 Task: Get directions from Antelope Canyon, Arizona, United States to Joshua Tree National Park, California, United States and explore the nearby restaurants with rating 3 and above and open @ 11:00 am Monday and cuisine chinese
Action: Mouse moved to (107, 100)
Screenshot: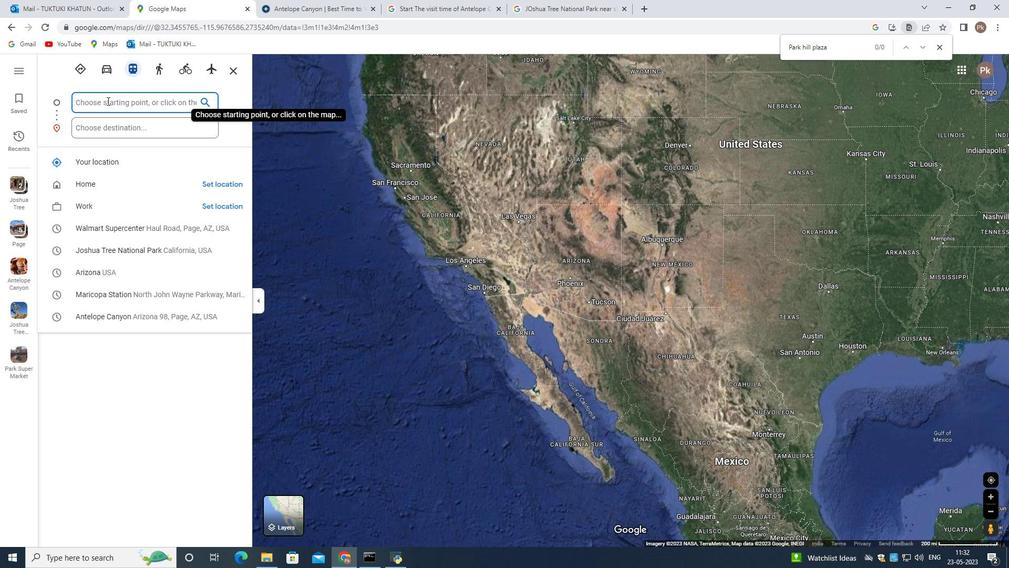 
Action: Mouse pressed left at (107, 100)
Screenshot: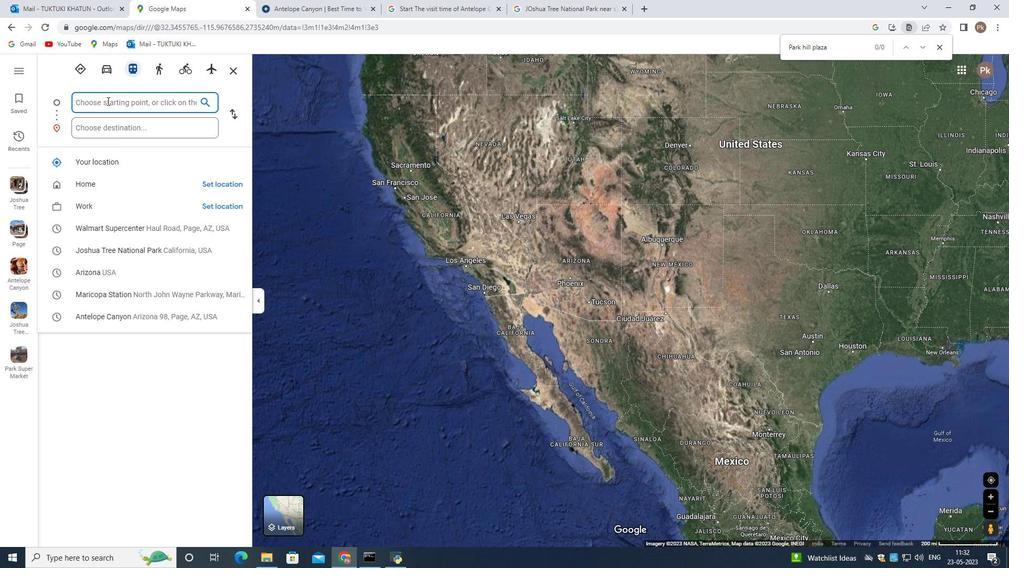 
Action: Key pressed <Key.shift>Ante
Screenshot: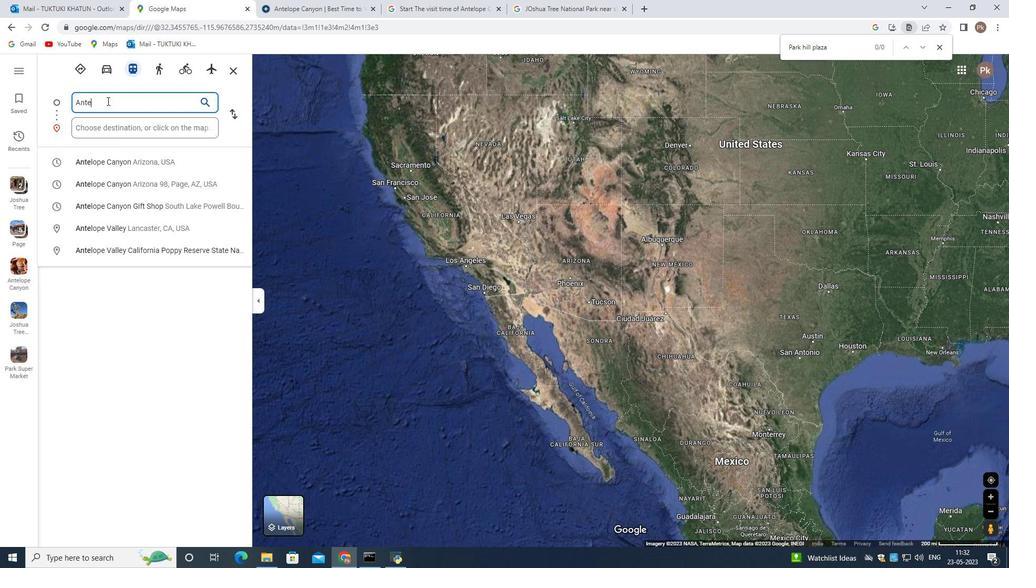 
Action: Mouse moved to (132, 164)
Screenshot: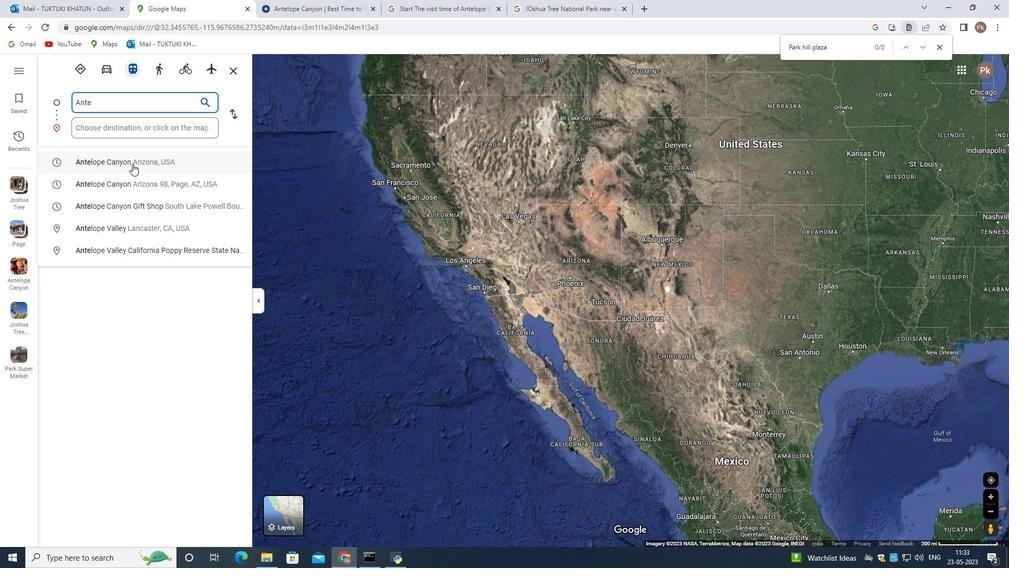 
Action: Mouse pressed left at (132, 164)
Screenshot: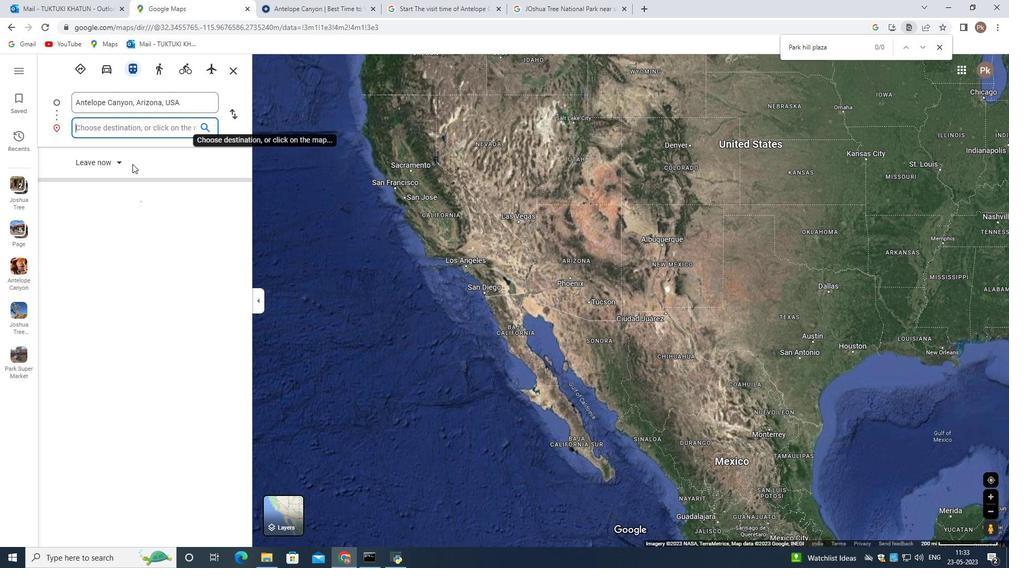 
Action: Mouse moved to (205, 103)
Screenshot: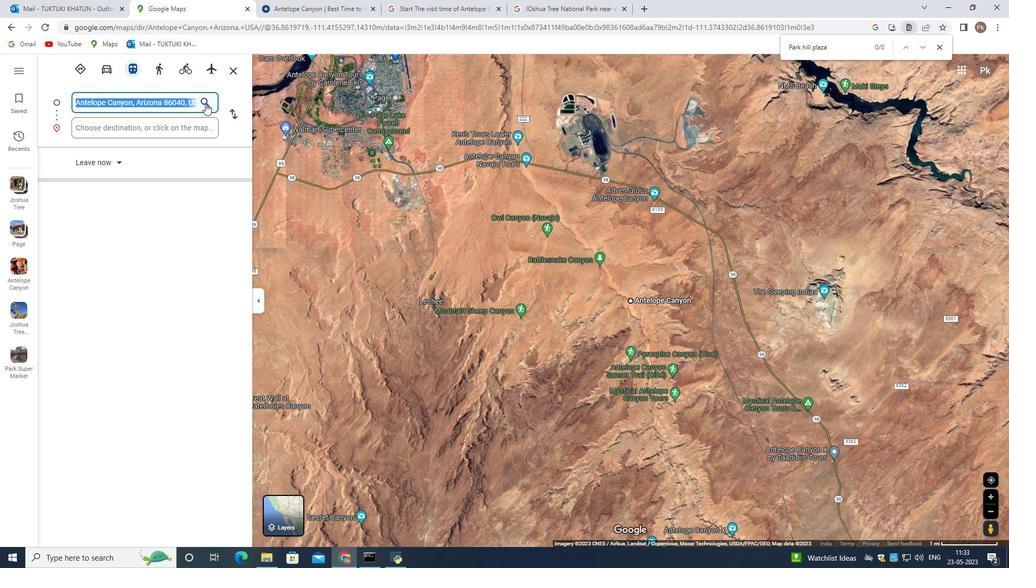 
Action: Mouse pressed left at (205, 103)
Screenshot: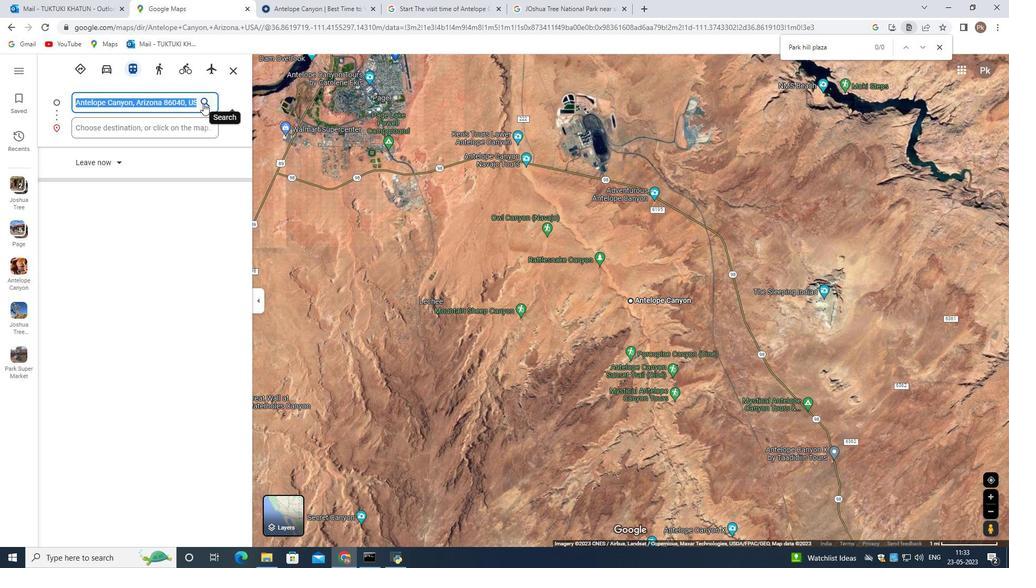 
Action: Mouse moved to (164, 100)
Screenshot: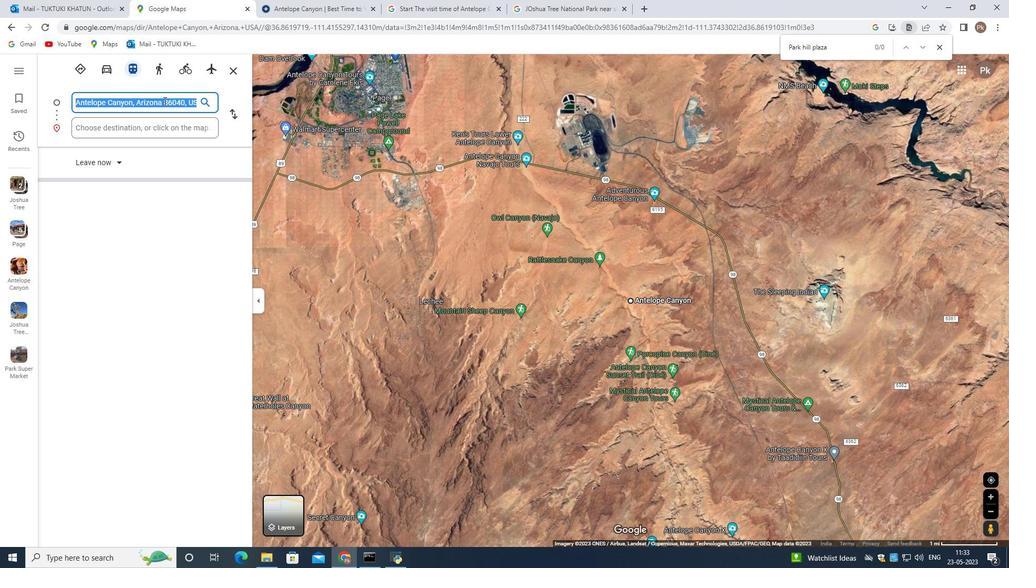 
Action: Mouse pressed left at (164, 100)
Screenshot: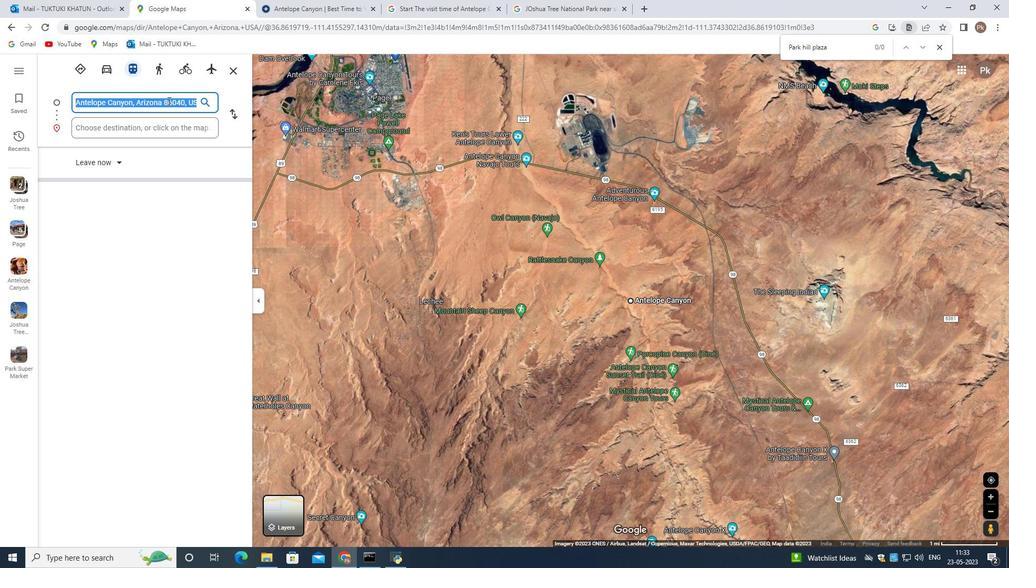 
Action: Mouse moved to (163, 102)
Screenshot: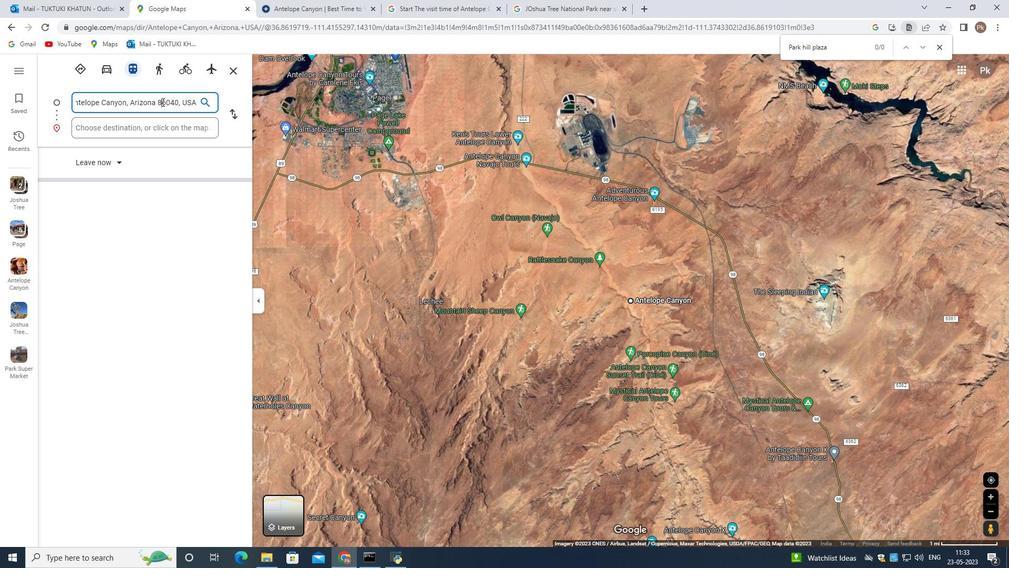 
Action: Mouse pressed left at (163, 102)
Screenshot: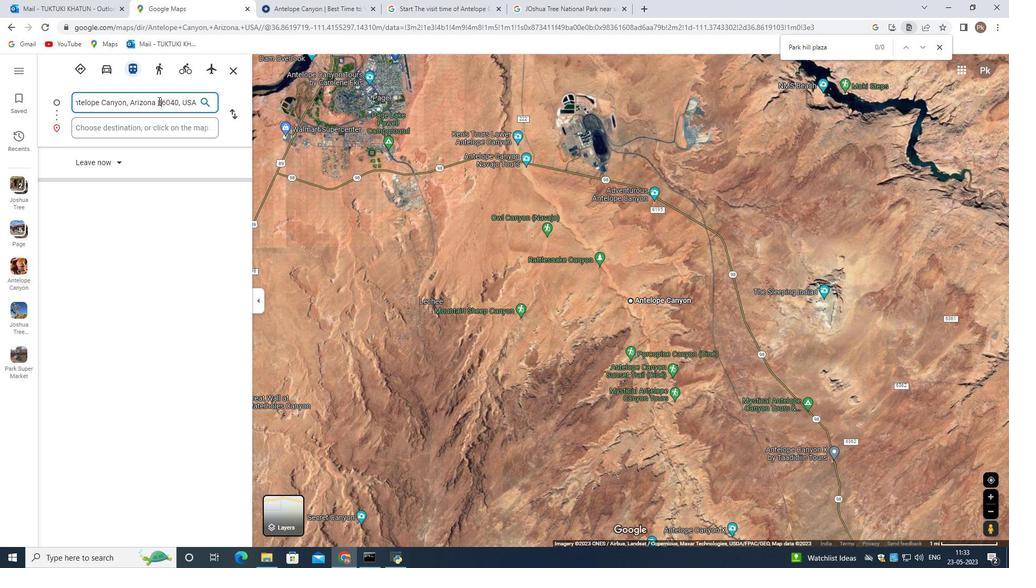 
Action: Mouse moved to (157, 100)
Screenshot: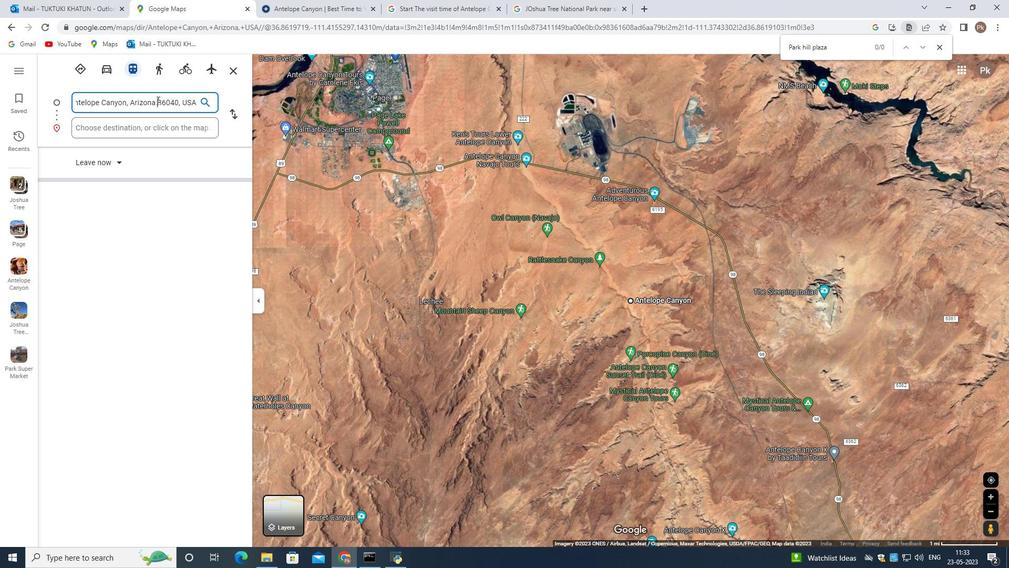 
Action: Mouse pressed left at (157, 100)
Screenshot: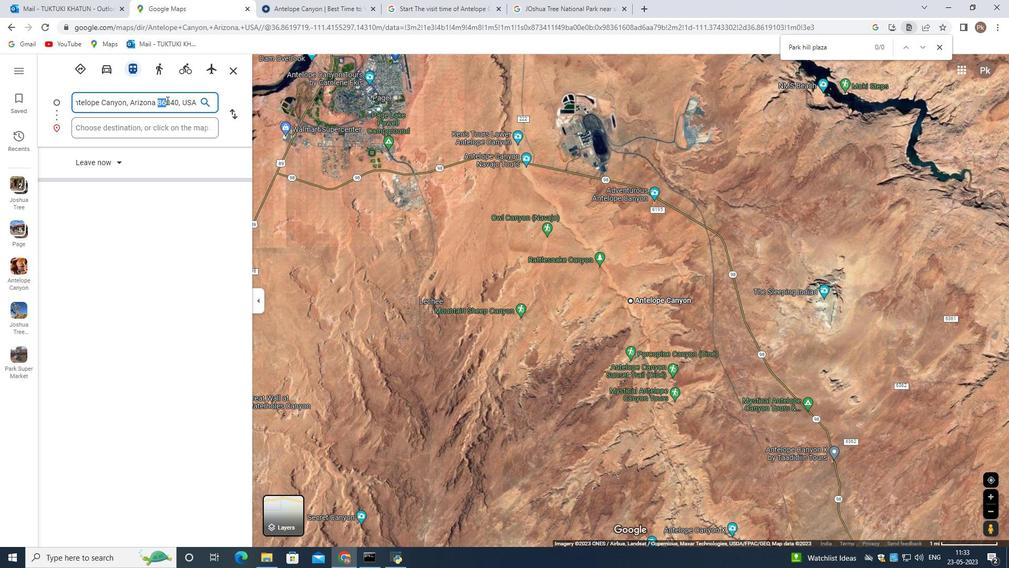 
Action: Mouse moved to (181, 102)
Screenshot: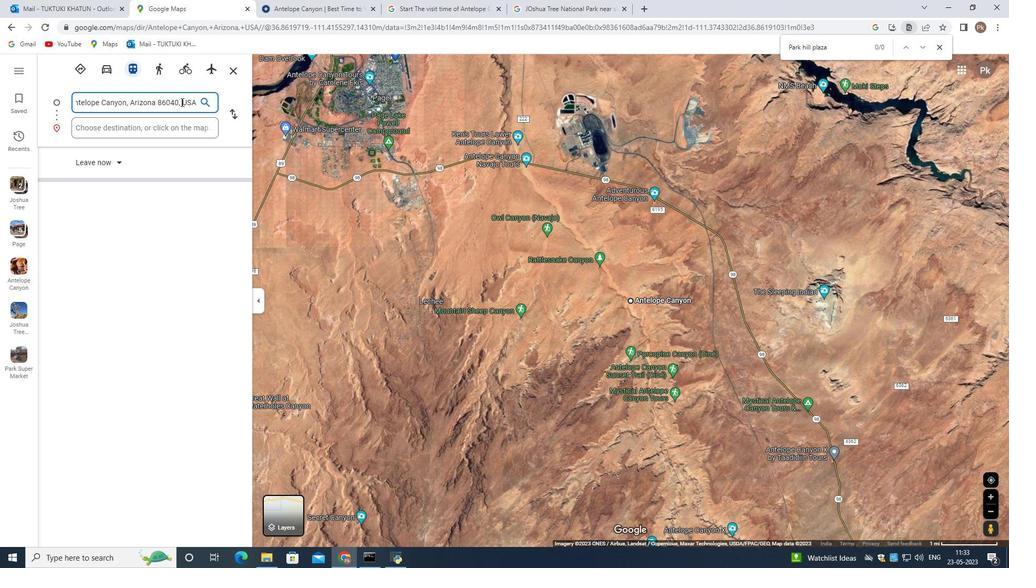 
Action: Mouse pressed left at (181, 102)
Screenshot: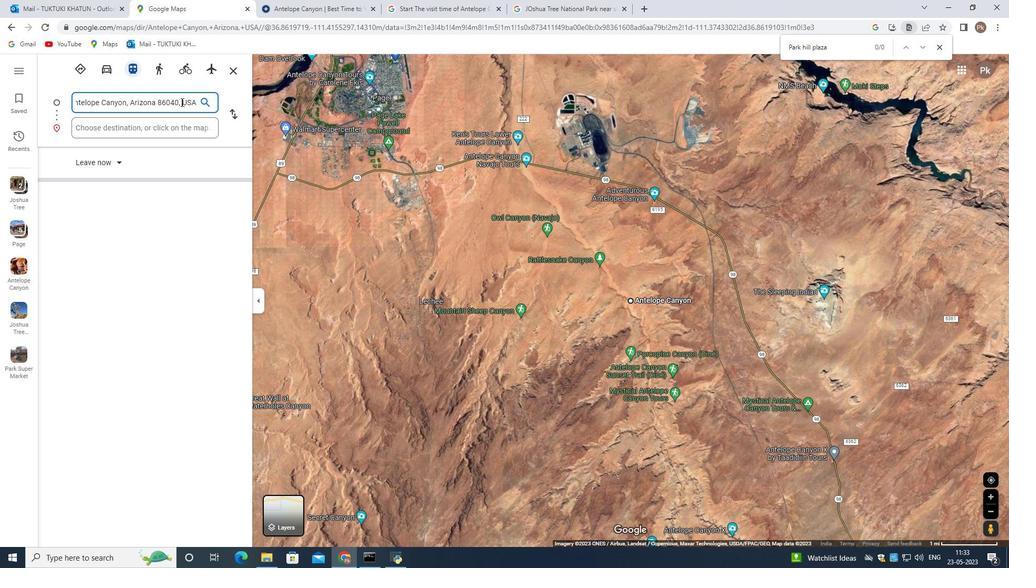 
Action: Mouse moved to (178, 103)
Screenshot: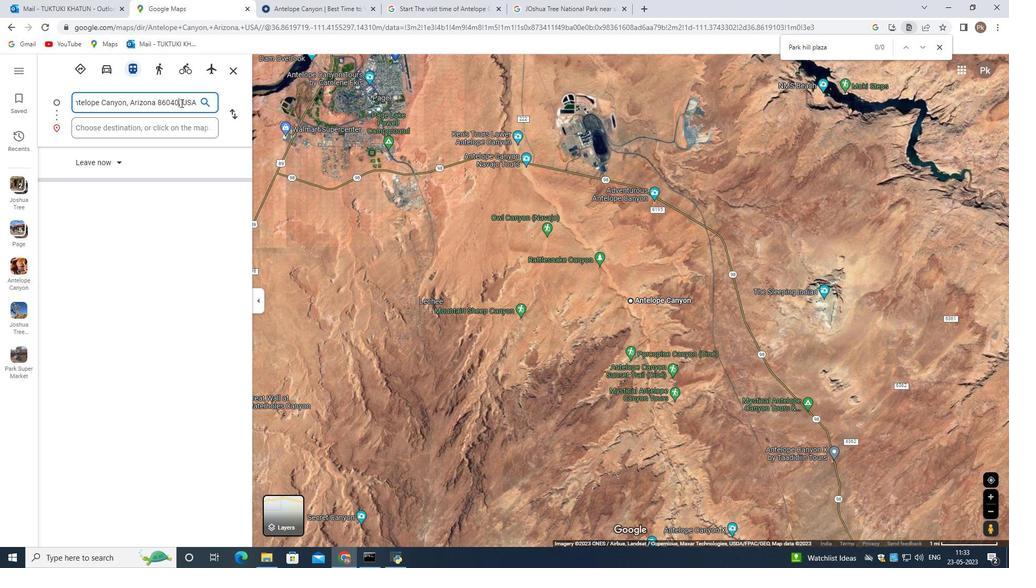 
Action: Mouse pressed left at (178, 103)
Screenshot: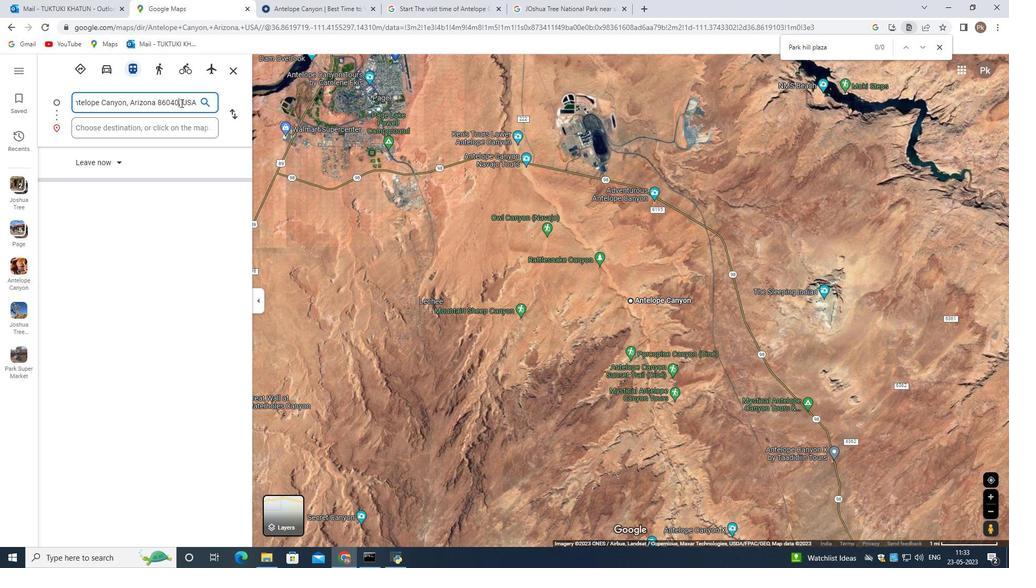 
Action: Mouse moved to (180, 103)
Screenshot: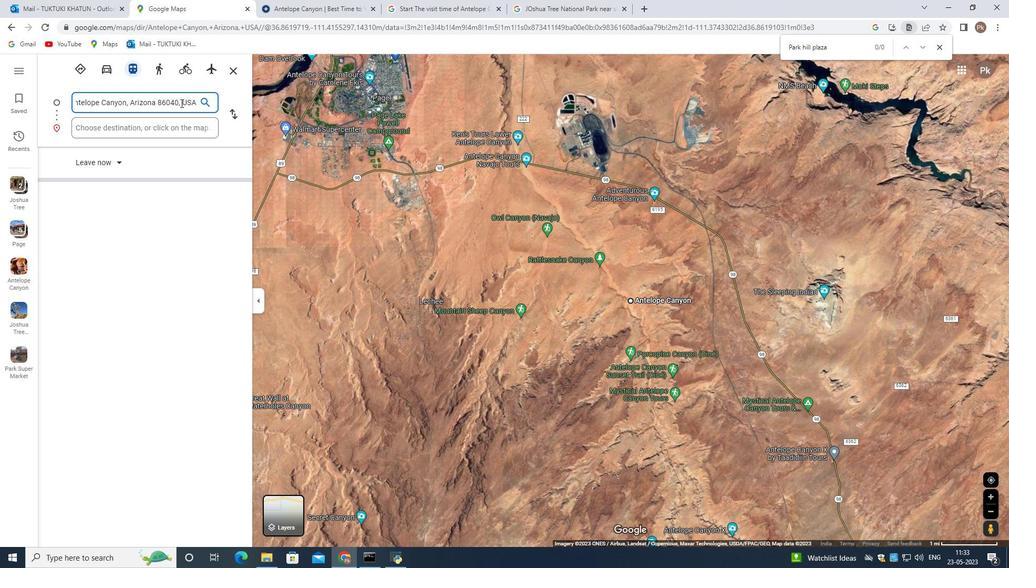 
Action: Mouse pressed left at (180, 103)
Screenshot: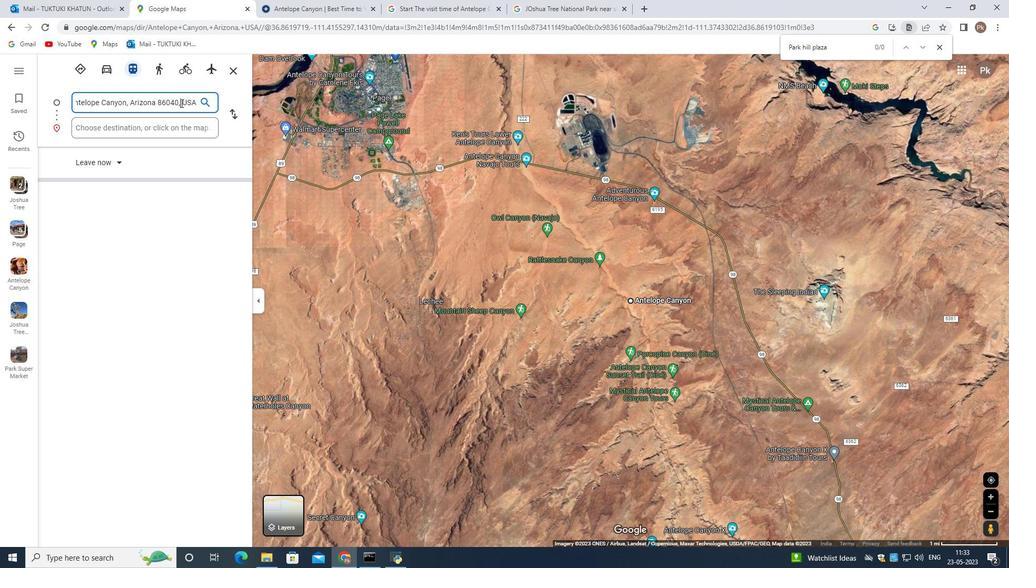 
Action: Key pressed ==<Key.backspace><Key.backspace><Key.backspace><Key.backspace><Key.backspace><Key.backspace><Key.backspace><Key.backspace>,
Screenshot: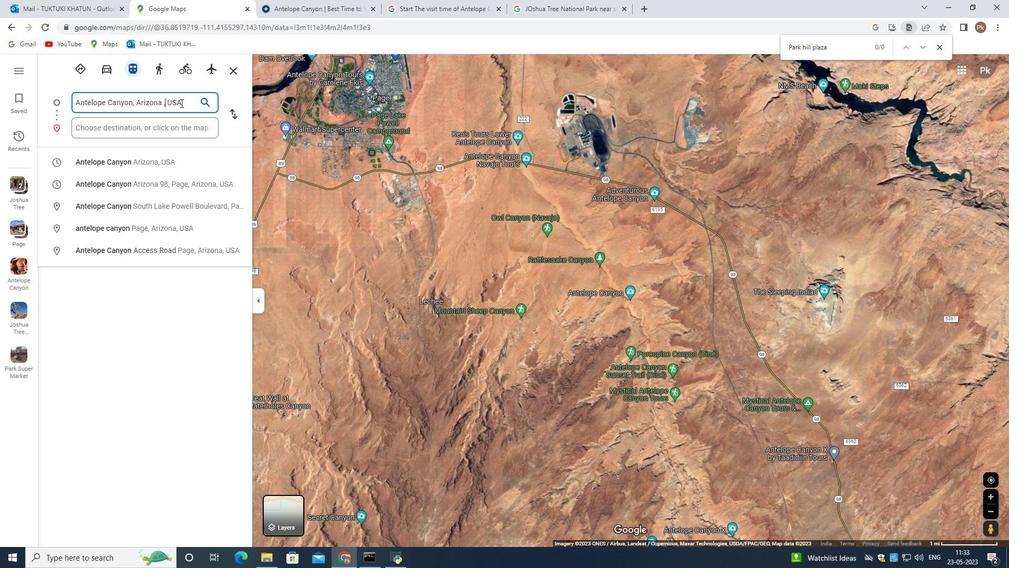 
Action: Mouse moved to (129, 128)
Screenshot: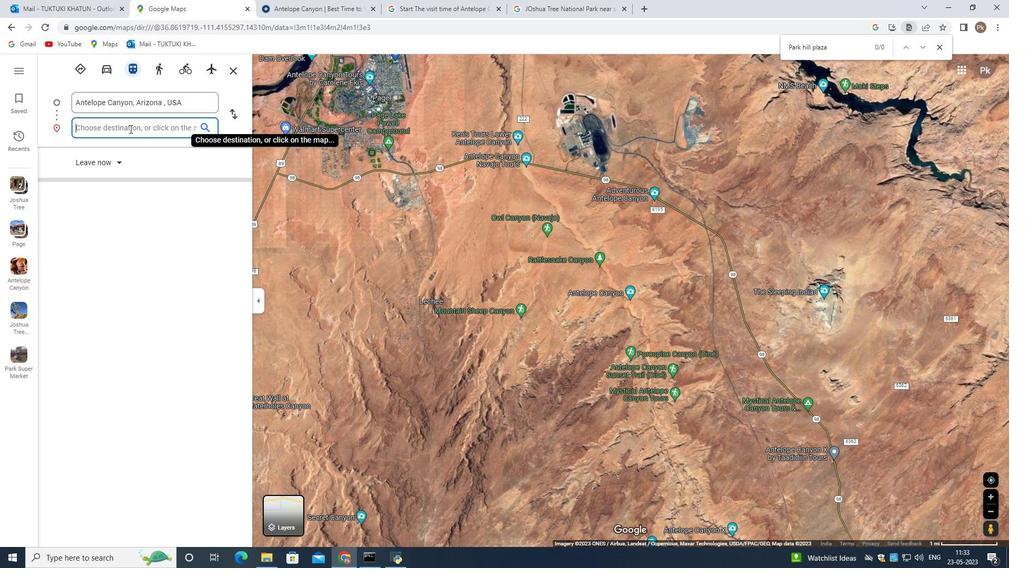 
Action: Mouse pressed left at (129, 128)
Screenshot: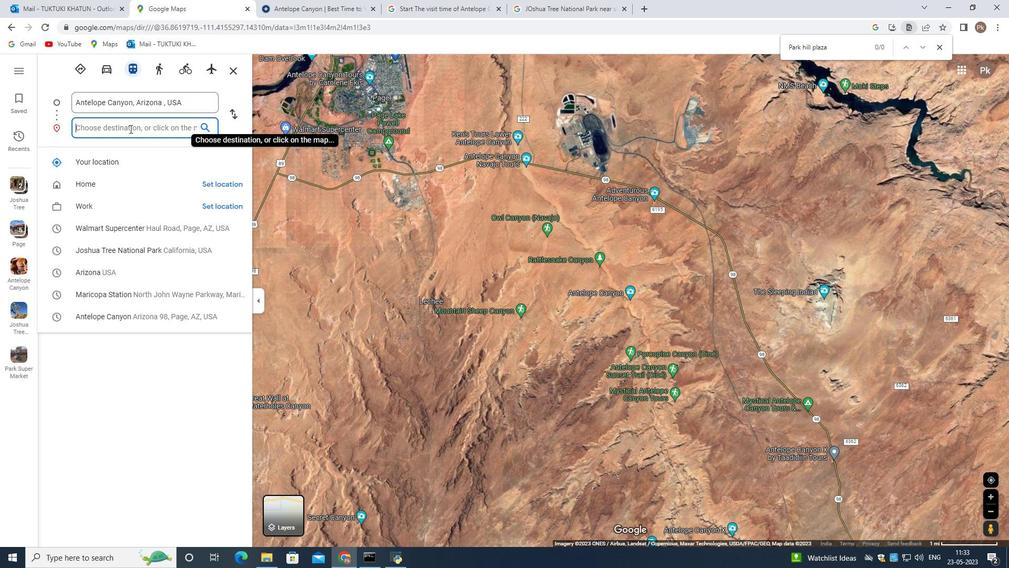 
Action: Mouse moved to (129, 128)
Screenshot: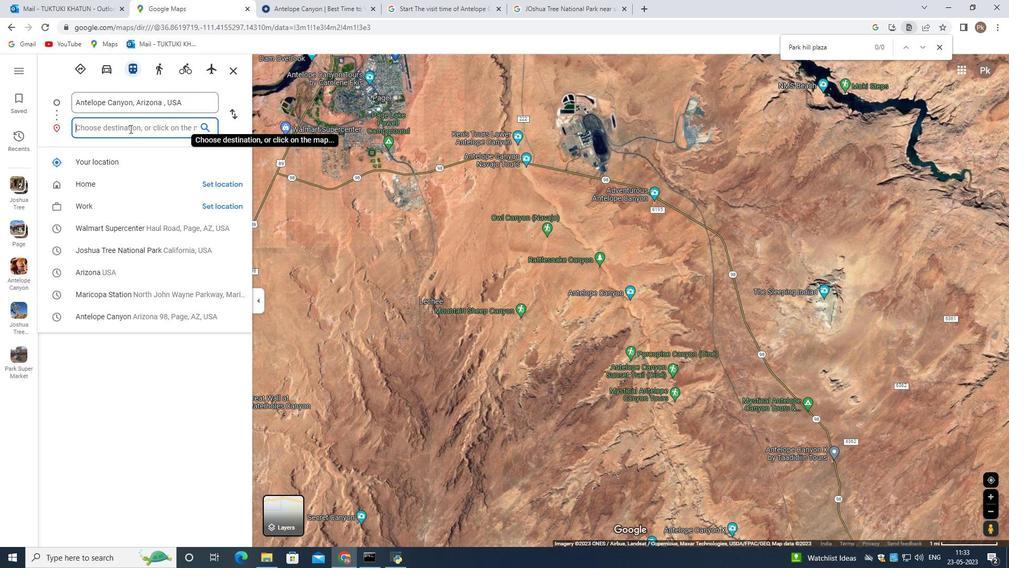 
Action: Key pressed <Key.shift>Joshua<Key.space><Key.shift>tree<Key.space><Key.shift>national
Screenshot: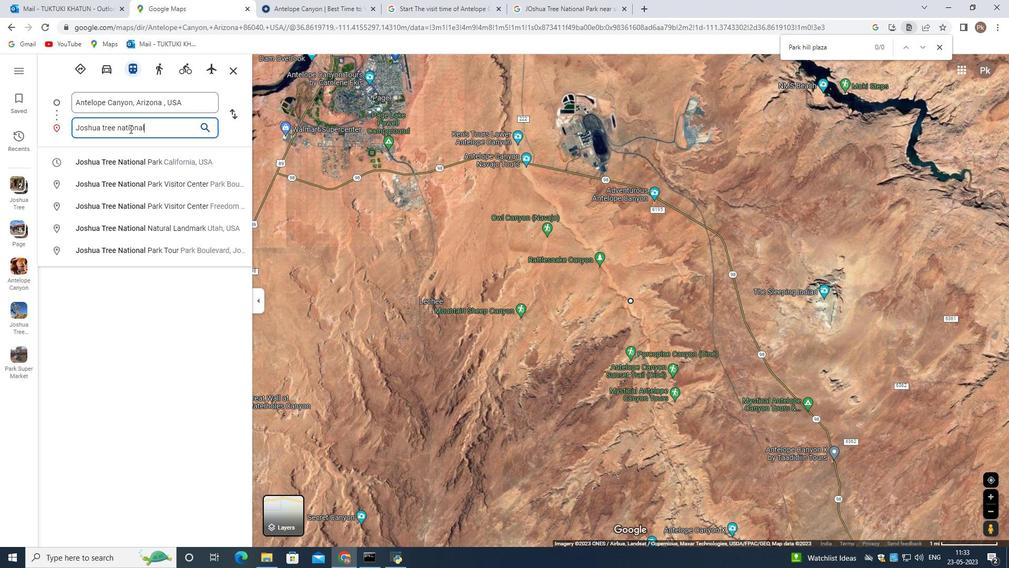 
Action: Mouse moved to (540, 140)
Screenshot: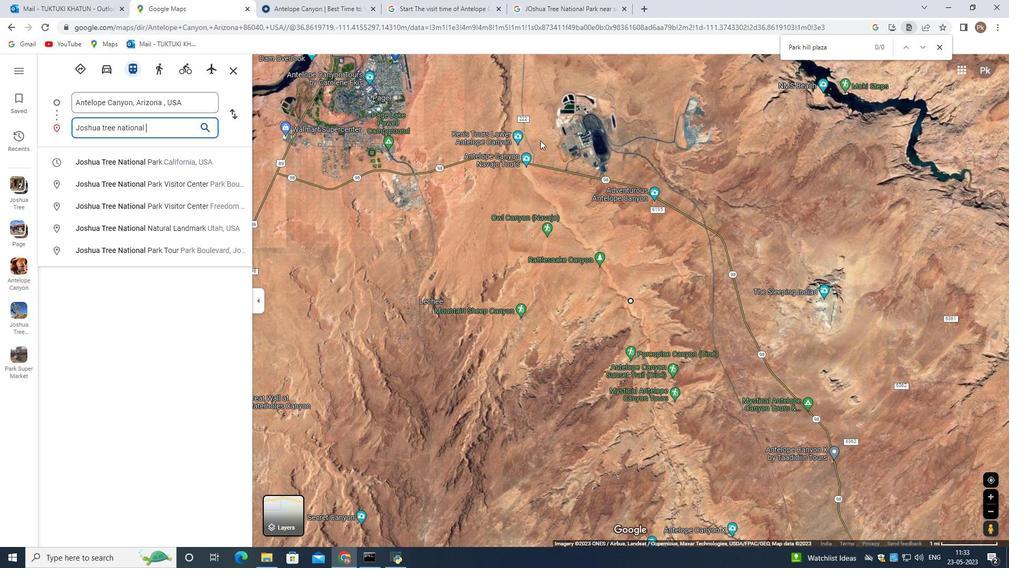
Action: Key pressed <Key.space><Key.space><Key.shift>park
Screenshot: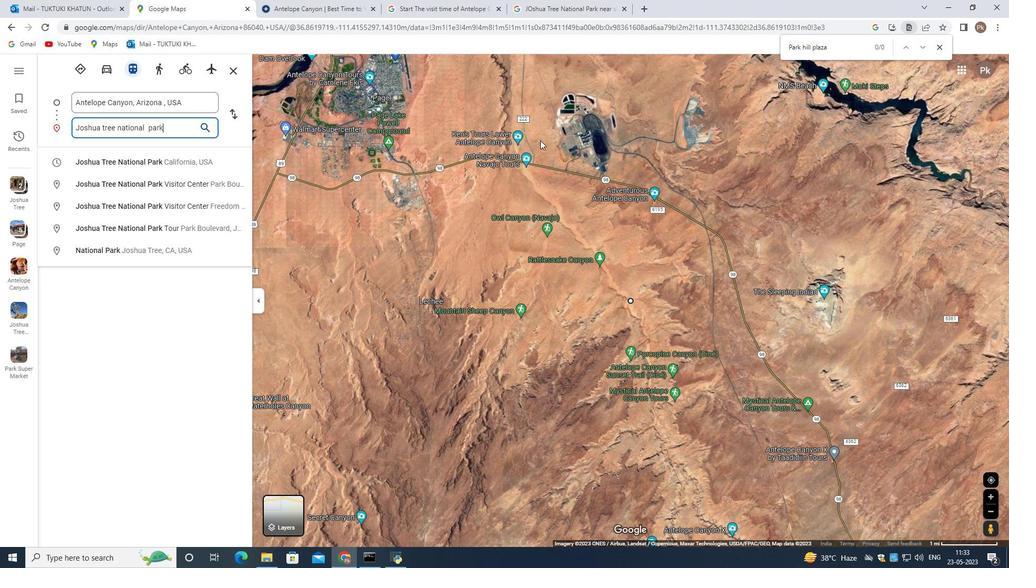 
Action: Mouse moved to (540, 140)
Screenshot: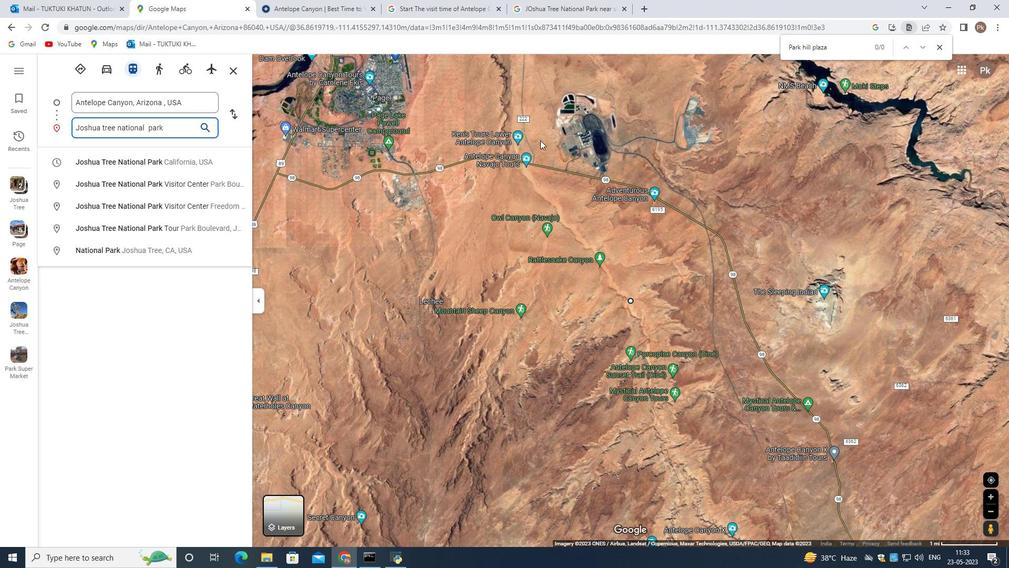 
Action: Key pressed ,<Key.space><Key.shift>California,<Key.space><Key.shift>United<Key.space><Key.shift>States<Key.space>nearby<Key.space>restaurants<Key.space>with<Key.space><Key.space>rating<Key.space>3<Key.space>and<Key.space>above<Key.space>and<Key.space>open<Key.space><Key.shift>@11<Key.space>am<Key.space>monday<Key.space>and<Key.space>cuisine<Key.space>chinese
Screenshot: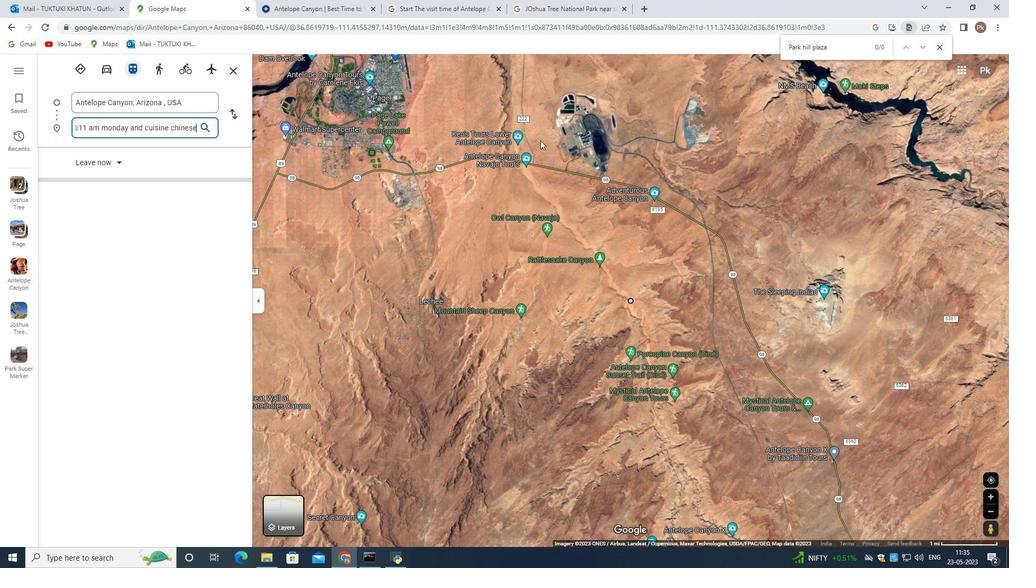 
Action: Mouse moved to (196, 124)
Screenshot: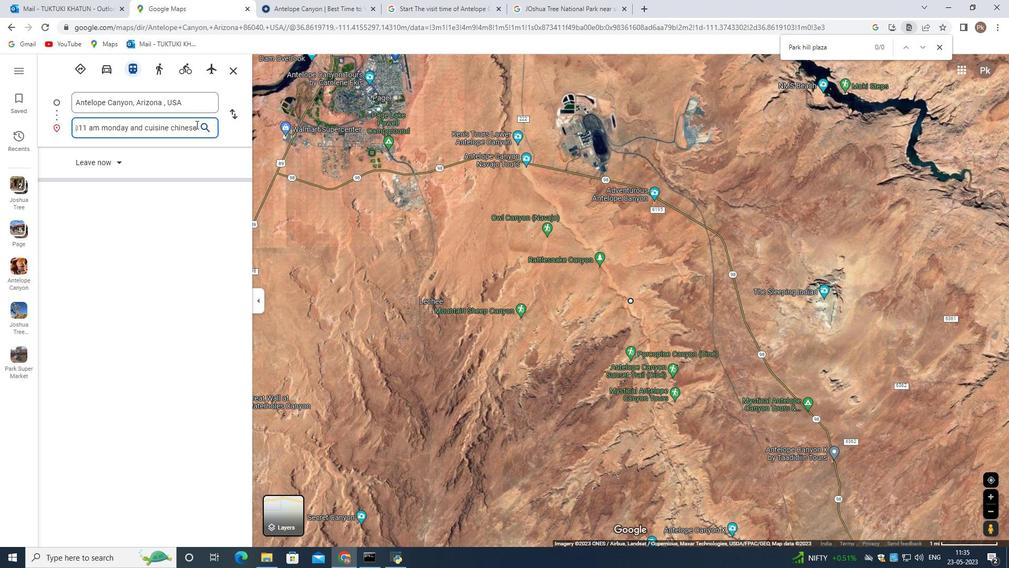 
Action: Mouse pressed left at (196, 124)
Screenshot: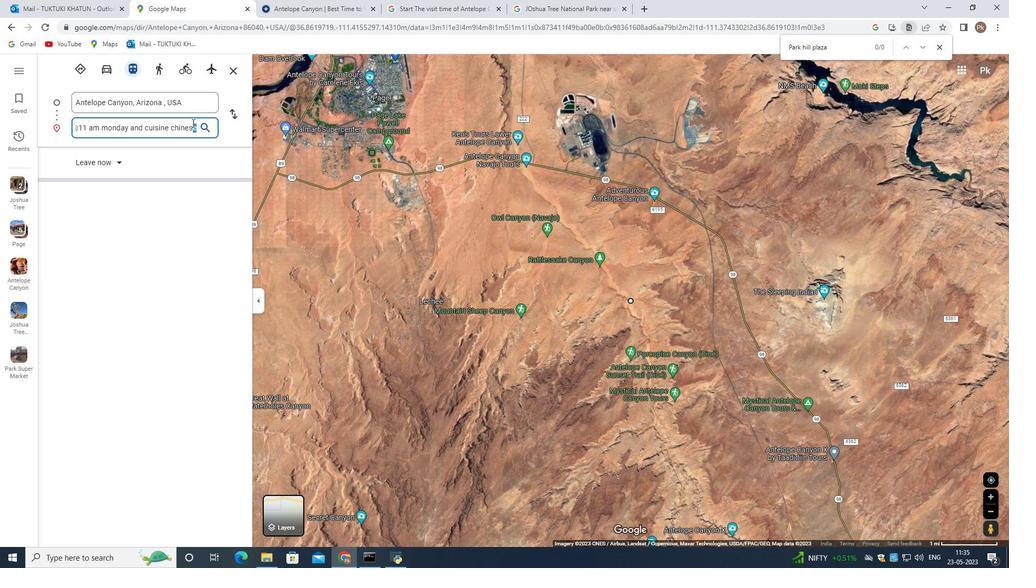 
Action: Mouse moved to (61, 143)
Screenshot: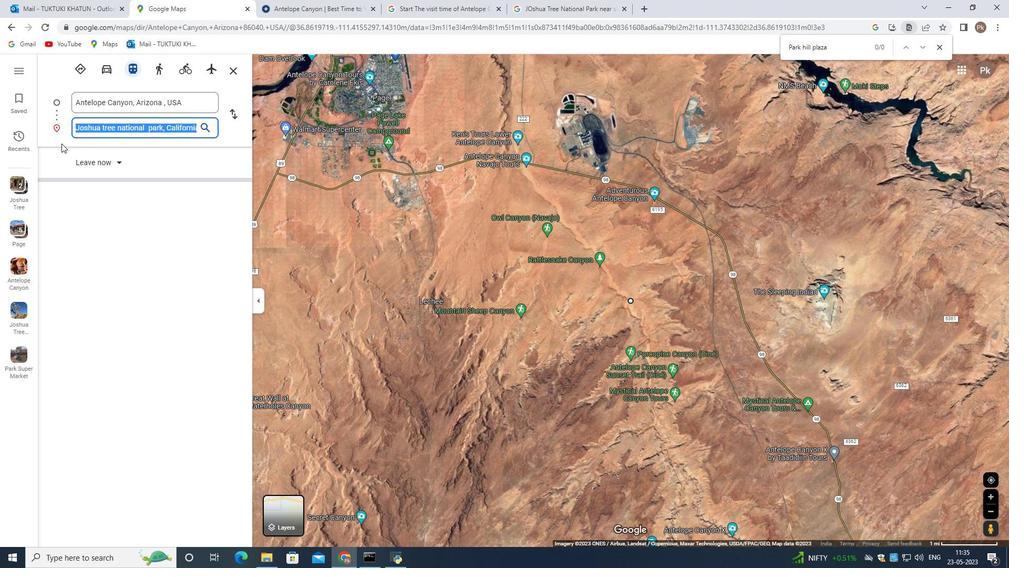 
Action: Key pressed ctrl+C
Screenshot: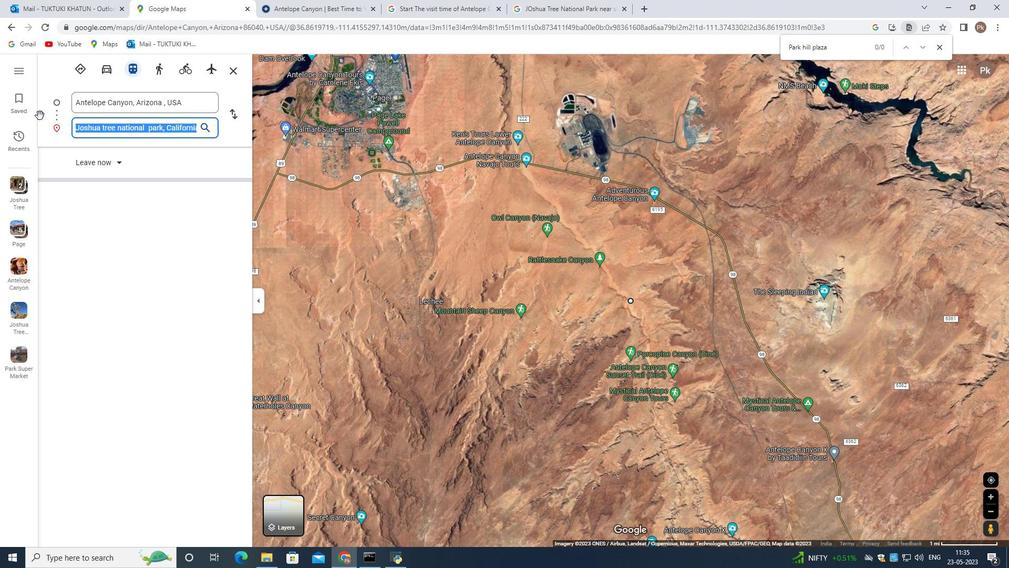
Action: Mouse moved to (198, 104)
Screenshot: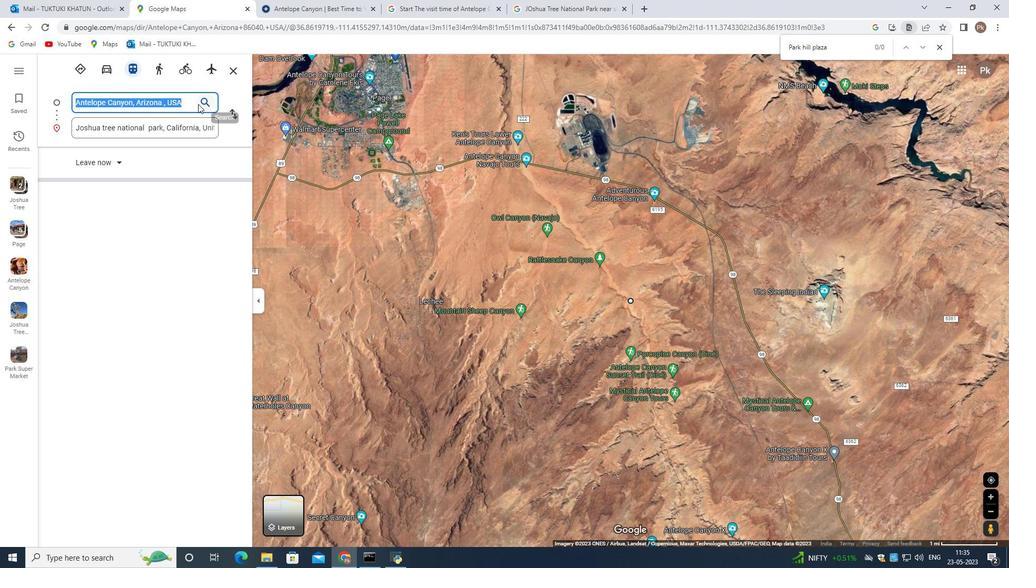 
Action: Mouse pressed left at (198, 104)
Screenshot: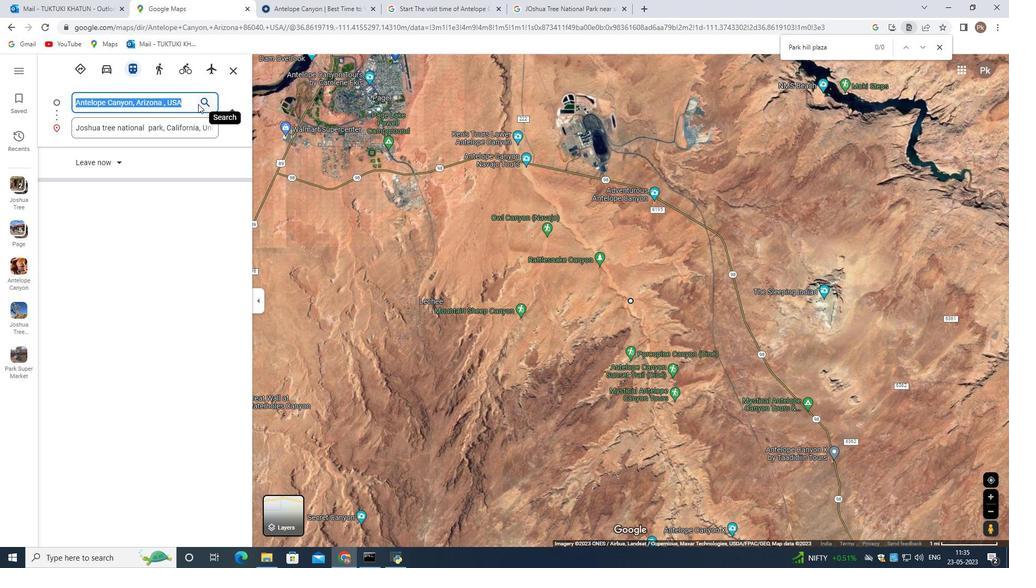 
Action: Mouse moved to (191, 93)
Screenshot: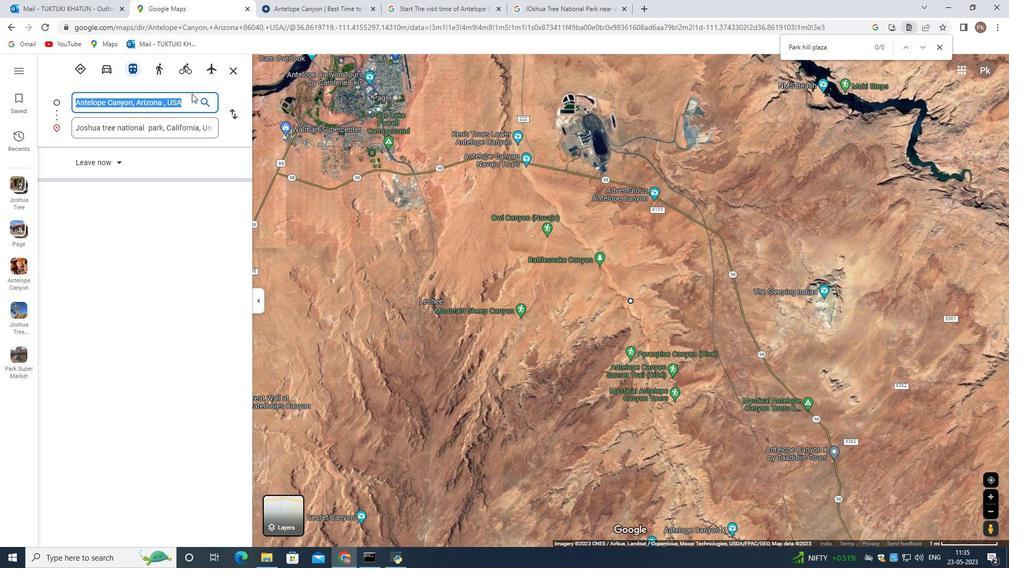 
Action: Mouse pressed left at (191, 93)
Screenshot: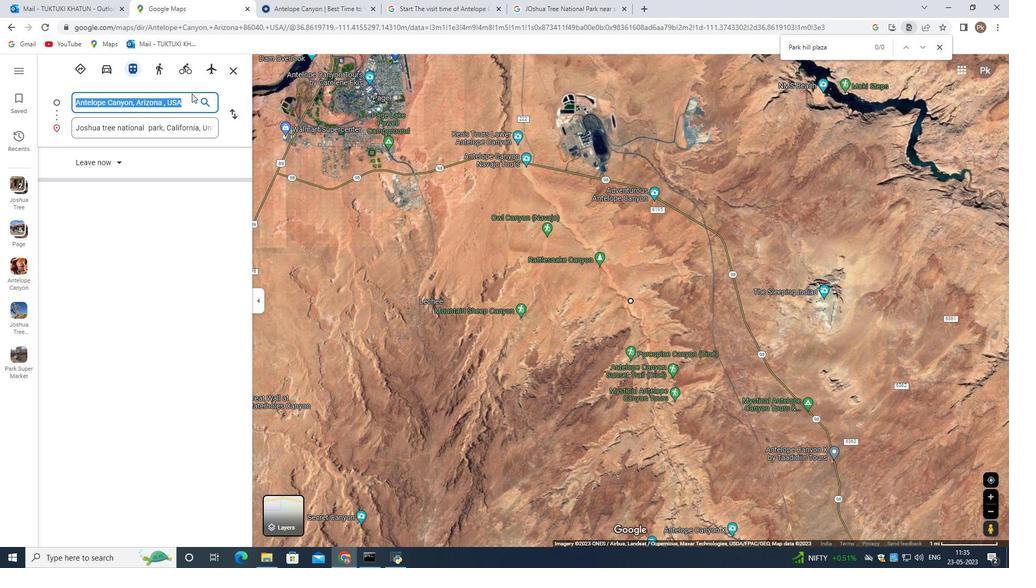 
Action: Mouse moved to (193, 101)
Screenshot: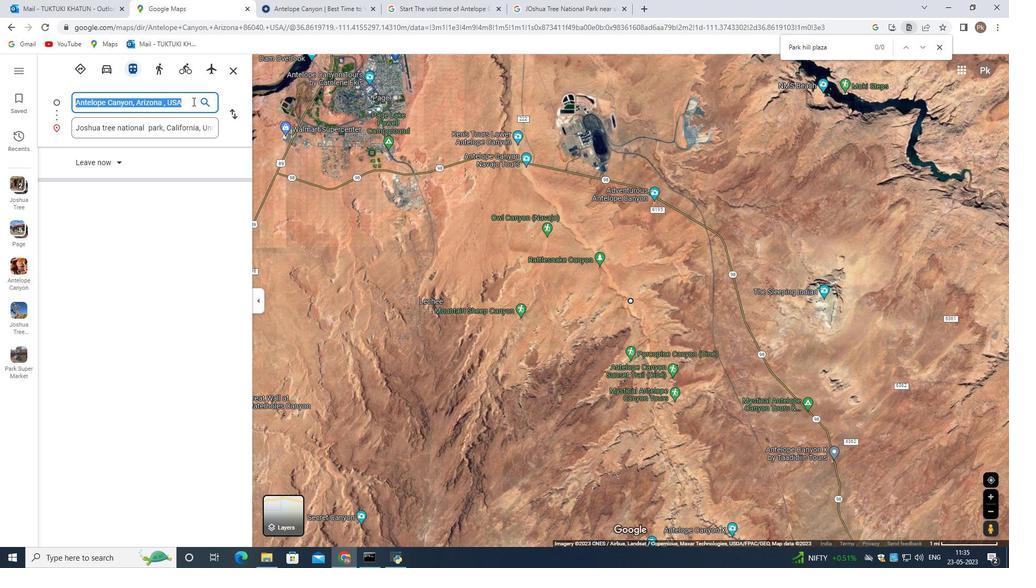 
Action: Mouse pressed left at (193, 101)
Screenshot: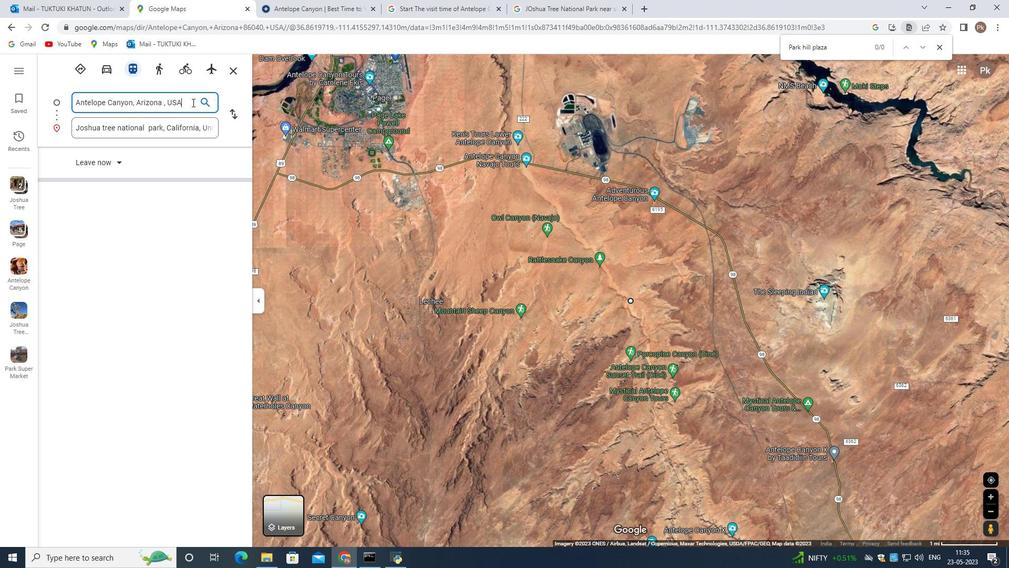 
Action: Mouse moved to (192, 102)
Screenshot: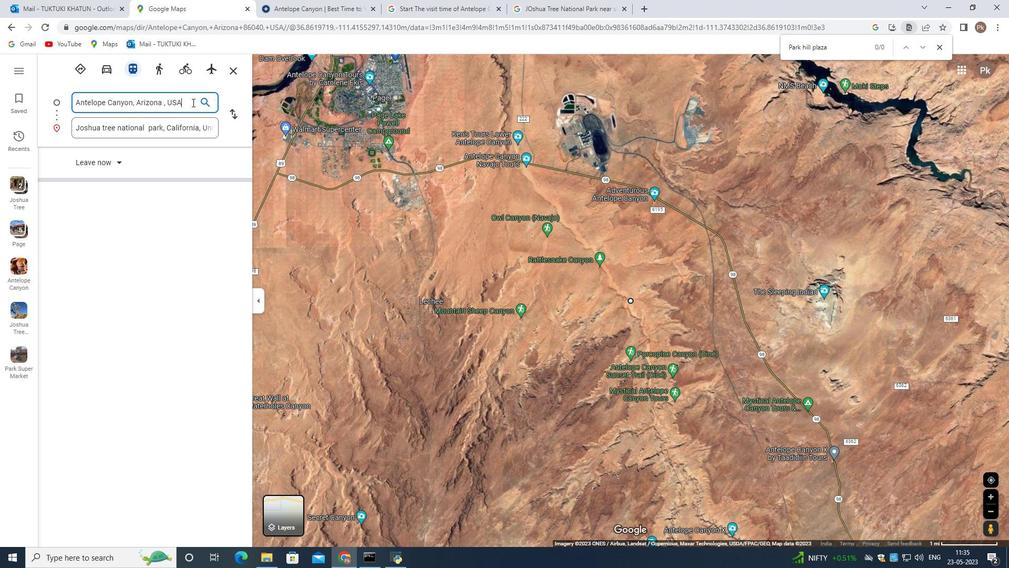 
Action: Key pressed <Key.space>
Screenshot: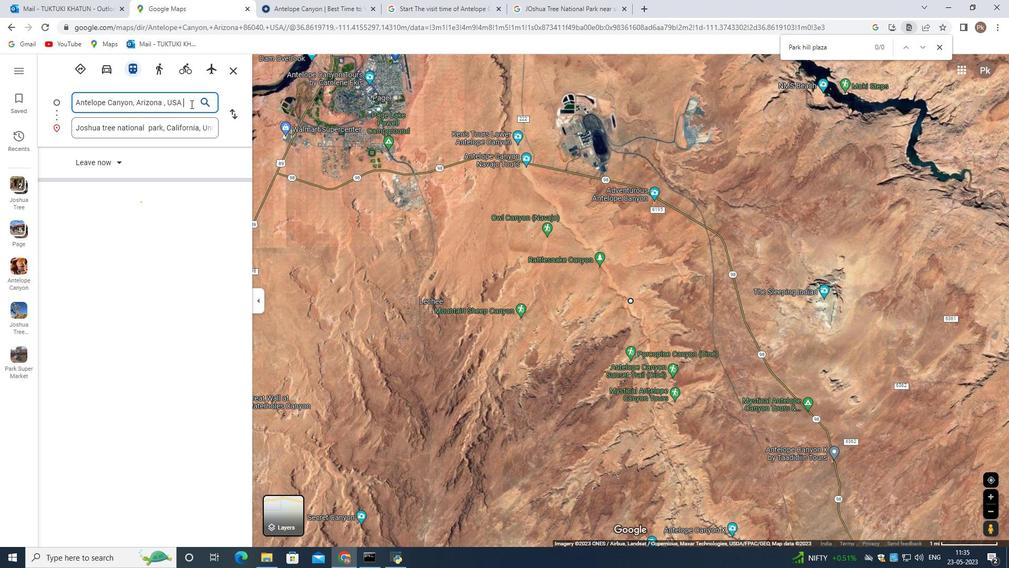
Action: Mouse moved to (189, 104)
Screenshot: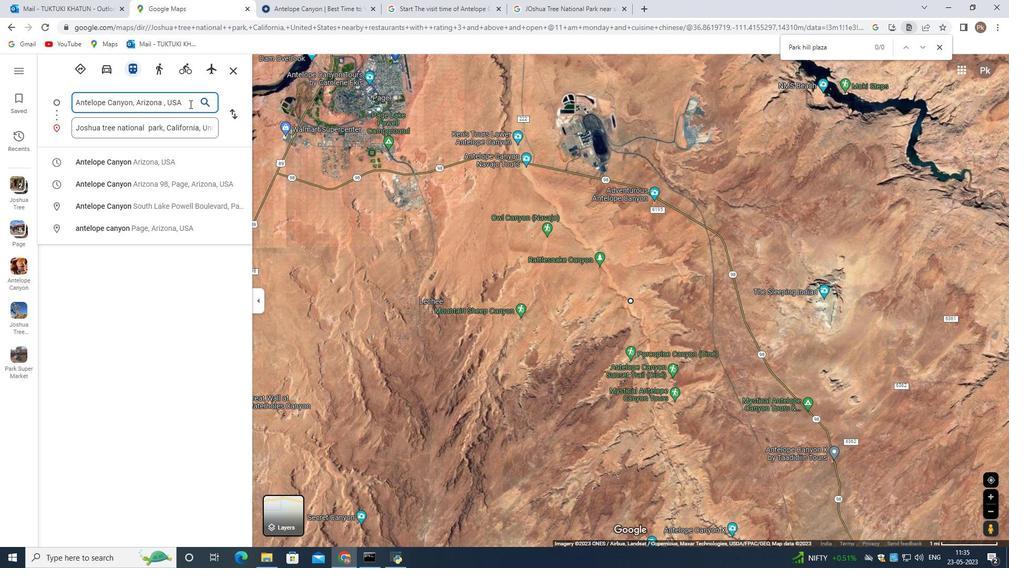 
Action: Key pressed ctrl+V
Screenshot: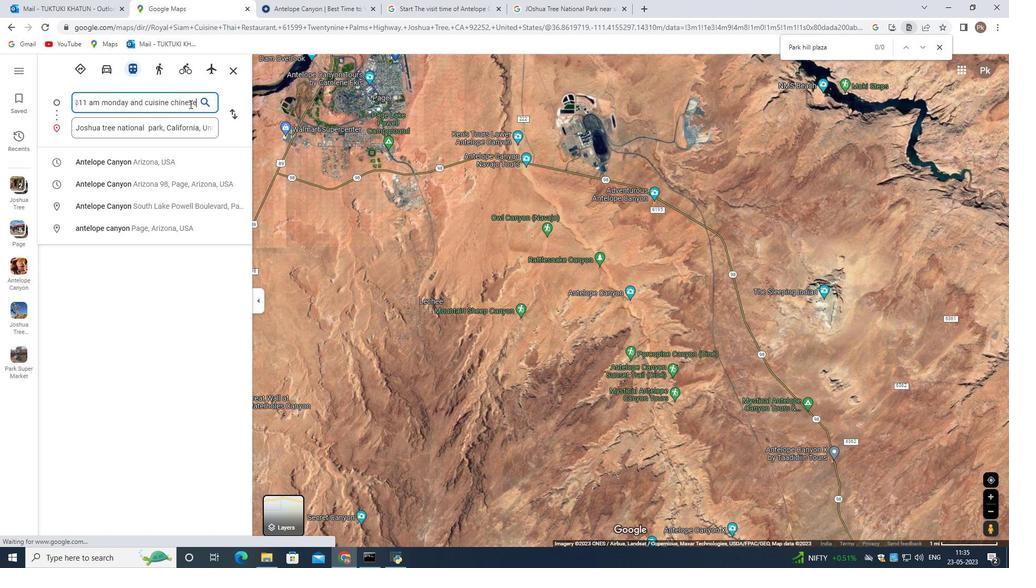 
Action: Mouse moved to (149, 99)
Screenshot: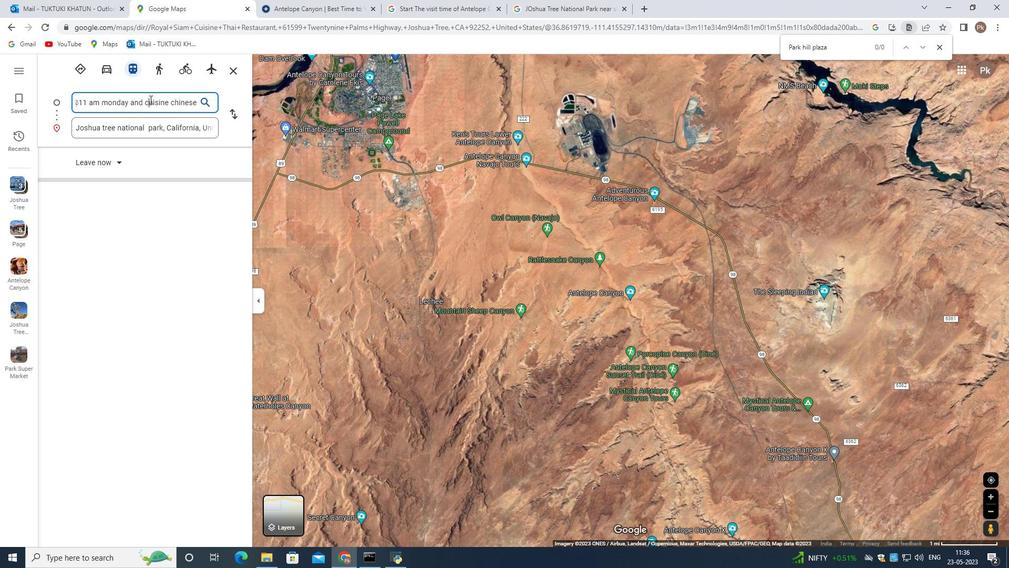 
Action: Mouse pressed left at (149, 99)
Screenshot: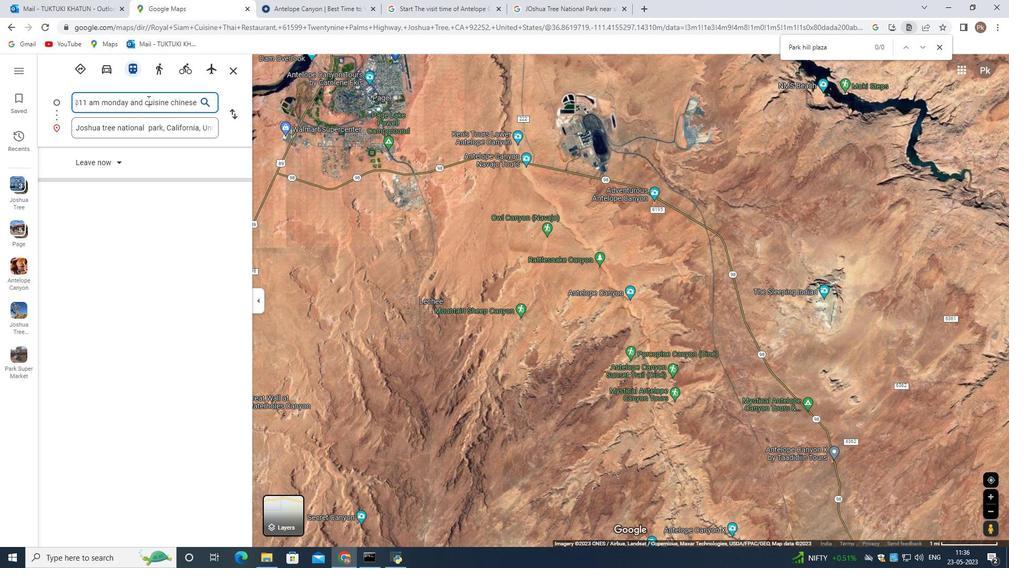 
Action: Mouse moved to (147, 99)
Screenshot: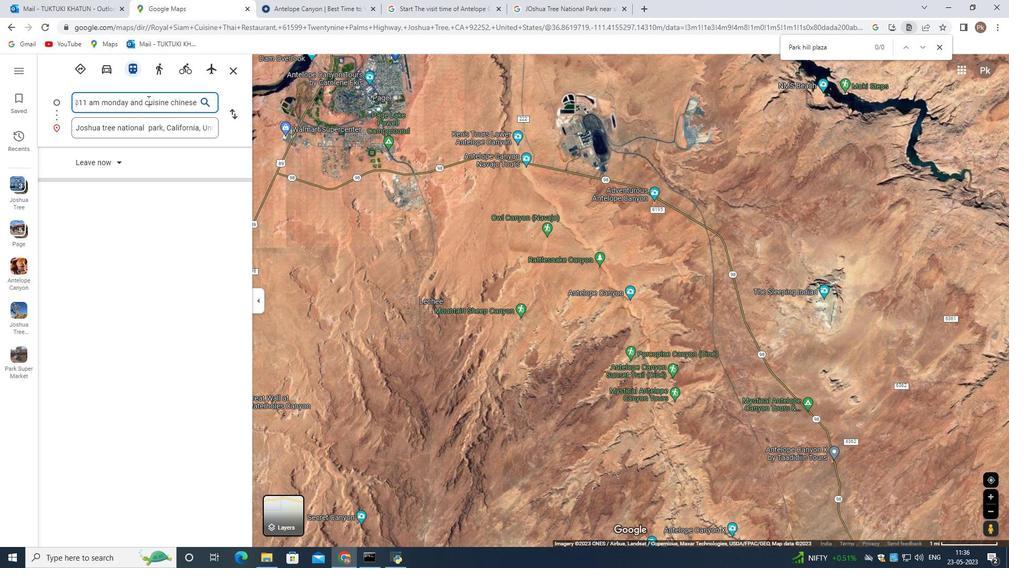 
Action: Key pressed <Key.left><Key.left><Key.left><Key.left><Key.left><Key.left><Key.left><Key.left><Key.left><Key.left><Key.left><Key.left><Key.left><Key.left><Key.left><Key.left><Key.left><Key.left><Key.left><Key.left><Key.left><Key.left><Key.left><Key.left><Key.left><Key.left><Key.left><Key.left><Key.left><Key.left><Key.left><Key.left><Key.left><Key.left><Key.left><Key.left><Key.left><Key.left><Key.left><Key.left><Key.left><Key.left><Key.left><Key.left><Key.left><Key.left><Key.left><Key.left><Key.left><Key.left><Key.left><Key.left><Key.left><Key.left><Key.left><Key.left><Key.left><Key.left><Key.left><Key.left><Key.left><Key.left><Key.left><Key.left><Key.left><Key.left><Key.left><Key.left><Key.left><Key.left><Key.left><Key.left><Key.left><Key.left><Key.left><Key.left><Key.left><Key.left><Key.left><Key.right><Key.right><Key.right><Key.right><Key.right><Key.right><Key.backspace><Key.backspace><Key.backspace><Key.backspace><Key.backspace><Key.backspace><Key.backspace><Key.backspace><Key.backspace><Key.backspace><Key.backspace><Key.backspace><Key.backspace><Key.backspace><Key.backspace><Key.backspace><Key.backspace><Key.backspace><Key.backspace><Key.backspace>ctrl+Z
Screenshot: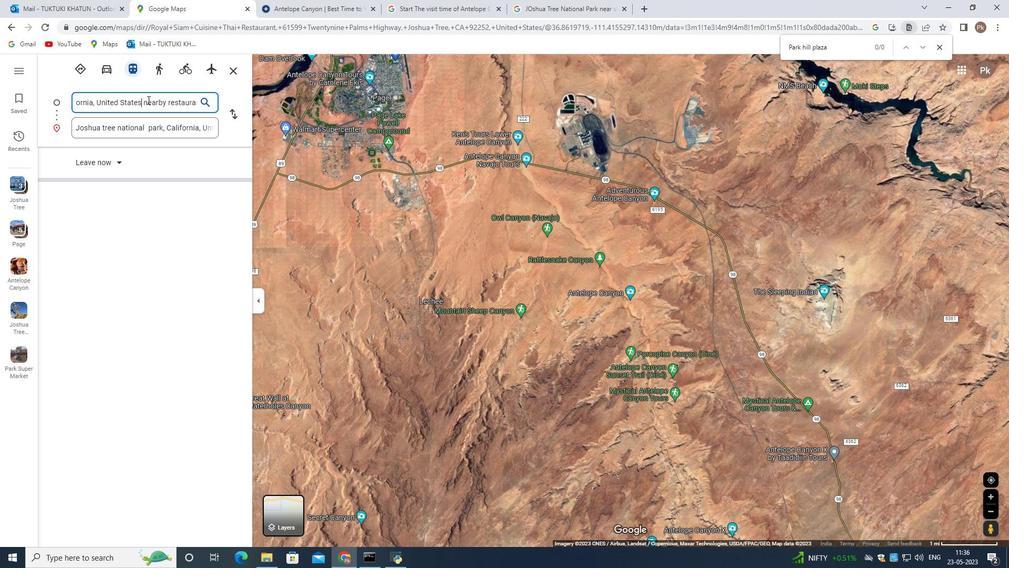 
Action: Mouse moved to (166, 79)
Screenshot: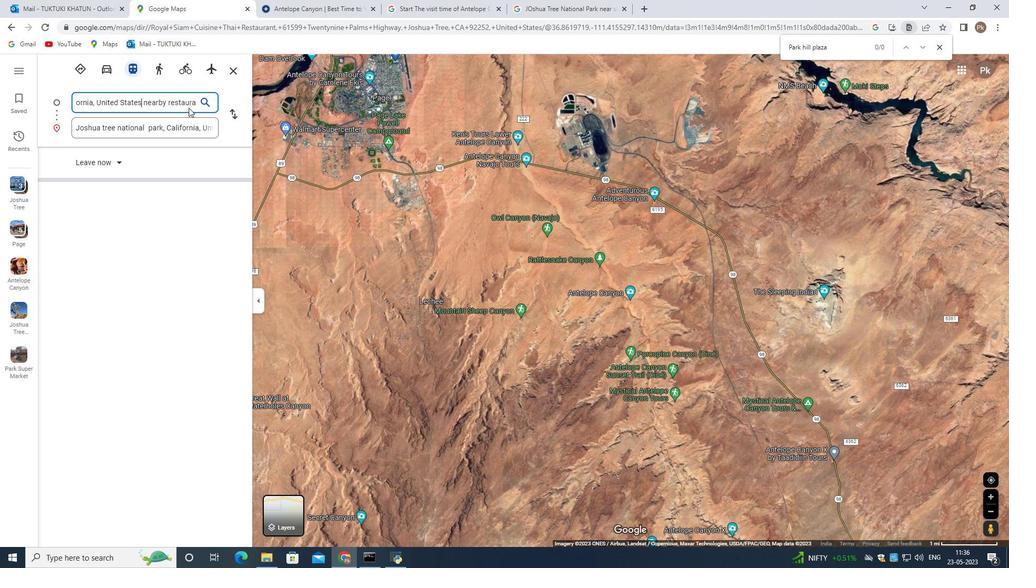 
Action: Mouse scrolled (166, 80) with delta (0, 0)
Screenshot: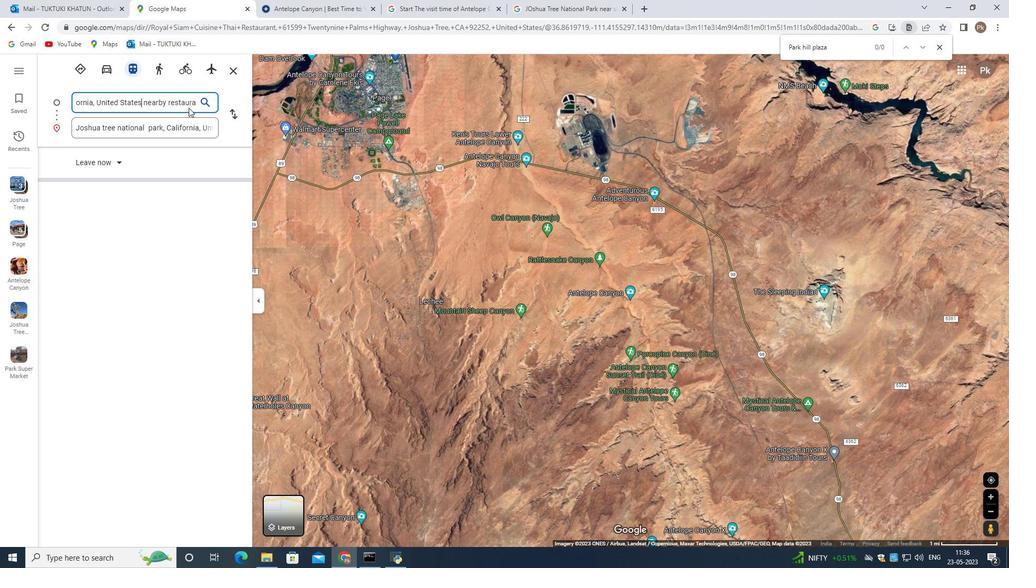 
Action: Mouse moved to (165, 89)
Screenshot: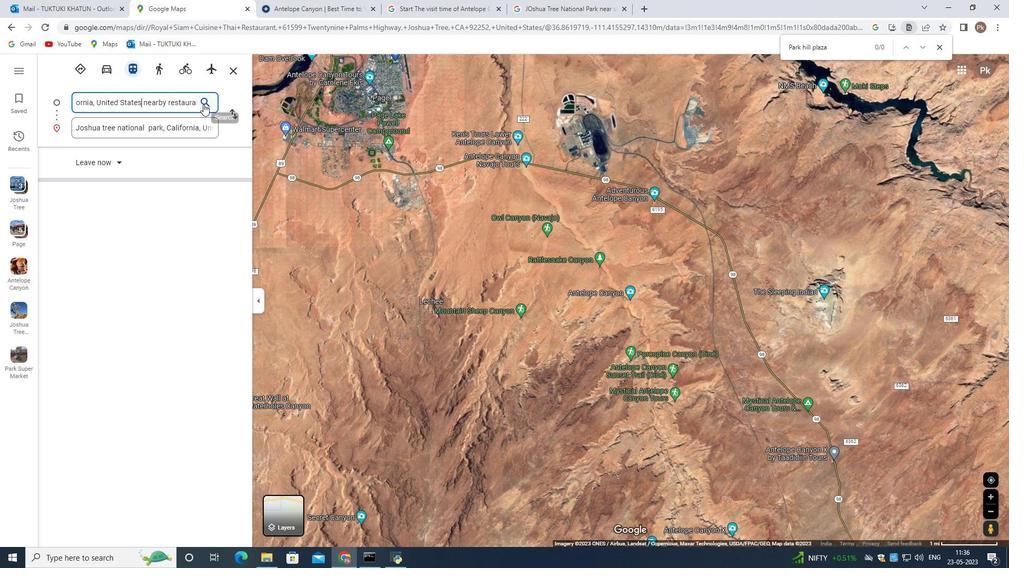 
Action: Mouse scrolled (165, 89) with delta (0, 0)
Screenshot: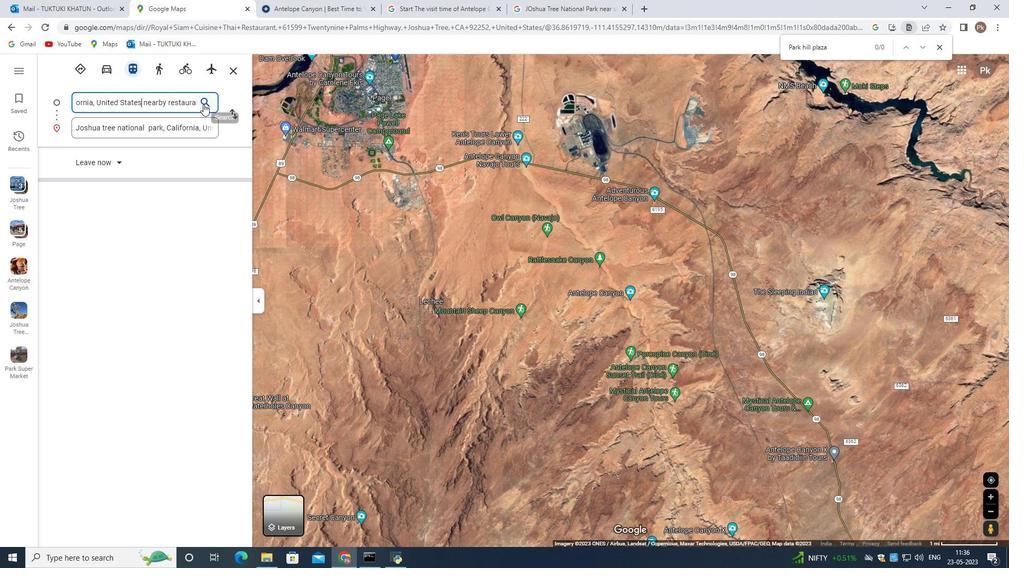 
Action: Mouse moved to (163, 106)
Screenshot: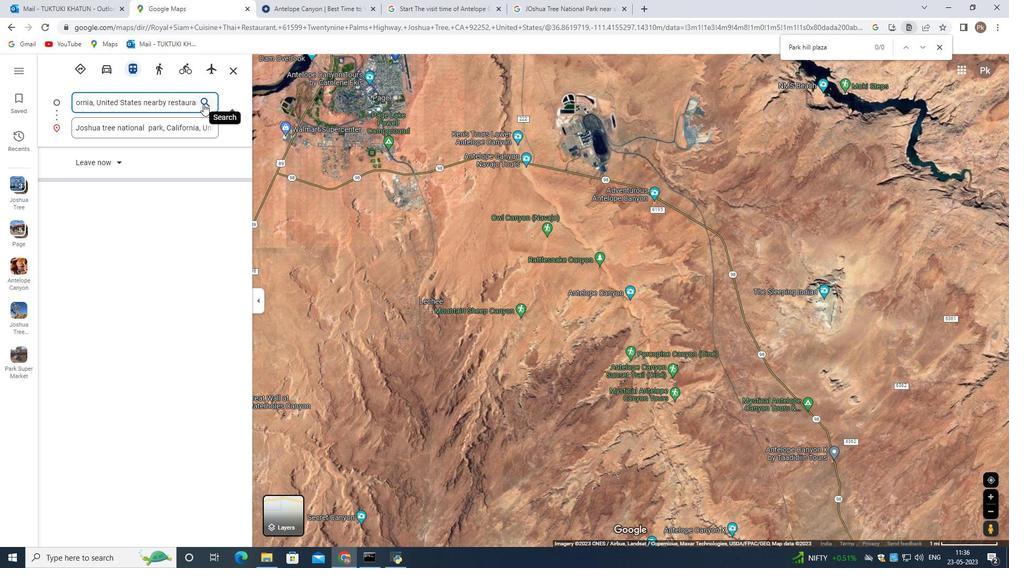 
Action: Mouse scrolled (163, 104) with delta (0, 0)
Screenshot: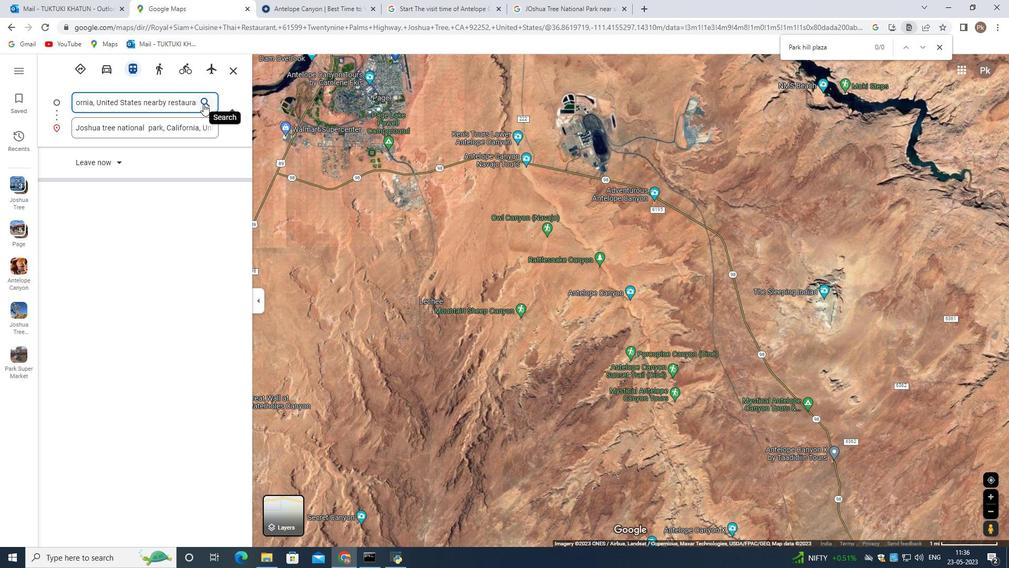 
Action: Mouse moved to (203, 104)
Screenshot: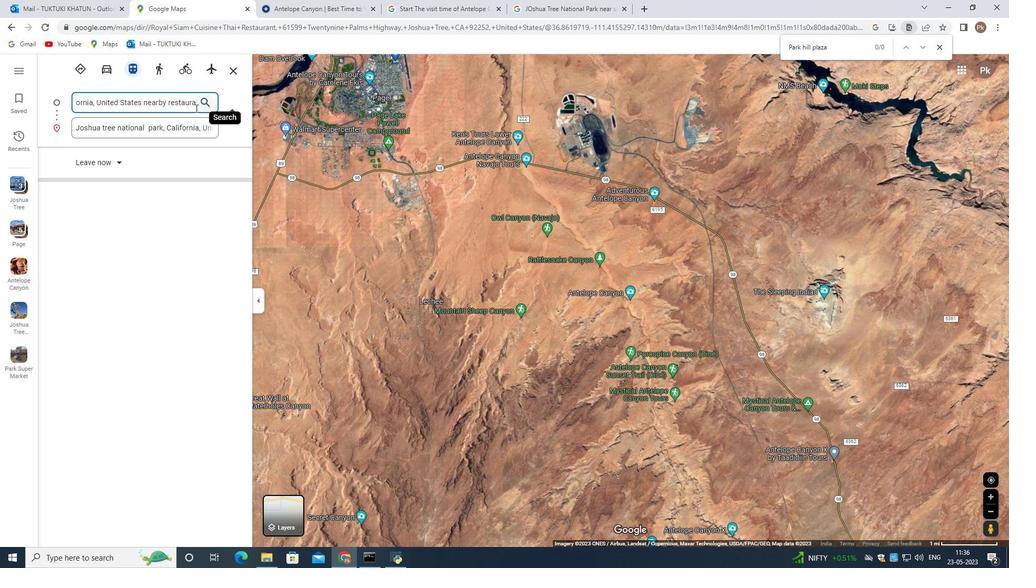
Action: Mouse scrolled (200, 105) with delta (0, 0)
Screenshot: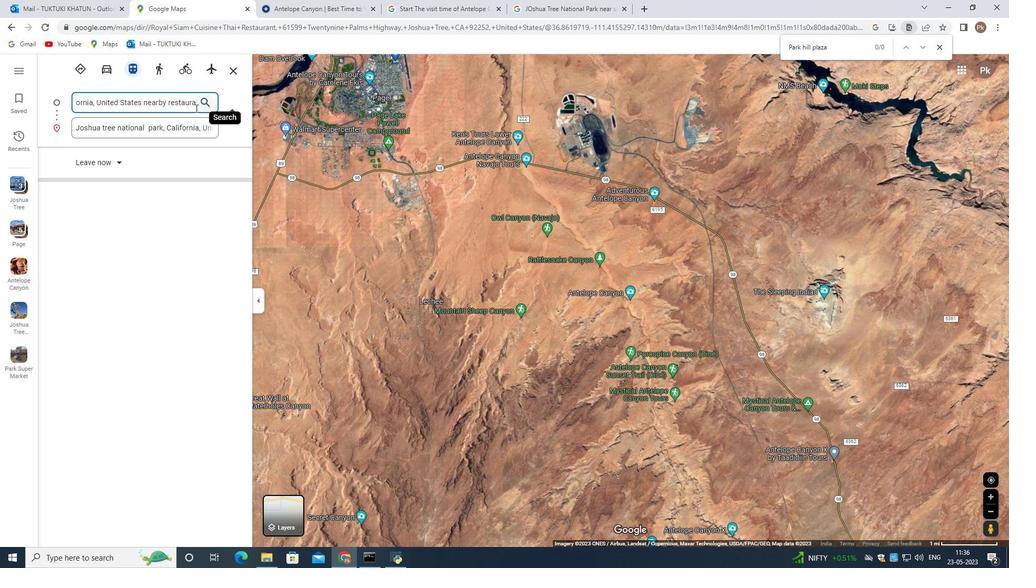
Action: Mouse scrolled (203, 104) with delta (0, 0)
Screenshot: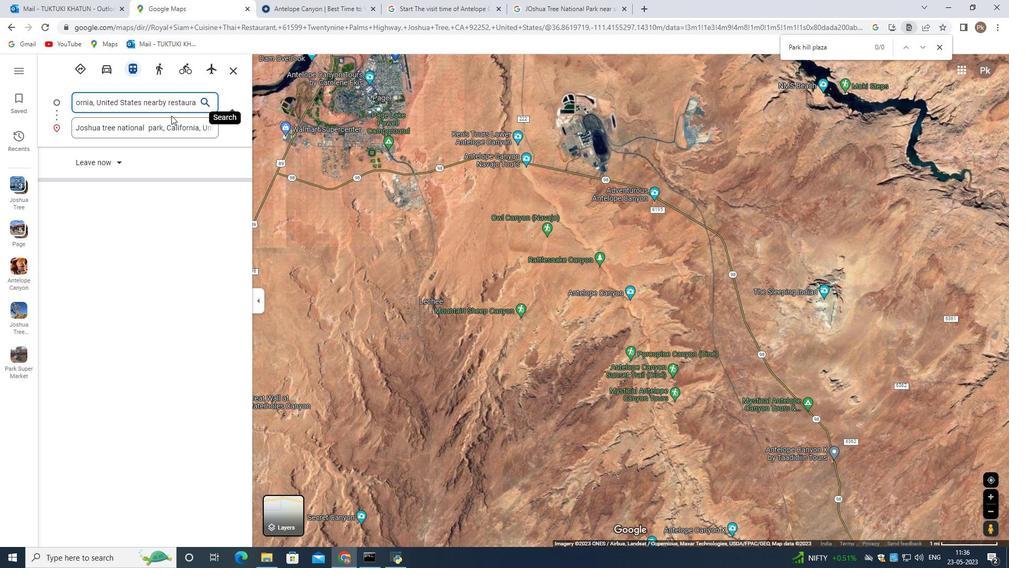 
Action: Mouse scrolled (203, 104) with delta (0, 0)
Screenshot: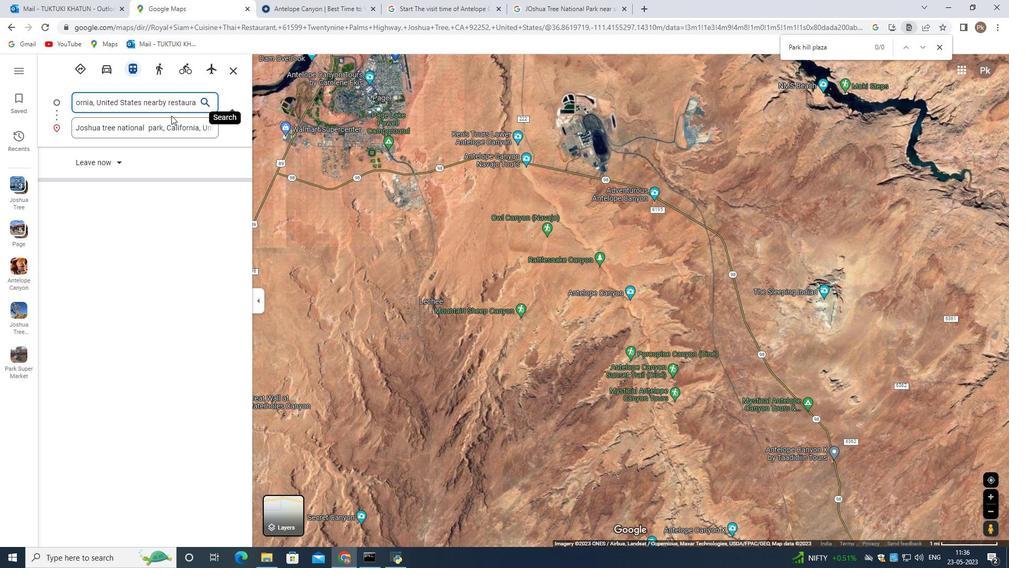 
Action: Mouse moved to (171, 110)
Screenshot: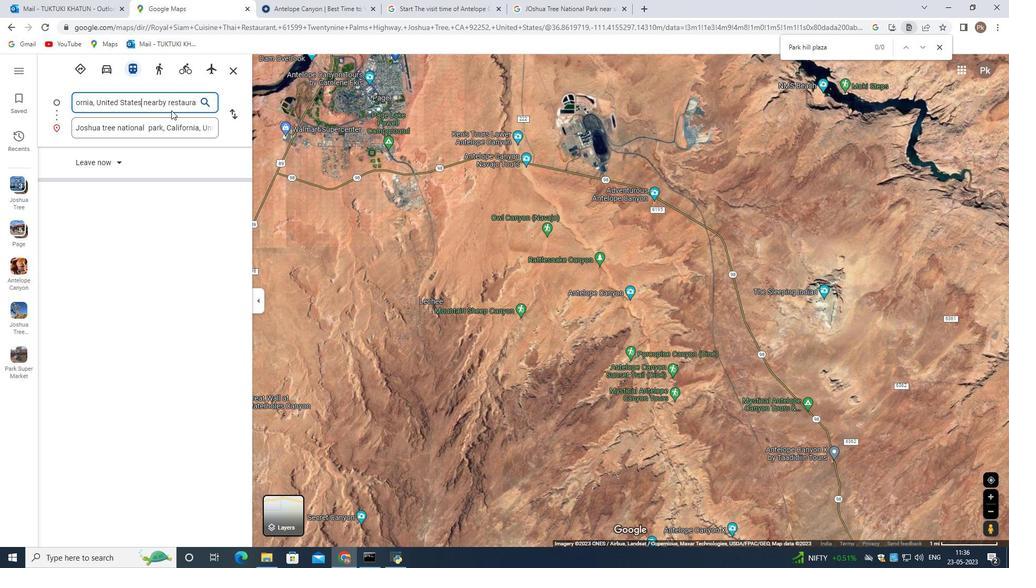 
Action: Mouse scrolled (171, 110) with delta (0, 0)
Screenshot: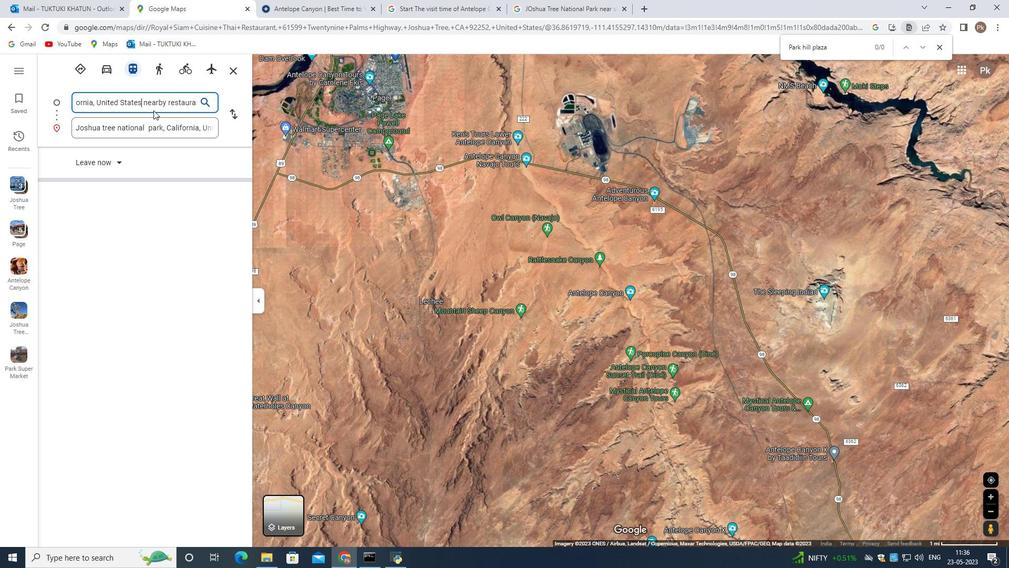 
Action: Mouse scrolled (171, 110) with delta (0, 0)
Screenshot: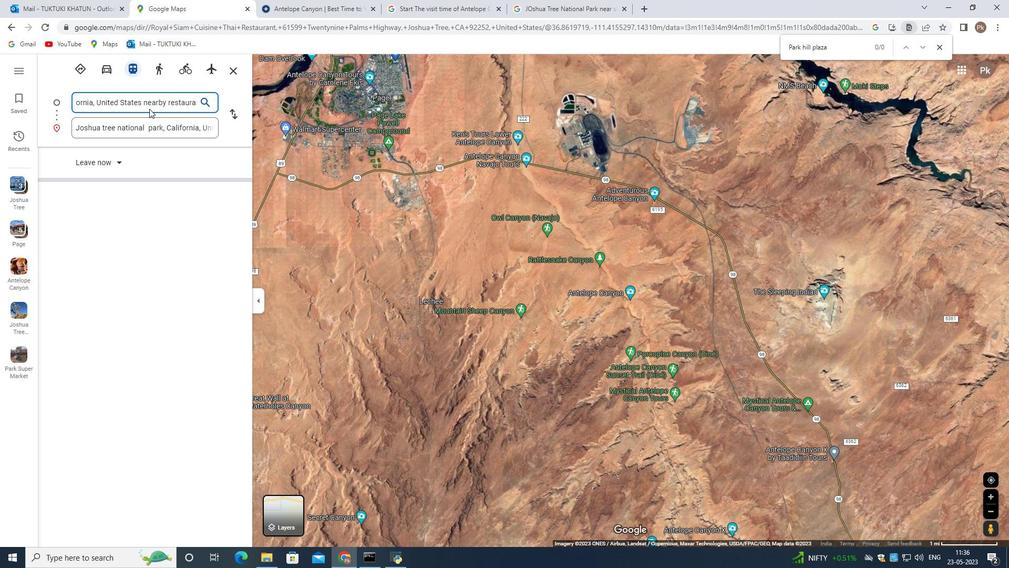 
Action: Mouse scrolled (171, 110) with delta (0, 0)
Screenshot: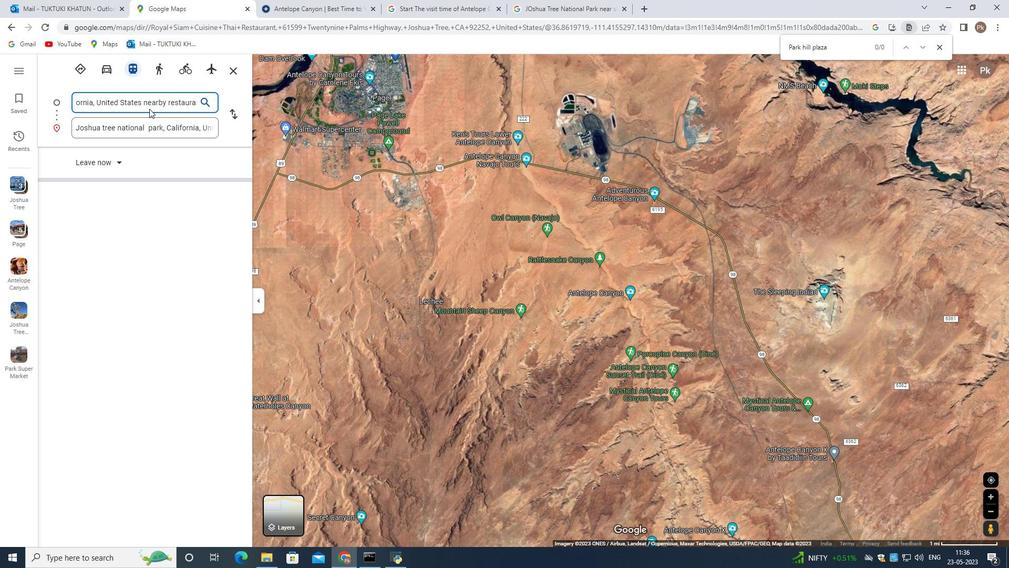 
Action: Mouse scrolled (171, 110) with delta (0, 0)
Screenshot: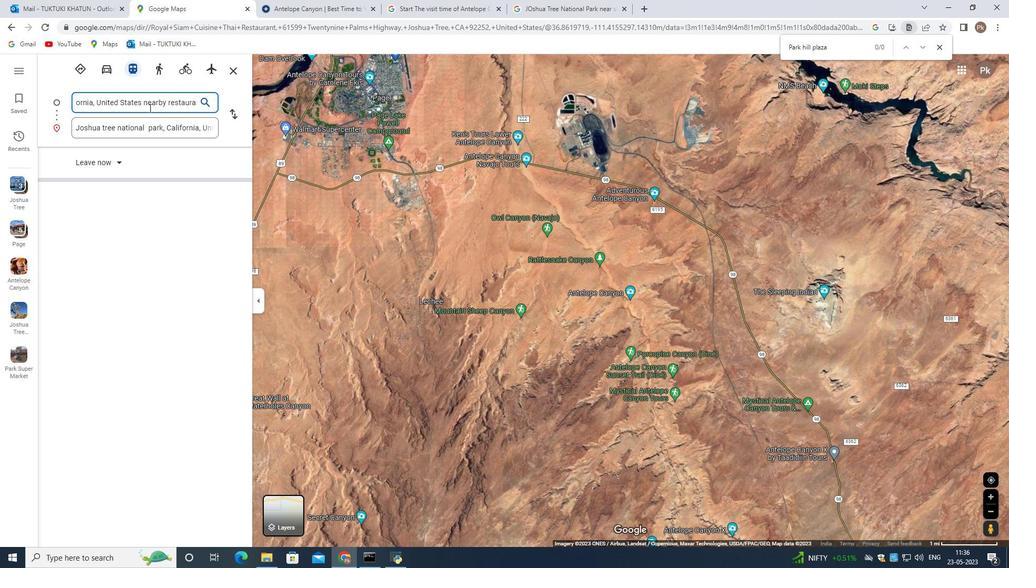 
Action: Mouse moved to (140, 100)
Screenshot: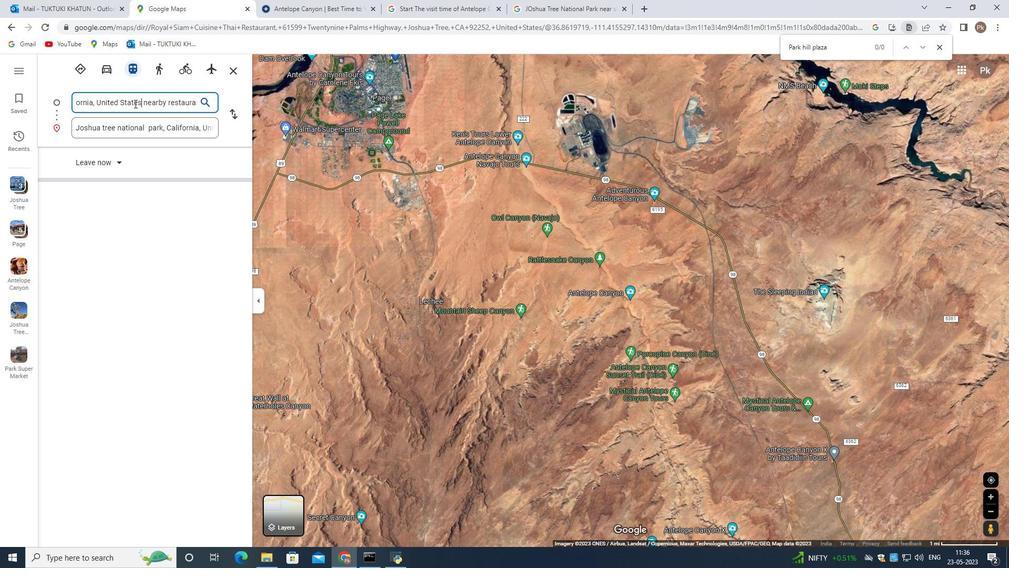 
Action: Mouse scrolled (140, 100) with delta (0, 0)
Screenshot: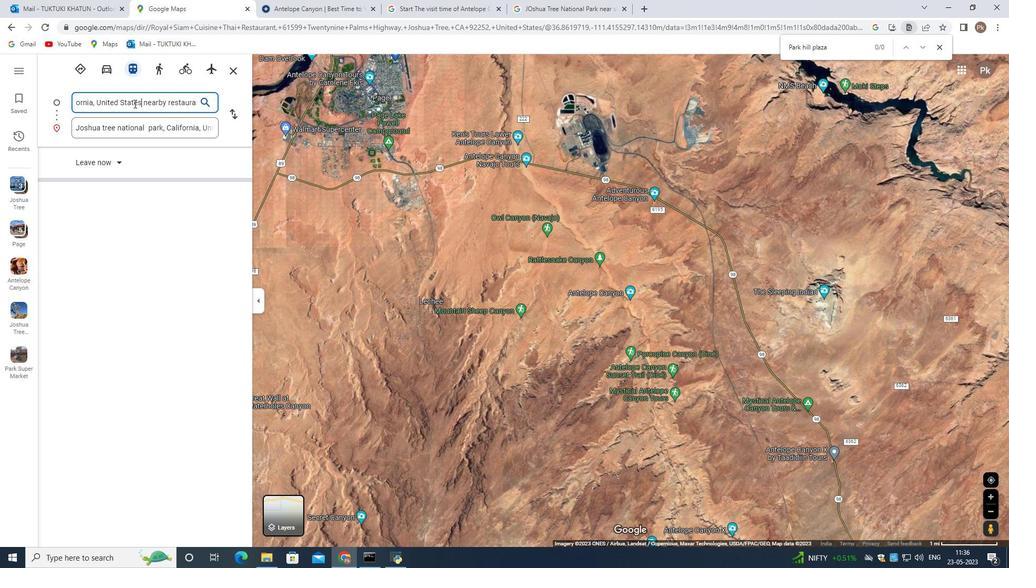 
Action: Mouse moved to (139, 100)
Screenshot: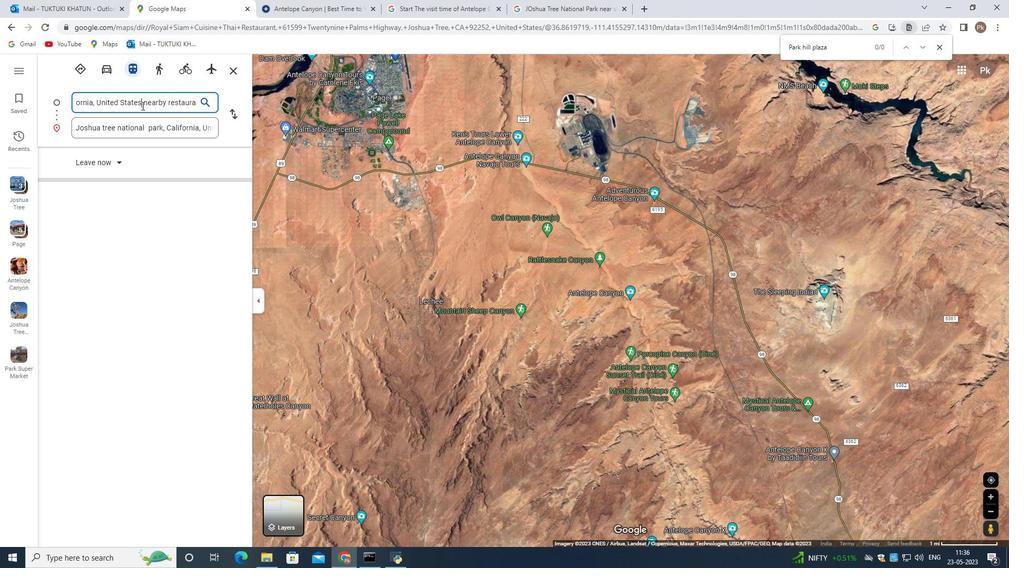 
Action: Mouse scrolled (139, 101) with delta (0, 0)
Screenshot: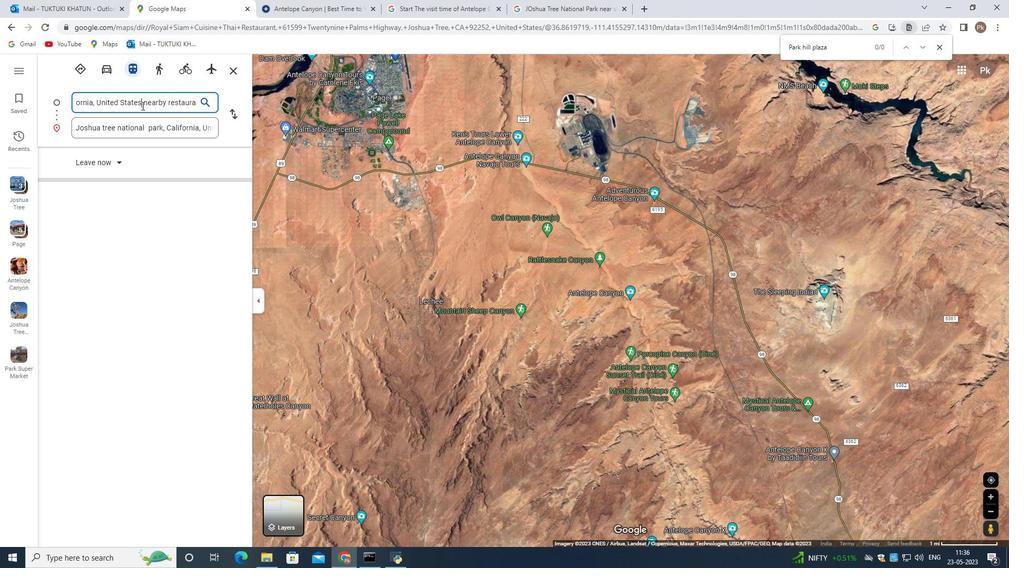 
Action: Mouse moved to (139, 101)
Screenshot: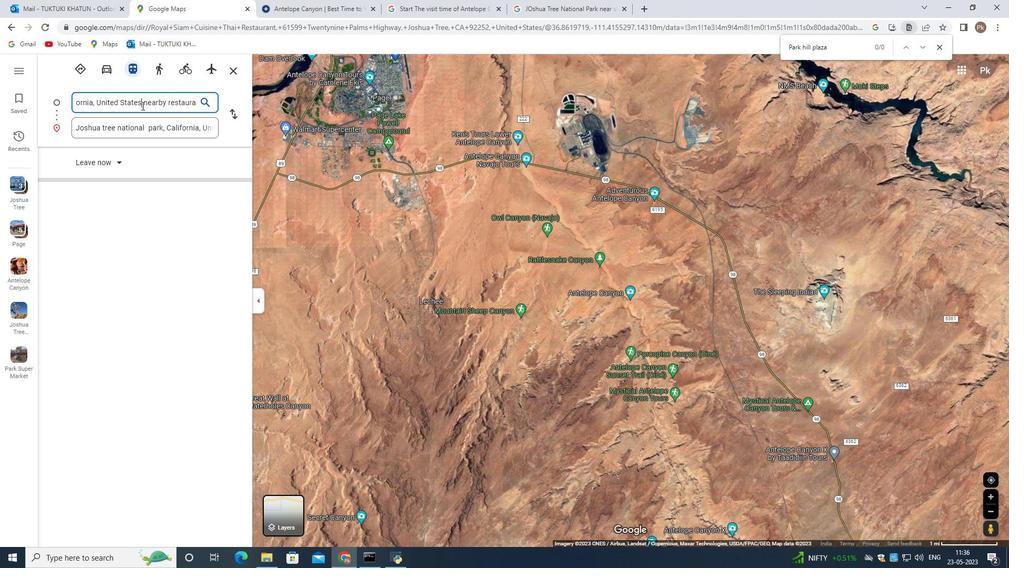 
Action: Mouse scrolled (139, 102) with delta (0, 0)
Screenshot: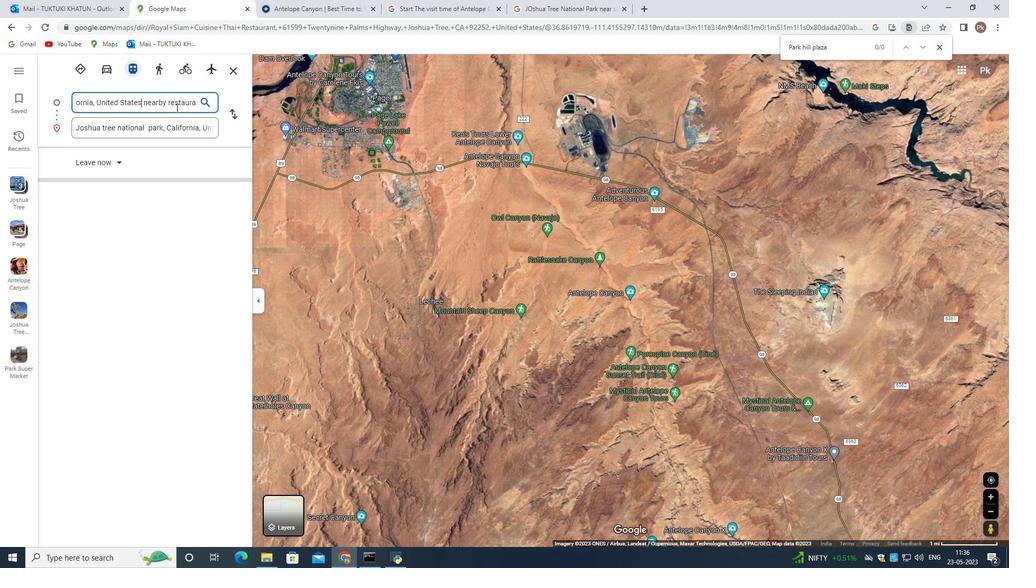 
Action: Mouse moved to (139, 102)
Screenshot: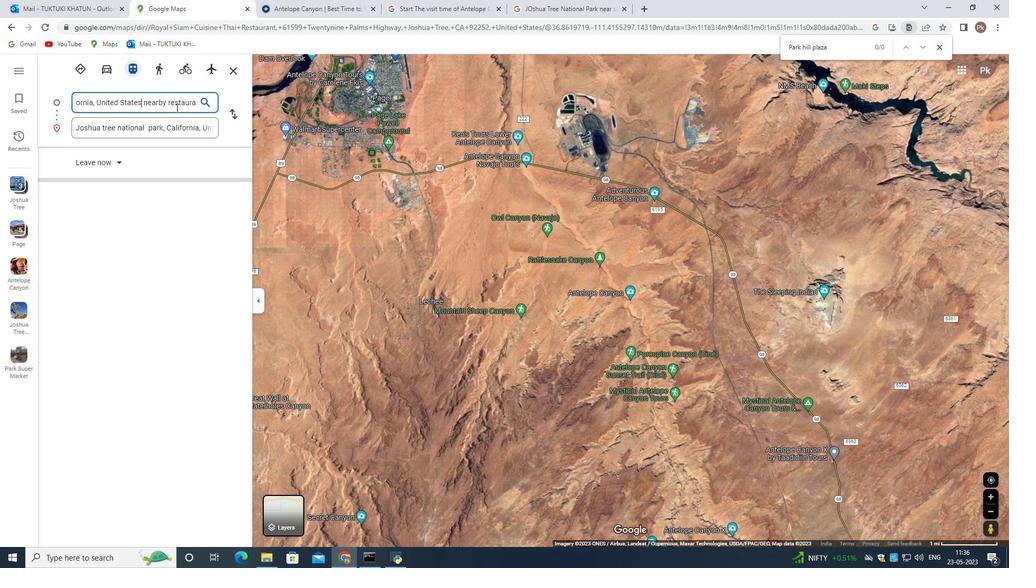 
Action: Mouse scrolled (139, 102) with delta (0, 0)
Screenshot: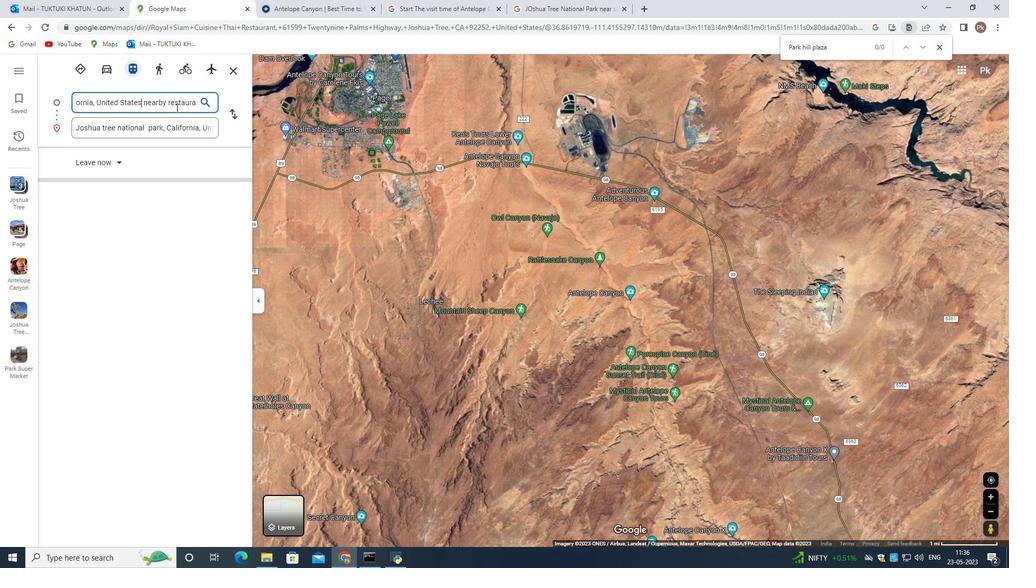 
Action: Mouse moved to (196, 110)
Screenshot: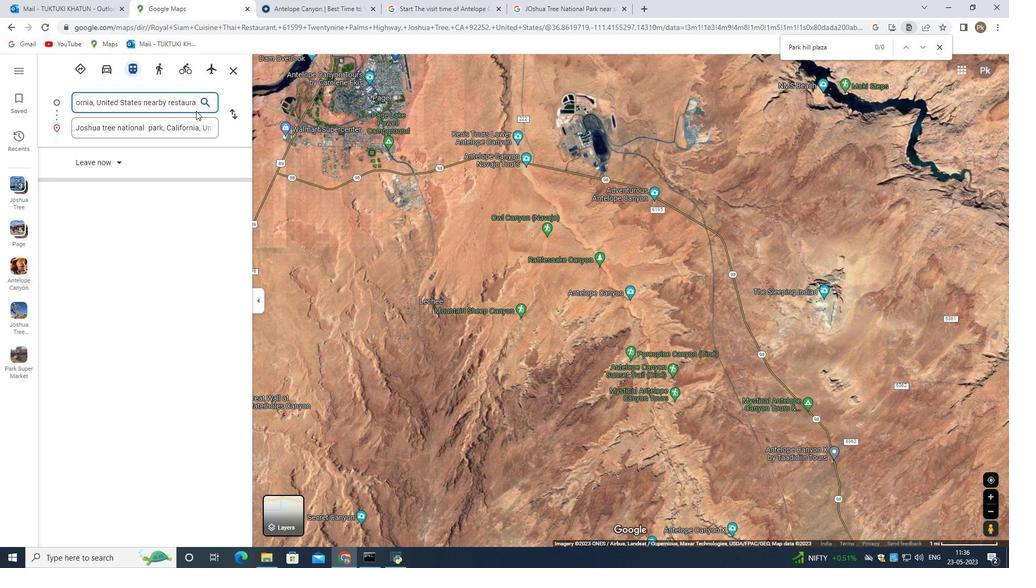 
Action: Key pressed <Key.left><Key.left><Key.left><Key.left><Key.left><Key.left><Key.left><Key.left><Key.left><Key.left><Key.left><Key.left><Key.left><Key.left><Key.left><Key.left><Key.left><Key.left><Key.left><Key.left><Key.left><Key.left><Key.left><Key.left><Key.left><Key.left><Key.left><Key.left><Key.left><Key.left><Key.left><Key.left><Key.left><Key.left><Key.left><Key.left><Key.left><Key.left><Key.left><Key.left><Key.left><Key.left><Key.left><Key.left><Key.left><Key.left><Key.left><Key.left><Key.left><Key.left><Key.left><Key.left><Key.left><Key.left><Key.left><Key.left><Key.left><Key.left><Key.left><Key.left><Key.left><Key.left><Key.left><Key.left><Key.left><Key.left><Key.left><Key.left><Key.left><Key.left><Key.left><Key.left><Key.left><Key.left><Key.left><Key.left><Key.left><Key.left><Key.left><Key.left><Key.left><Key.left><Key.left><Key.left><Key.left><Key.left><Key.left><Key.left><Key.left><Key.left><Key.left><Key.left><Key.left><Key.left><Key.left><Key.left><Key.left><Key.left><Key.left><Key.left><Key.left><Key.left><Key.left><Key.left><Key.left><Key.left><Key.left><Key.left><Key.left><Key.left><Key.left><Key.left><Key.left><Key.left><Key.left><Key.left><Key.left><Key.left><Key.left><Key.left><Key.left><Key.left><Key.left>
Screenshot: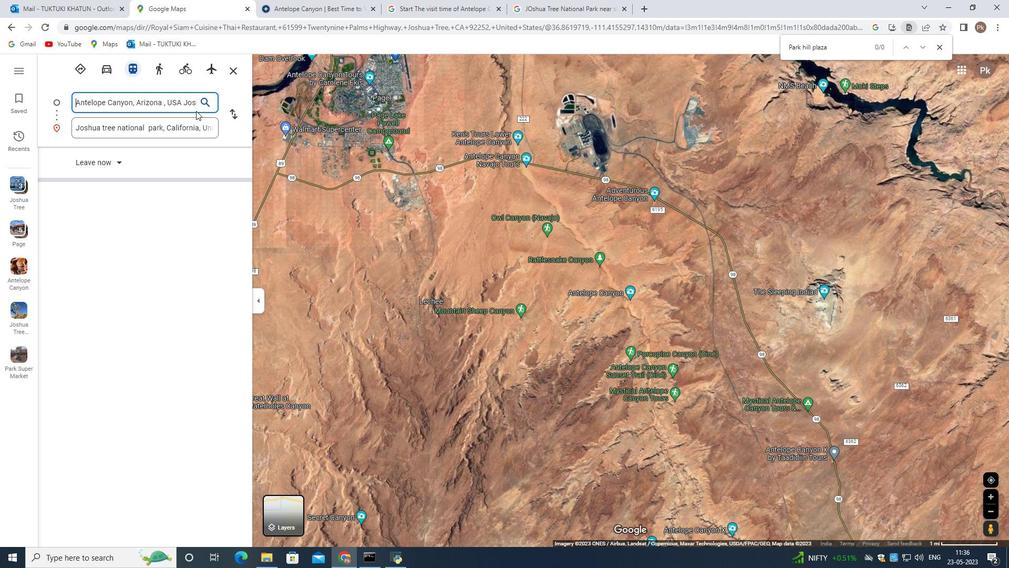 
Action: Mouse moved to (185, 102)
Screenshot: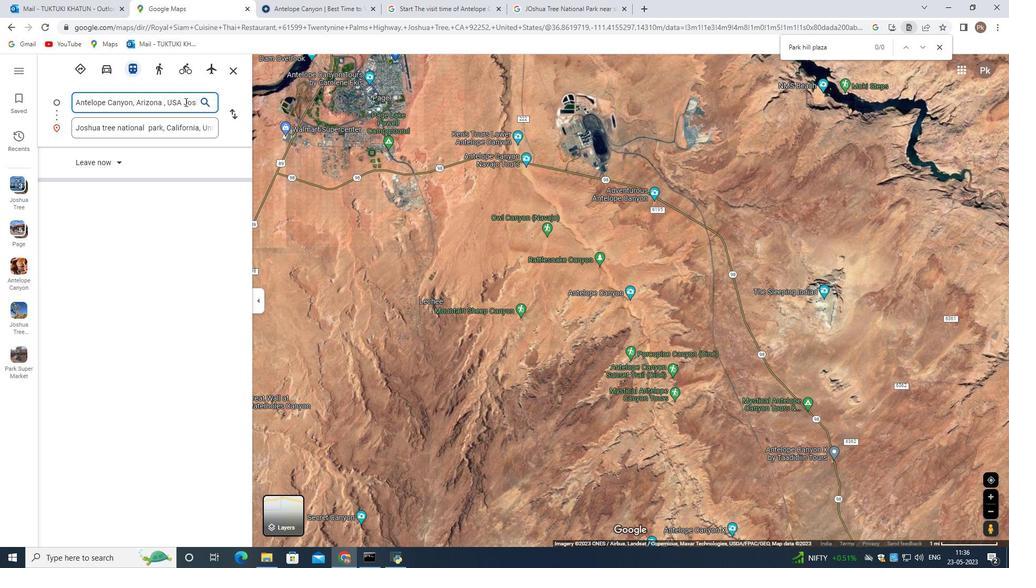 
Action: Mouse pressed left at (185, 102)
Screenshot: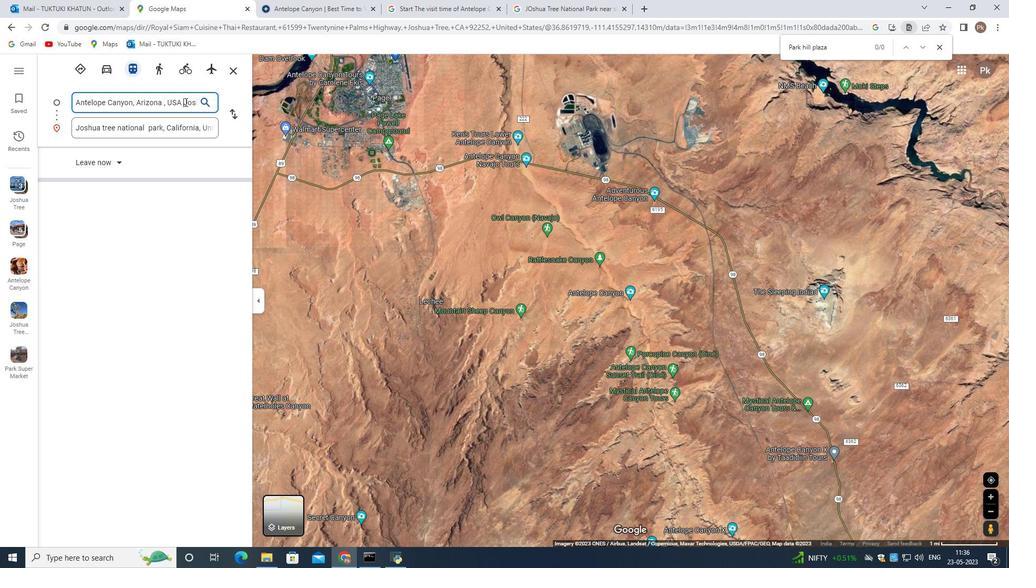 
Action: Mouse moved to (186, 103)
Screenshot: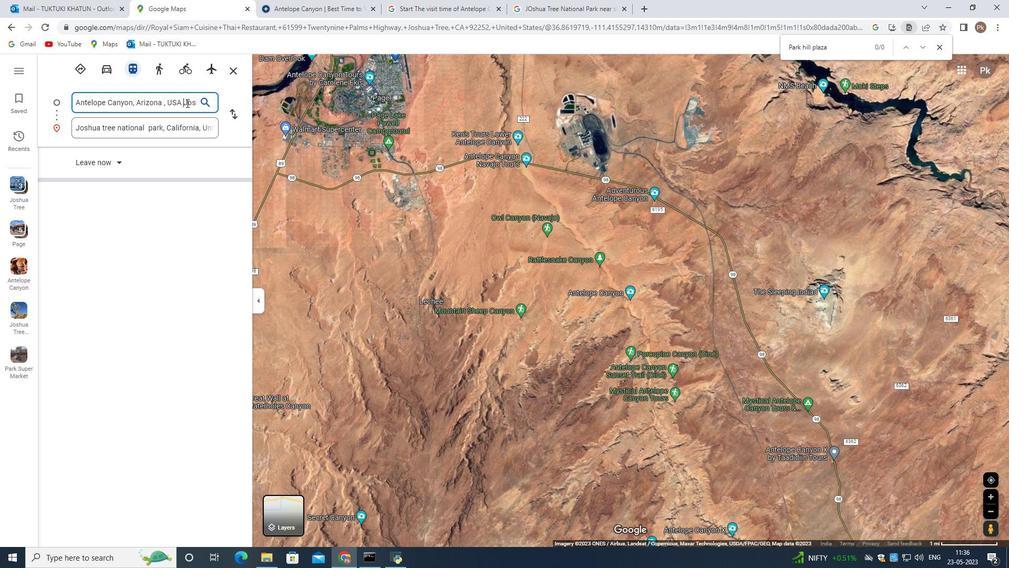 
Action: Key pressed <Key.right><Key.right><Key.right><Key.right><Key.right><Key.right><Key.right><Key.right><Key.right><Key.right><Key.right><Key.right><Key.right><Key.right><Key.right><Key.right><Key.right><Key.right><Key.right><Key.right><Key.right><Key.right><Key.right><Key.right><Key.right><Key.right><Key.right><Key.backspace><Key.backspace><Key.backspace><Key.backspace><Key.backspace><Key.backspace><Key.backspace><Key.backspace><Key.backspace><Key.backspace><Key.backspace><Key.backspace><Key.backspace><Key.backspace><Key.backspace><Key.backspace><Key.backspace><Key.backspace><Key.backspace><Key.backspace><Key.backspace><Key.backspace><Key.backspace><Key.backspace><Key.backspace><Key.backspace><Key.backspace><Key.backspace>
Screenshot: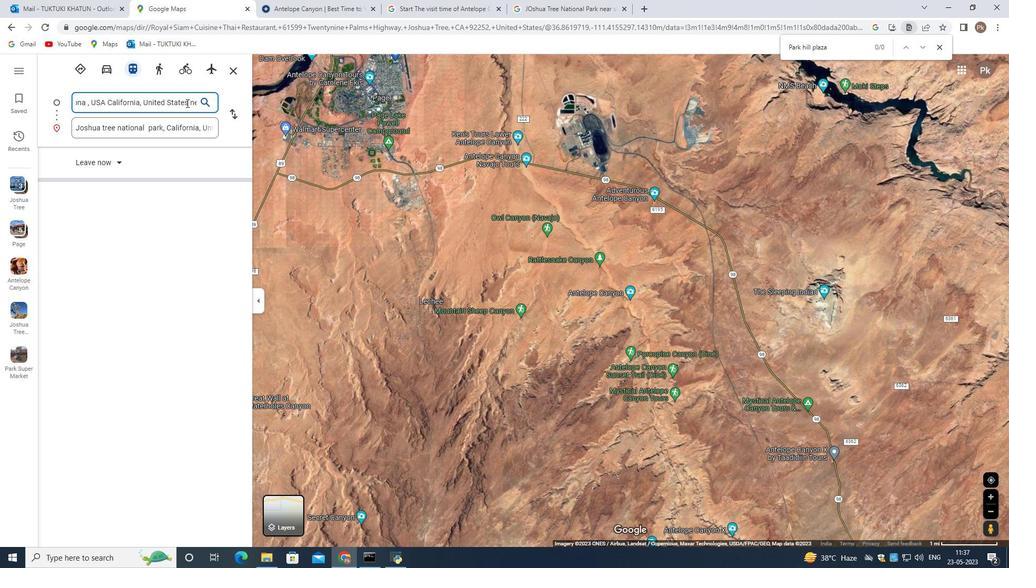 
Action: Mouse scrolled (186, 103) with delta (0, 0)
Screenshot: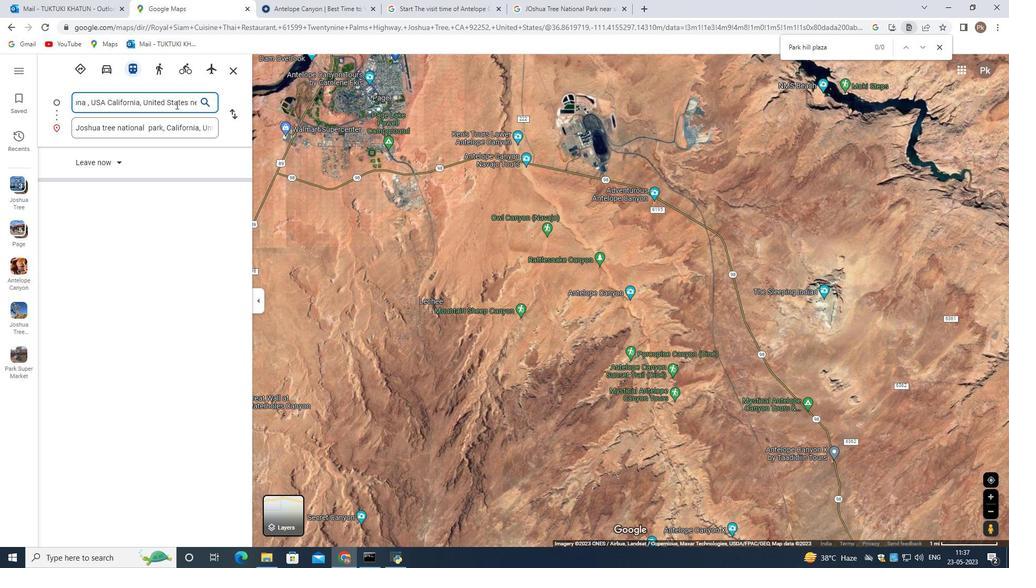 
Action: Mouse scrolled (186, 103) with delta (0, 0)
Screenshot: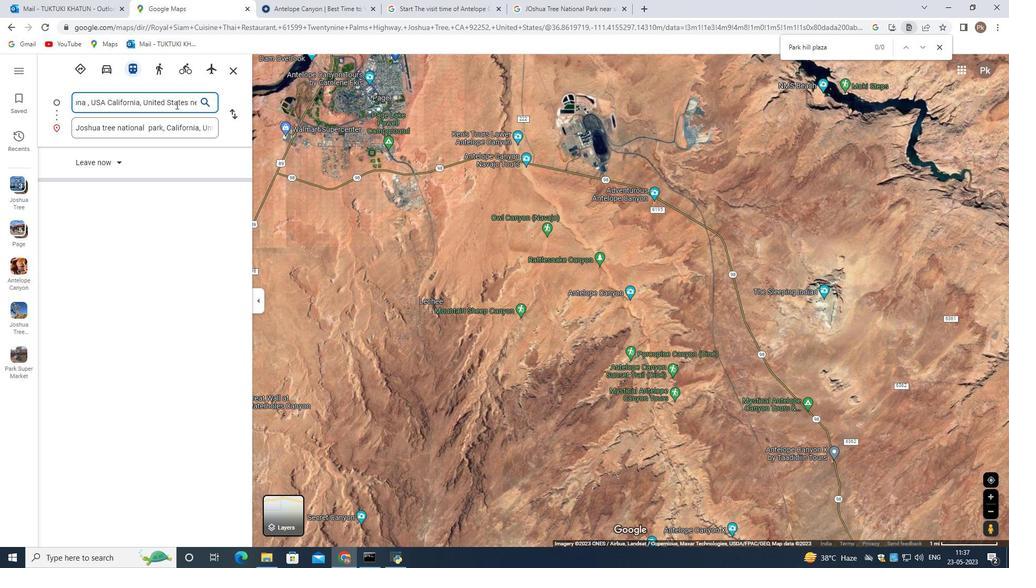 
Action: Mouse moved to (187, 100)
Screenshot: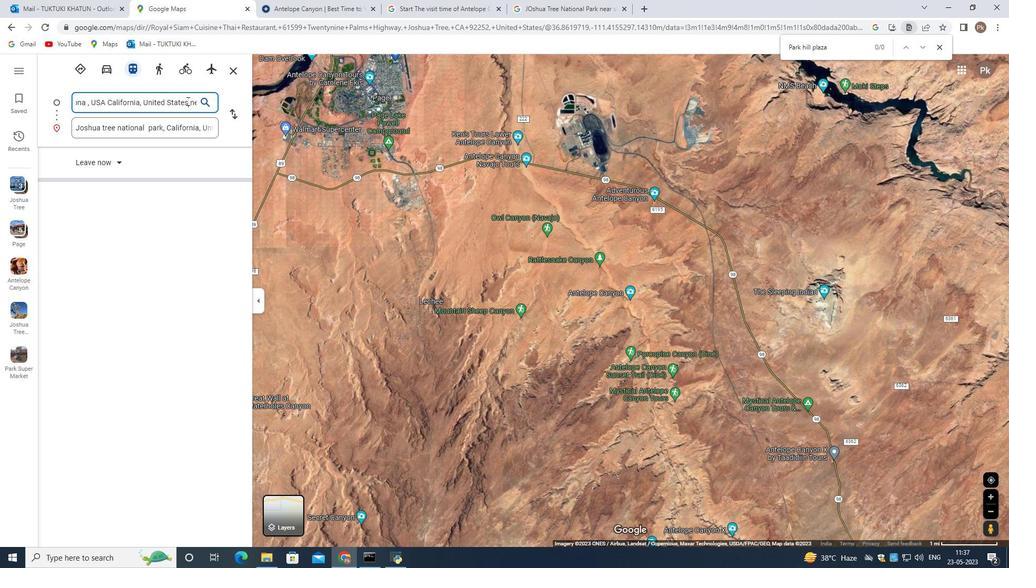 
Action: Mouse pressed left at (187, 100)
Screenshot: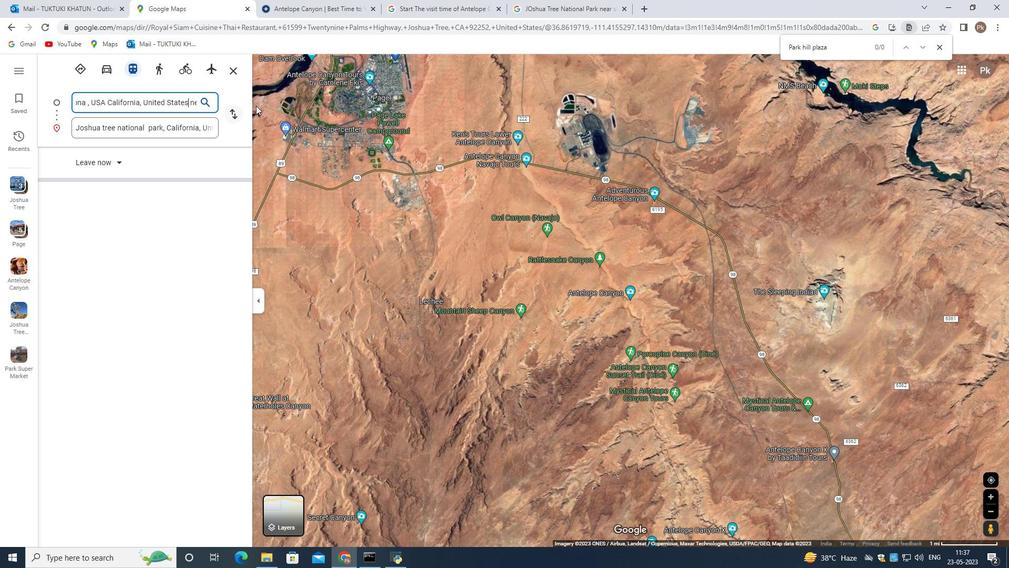 
Action: Mouse moved to (256, 107)
Screenshot: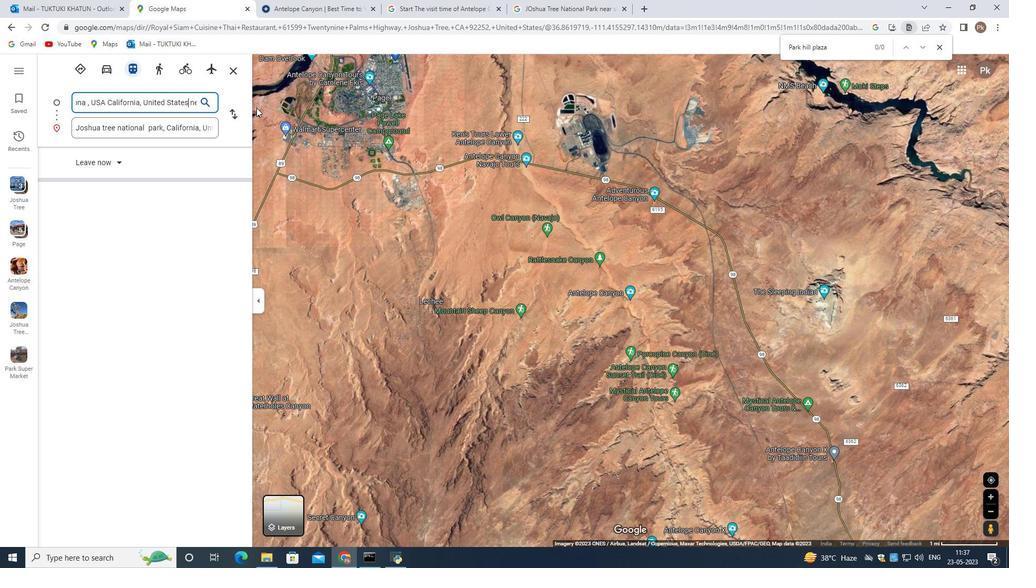 
Action: Key pressed <Key.backspace><Key.backspace><Key.backspace><Key.backspace><Key.backspace><Key.backspace><Key.backspace><Key.backspace><Key.backspace><Key.backspace><Key.backspace><Key.backspace><Key.backspace><Key.backspace><Key.backspace><Key.backspace><Key.backspace><Key.backspace><Key.backspace><Key.backspace>
Screenshot: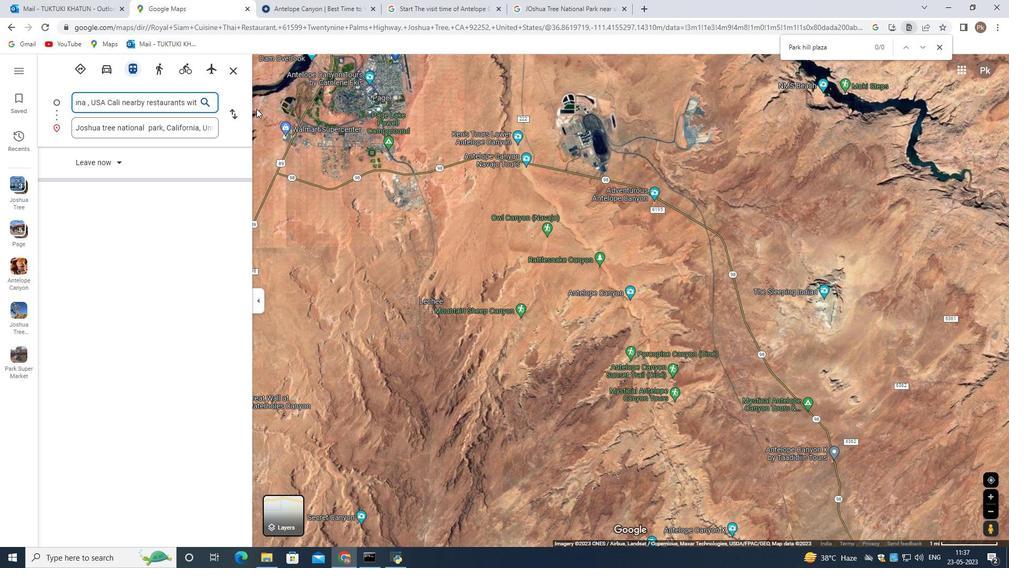
Action: Mouse moved to (256, 108)
Screenshot: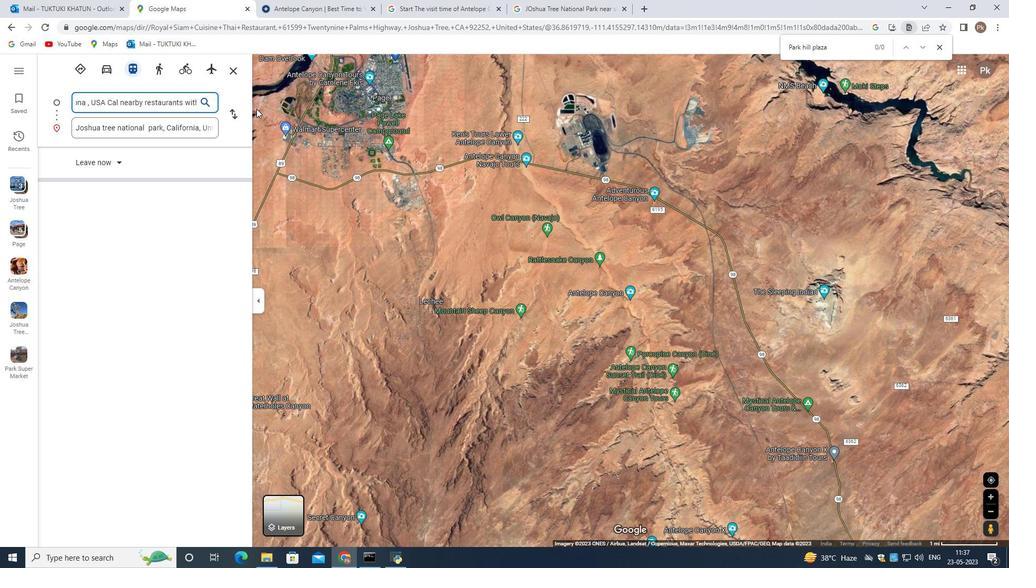 
Action: Key pressed <Key.backspace><Key.backspace><Key.backspace>
Screenshot: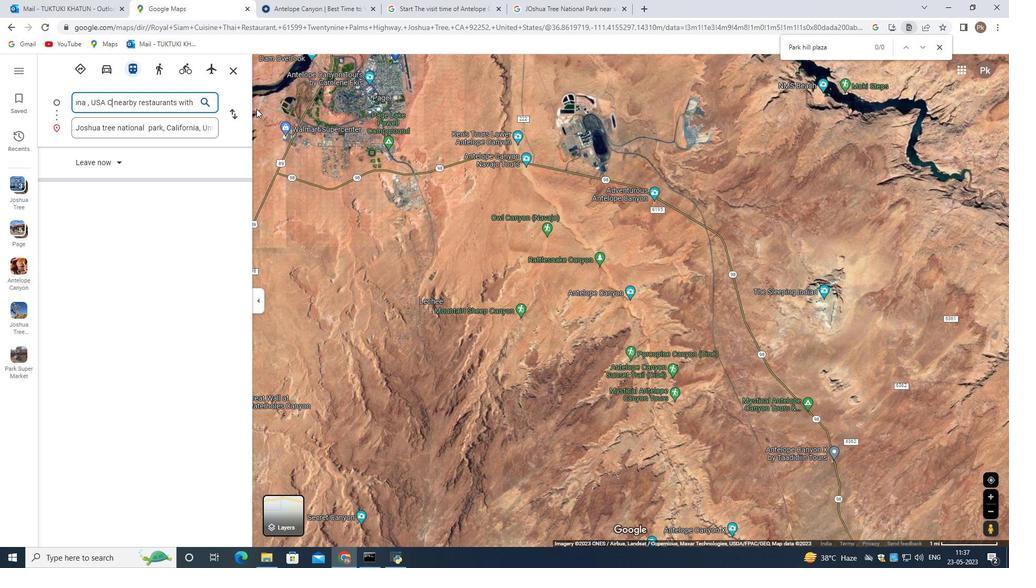 
Action: Mouse moved to (256, 108)
Screenshot: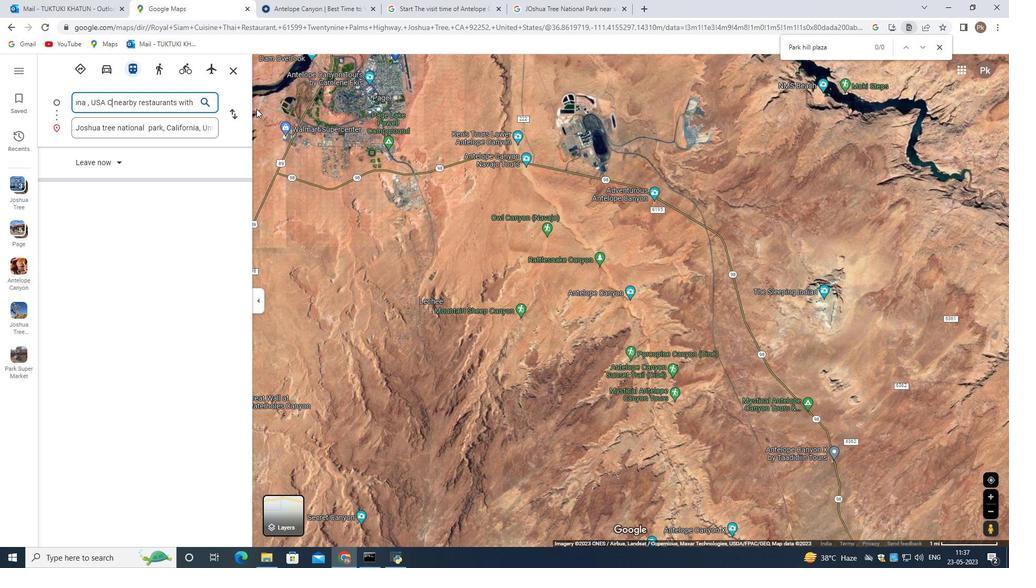 
Action: Key pressed <Key.backspace><Key.backspace><Key.enter>
Screenshot: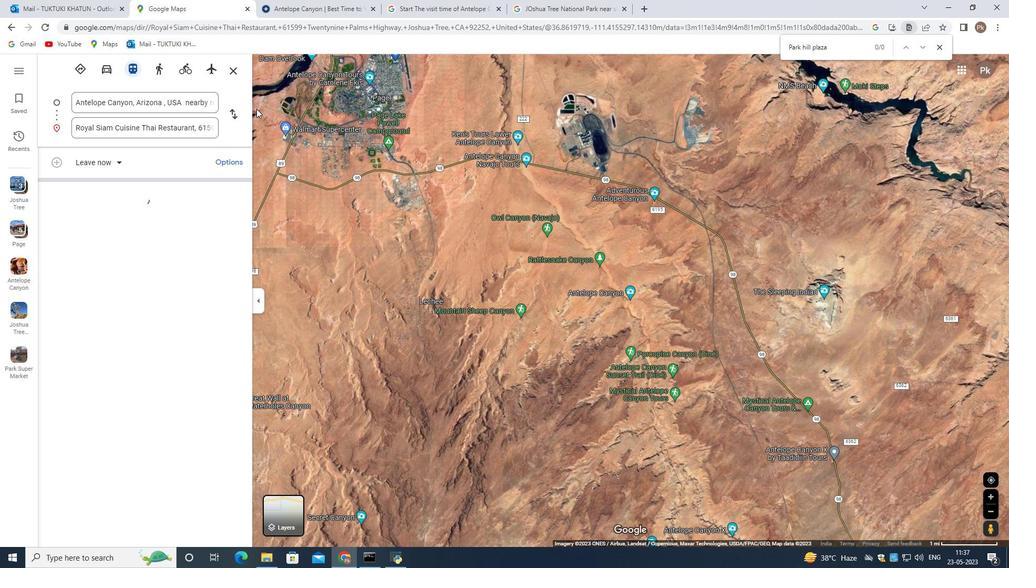 
Action: Mouse moved to (416, 461)
Screenshot: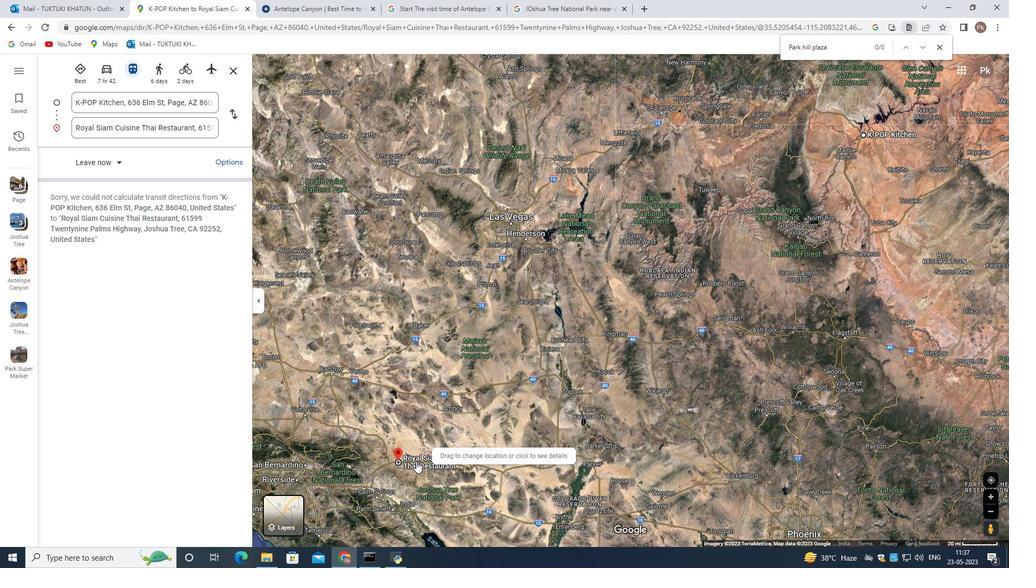 
Action: Mouse pressed left at (416, 461)
Screenshot: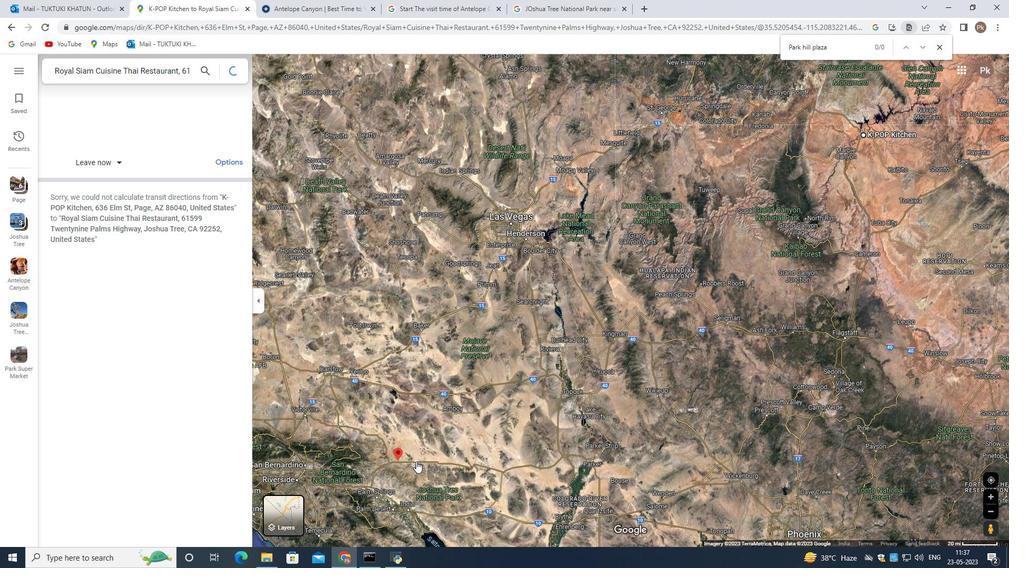
Action: Mouse moved to (416, 460)
Screenshot: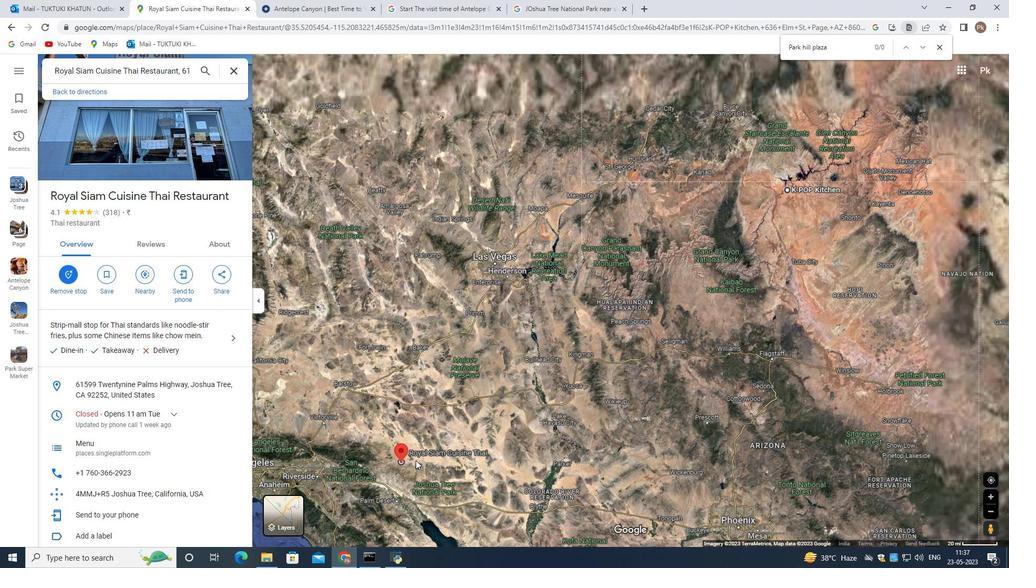 
Action: Mouse scrolled (416, 459) with delta (0, 0)
Screenshot: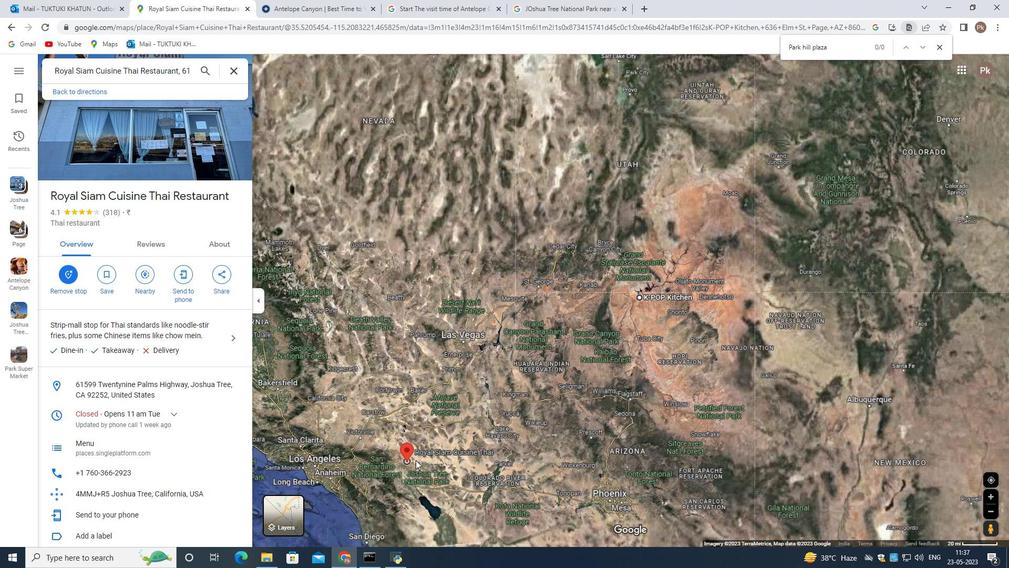 
Action: Mouse scrolled (416, 459) with delta (0, 0)
Screenshot: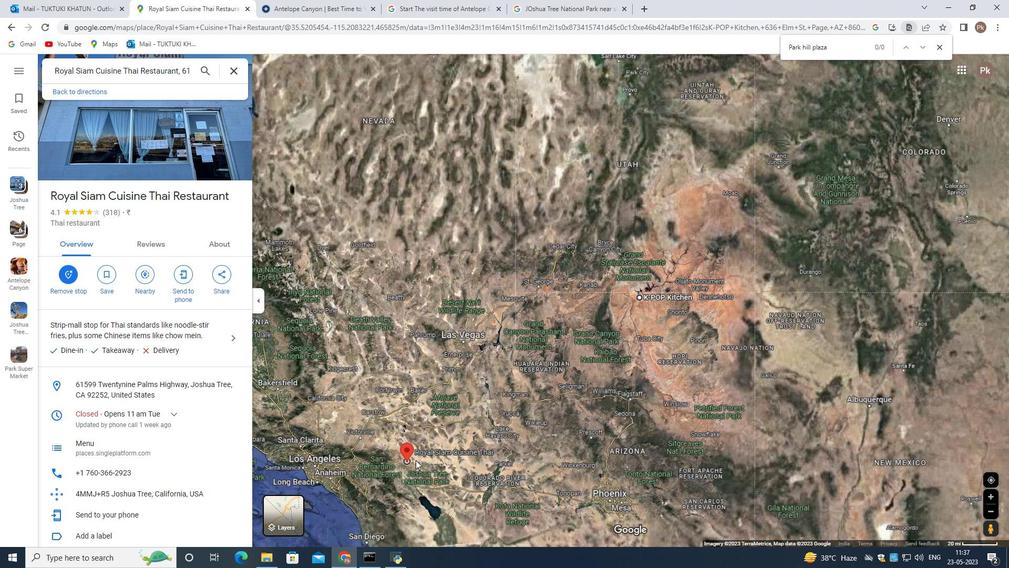 
Action: Mouse scrolled (416, 459) with delta (0, 0)
Screenshot: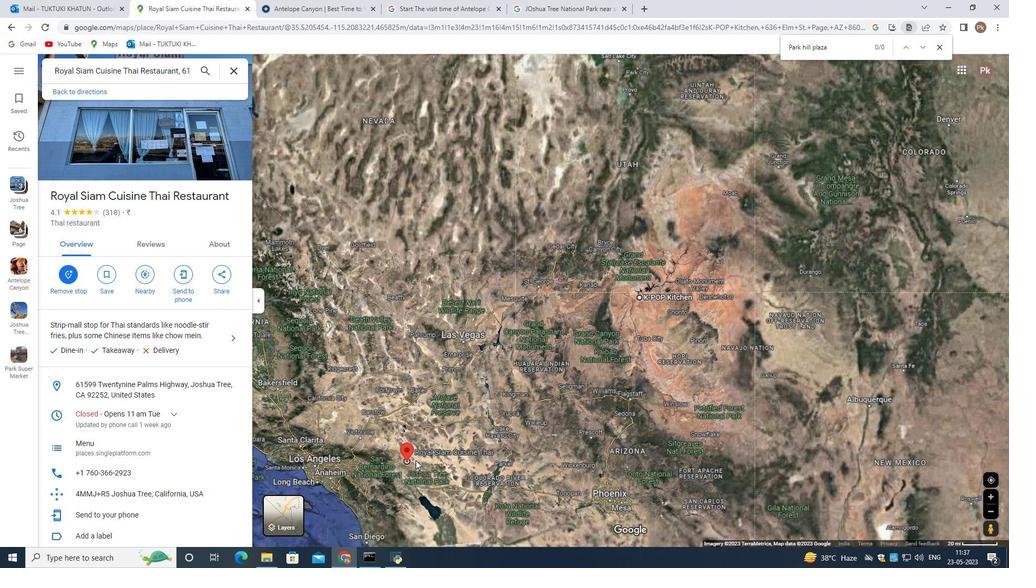 
Action: Mouse scrolled (416, 459) with delta (0, 0)
Screenshot: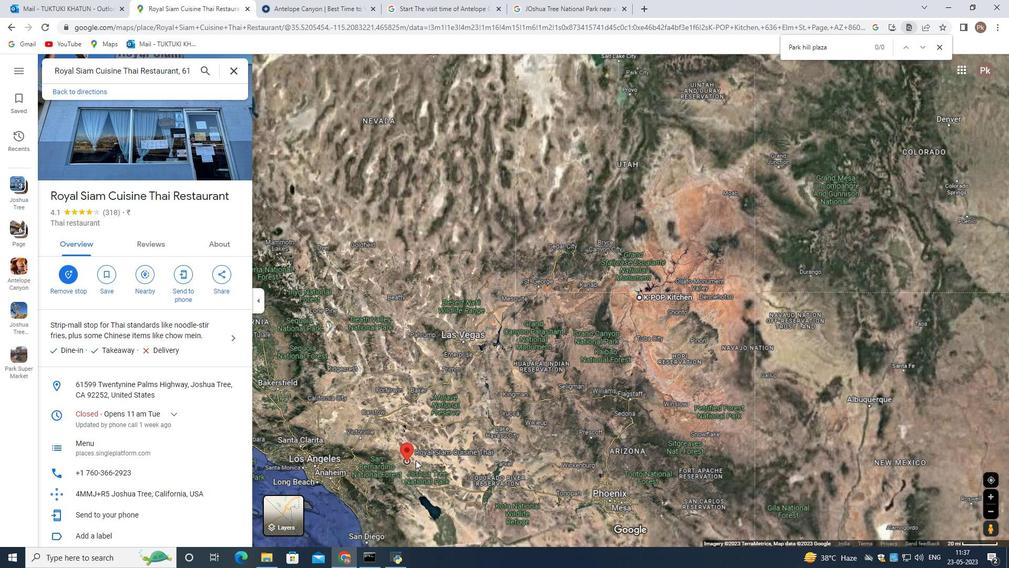 
Action: Mouse scrolled (416, 460) with delta (0, 0)
Screenshot: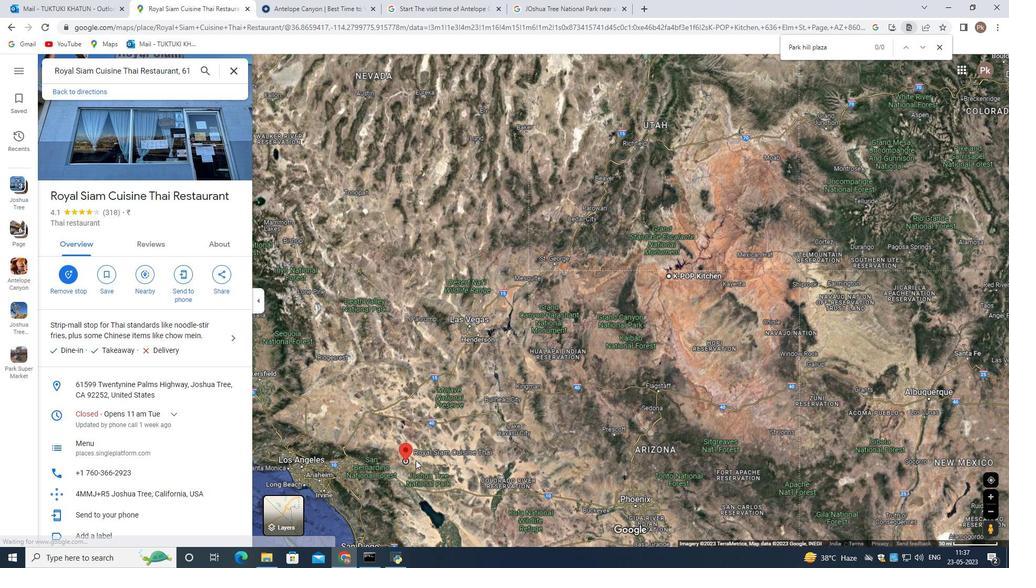 
Action: Mouse scrolled (416, 460) with delta (0, 0)
Screenshot: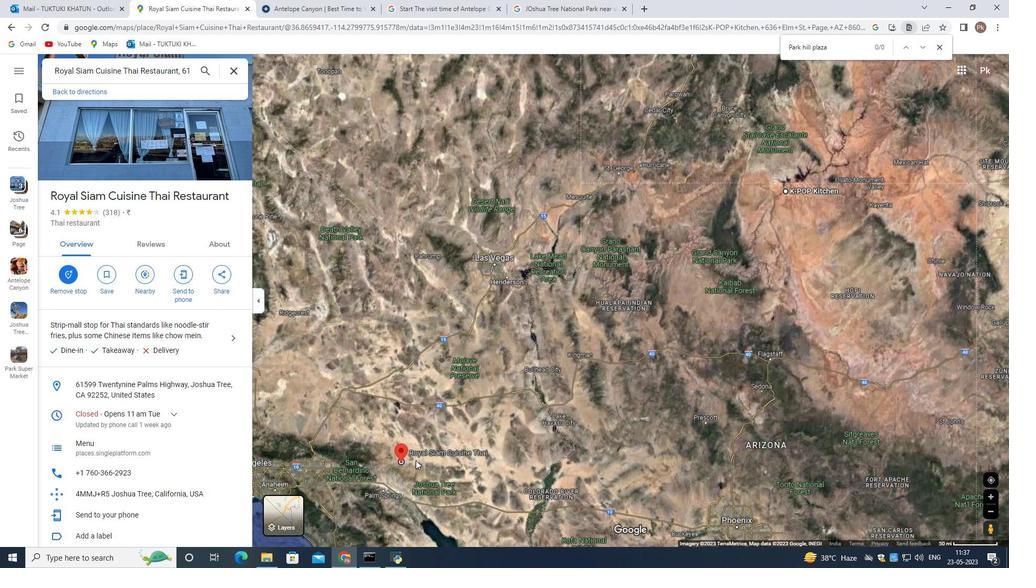 
Action: Mouse scrolled (416, 460) with delta (0, 0)
Screenshot: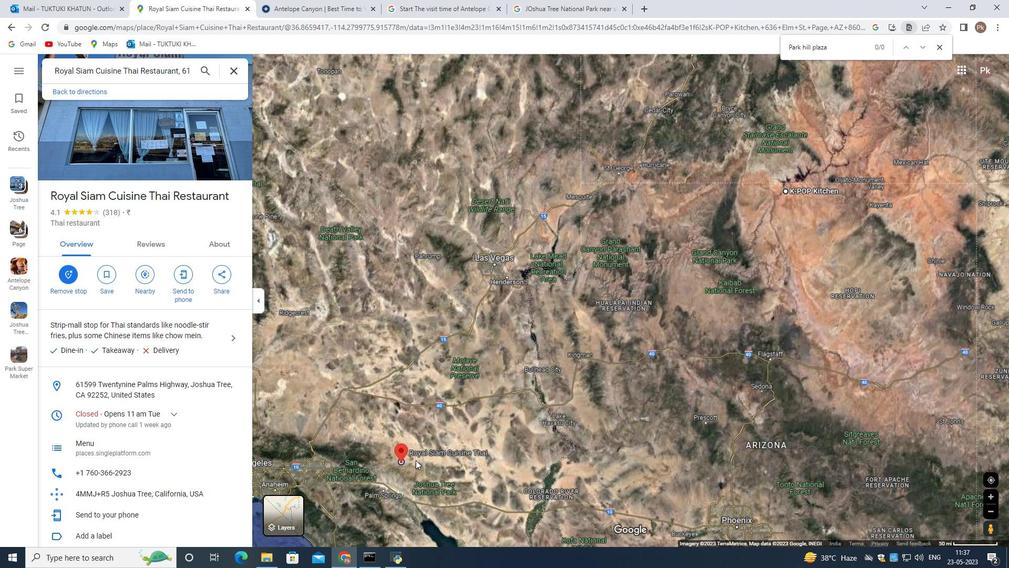 
Action: Mouse scrolled (416, 460) with delta (0, 0)
Screenshot: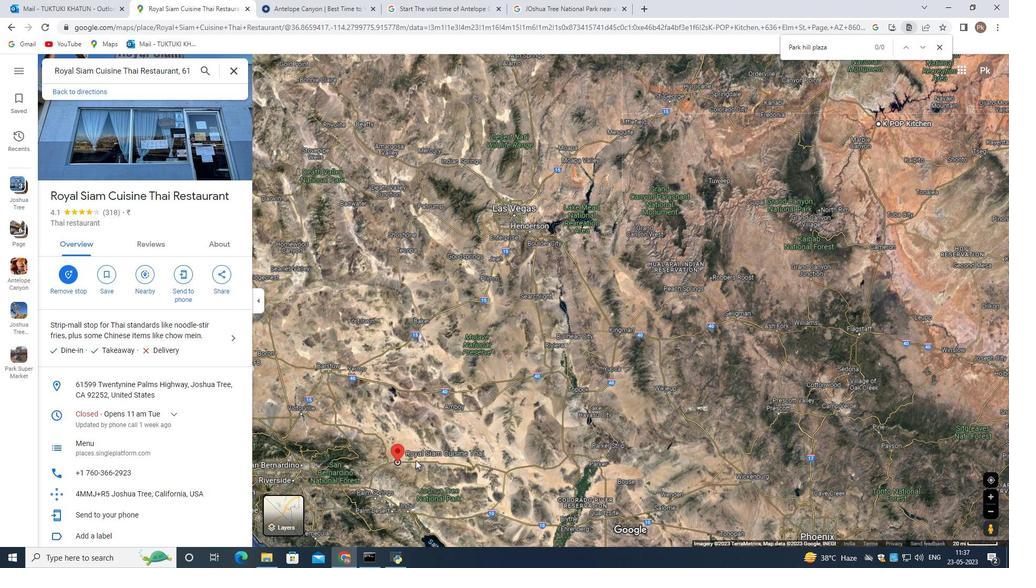
Action: Mouse scrolled (416, 460) with delta (0, 0)
Screenshot: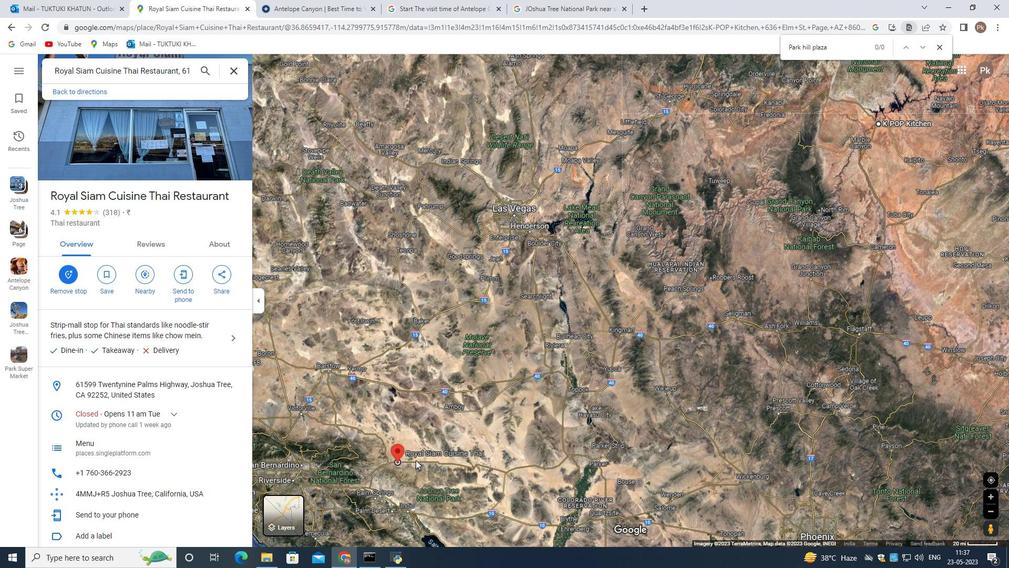 
Action: Mouse scrolled (416, 460) with delta (0, 0)
Screenshot: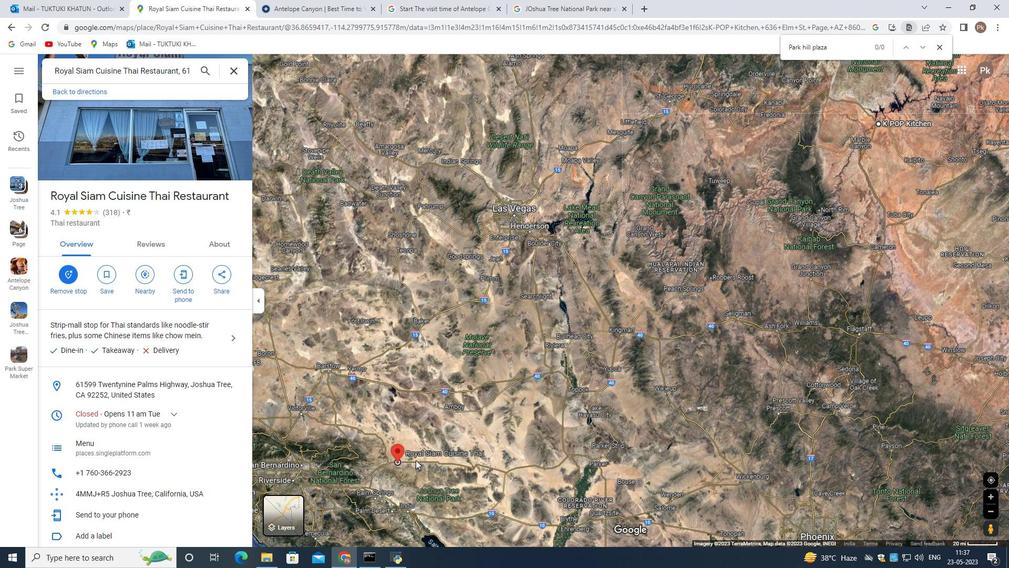 
Action: Mouse scrolled (416, 460) with delta (0, 0)
Screenshot: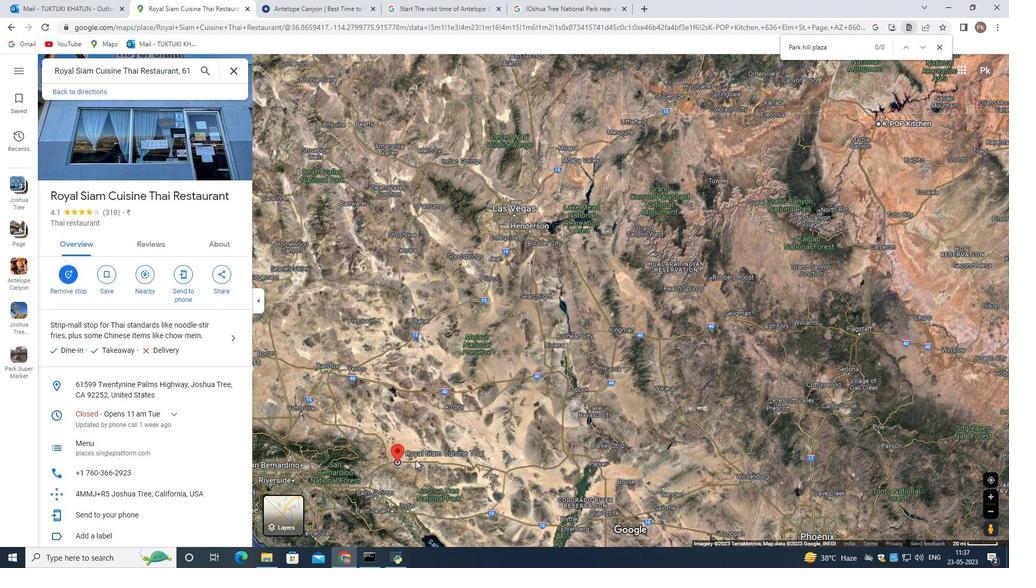 
Action: Mouse scrolled (416, 460) with delta (0, 0)
Screenshot: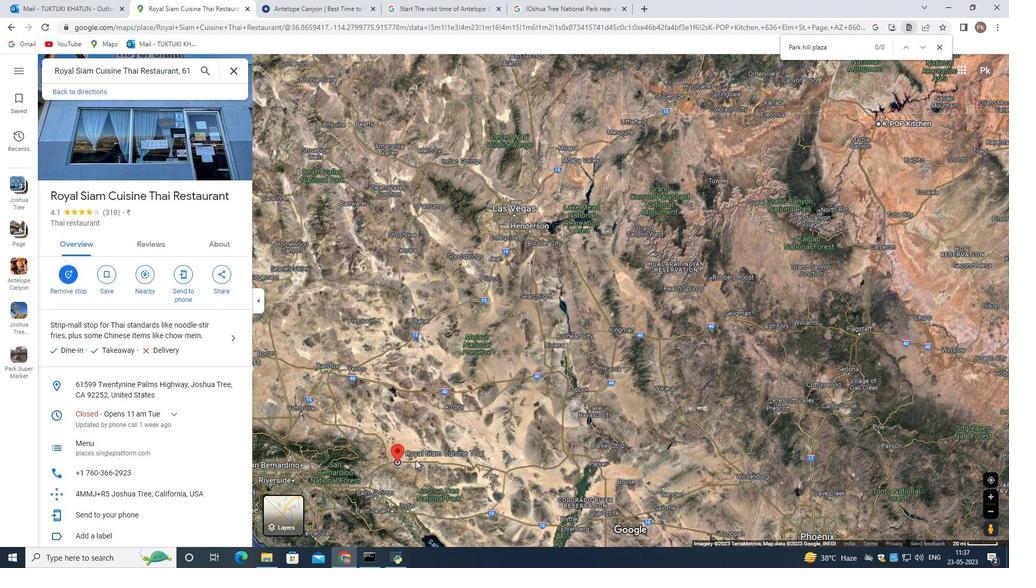 
Action: Mouse scrolled (416, 460) with delta (0, 0)
Screenshot: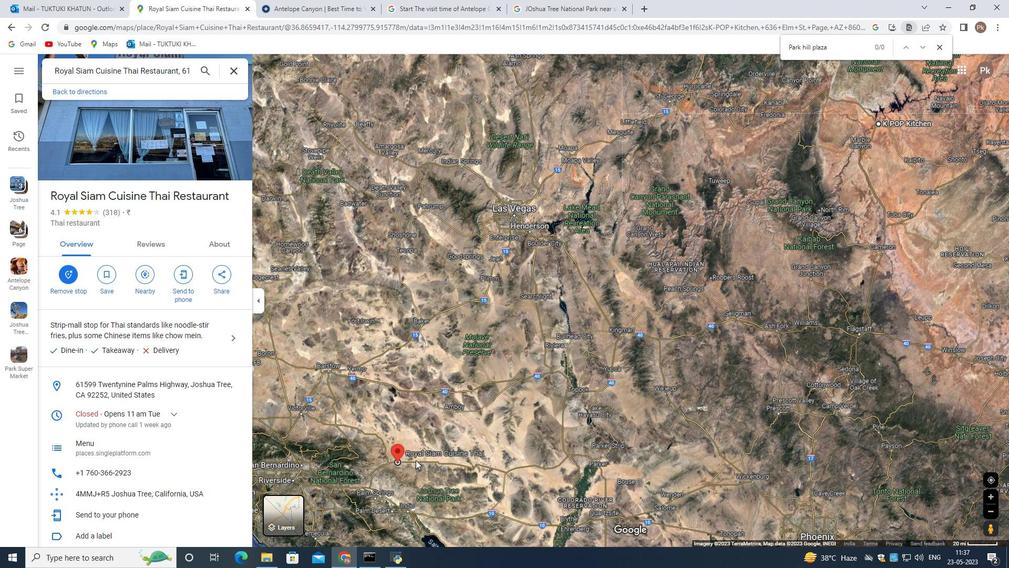 
Action: Mouse moved to (154, 153)
Screenshot: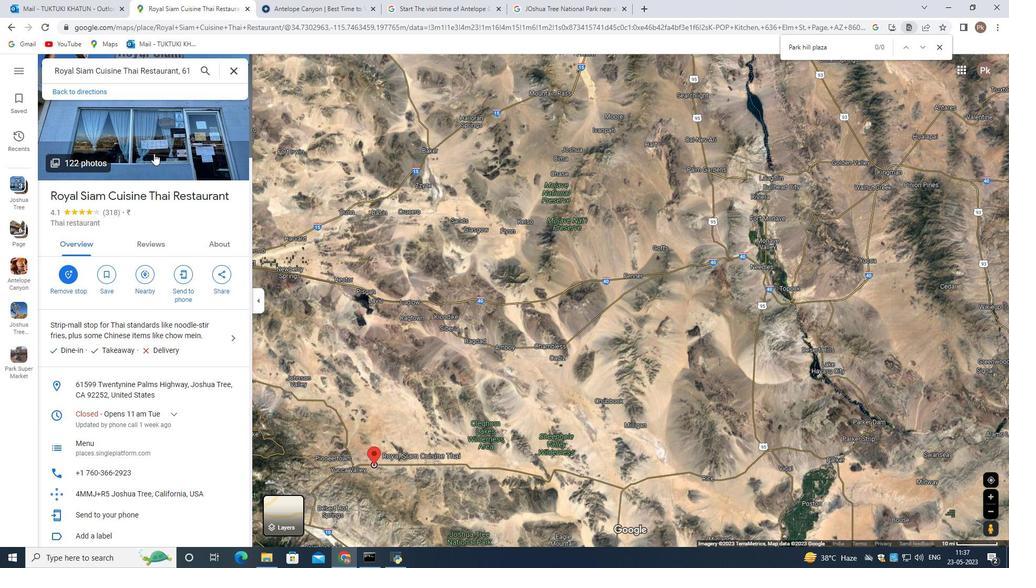 
Action: Mouse scrolled (154, 154) with delta (0, 0)
Screenshot: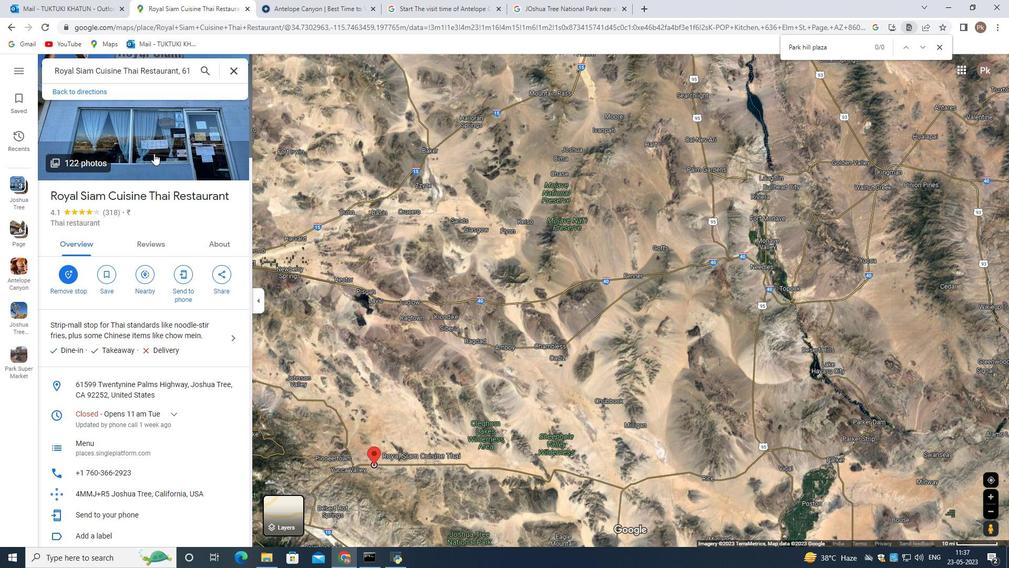 
Action: Mouse scrolled (154, 154) with delta (0, 0)
Screenshot: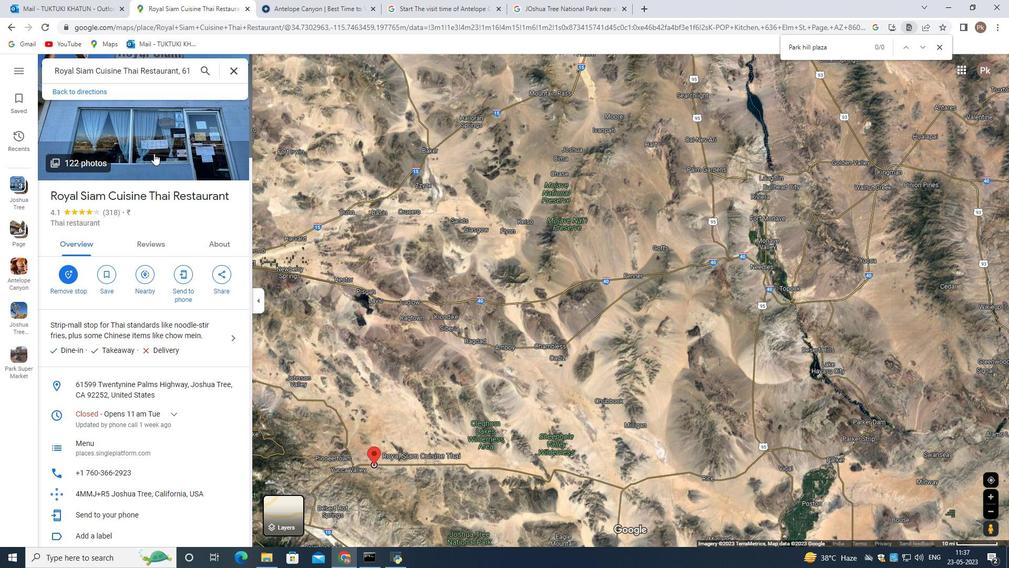 
Action: Mouse scrolled (154, 154) with delta (0, 0)
Screenshot: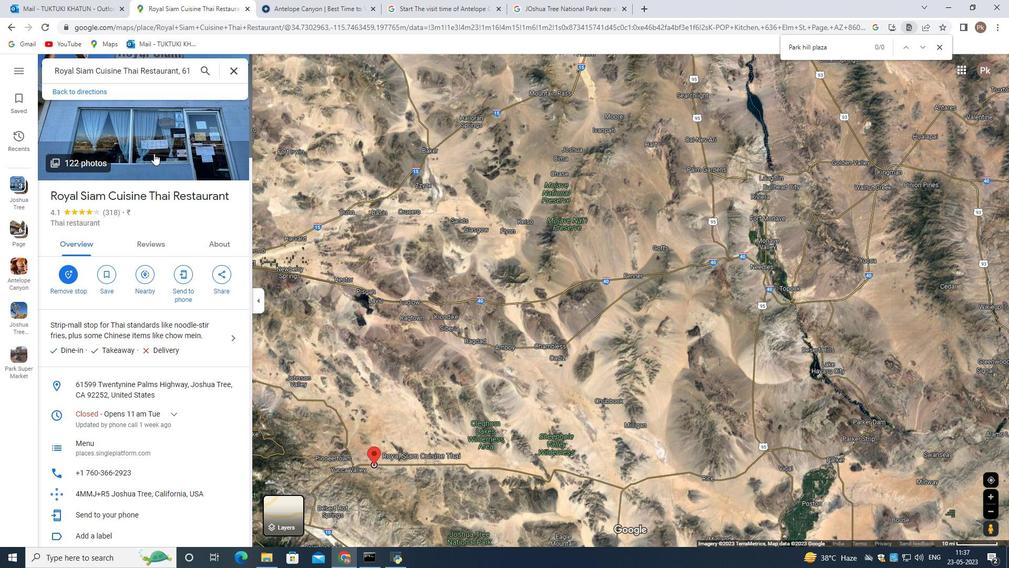 
Action: Mouse scrolled (154, 154) with delta (0, 0)
Screenshot: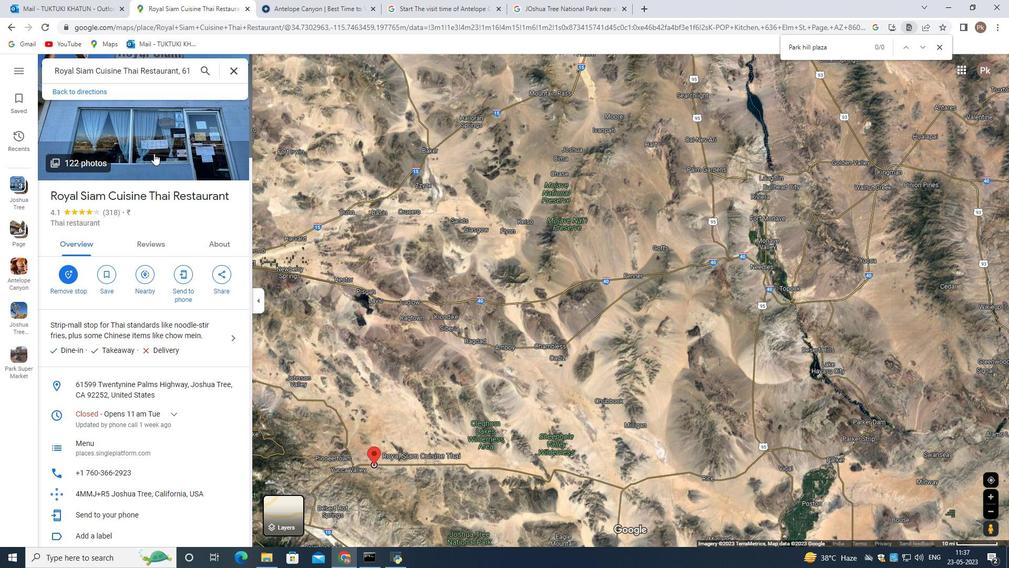 
Action: Mouse moved to (163, 138)
Screenshot: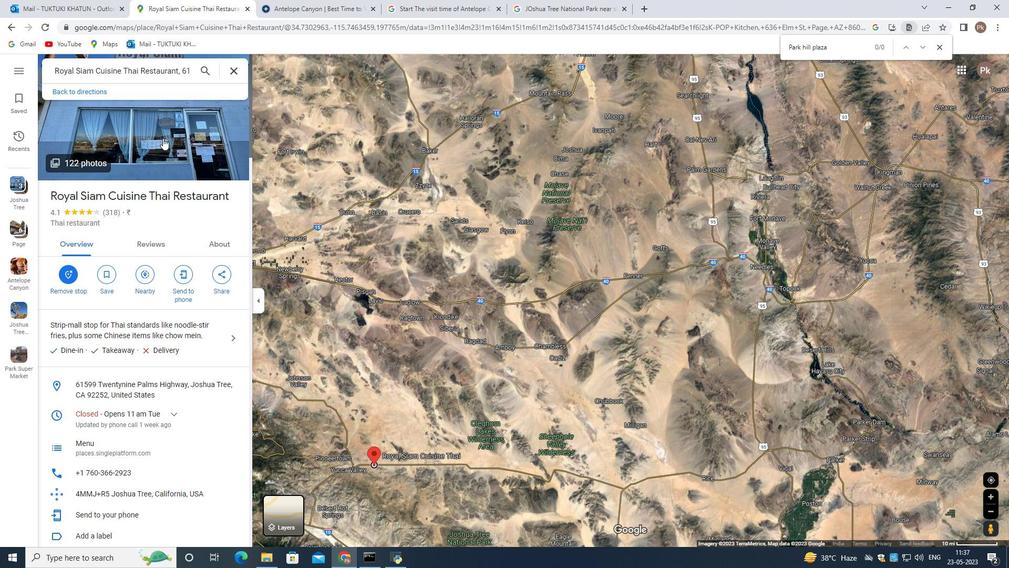 
Action: Mouse scrolled (163, 138) with delta (0, 0)
Screenshot: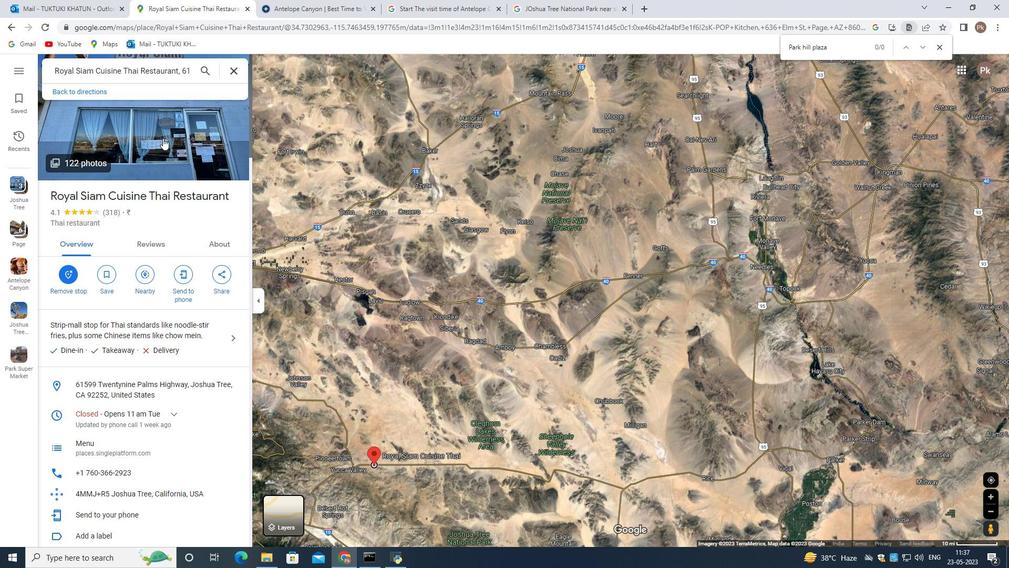 
Action: Mouse scrolled (163, 138) with delta (0, 0)
Screenshot: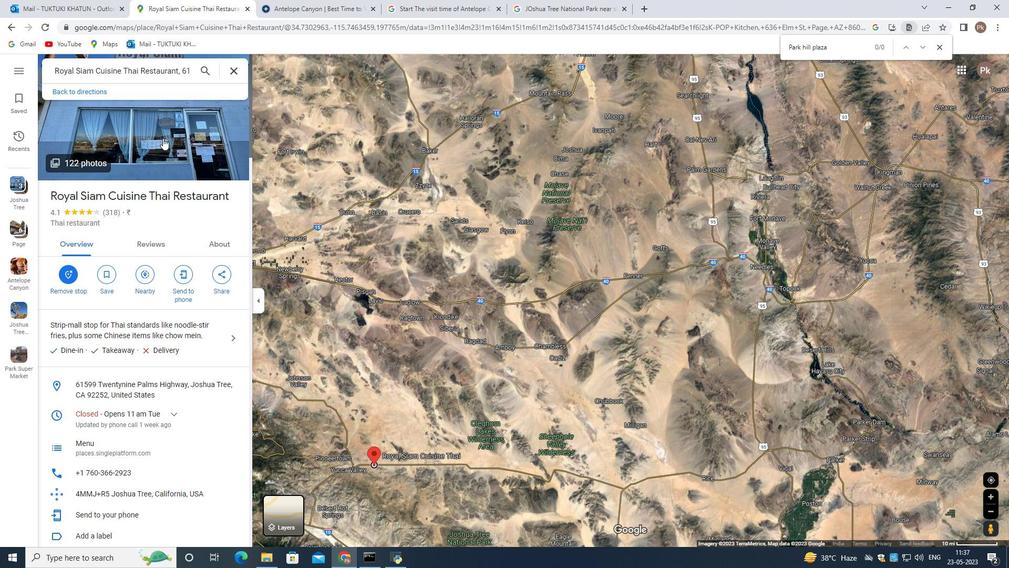 
Action: Mouse scrolled (163, 138) with delta (0, 0)
Screenshot: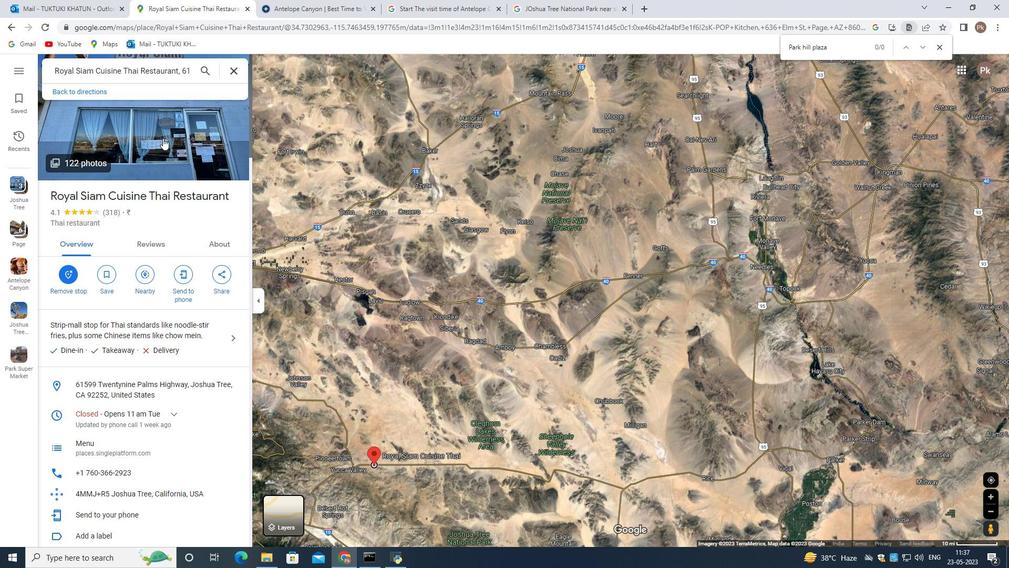 
Action: Mouse scrolled (163, 138) with delta (0, 0)
Screenshot: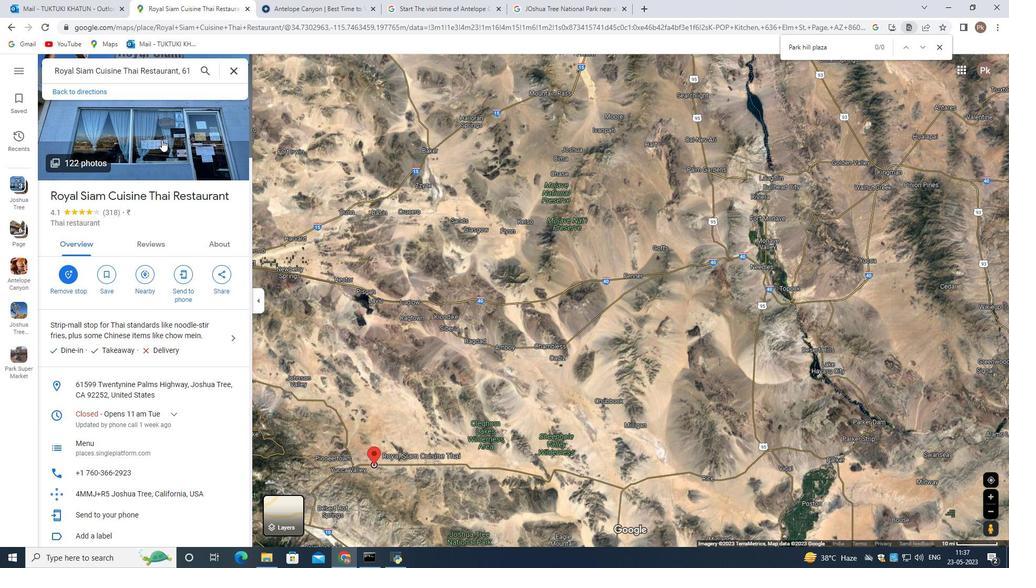 
Action: Mouse scrolled (163, 138) with delta (0, 0)
Screenshot: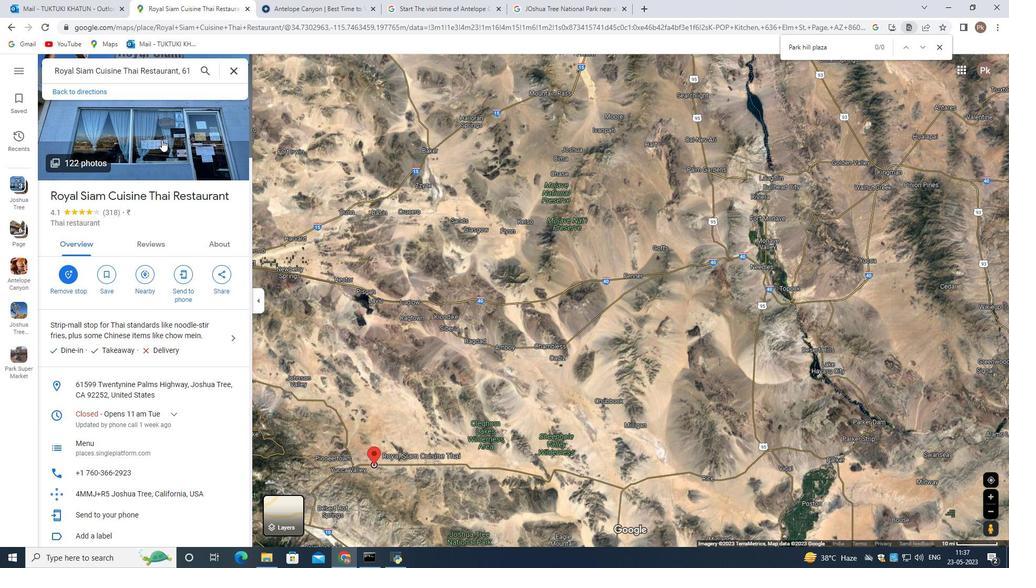 
Action: Mouse moved to (402, 457)
Screenshot: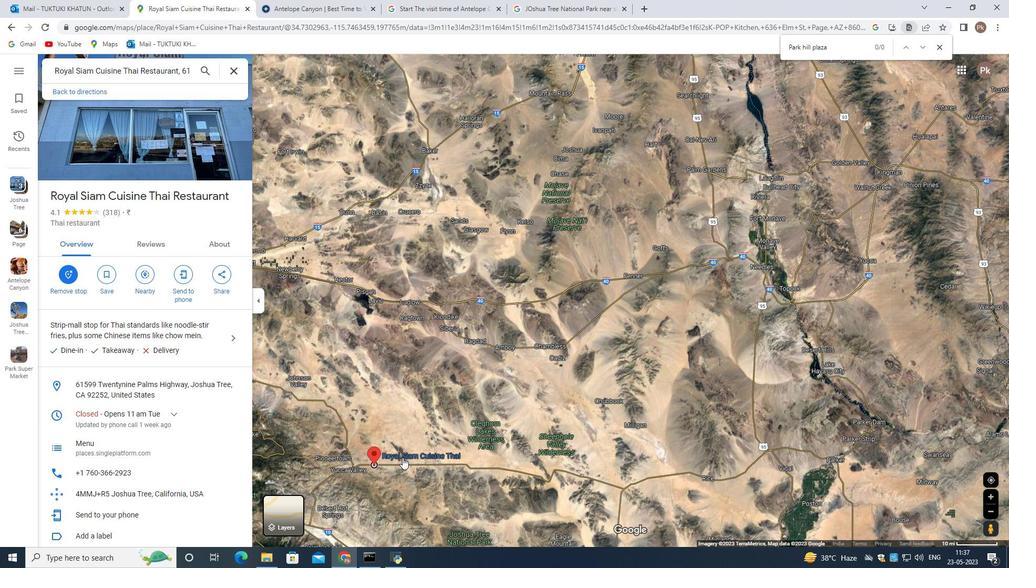 
Action: Mouse pressed left at (402, 457)
Screenshot: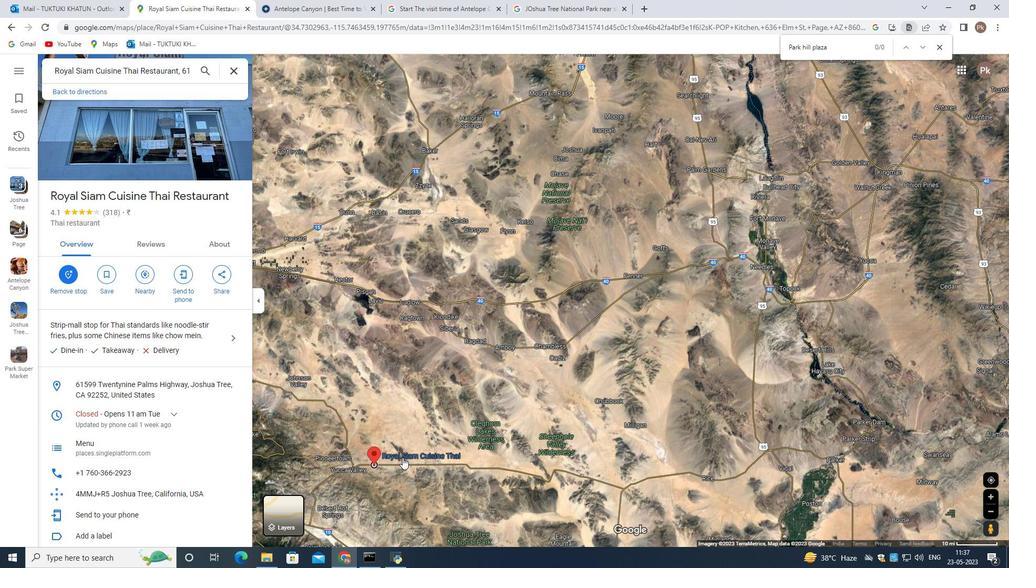 
Action: Mouse moved to (403, 458)
Screenshot: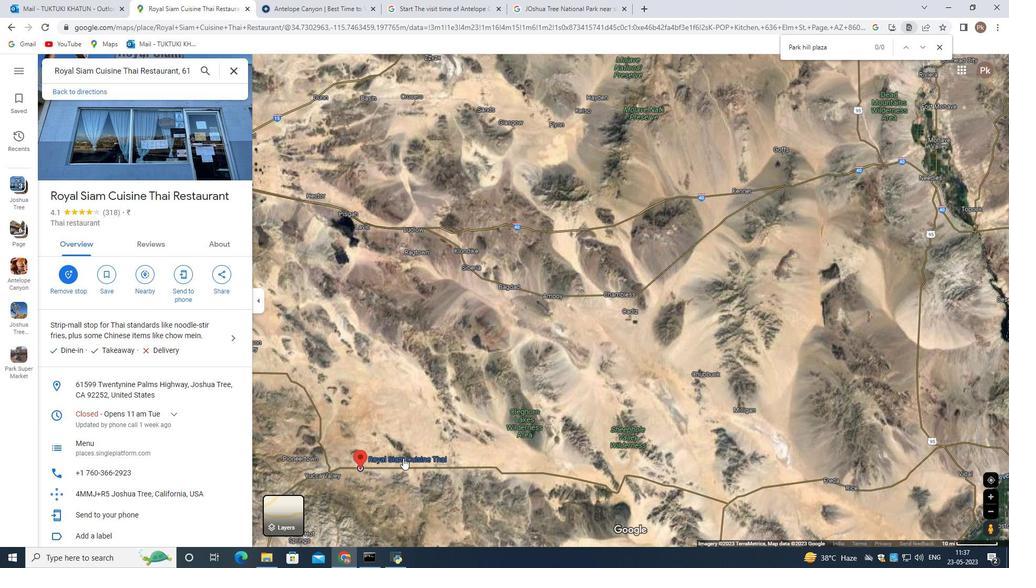 
Action: Mouse scrolled (403, 458) with delta (0, 0)
Screenshot: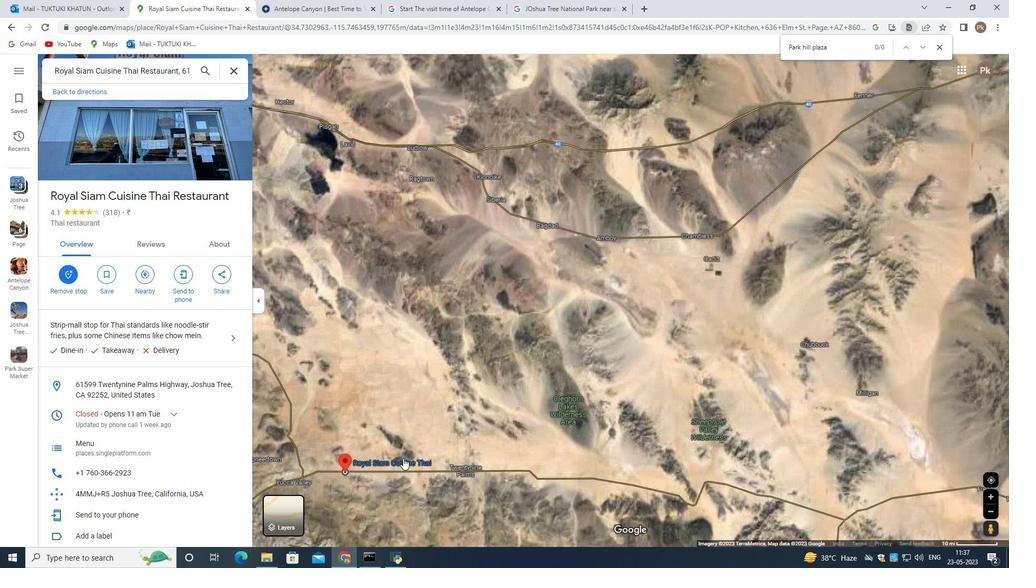 
Action: Mouse scrolled (403, 458) with delta (0, 0)
Screenshot: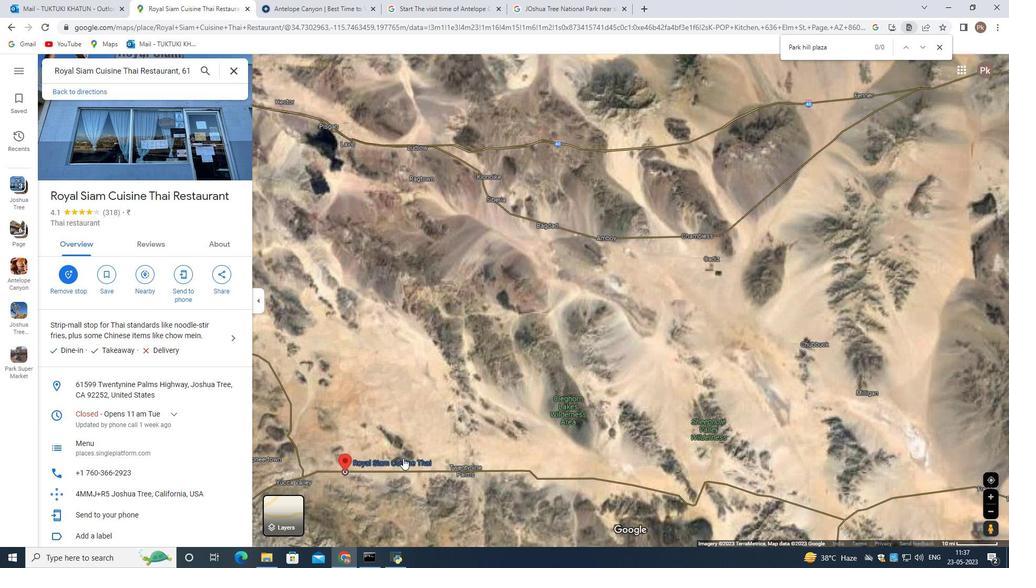 
Action: Mouse scrolled (403, 458) with delta (0, 0)
Screenshot: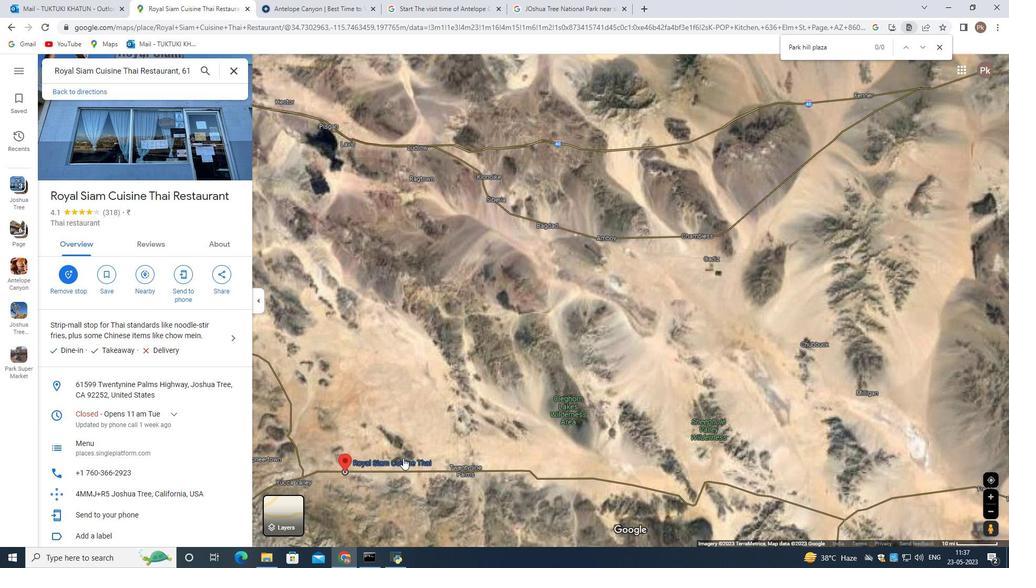 
Action: Mouse scrolled (403, 458) with delta (0, 0)
Screenshot: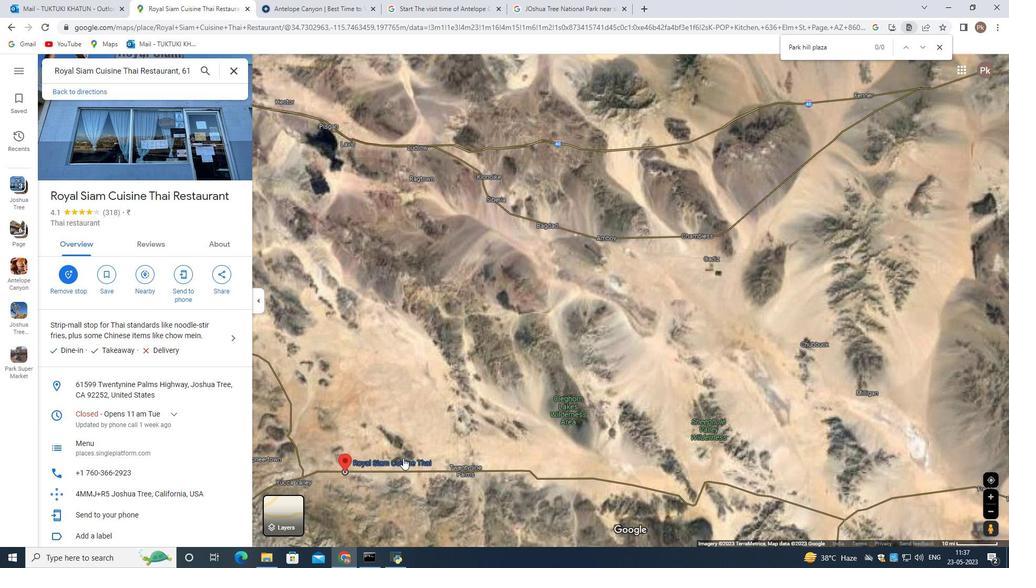 
Action: Mouse moved to (368, 361)
Screenshot: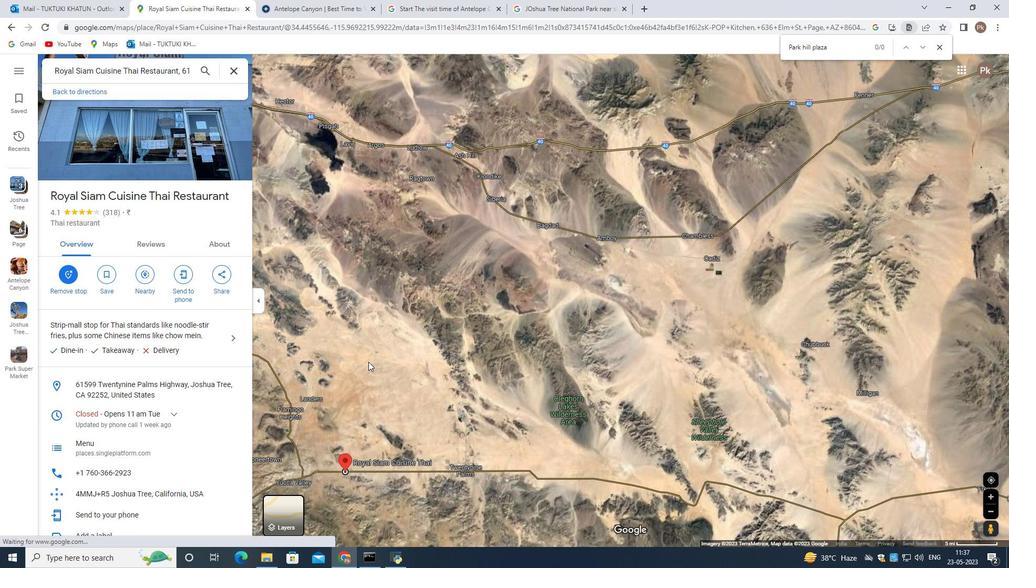 
Action: Mouse pressed left at (368, 361)
Screenshot: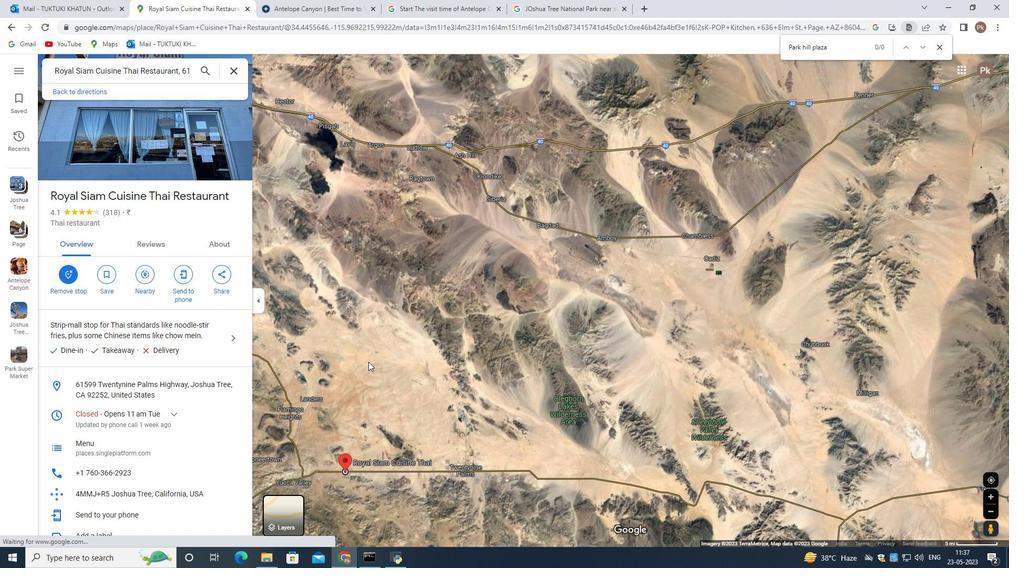 
Action: Mouse moved to (449, 376)
Screenshot: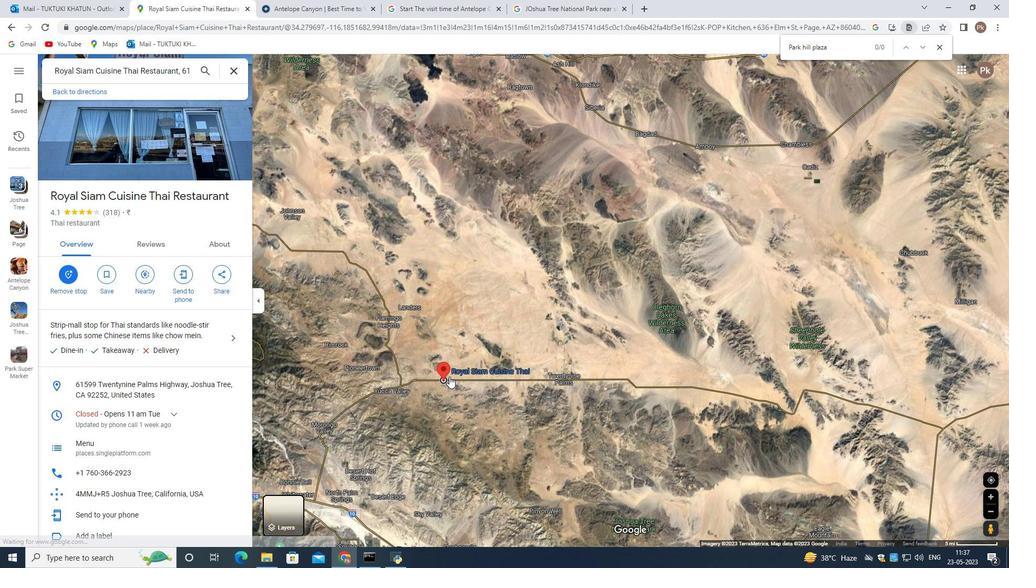 
Action: Mouse scrolled (449, 377) with delta (0, 0)
Screenshot: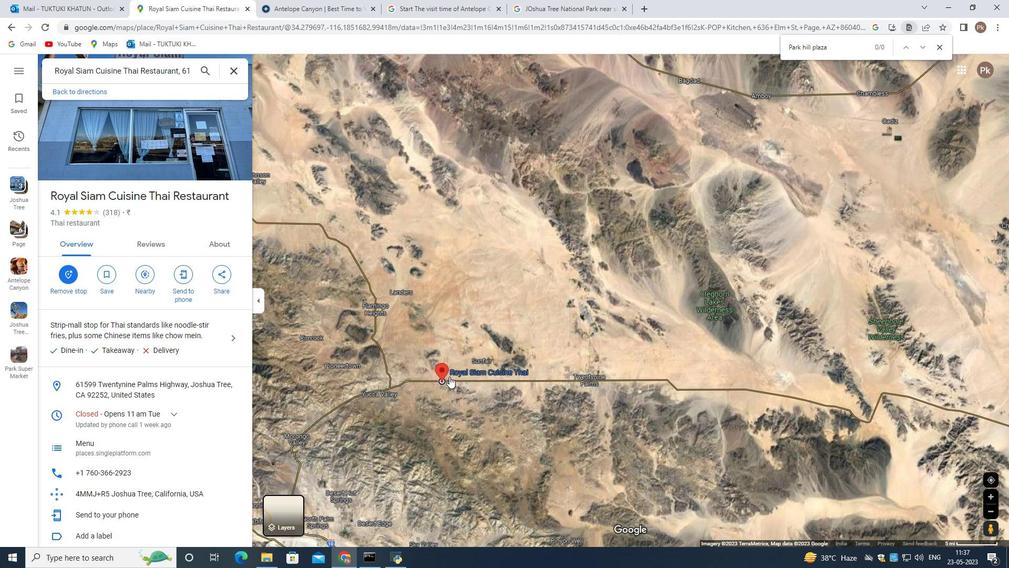 
Action: Mouse scrolled (449, 377) with delta (0, 0)
Screenshot: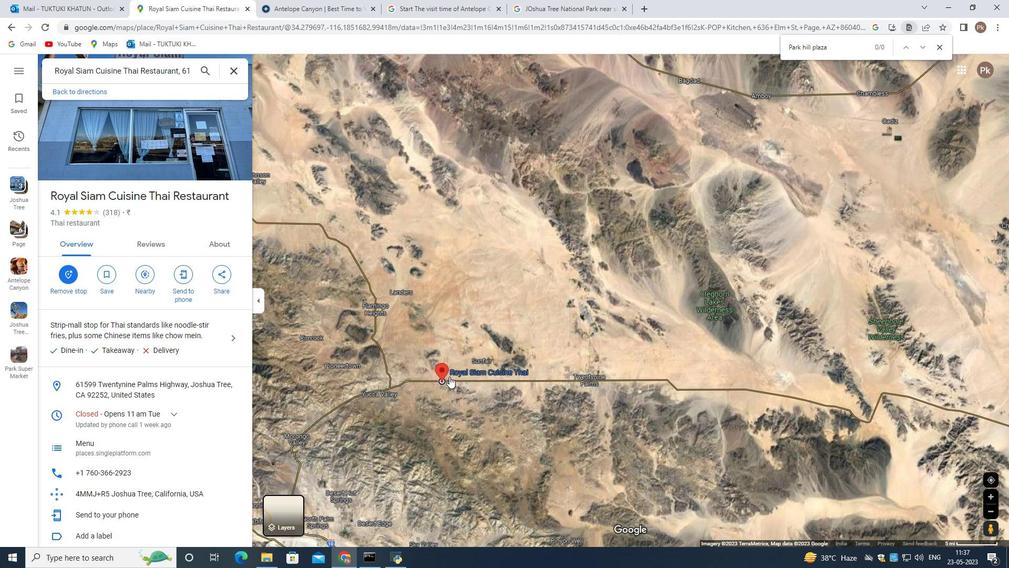 
Action: Mouse scrolled (449, 377) with delta (0, 0)
Screenshot: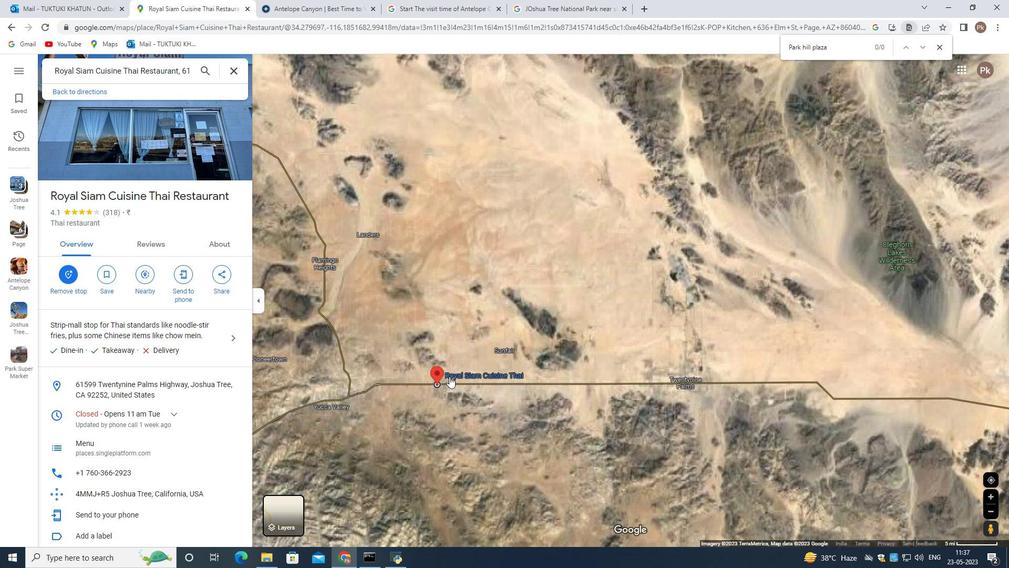 
Action: Mouse scrolled (449, 377) with delta (0, 0)
Screenshot: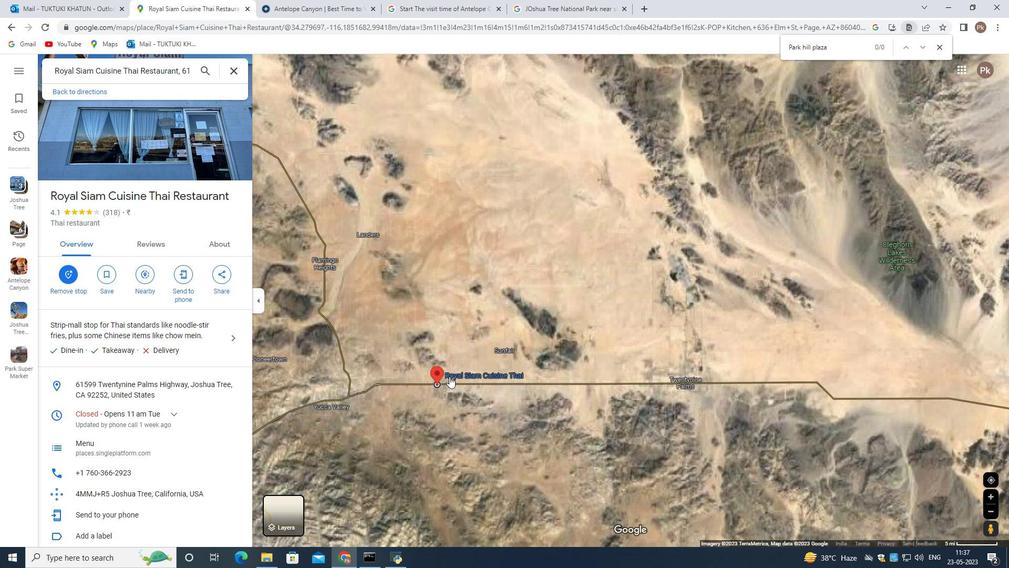 
Action: Mouse scrolled (449, 377) with delta (0, 0)
Screenshot: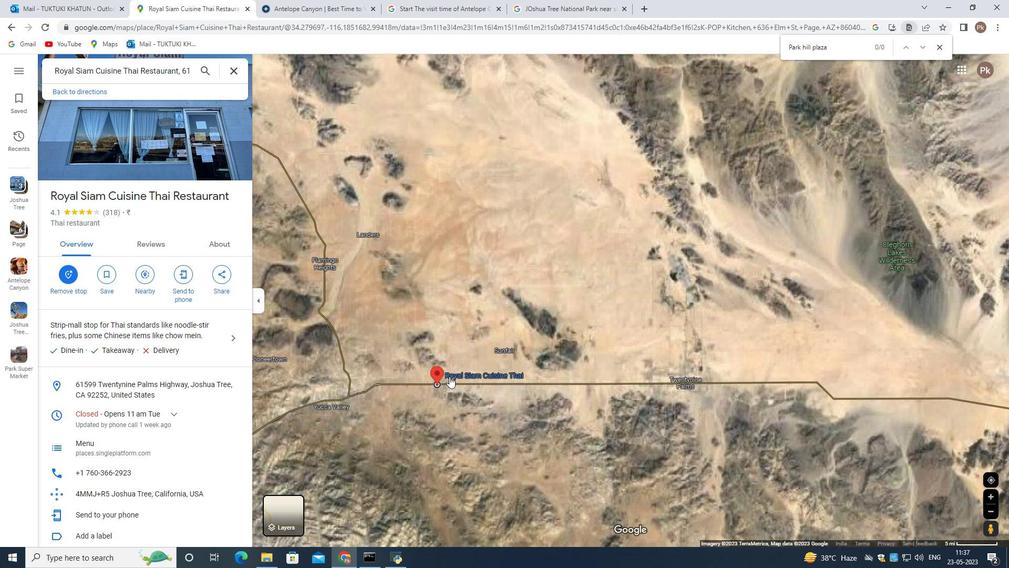 
Action: Mouse scrolled (449, 377) with delta (0, 0)
Screenshot: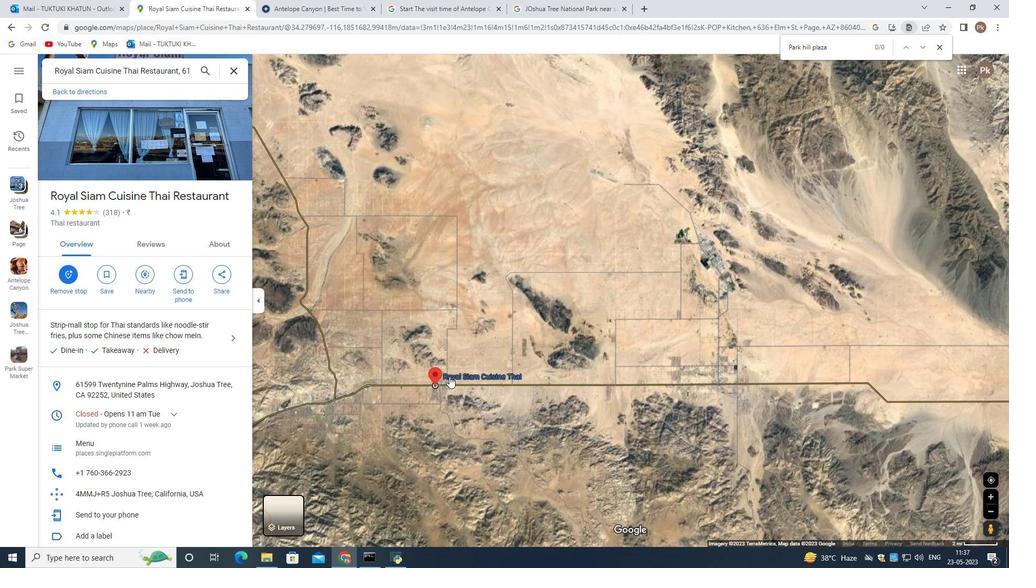 
Action: Mouse scrolled (449, 377) with delta (0, 0)
Screenshot: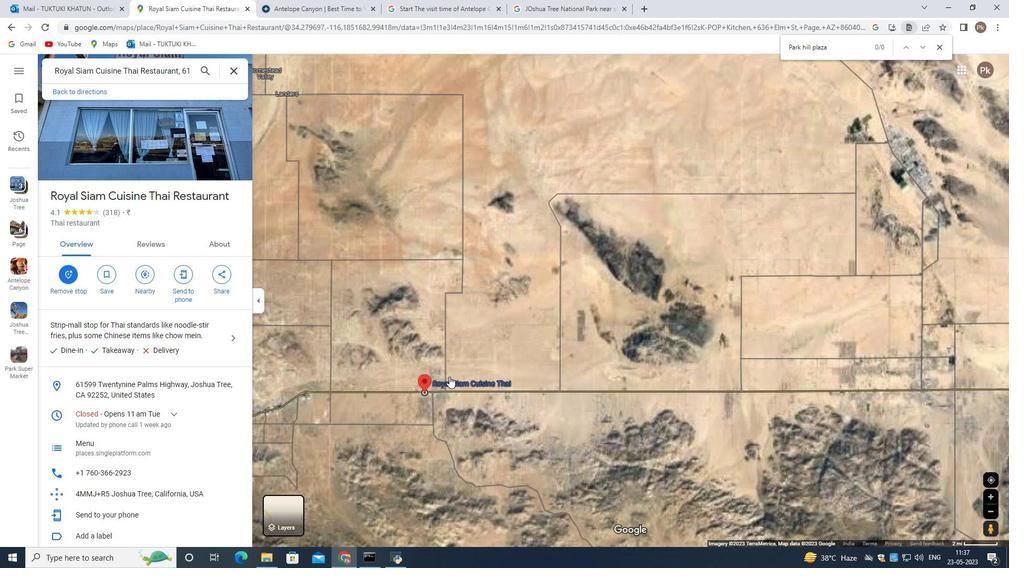 
Action: Mouse scrolled (449, 377) with delta (0, 0)
Screenshot: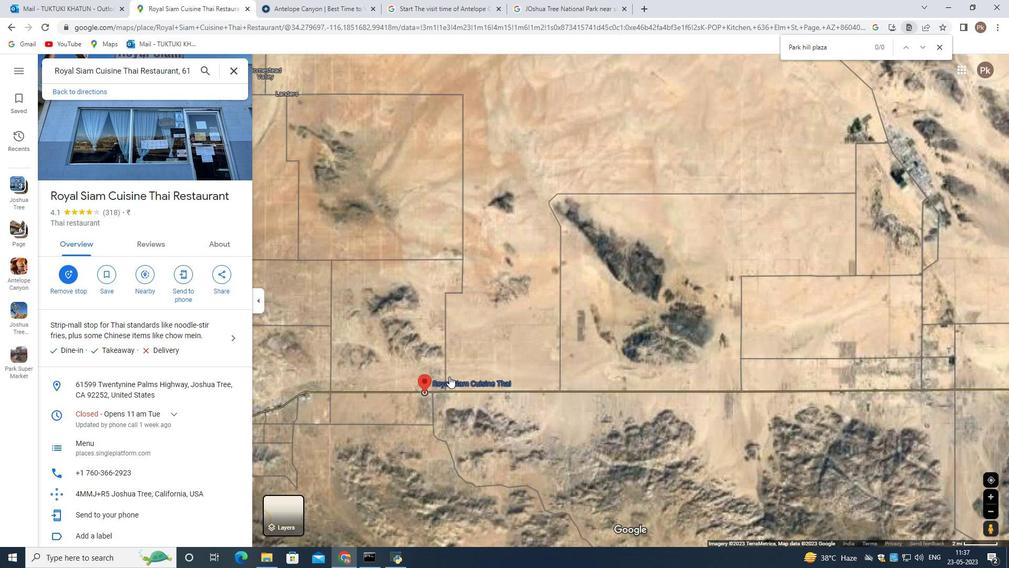 
Action: Mouse scrolled (449, 377) with delta (0, 0)
Screenshot: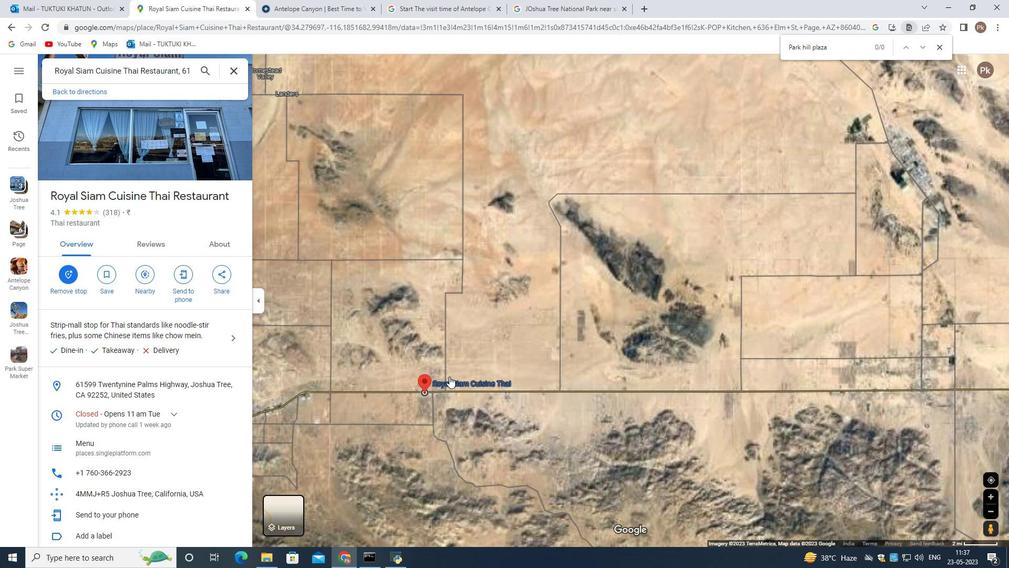 
Action: Mouse moved to (449, 377)
Screenshot: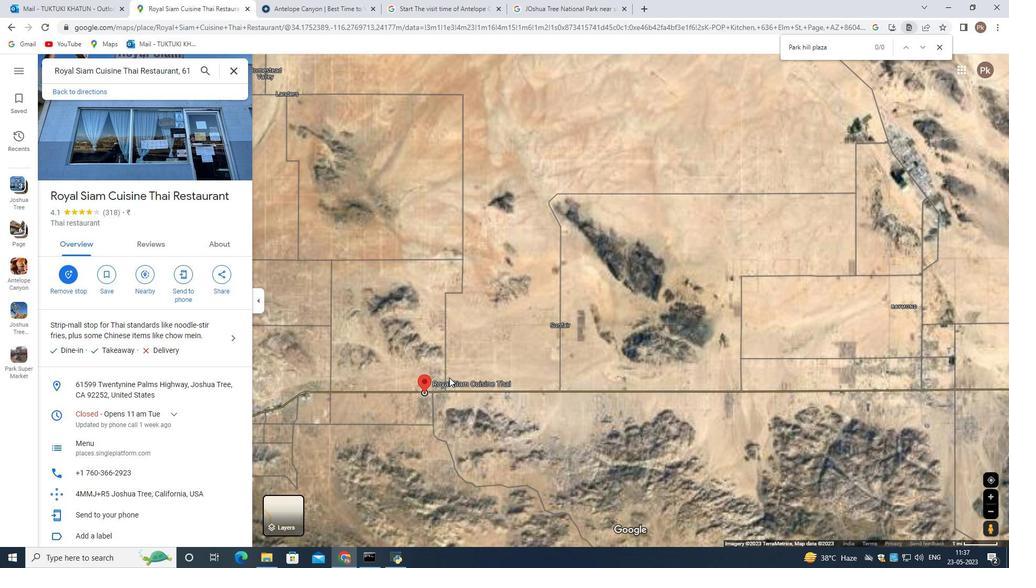 
Action: Mouse scrolled (449, 378) with delta (0, 0)
Screenshot: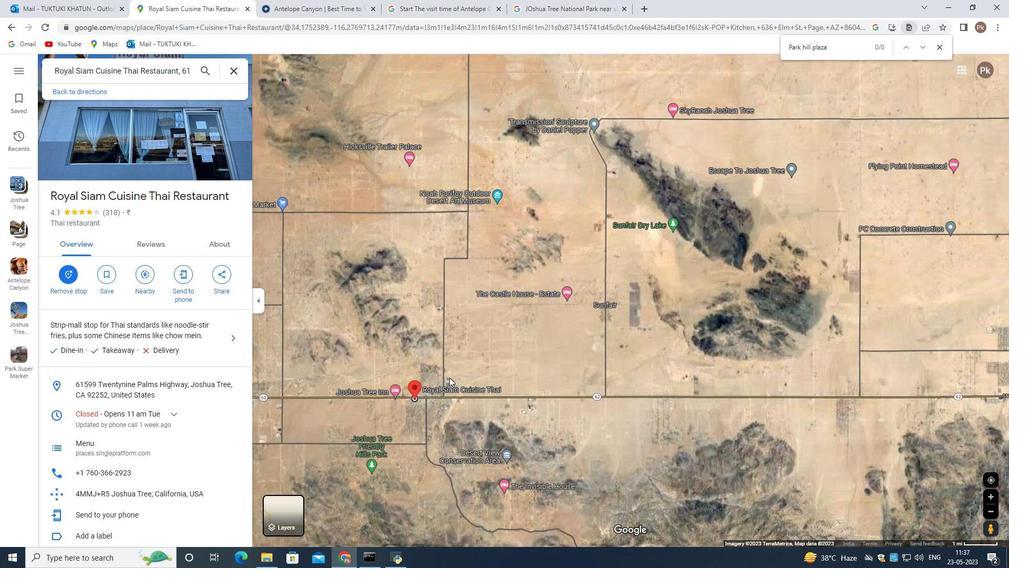 
Action: Mouse scrolled (449, 378) with delta (0, 0)
Screenshot: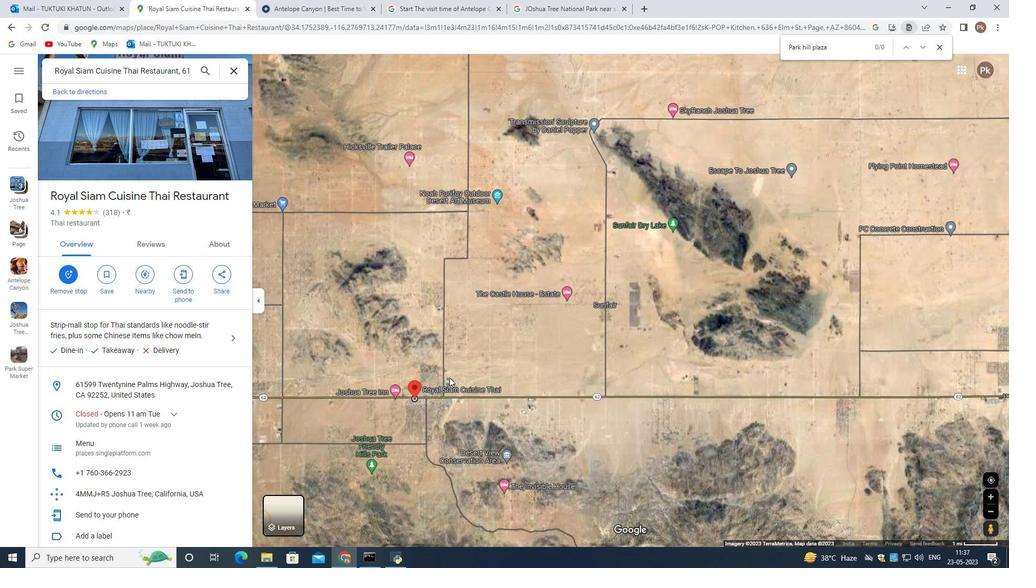 
Action: Mouse scrolled (449, 378) with delta (0, 0)
Screenshot: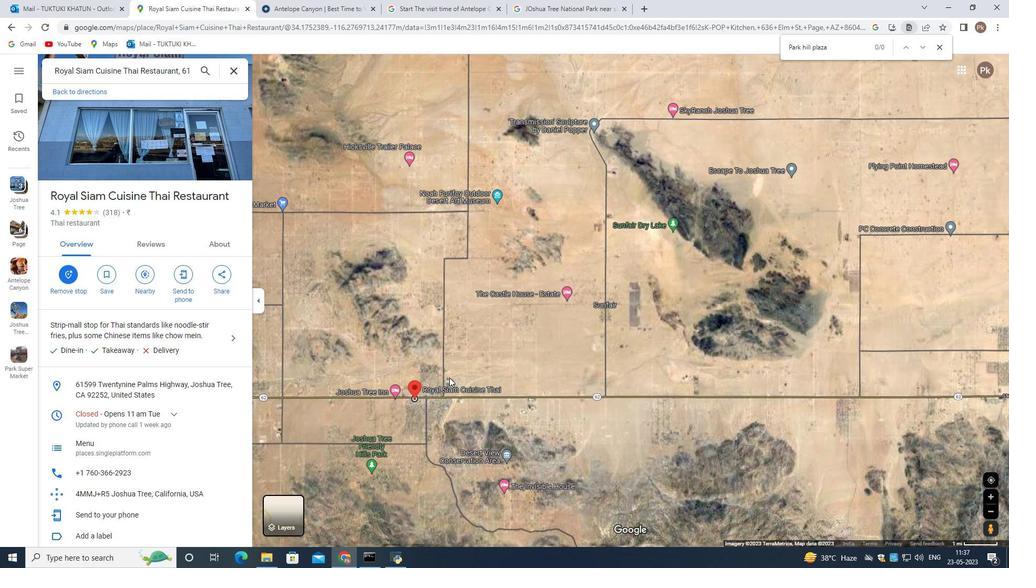 
Action: Mouse scrolled (449, 378) with delta (0, 0)
Screenshot: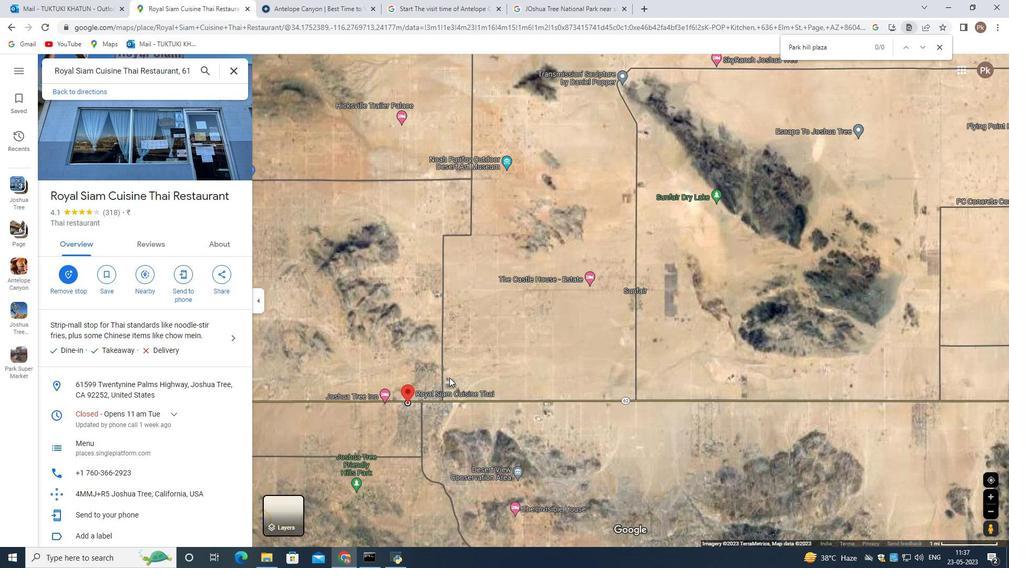 
Action: Mouse scrolled (449, 378) with delta (0, 0)
Screenshot: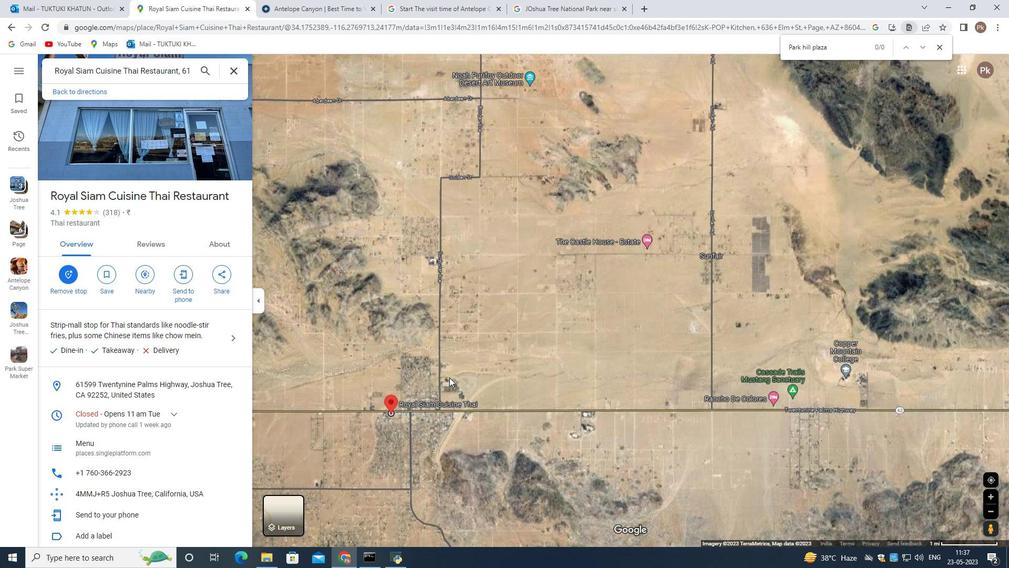 
Action: Mouse moved to (448, 376)
Screenshot: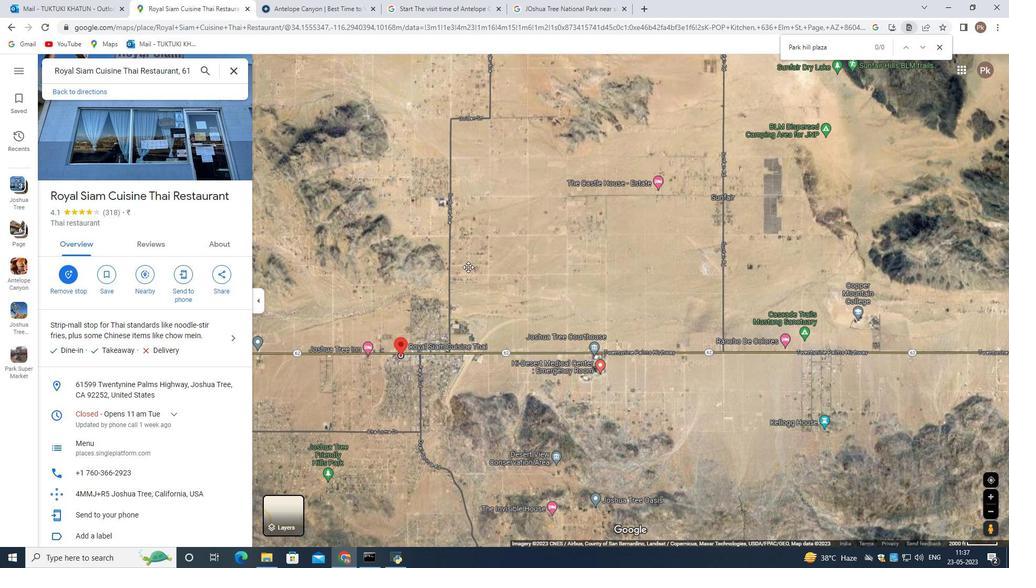 
Action: Mouse pressed left at (448, 376)
Screenshot: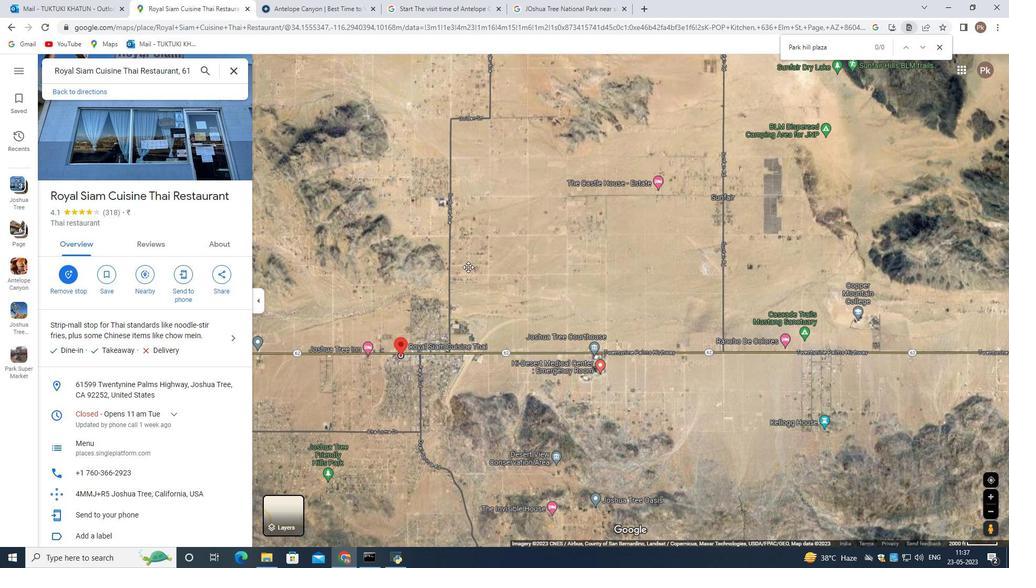 
Action: Mouse moved to (455, 230)
Screenshot: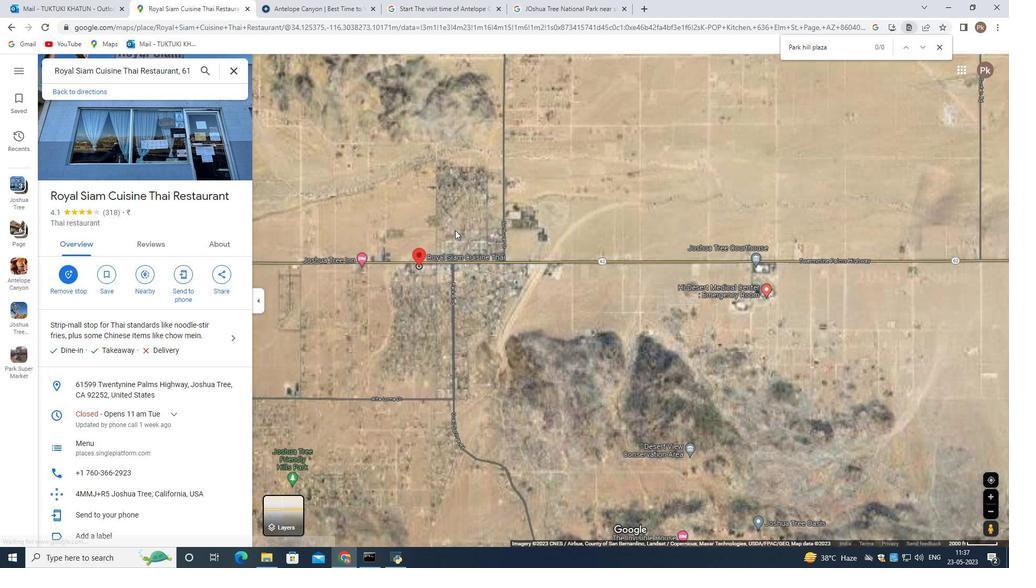 
Action: Mouse scrolled (455, 230) with delta (0, 0)
Screenshot: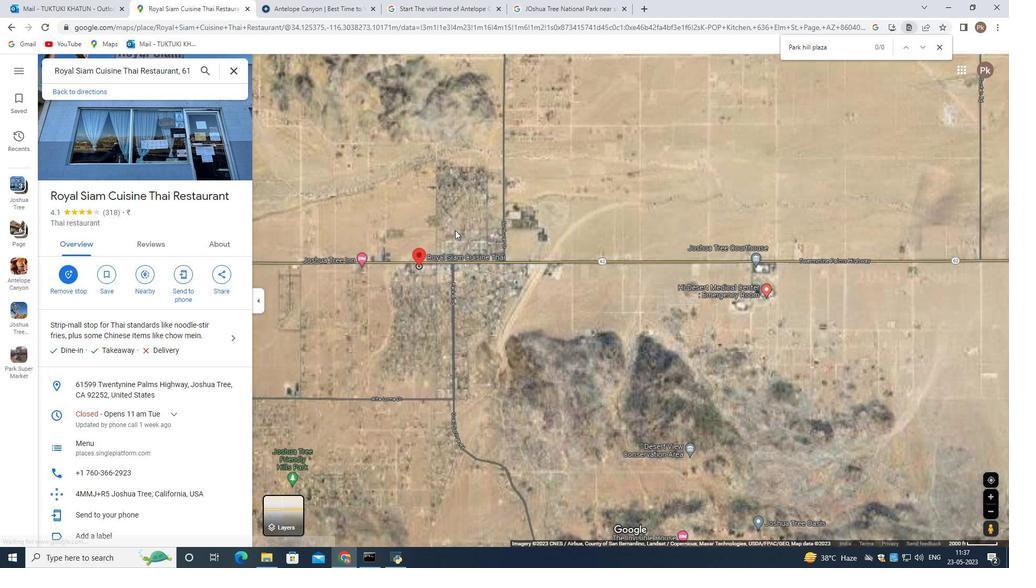 
Action: Mouse scrolled (455, 230) with delta (0, 0)
Screenshot: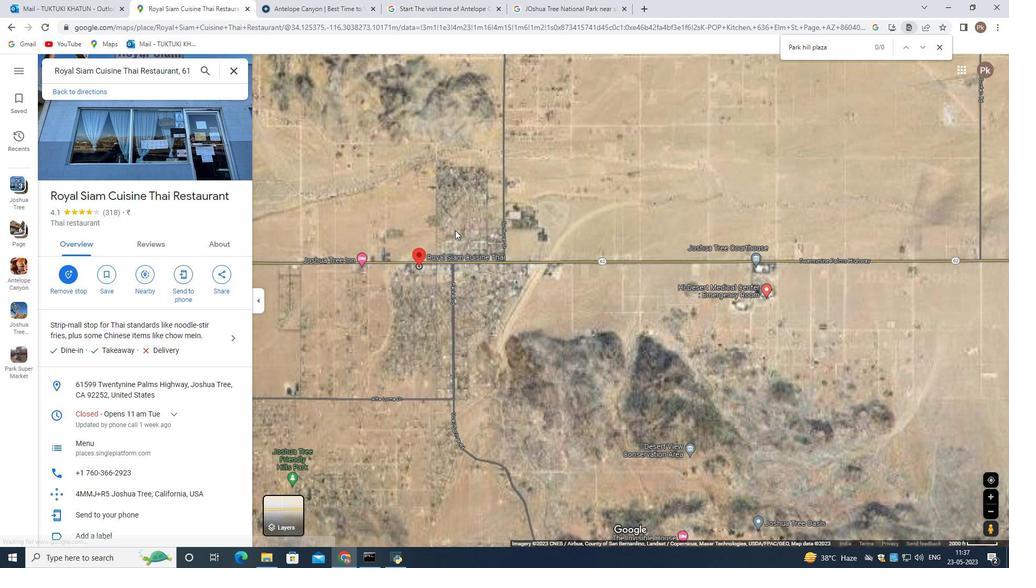 
Action: Mouse scrolled (455, 230) with delta (0, 0)
Screenshot: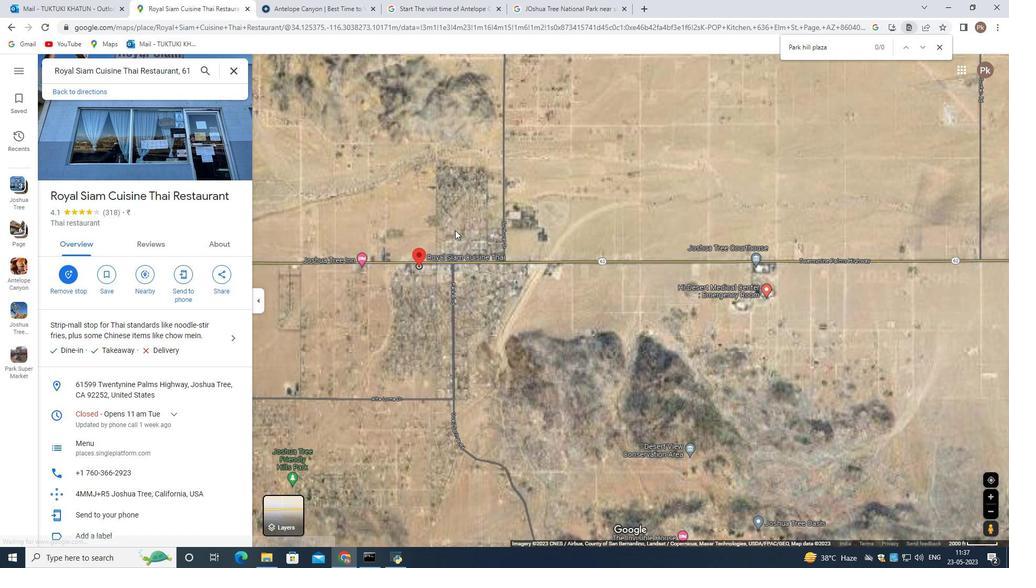 
Action: Mouse scrolled (455, 230) with delta (0, 0)
Screenshot: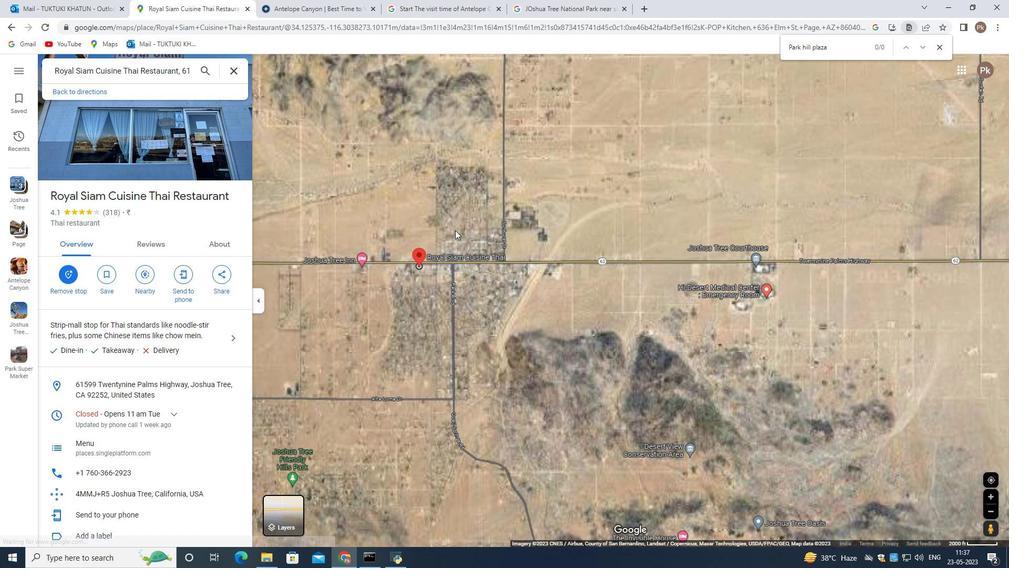 
Action: Mouse moved to (440, 285)
Screenshot: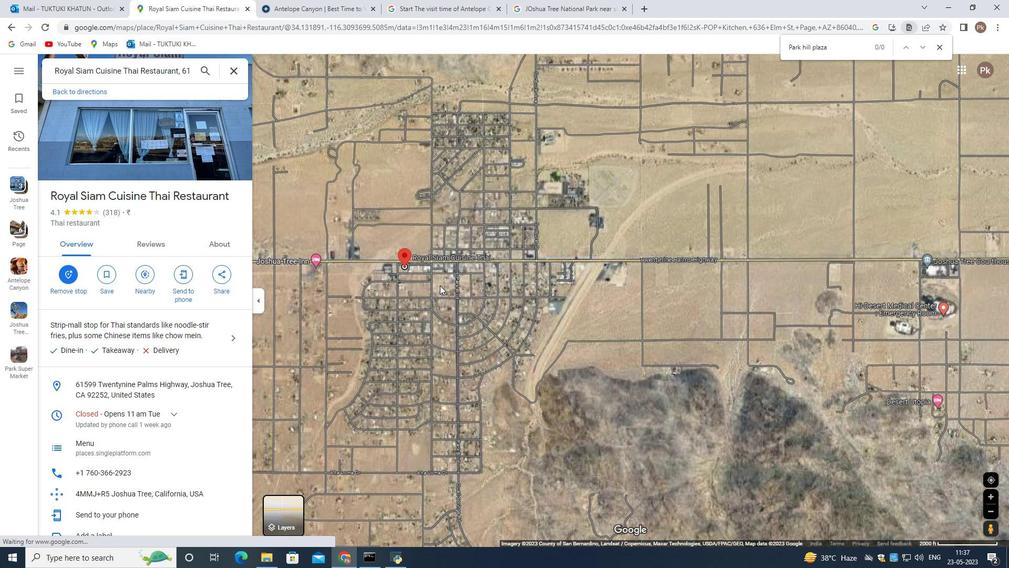 
Action: Mouse scrolled (440, 286) with delta (0, 0)
Screenshot: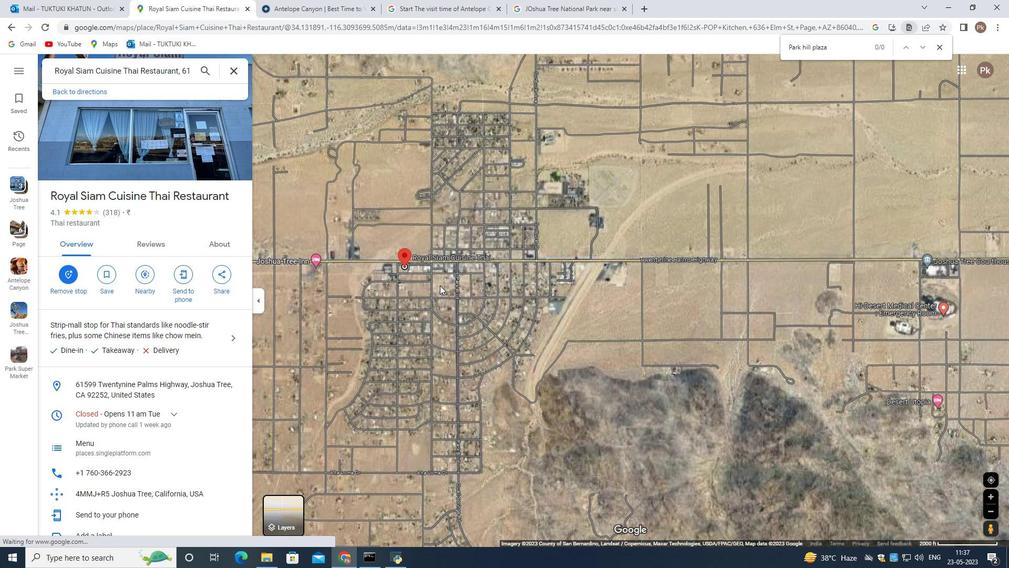 
Action: Mouse scrolled (440, 286) with delta (0, 0)
Screenshot: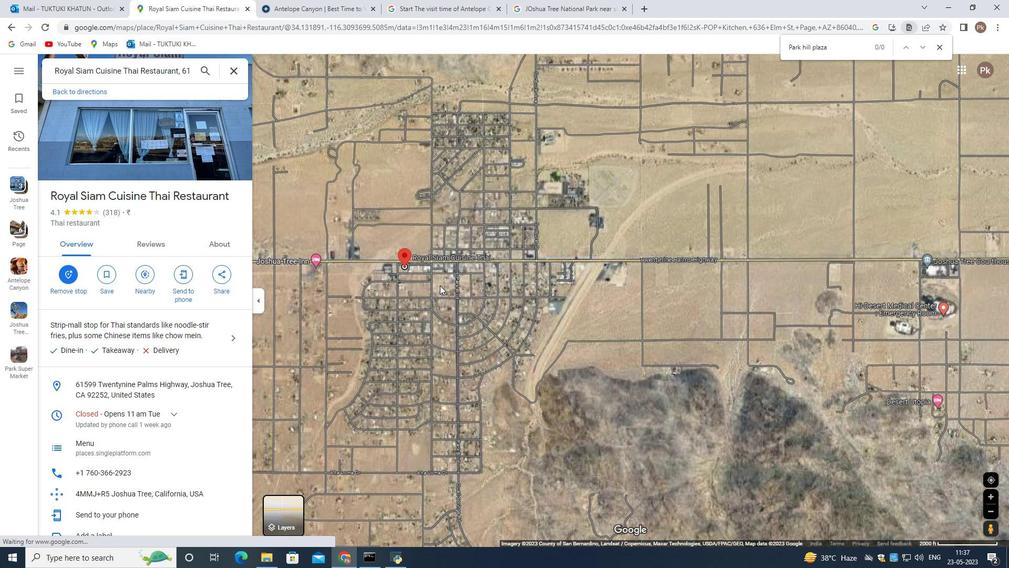 
Action: Mouse scrolled (440, 286) with delta (0, 0)
Screenshot: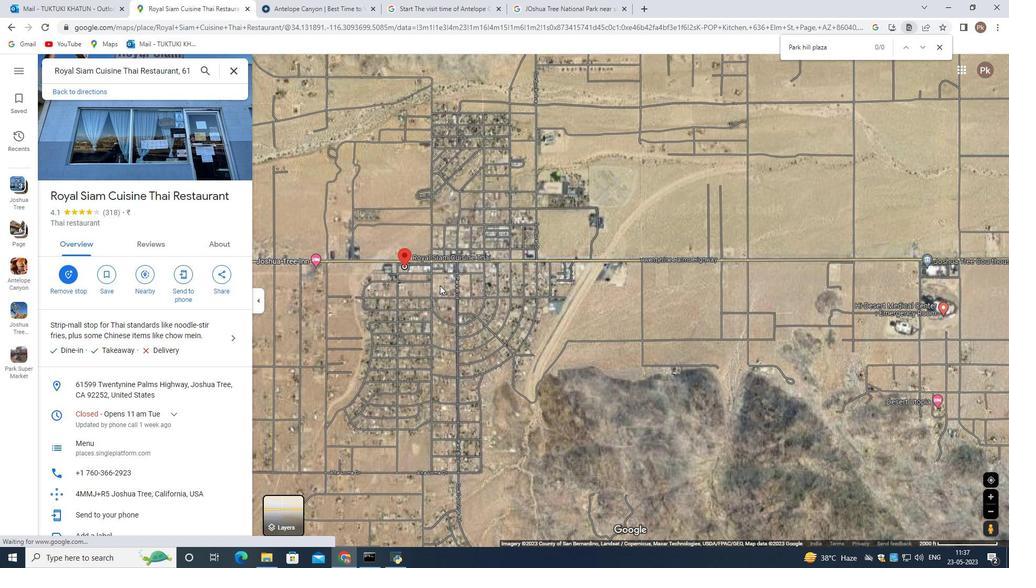 
Action: Mouse scrolled (440, 286) with delta (0, 0)
Screenshot: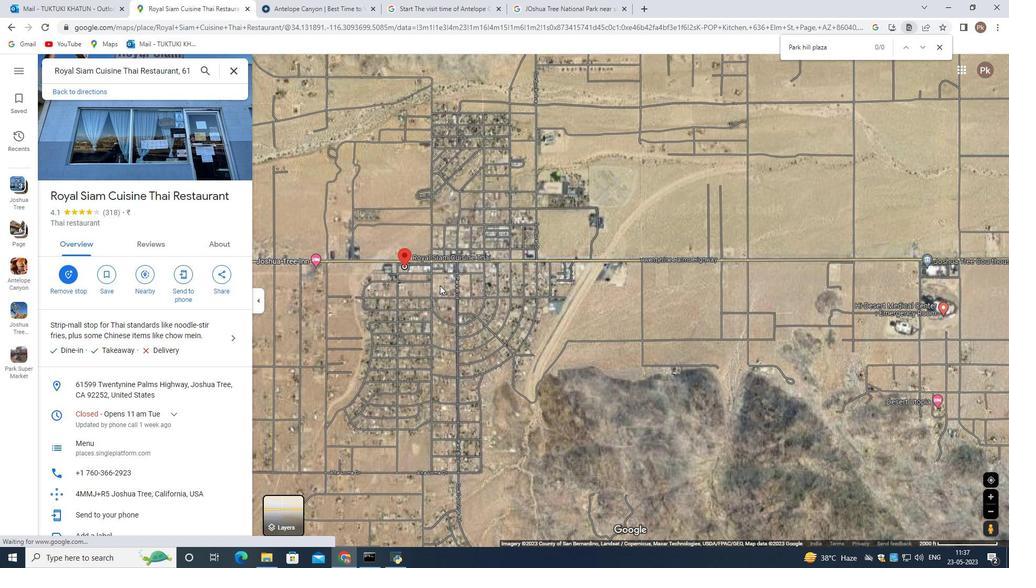 
Action: Mouse scrolled (440, 286) with delta (0, 0)
Screenshot: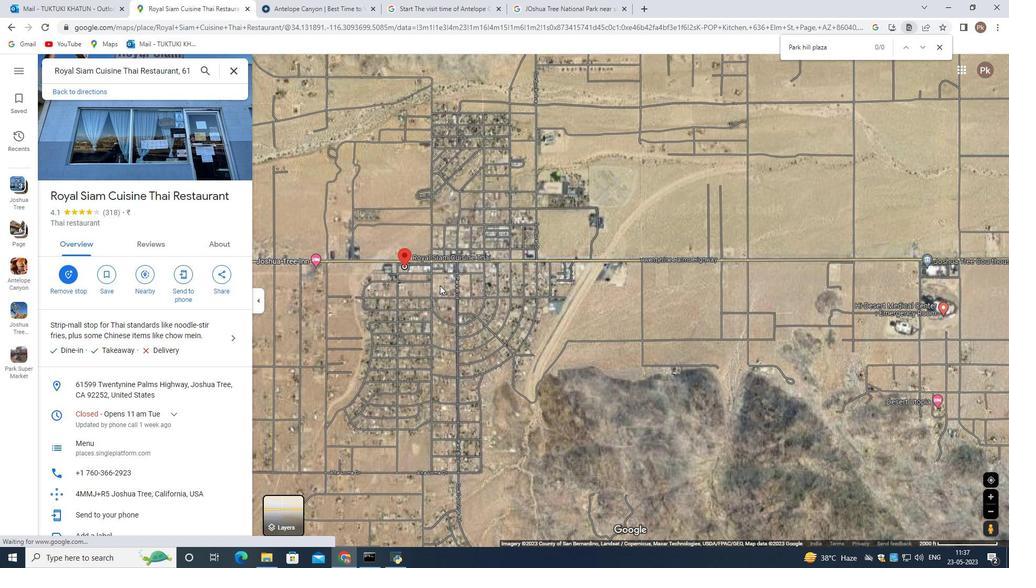 
Action: Mouse scrolled (440, 286) with delta (0, 0)
Screenshot: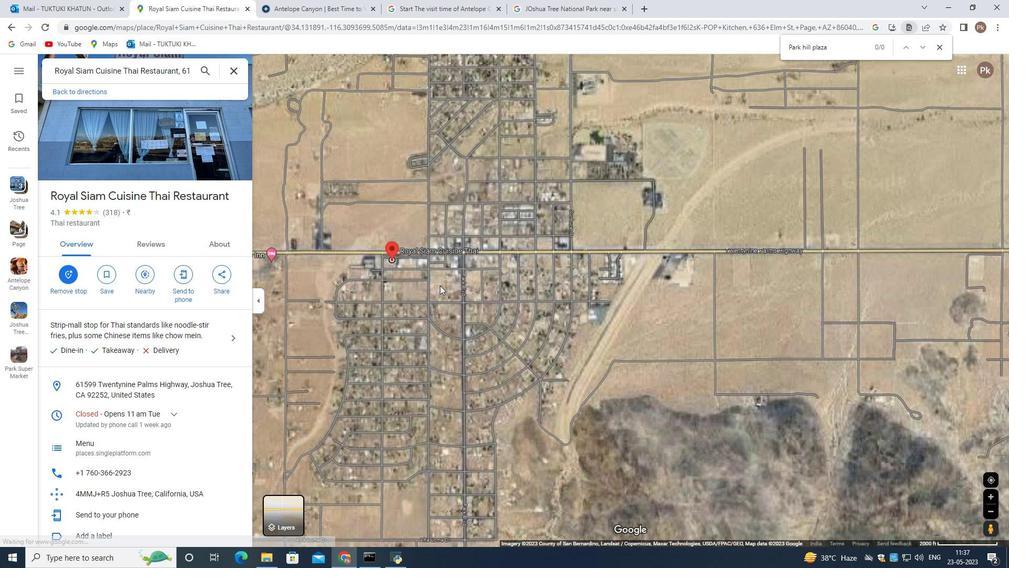 
Action: Mouse moved to (428, 264)
Screenshot: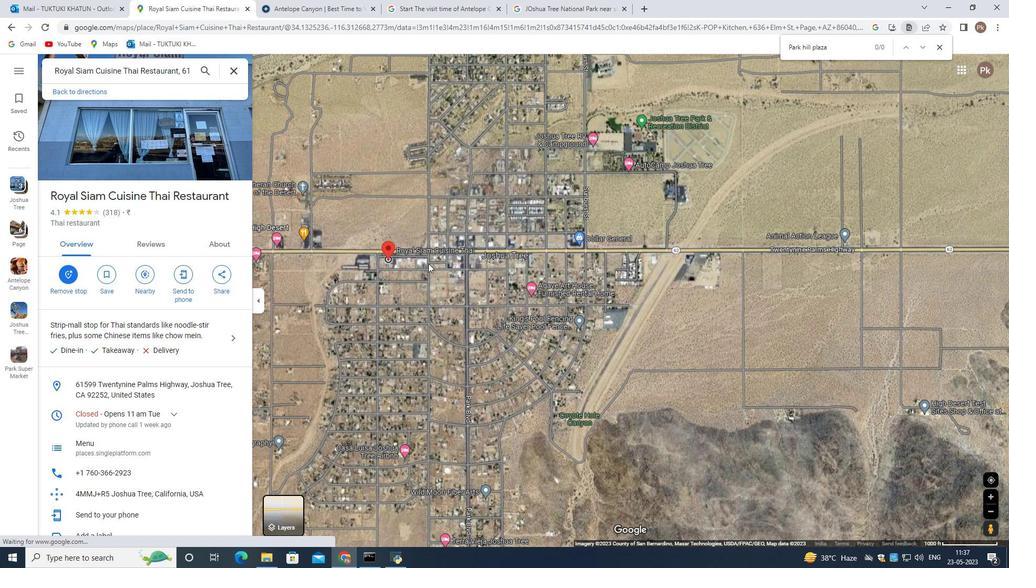 
Action: Mouse scrolled (428, 264) with delta (0, 0)
Screenshot: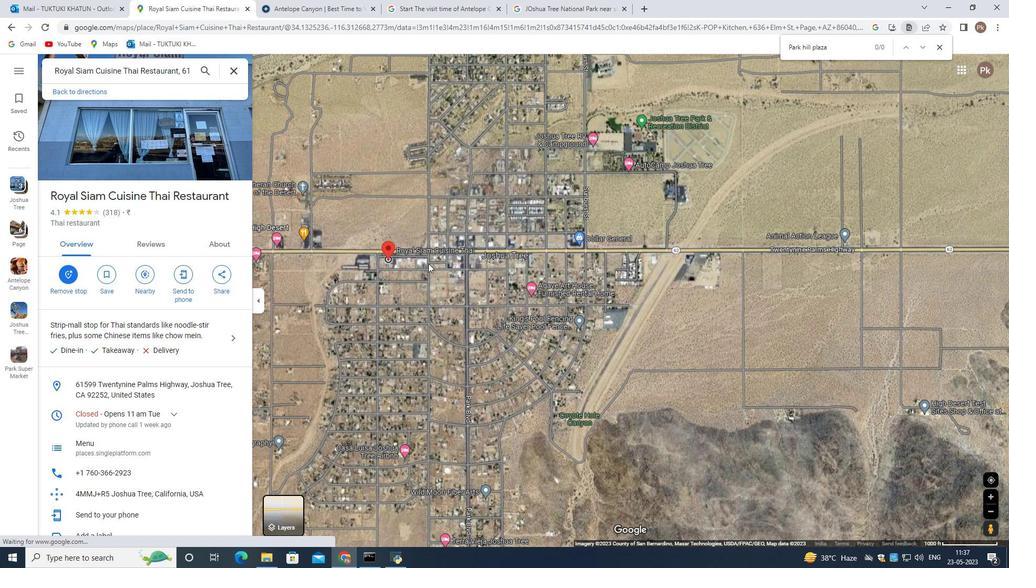 
Action: Mouse scrolled (428, 264) with delta (0, 0)
Screenshot: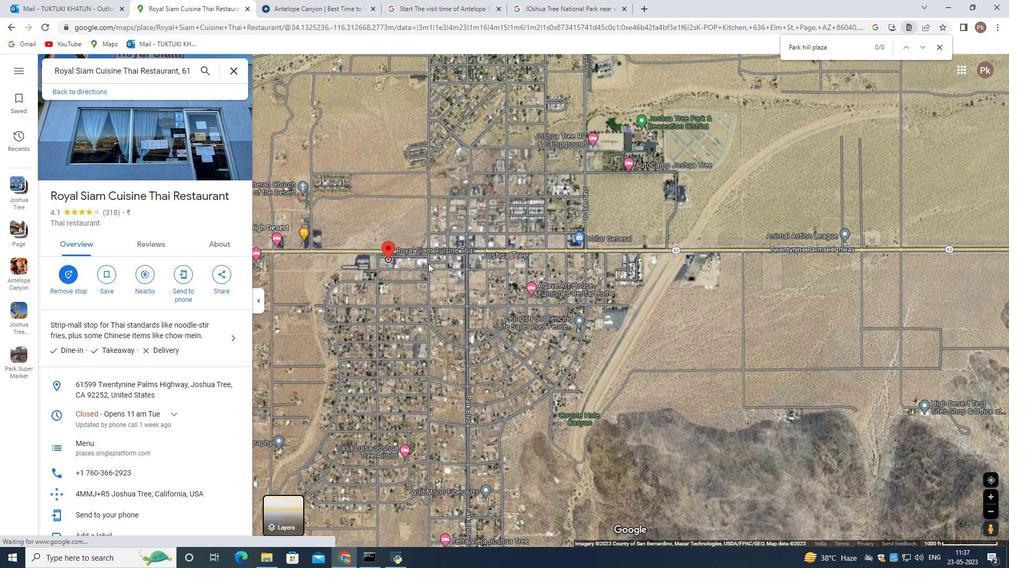 
Action: Mouse moved to (428, 263)
Screenshot: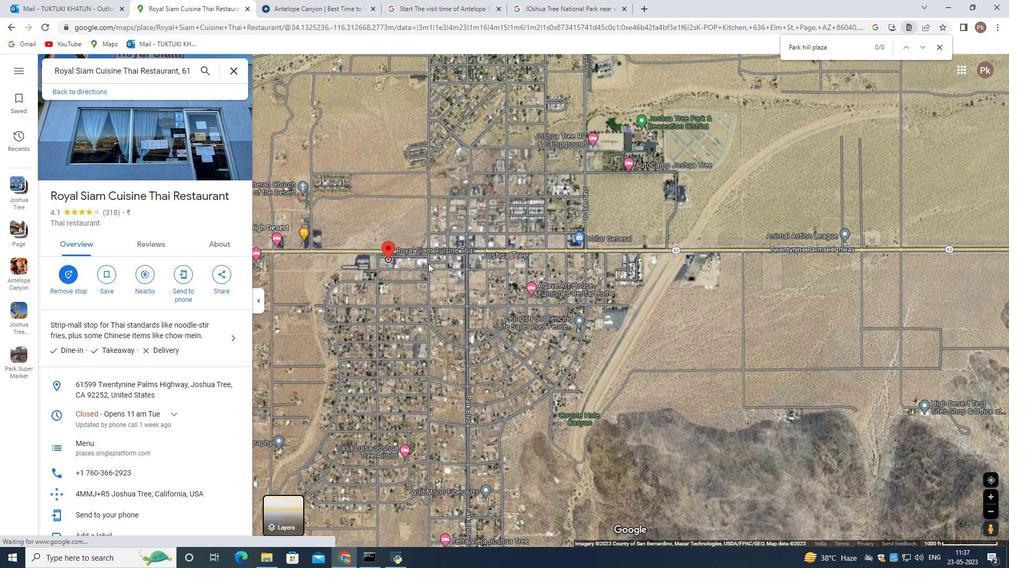 
Action: Mouse scrolled (428, 264) with delta (0, 0)
Screenshot: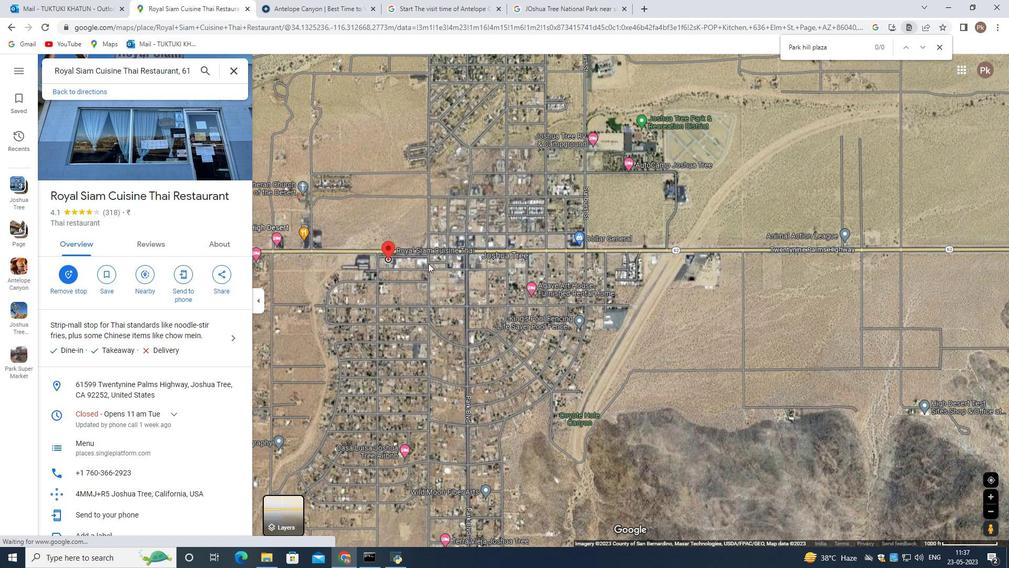 
Action: Mouse scrolled (428, 264) with delta (0, 0)
Screenshot: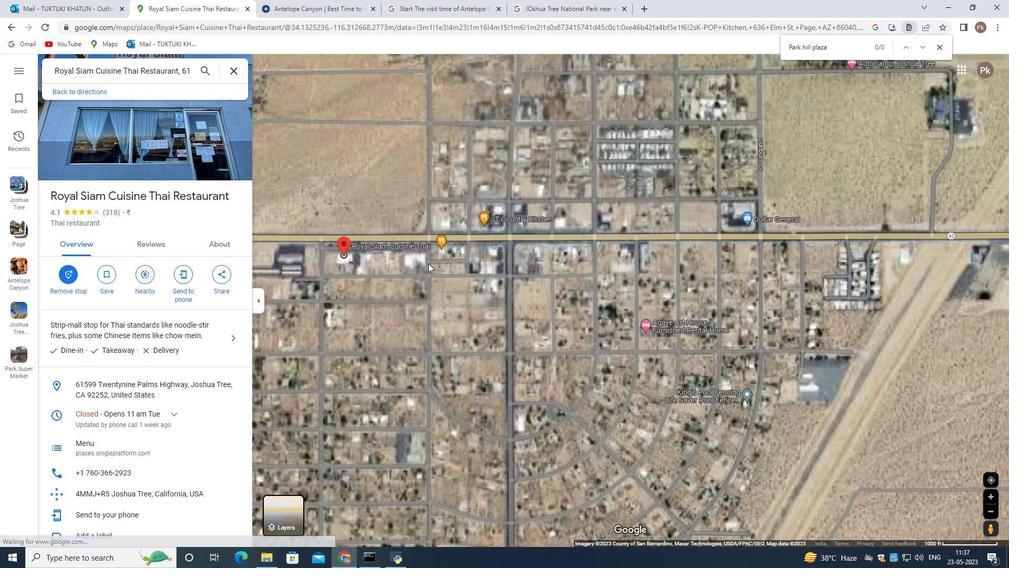 
Action: Mouse scrolled (428, 264) with delta (0, 0)
Screenshot: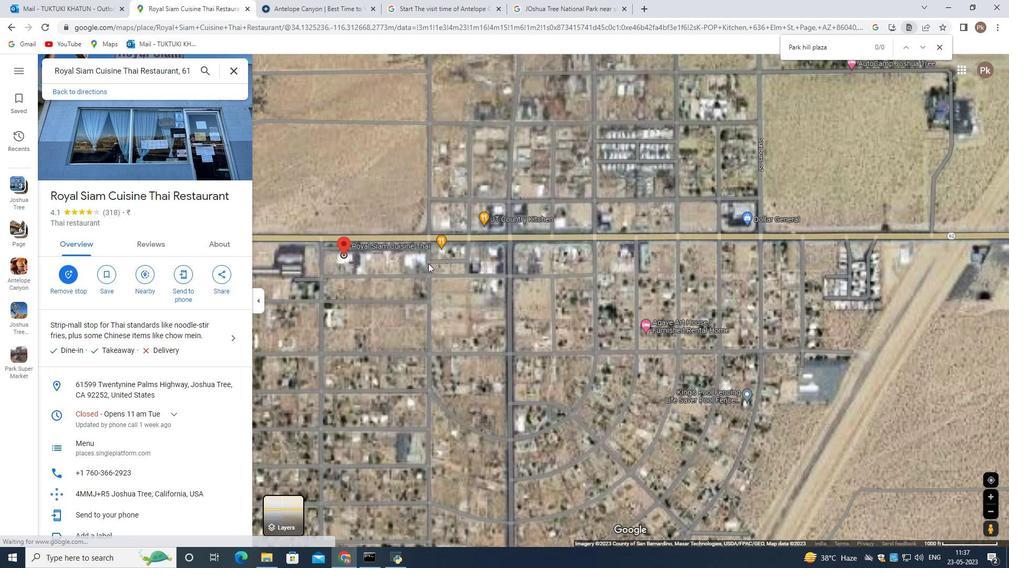 
Action: Mouse scrolled (428, 264) with delta (0, 0)
Screenshot: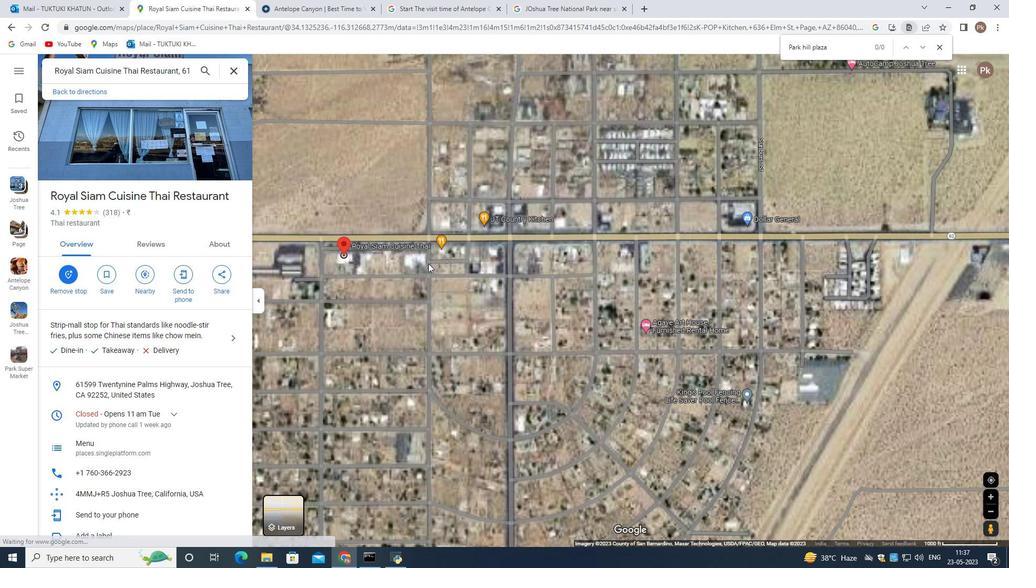 
Action: Mouse scrolled (428, 264) with delta (0, 0)
Screenshot: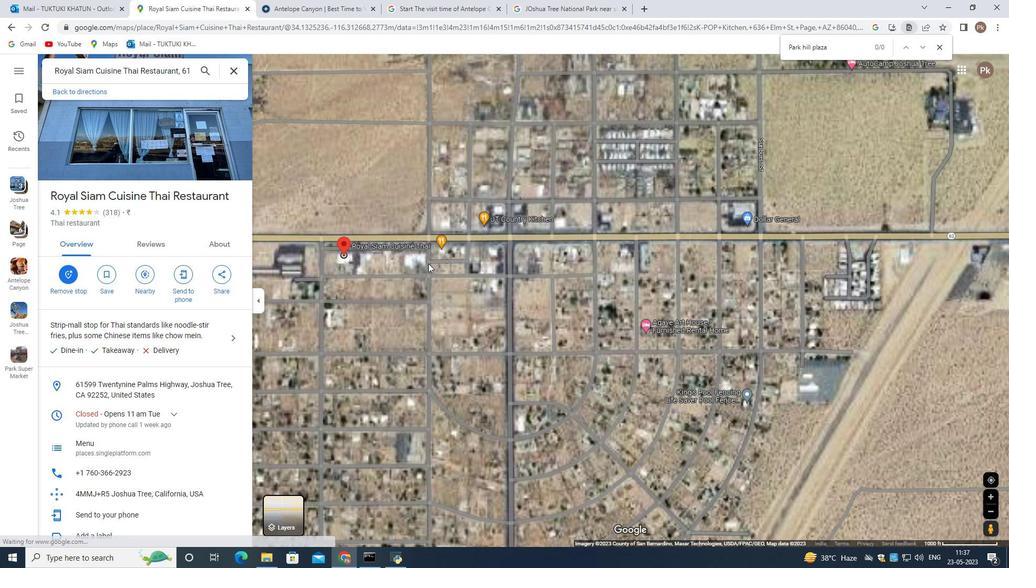 
Action: Mouse scrolled (428, 264) with delta (0, 0)
Screenshot: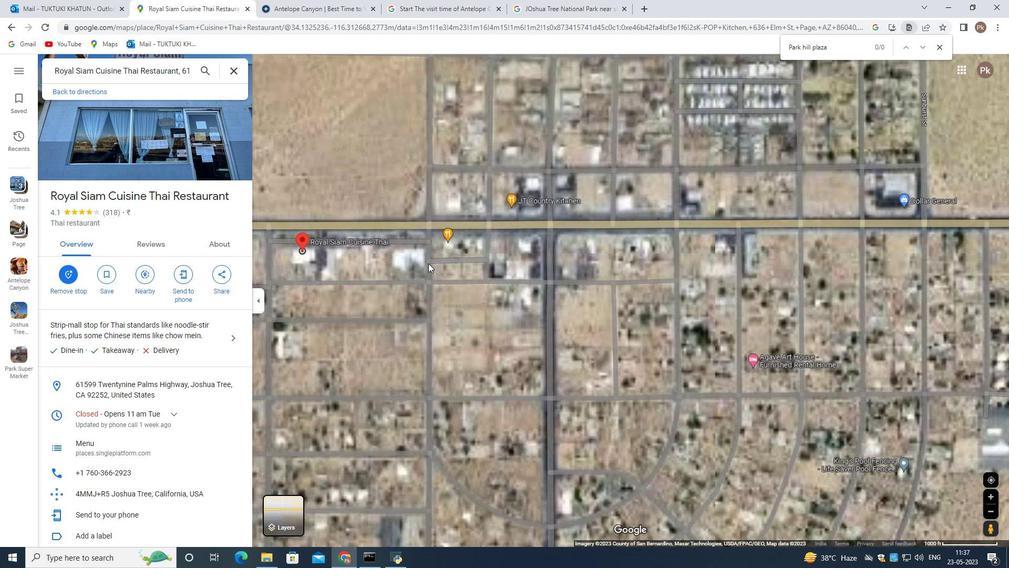 
Action: Mouse moved to (361, 162)
Screenshot: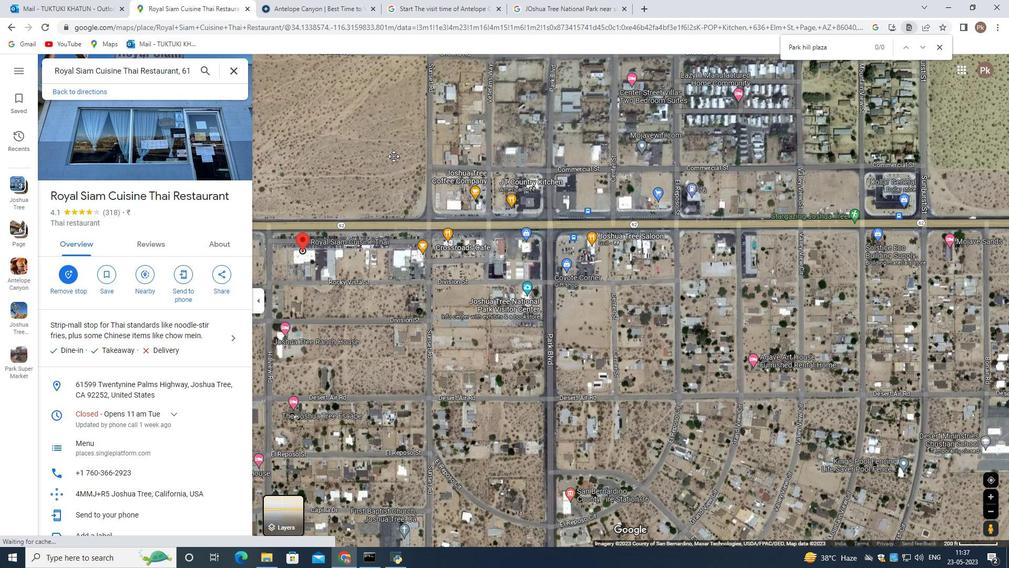
Action: Mouse pressed left at (361, 162)
Screenshot: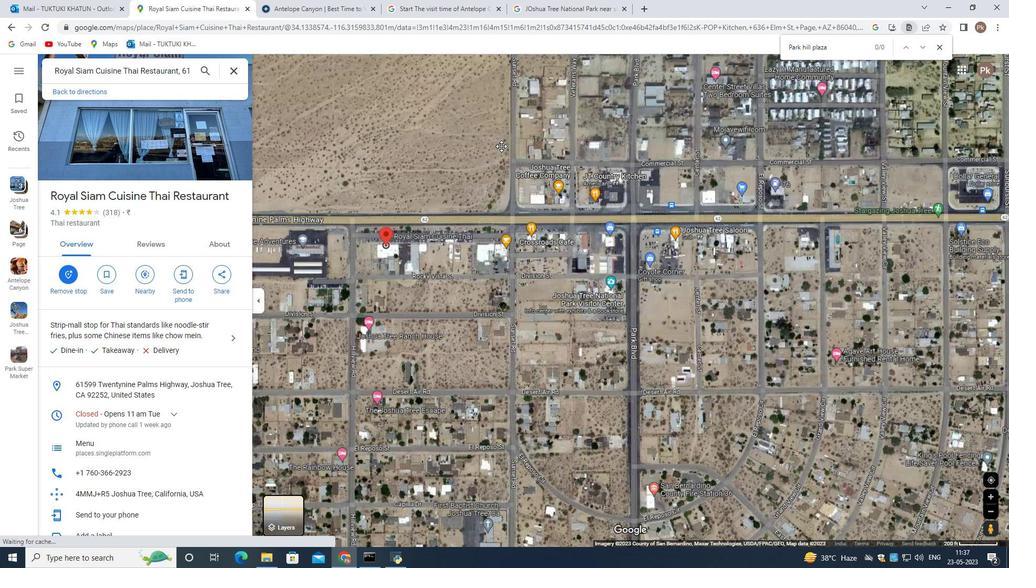 
Action: Mouse moved to (468, 247)
Screenshot: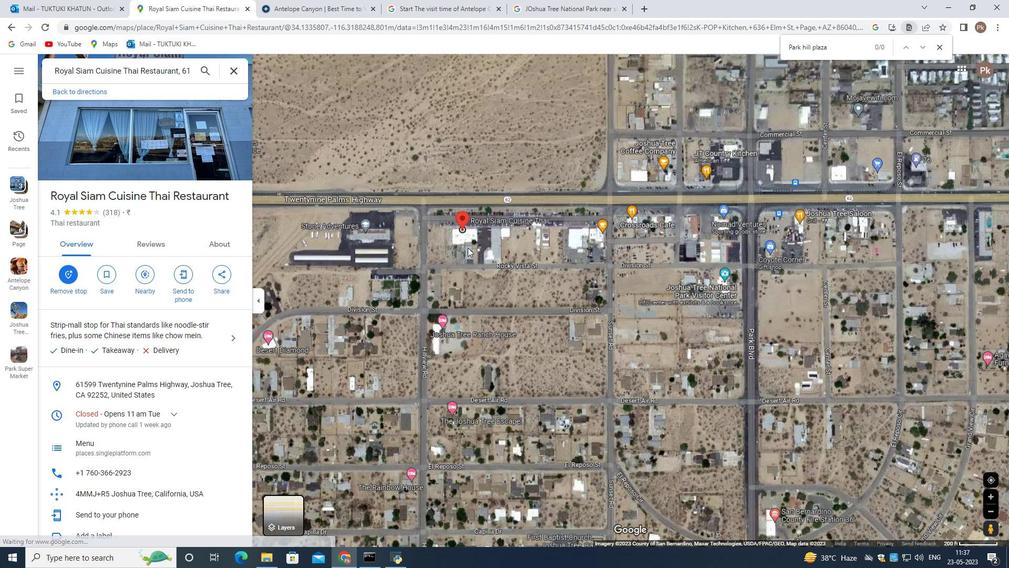 
Action: Mouse scrolled (468, 248) with delta (0, 0)
Screenshot: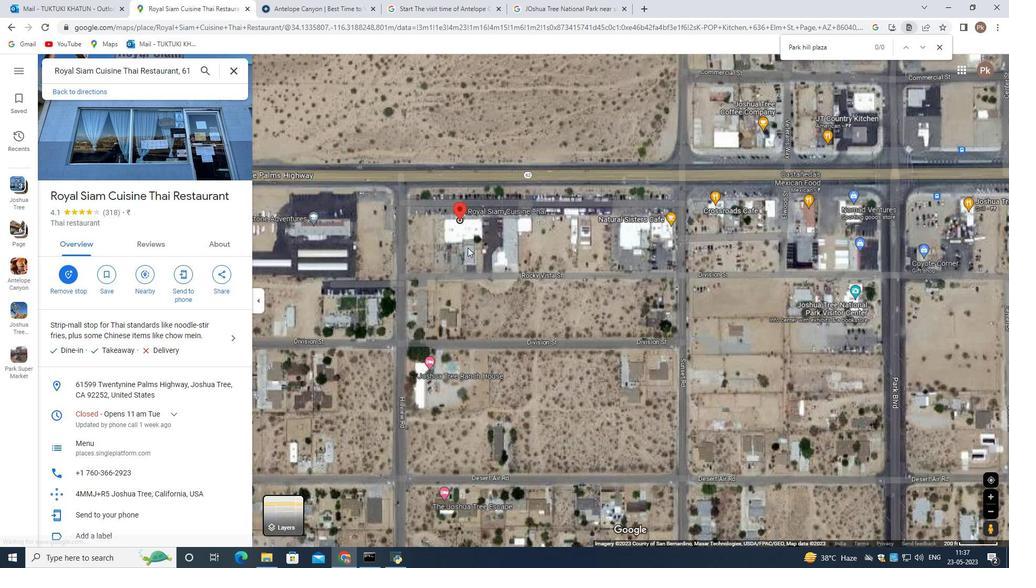 
Action: Mouse scrolled (468, 248) with delta (0, 0)
Screenshot: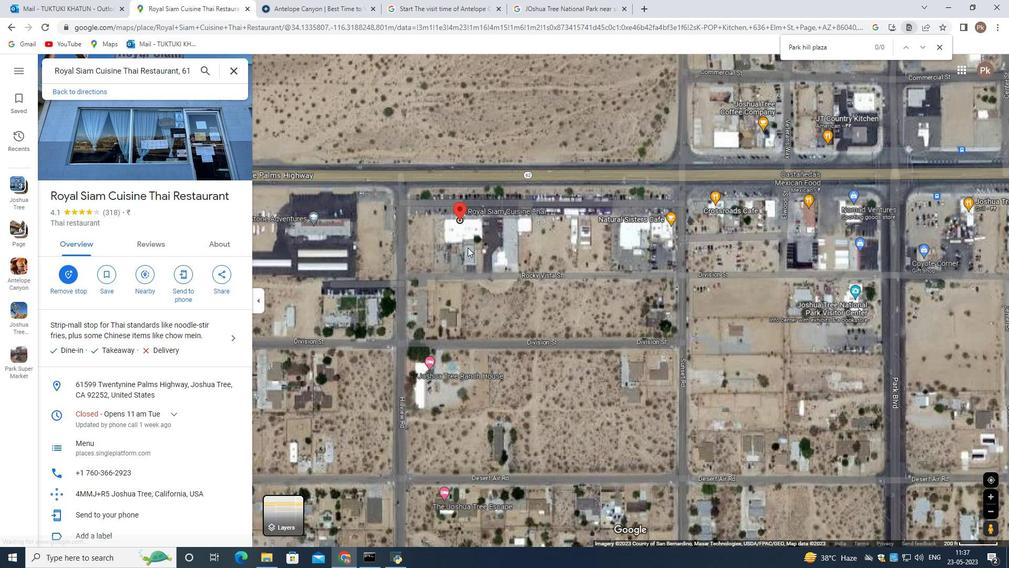 
Action: Mouse scrolled (468, 248) with delta (0, 0)
Screenshot: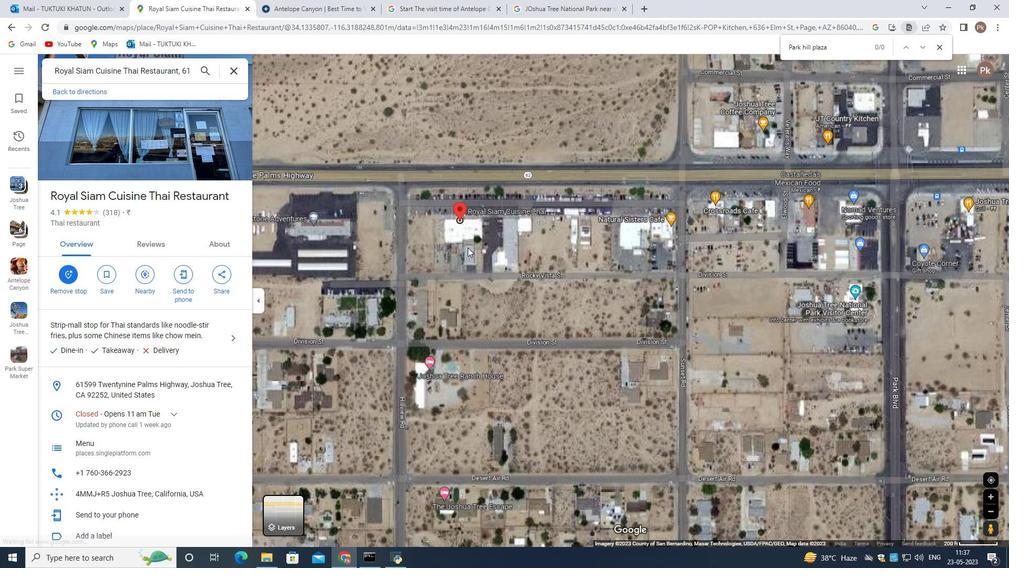 
Action: Mouse scrolled (468, 248) with delta (0, 0)
Screenshot: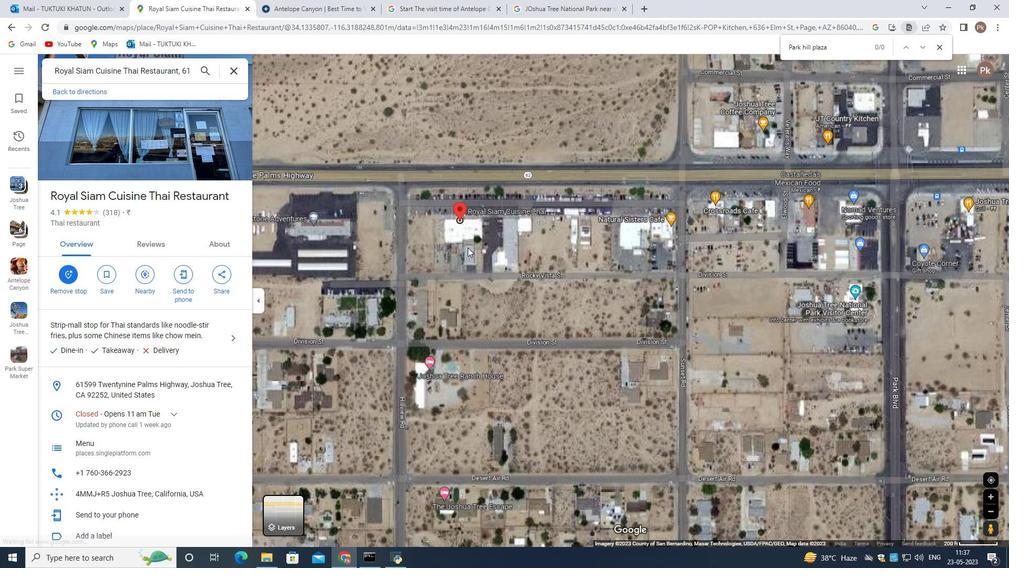 
Action: Mouse scrolled (468, 248) with delta (0, 0)
Screenshot: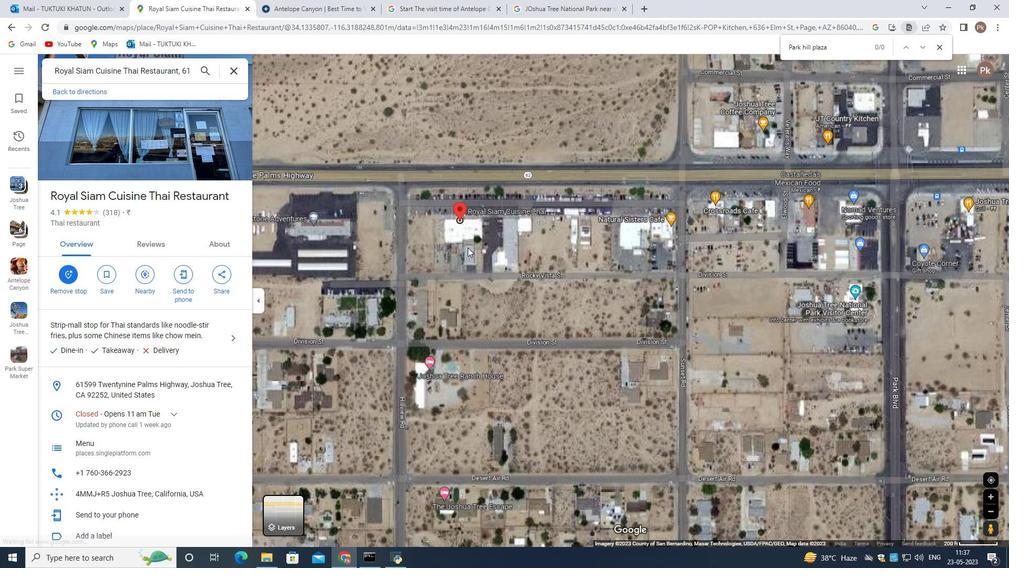 
Action: Mouse scrolled (468, 248) with delta (0, 0)
Screenshot: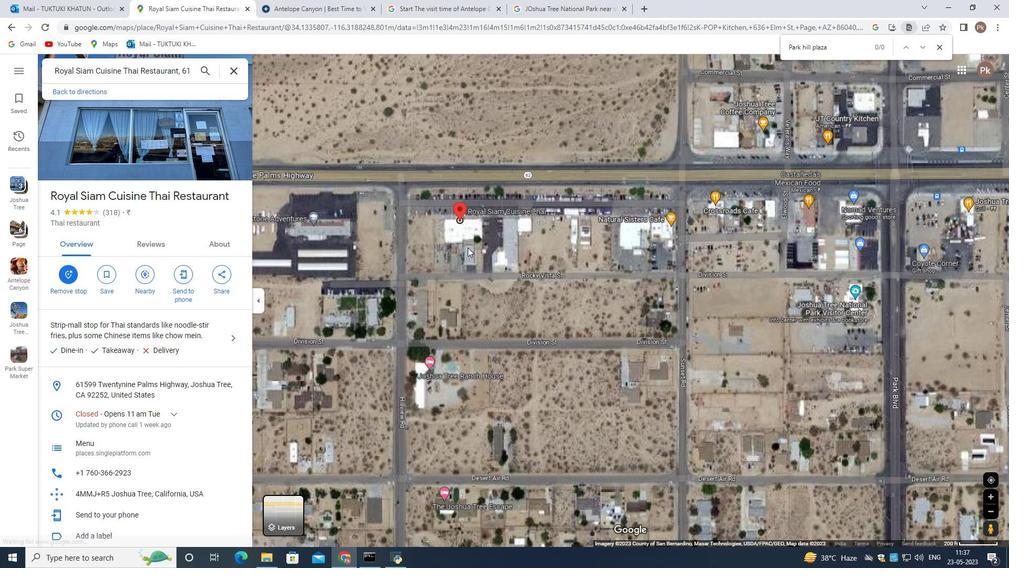 
Action: Mouse scrolled (468, 248) with delta (0, 0)
Screenshot: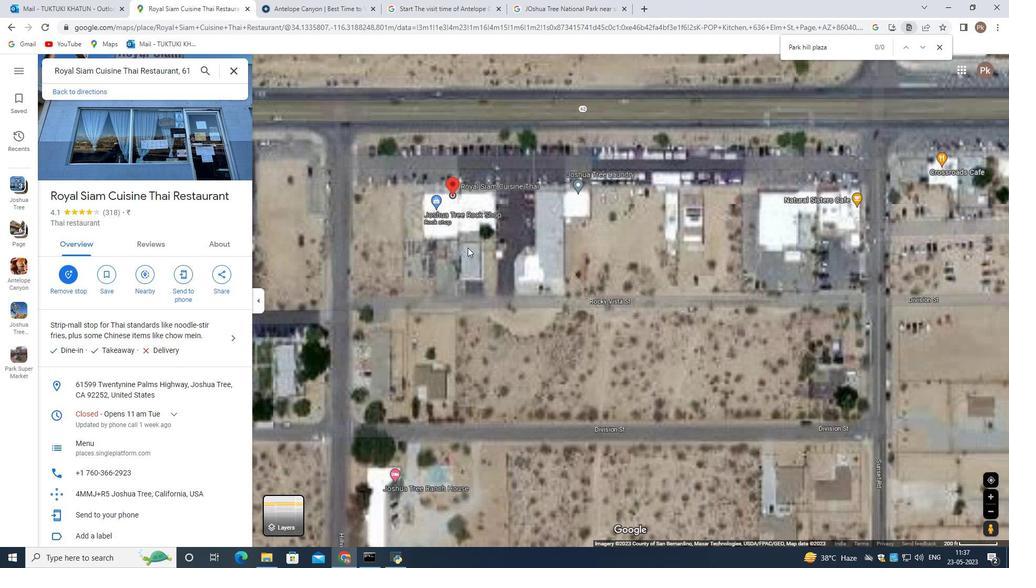 
Action: Mouse moved to (468, 228)
Screenshot: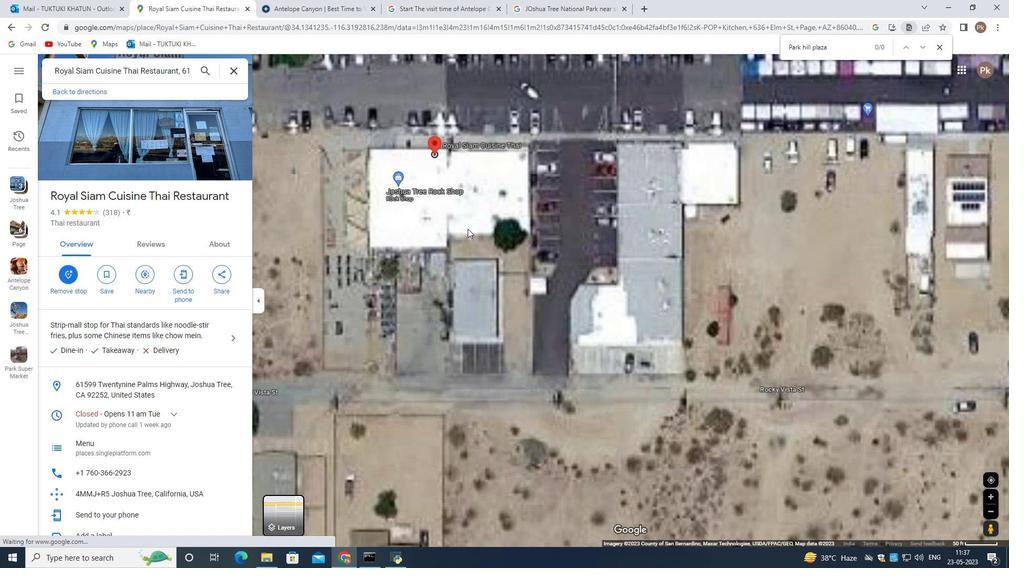 
Action: Mouse scrolled (468, 232) with delta (0, 0)
Screenshot: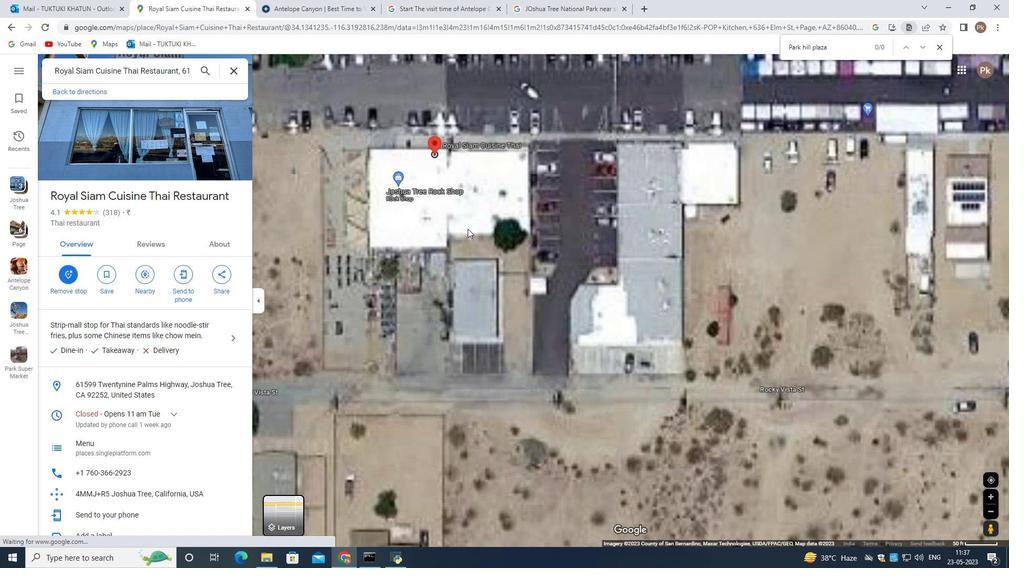 
Action: Mouse scrolled (468, 229) with delta (0, 0)
Screenshot: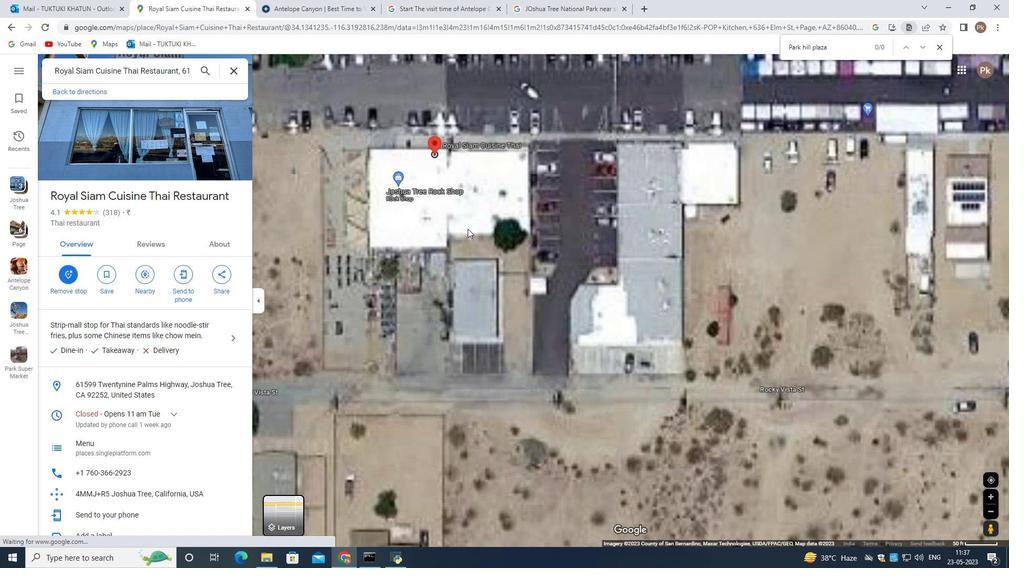 
Action: Mouse scrolled (468, 229) with delta (0, 0)
Screenshot: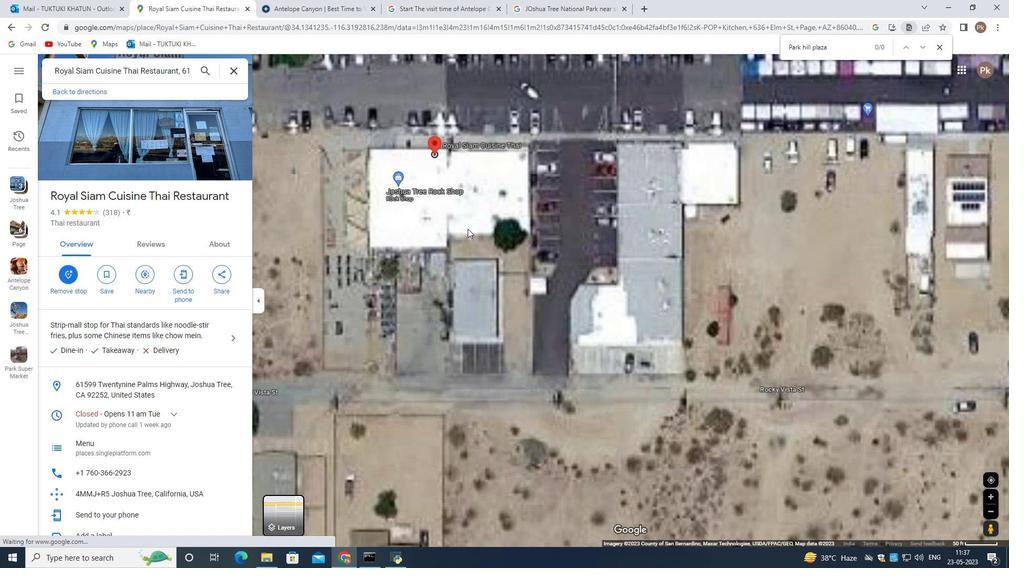 
Action: Mouse scrolled (468, 229) with delta (0, 0)
Screenshot: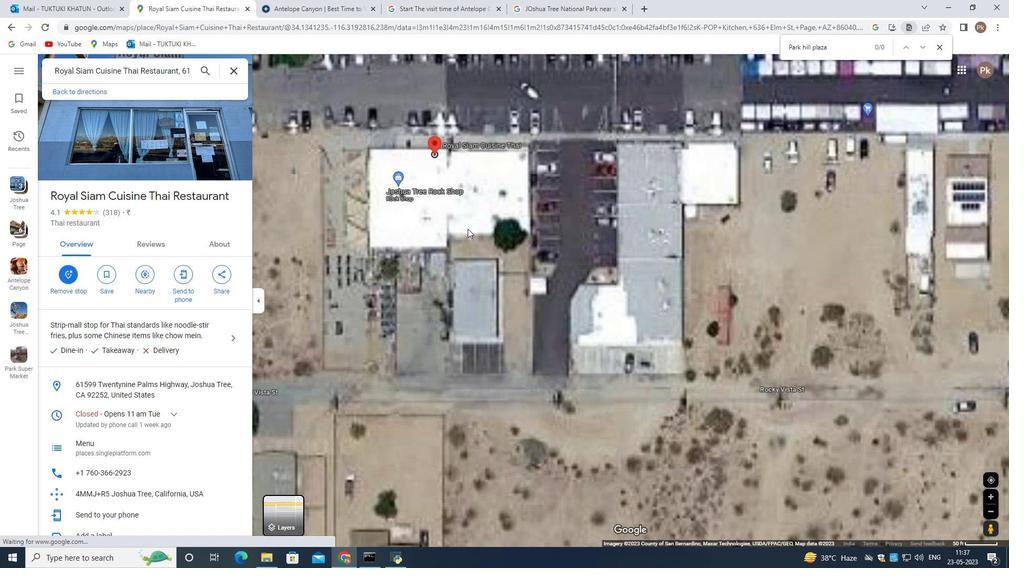 
Action: Mouse scrolled (468, 229) with delta (0, 0)
Screenshot: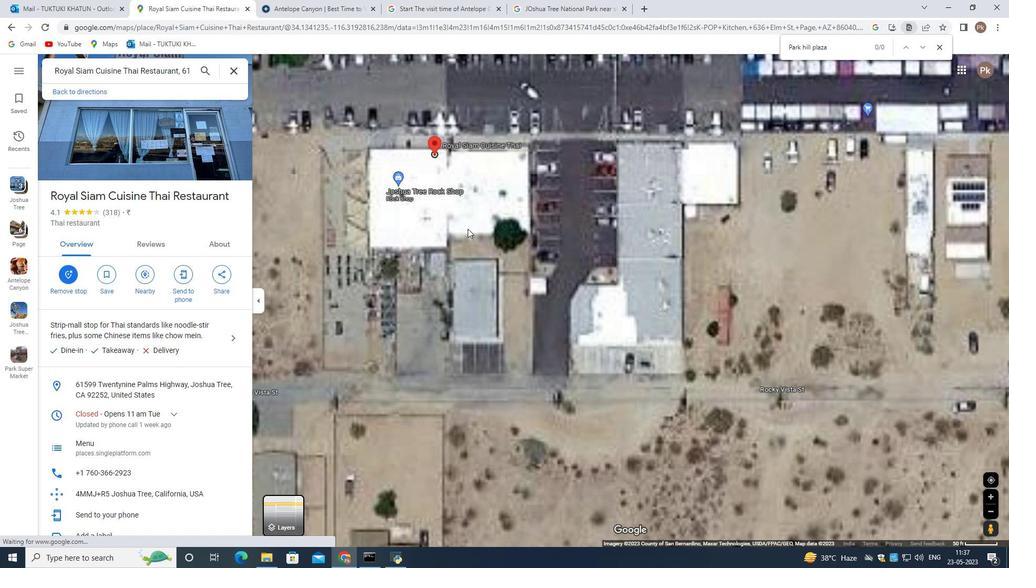 
Action: Mouse scrolled (468, 229) with delta (0, 0)
Screenshot: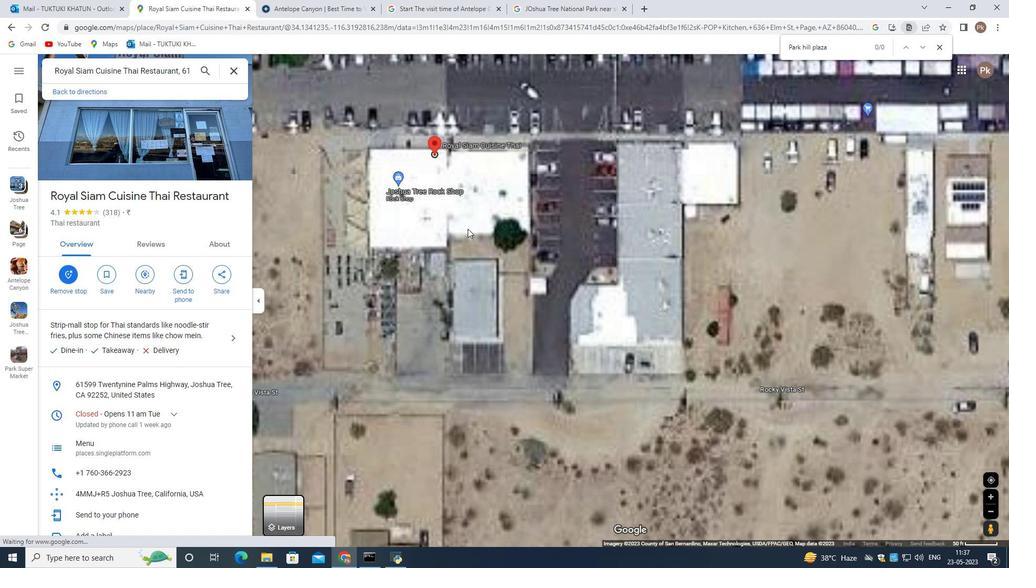 
Action: Mouse moved to (457, 168)
Screenshot: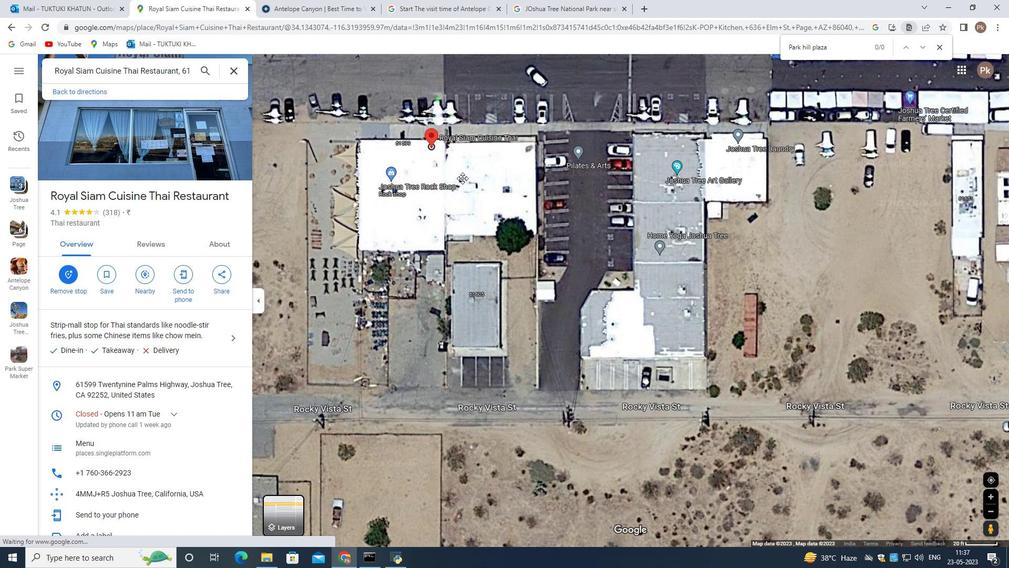 
Action: Mouse pressed left at (457, 168)
Screenshot: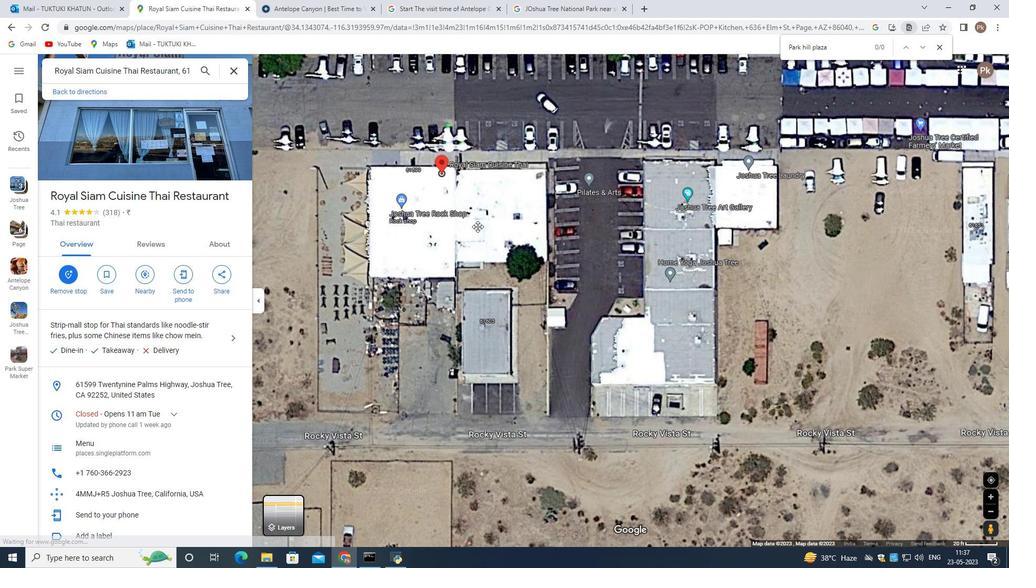 
Action: Mouse moved to (483, 239)
Screenshot: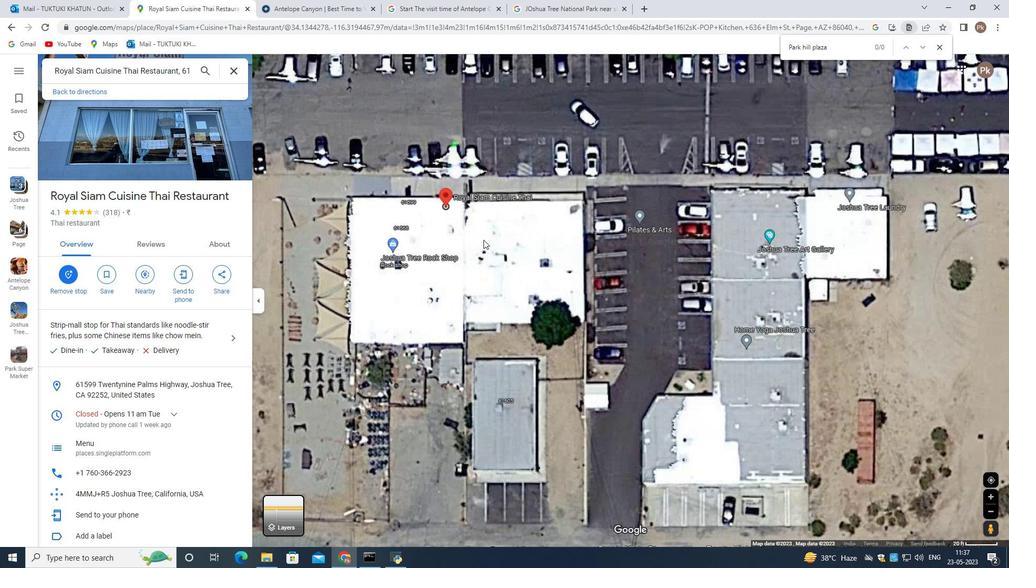 
Action: Mouse scrolled (483, 240) with delta (0, 0)
Screenshot: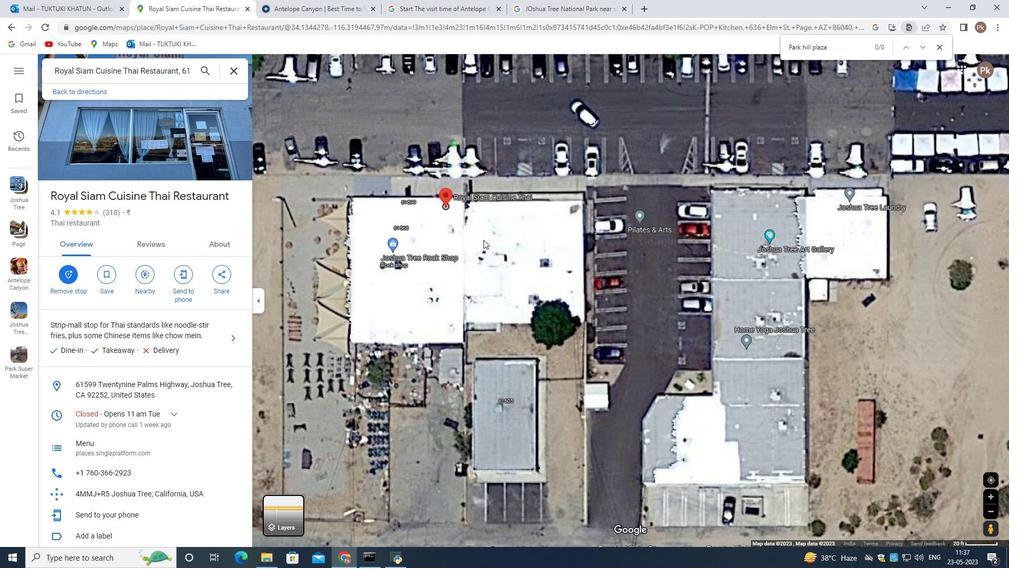 
Action: Mouse scrolled (483, 240) with delta (0, 0)
Screenshot: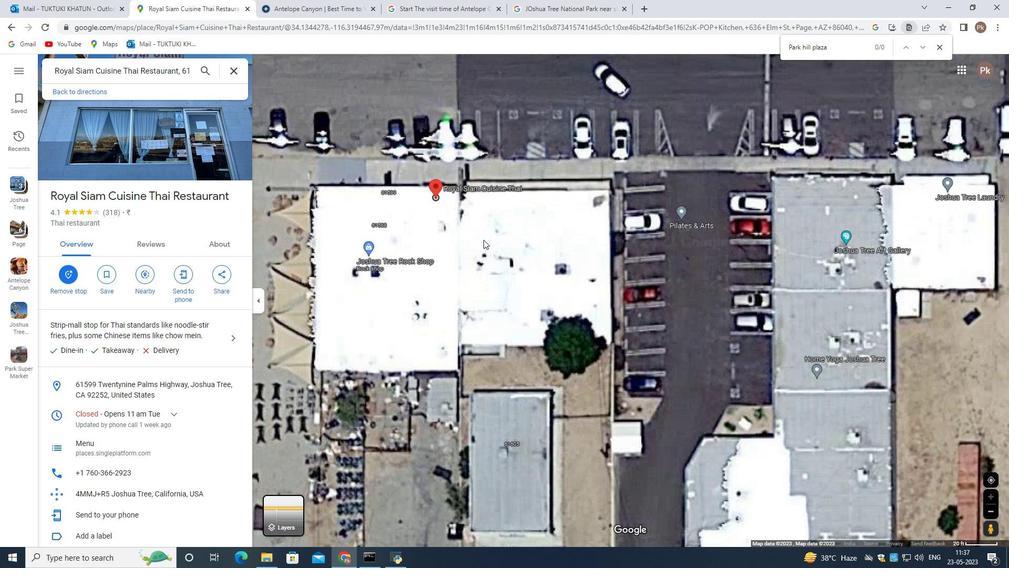 
Action: Mouse scrolled (483, 240) with delta (0, 0)
Screenshot: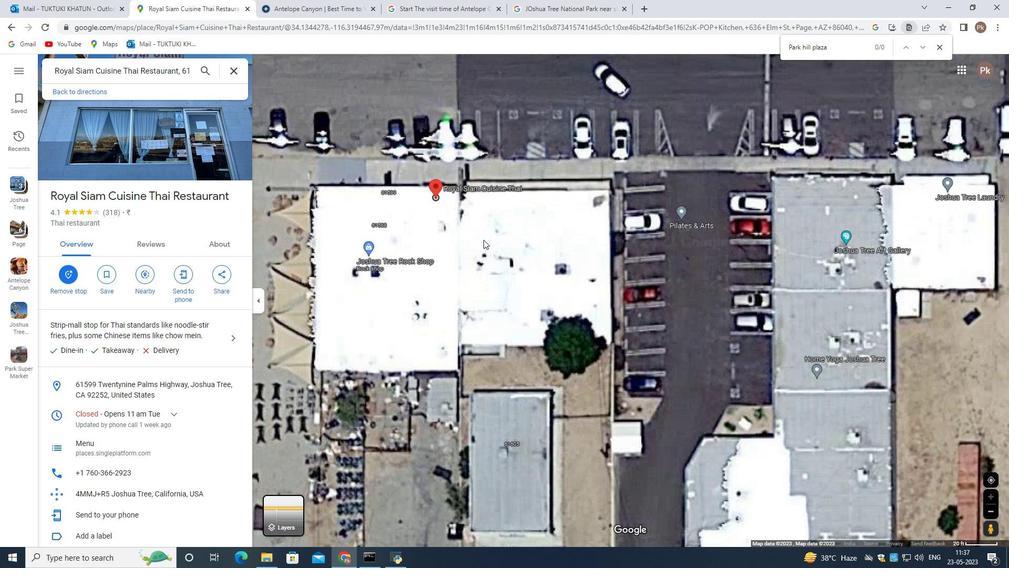 
Action: Mouse scrolled (483, 240) with delta (0, 0)
Screenshot: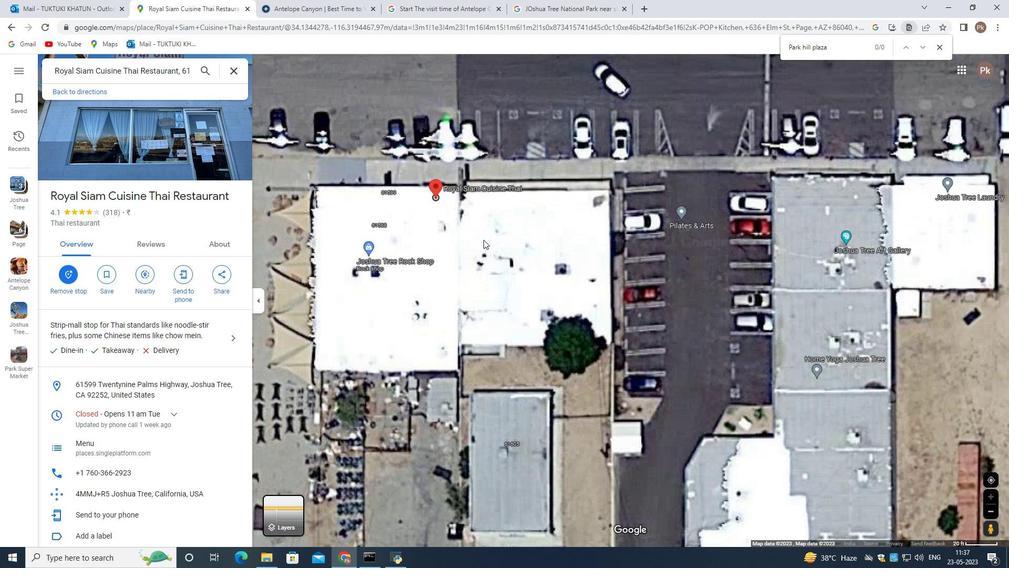 
Action: Mouse scrolled (483, 240) with delta (0, 0)
Screenshot: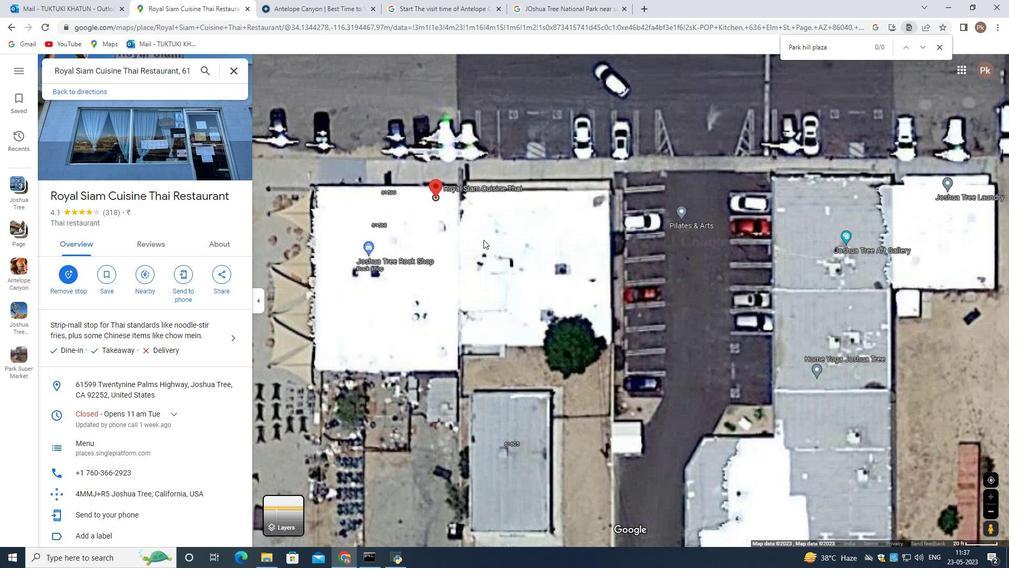 
Action: Mouse scrolled (483, 240) with delta (0, 0)
Screenshot: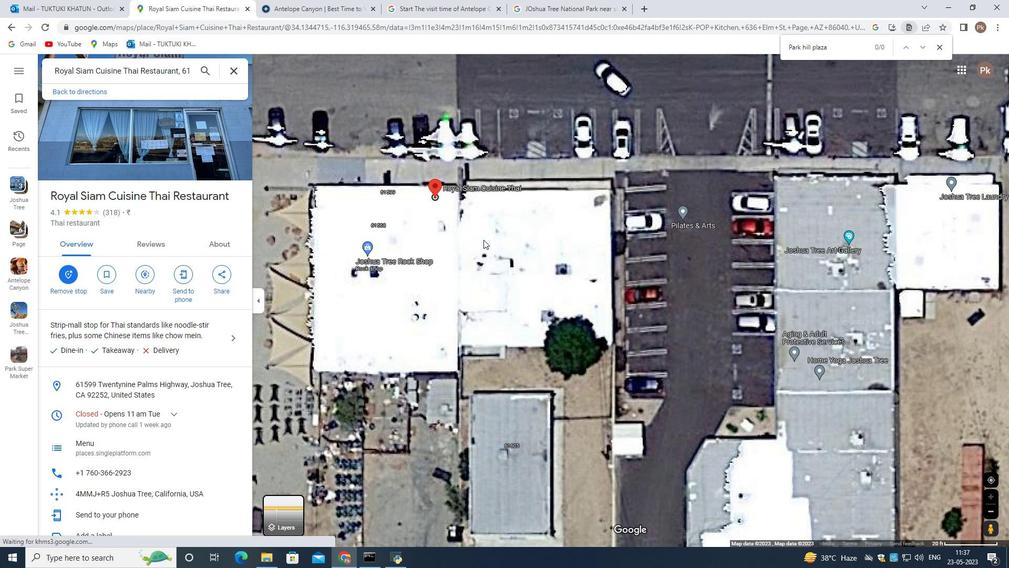 
Action: Mouse scrolled (483, 240) with delta (0, 0)
Screenshot: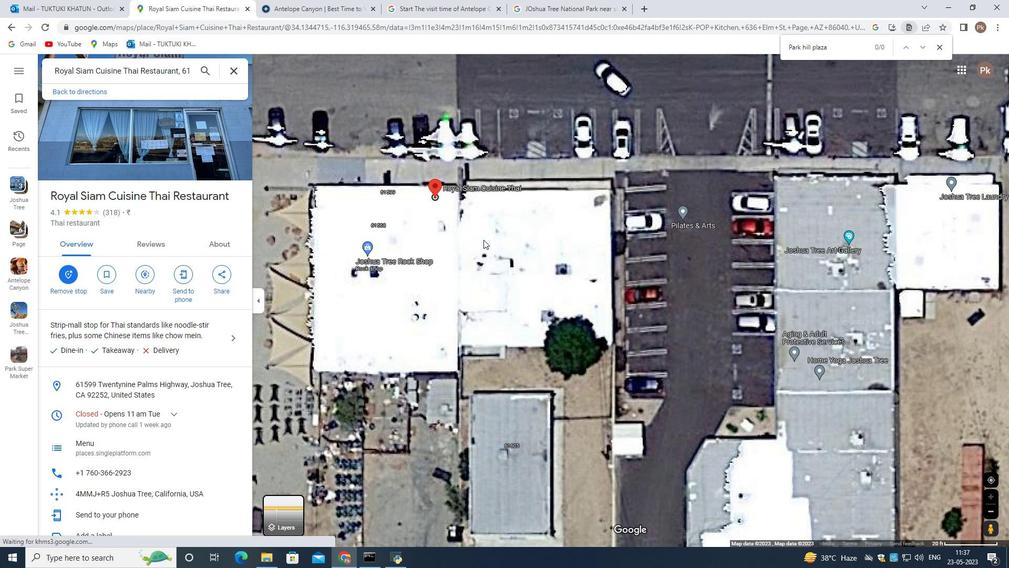 
Action: Mouse scrolled (483, 240) with delta (0, 0)
Screenshot: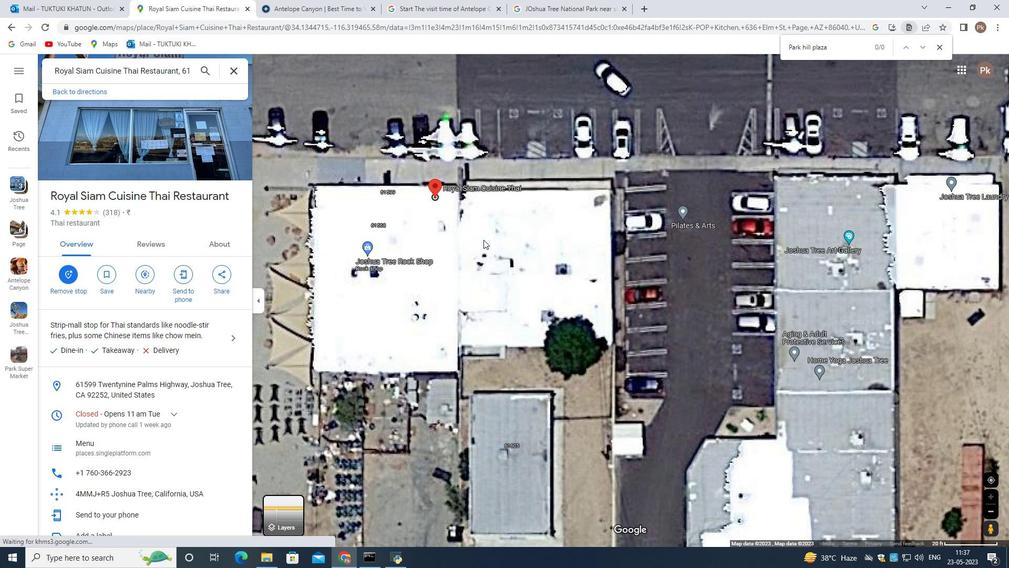 
Action: Mouse scrolled (483, 240) with delta (0, 0)
Screenshot: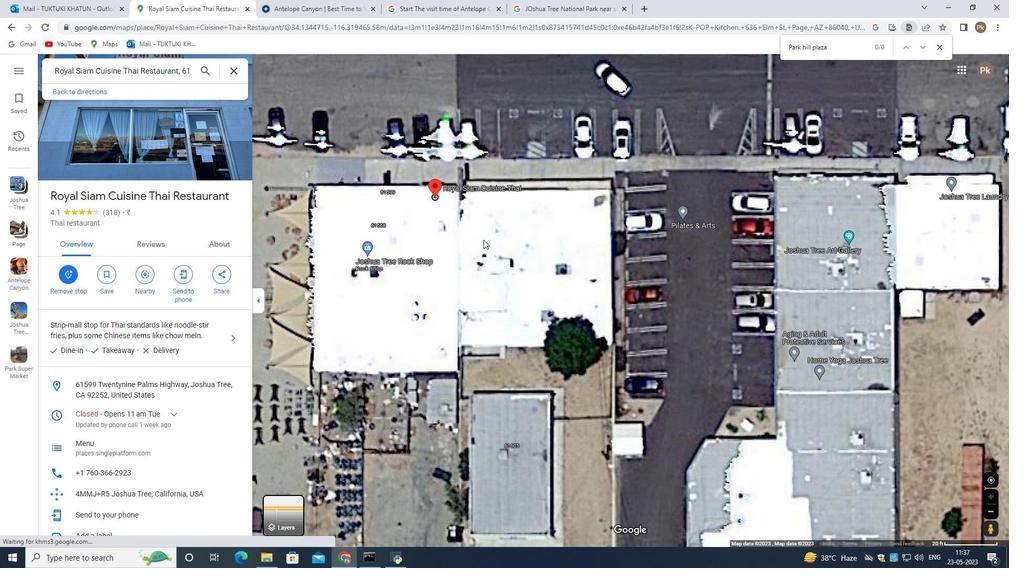 
Action: Mouse scrolled (483, 240) with delta (0, 0)
Screenshot: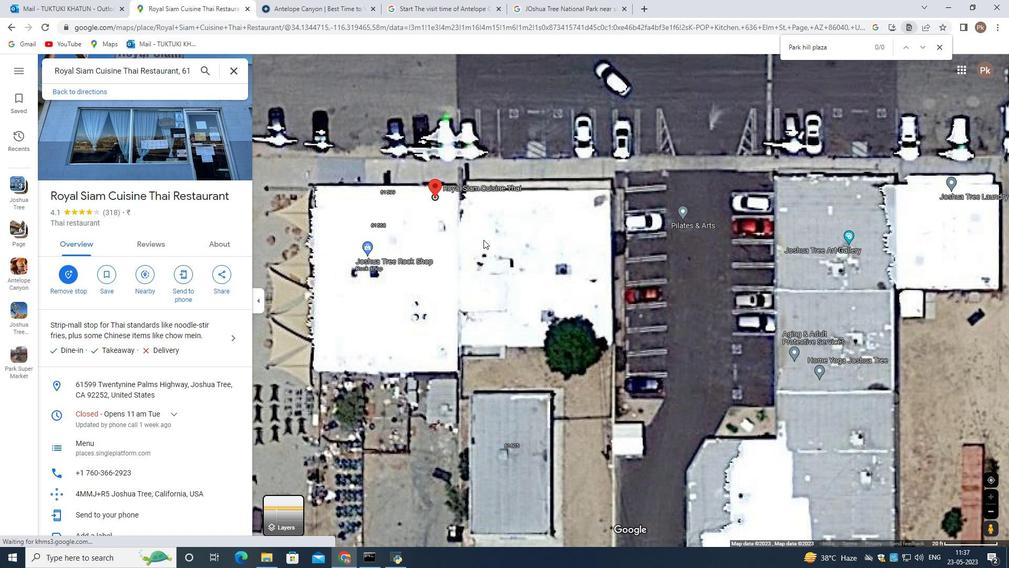 
Action: Mouse scrolled (483, 240) with delta (0, 0)
Screenshot: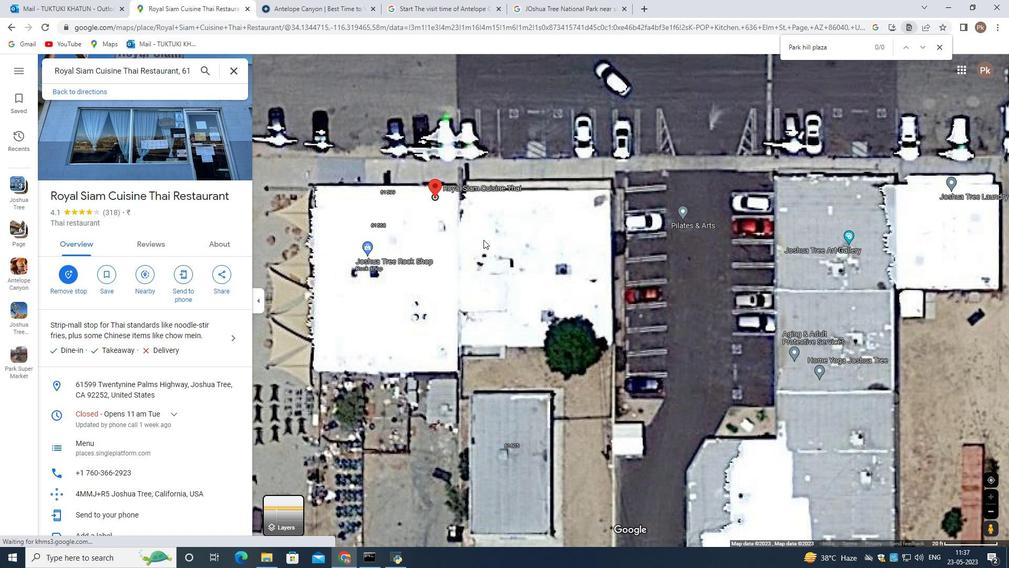 
Action: Mouse moved to (498, 231)
Screenshot: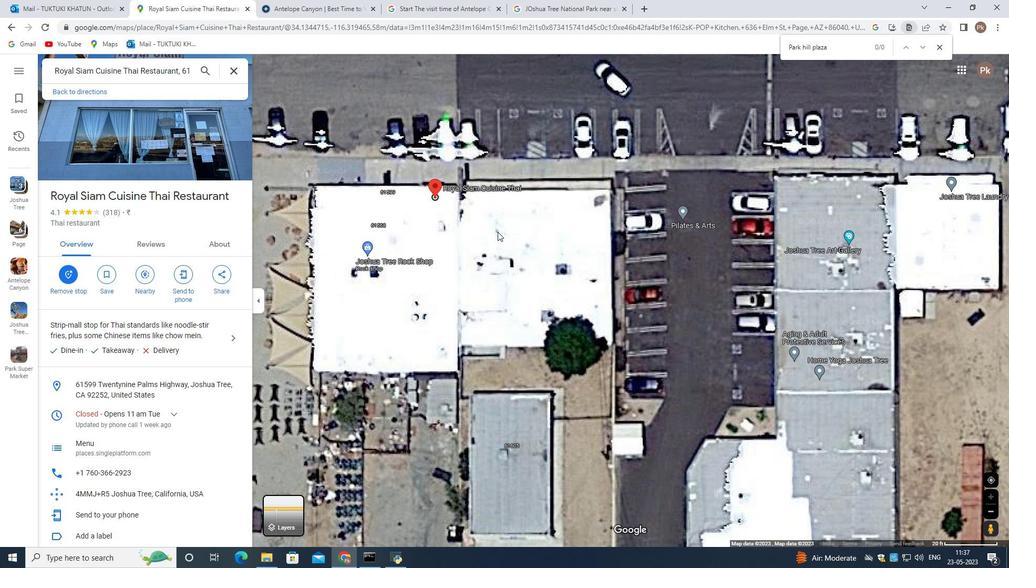 
Action: Mouse scrolled (498, 231) with delta (0, 0)
Screenshot: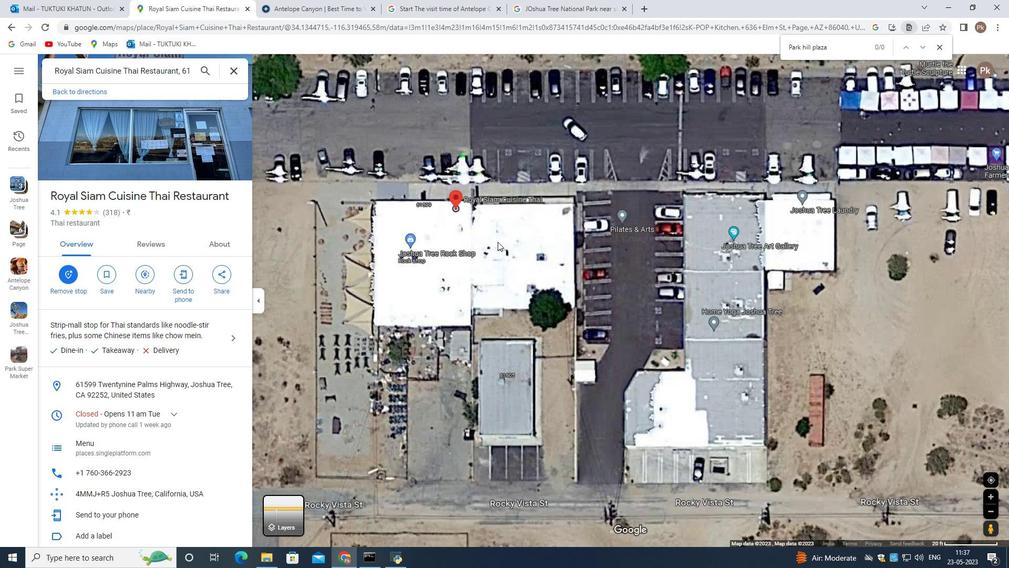 
Action: Mouse moved to (498, 231)
Screenshot: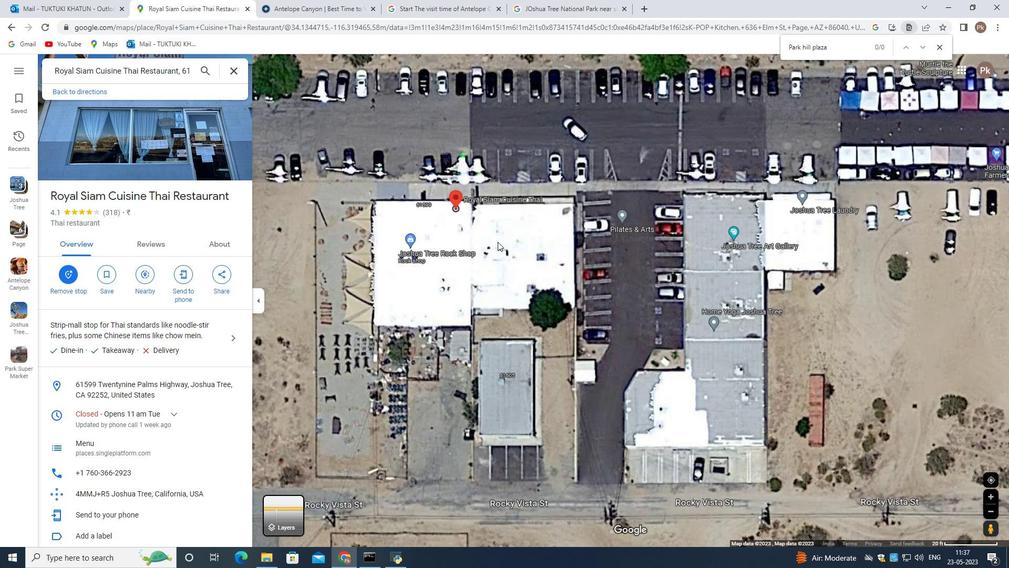 
Action: Mouse scrolled (498, 231) with delta (0, 0)
Screenshot: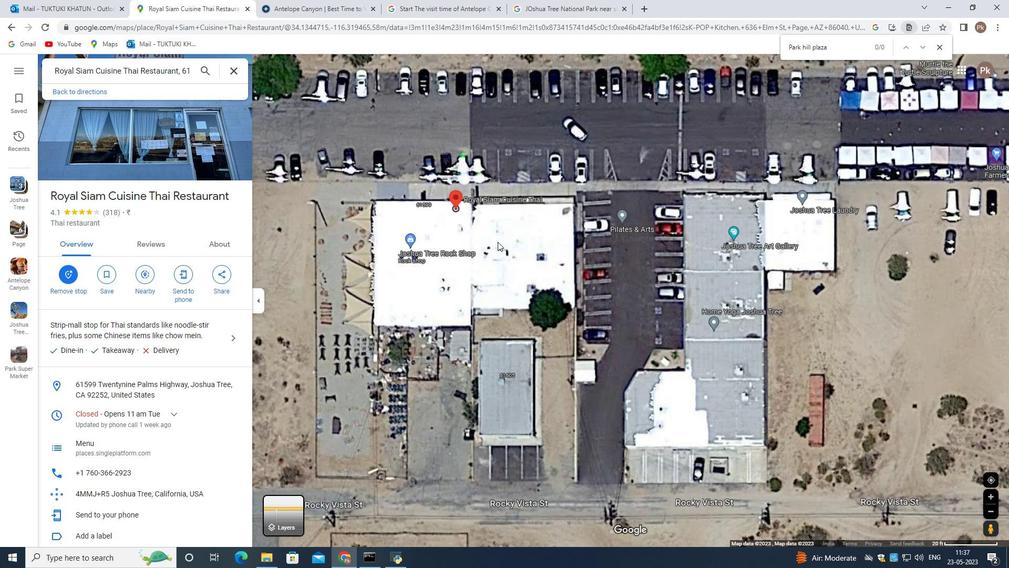 
Action: Mouse moved to (498, 238)
Screenshot: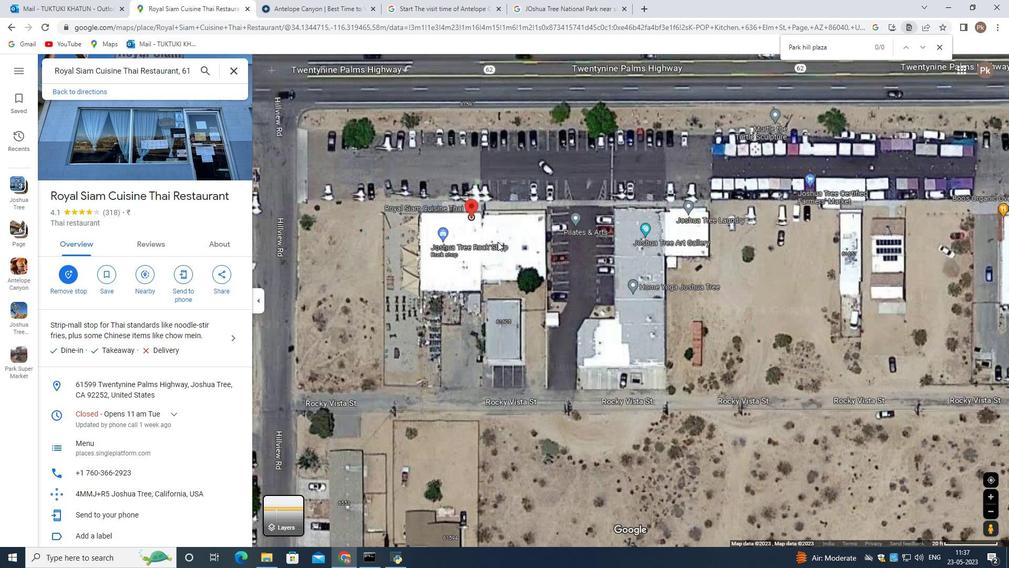 
Action: Mouse scrolled (498, 231) with delta (0, 0)
Screenshot: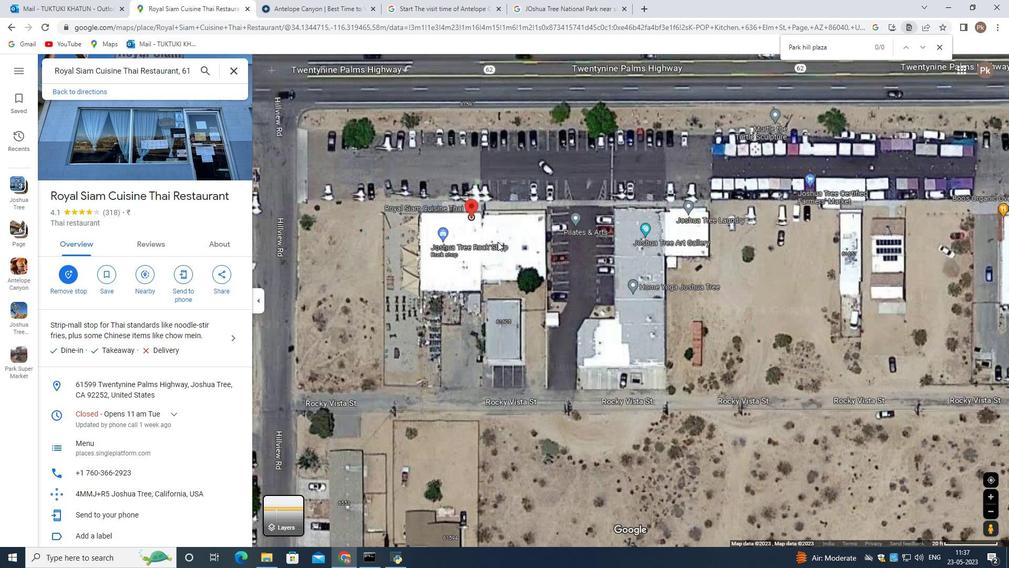 
Action: Mouse moved to (498, 239)
Screenshot: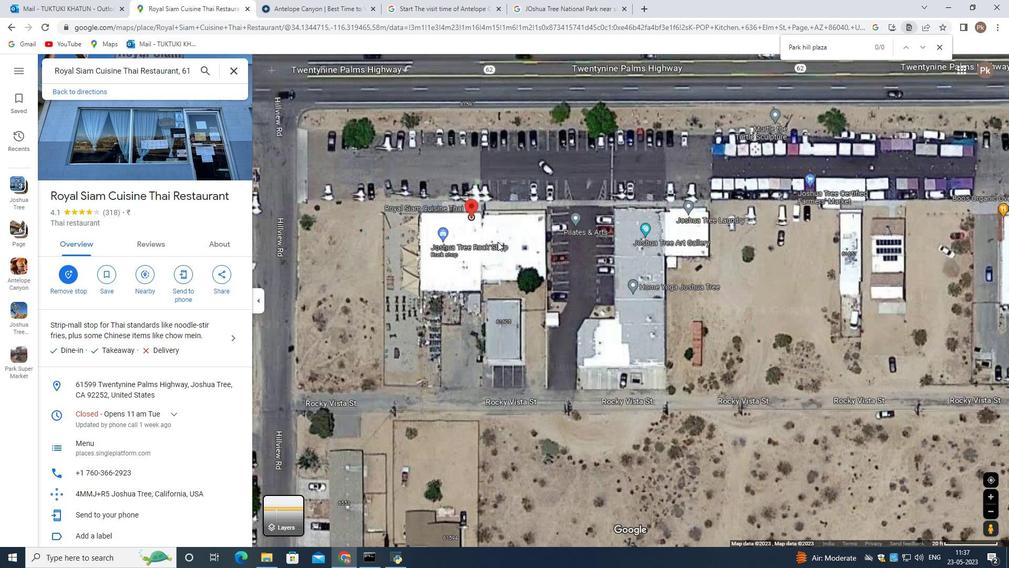 
Action: Mouse scrolled (498, 231) with delta (0, 0)
Screenshot: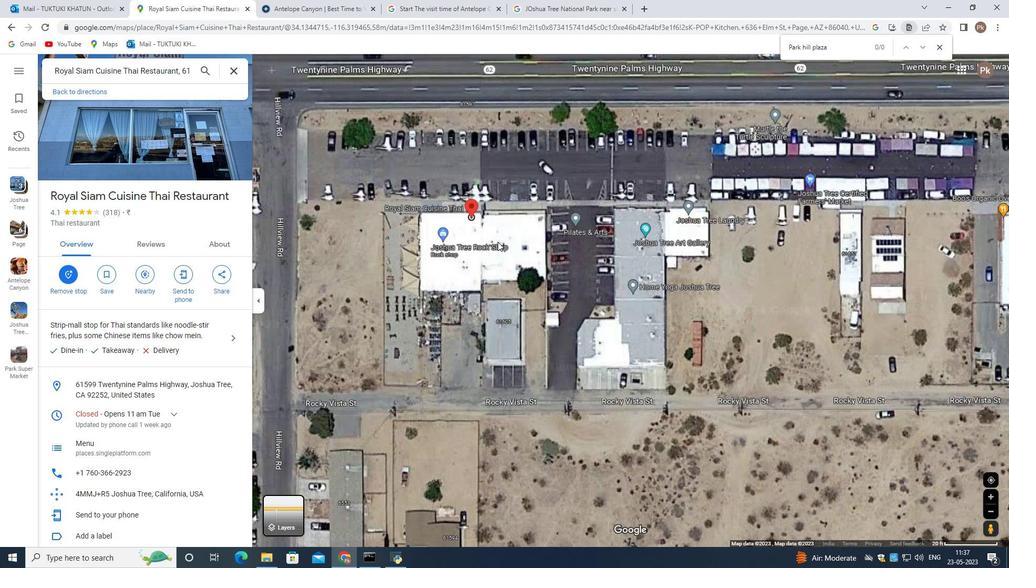 
Action: Mouse moved to (498, 240)
Screenshot: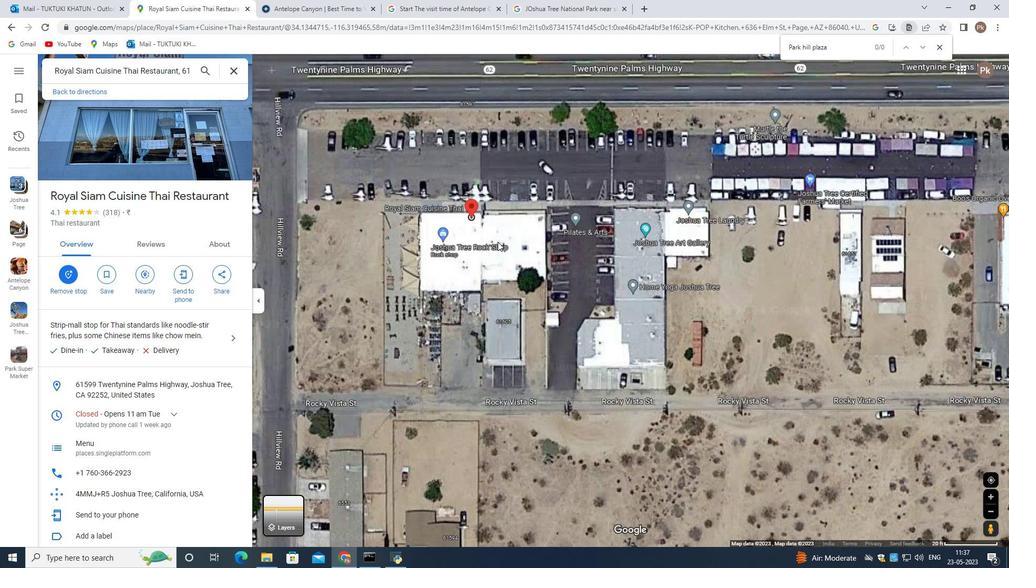 
Action: Mouse scrolled (498, 231) with delta (0, 0)
Screenshot: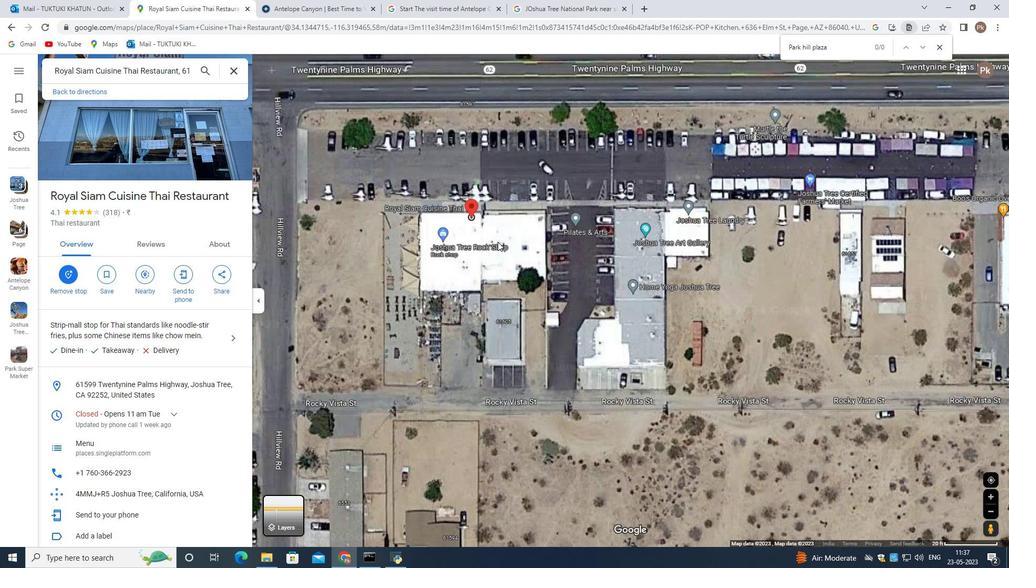 
Action: Mouse moved to (498, 241)
Screenshot: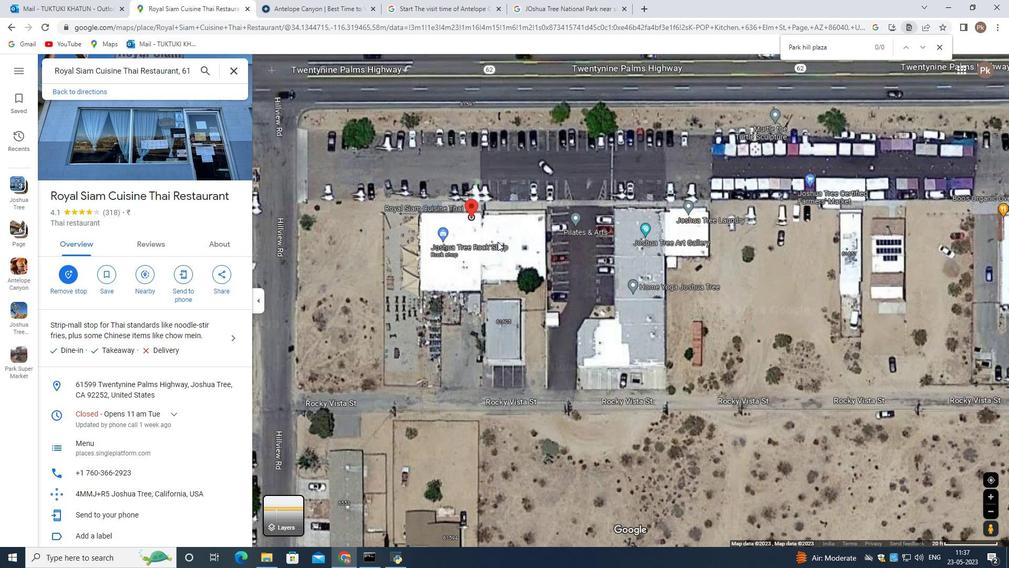 
Action: Mouse scrolled (498, 241) with delta (0, 0)
Screenshot: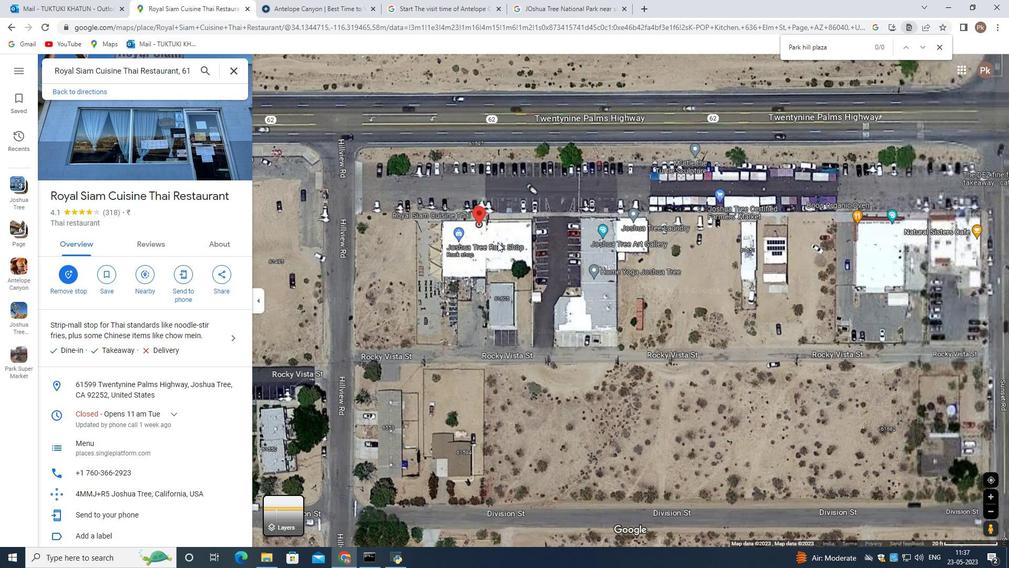 
Action: Mouse scrolled (498, 241) with delta (0, 0)
Screenshot: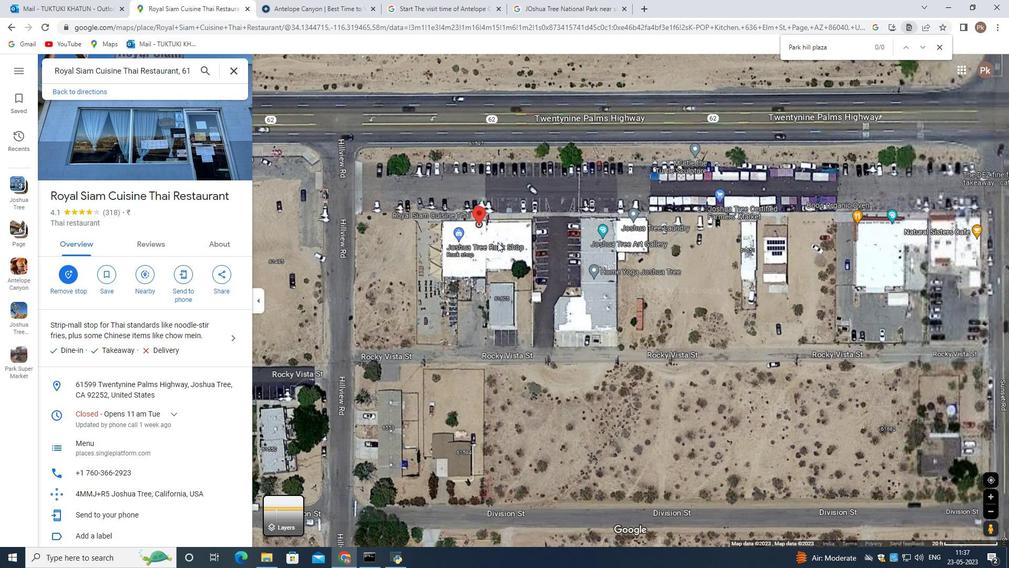 
Action: Mouse scrolled (498, 241) with delta (0, 0)
Screenshot: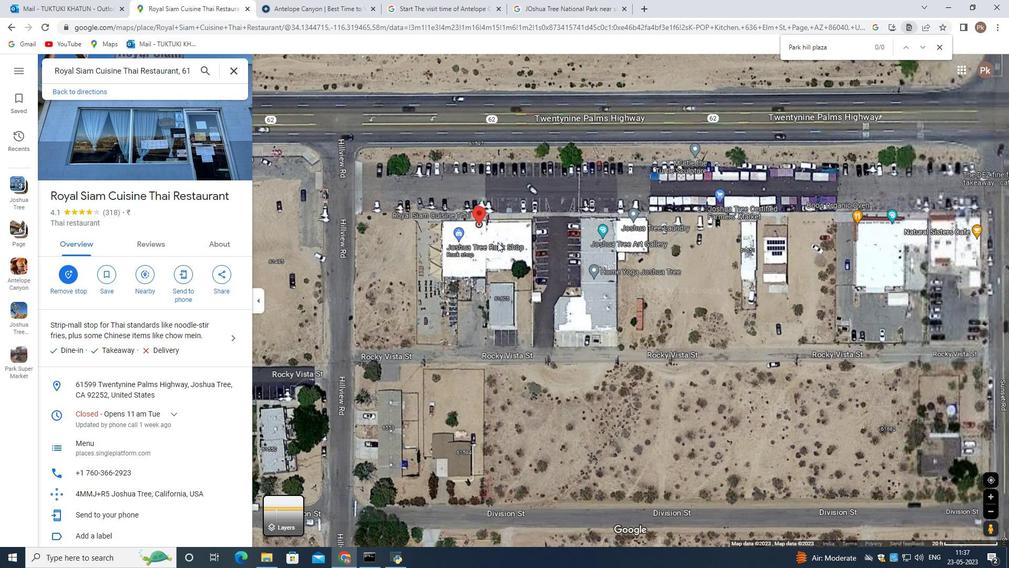
Action: Mouse scrolled (498, 241) with delta (0, 0)
Screenshot: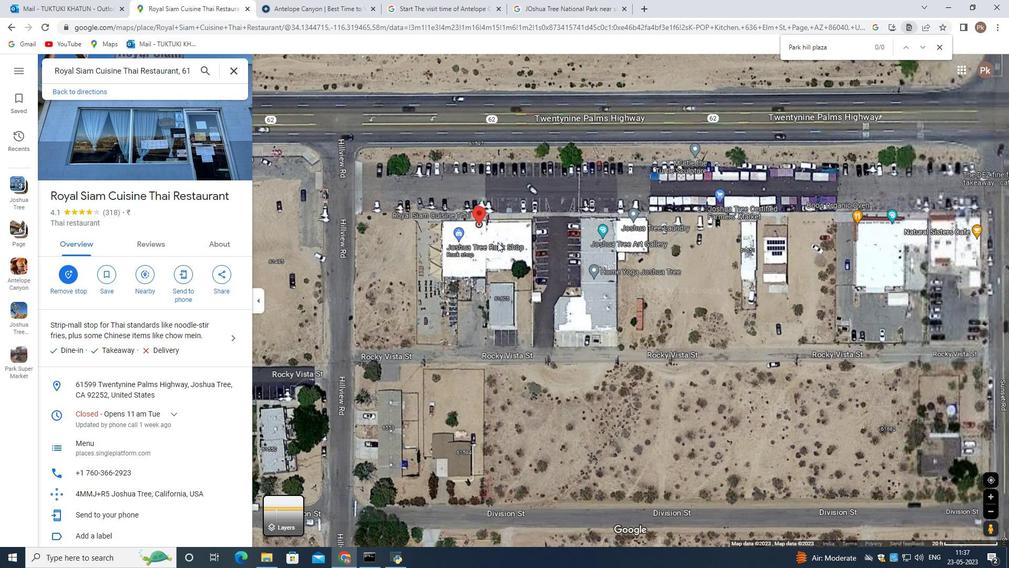 
Action: Mouse scrolled (498, 241) with delta (0, 0)
Screenshot: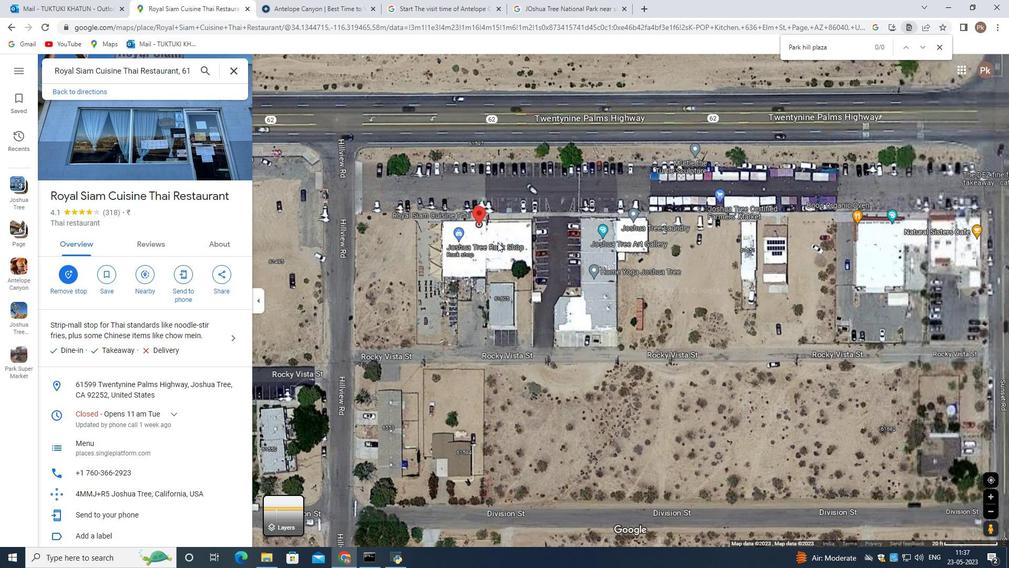 
Action: Mouse scrolled (498, 241) with delta (0, 0)
Screenshot: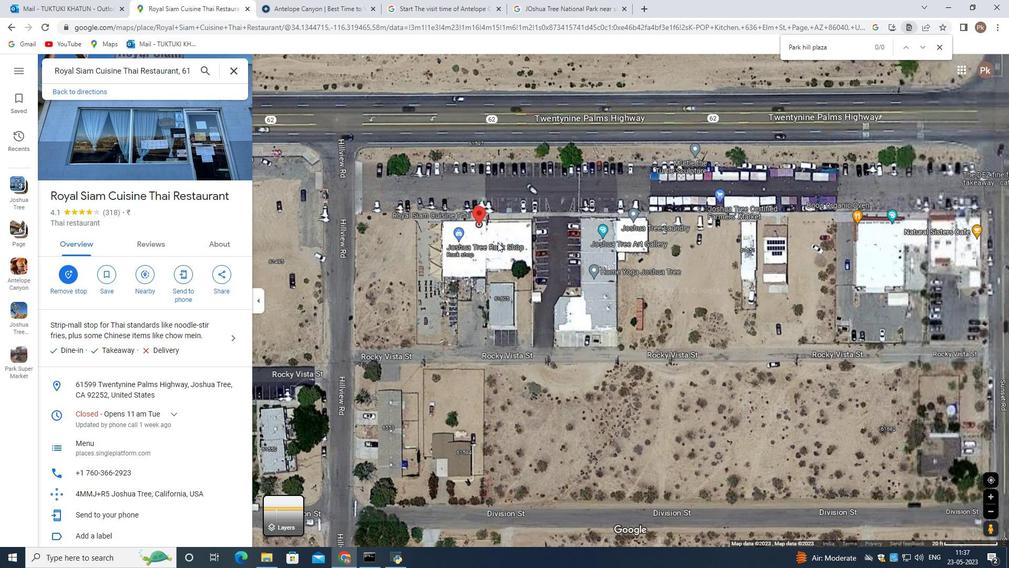 
Action: Mouse moved to (498, 242)
Screenshot: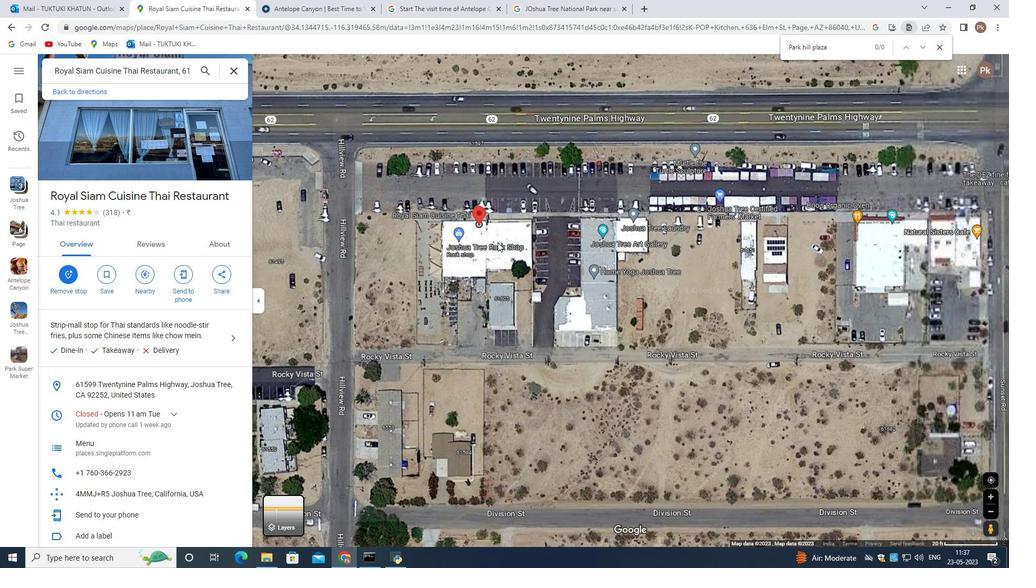 
Action: Mouse scrolled (498, 241) with delta (0, 0)
Screenshot: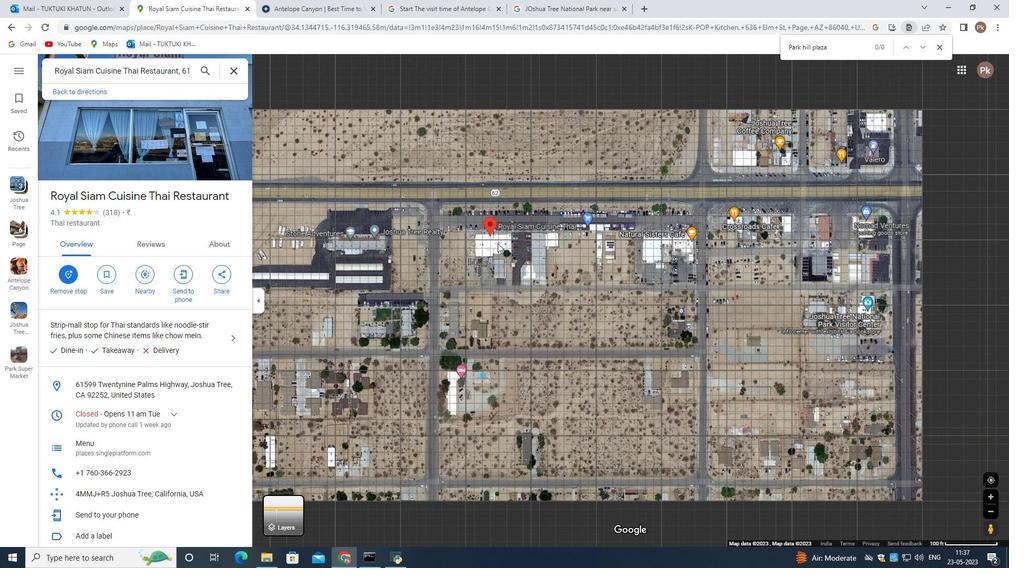 
Action: Mouse moved to (498, 243)
Screenshot: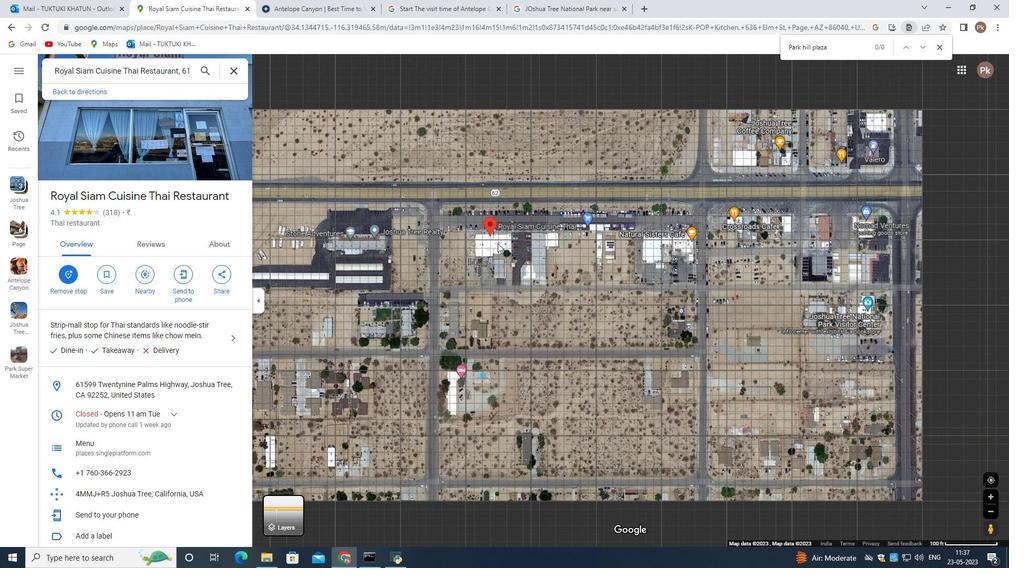 
Action: Mouse scrolled (498, 243) with delta (0, 0)
Screenshot: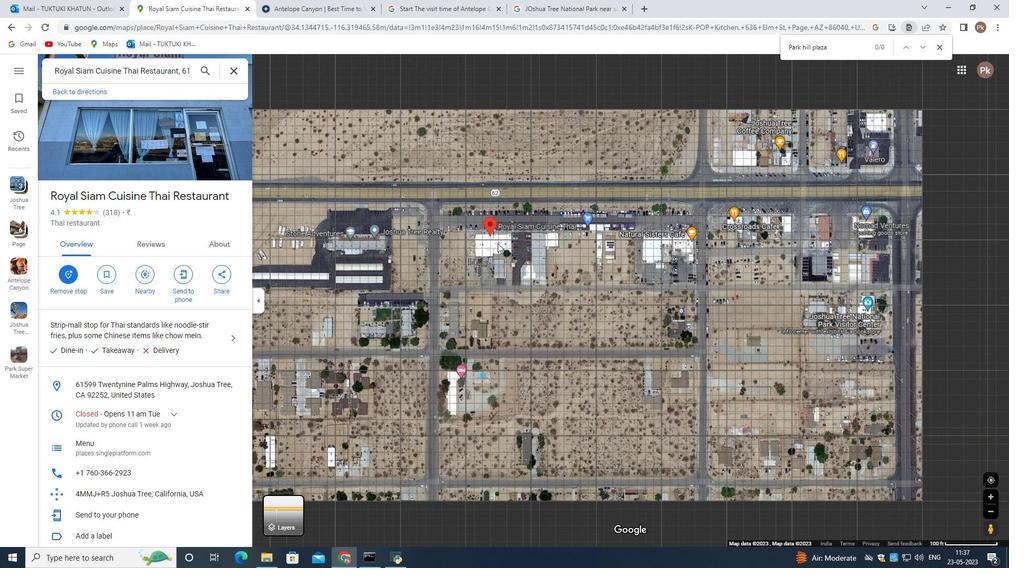 
Action: Mouse scrolled (498, 243) with delta (0, 0)
Screenshot: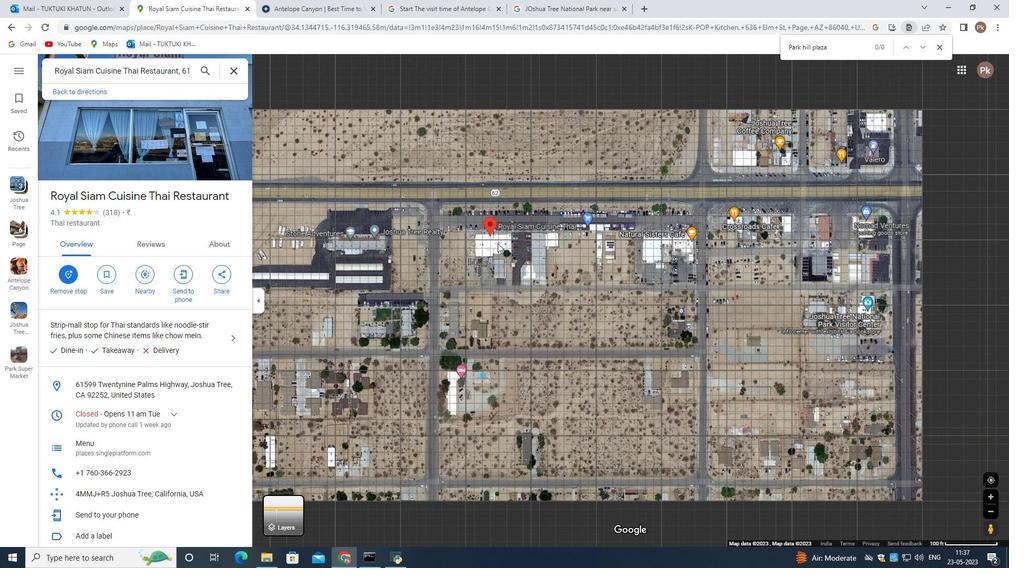 
Action: Mouse scrolled (498, 243) with delta (0, 0)
Screenshot: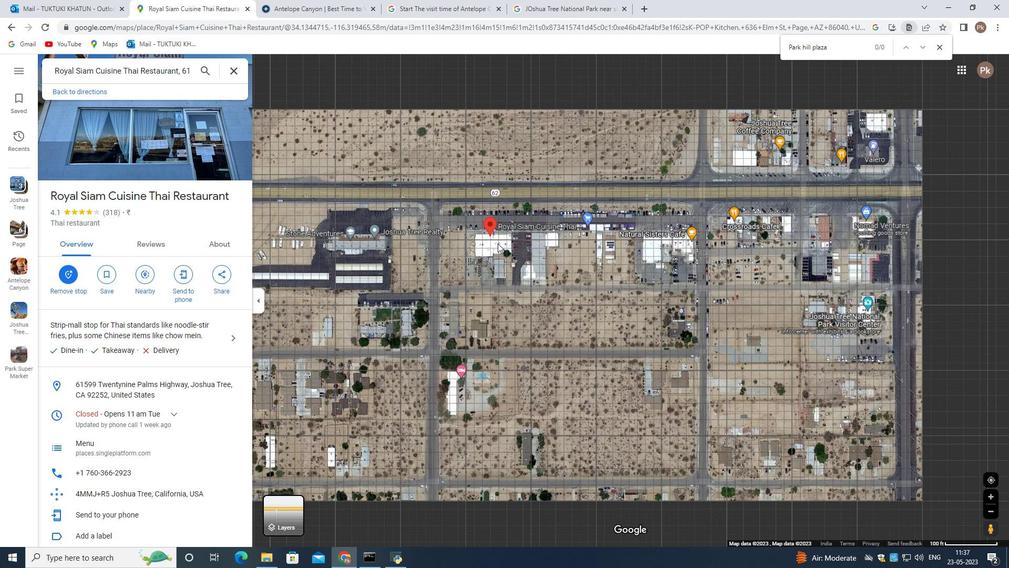 
Action: Mouse scrolled (498, 243) with delta (0, 0)
Screenshot: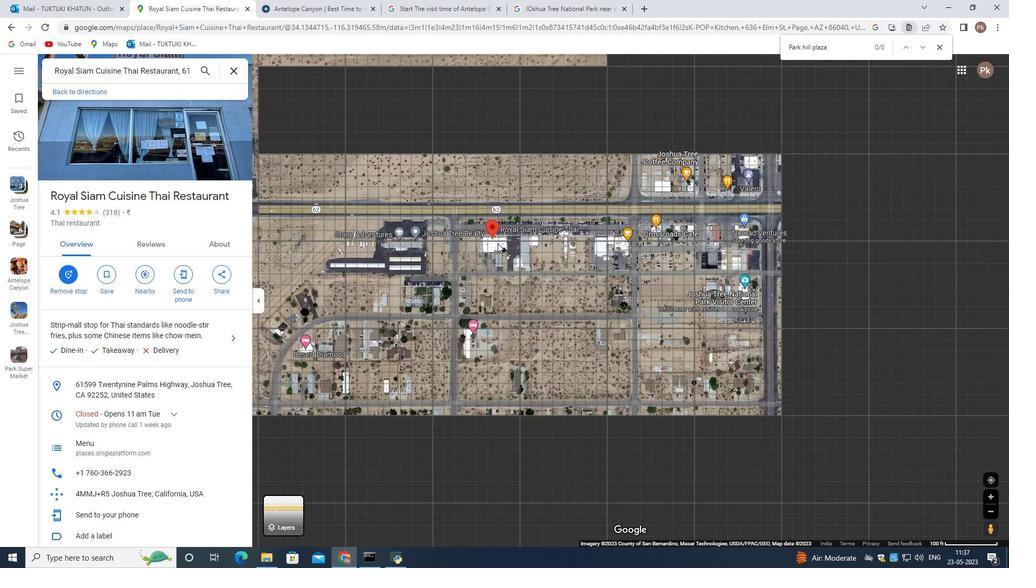 
Action: Mouse scrolled (498, 243) with delta (0, 0)
Screenshot: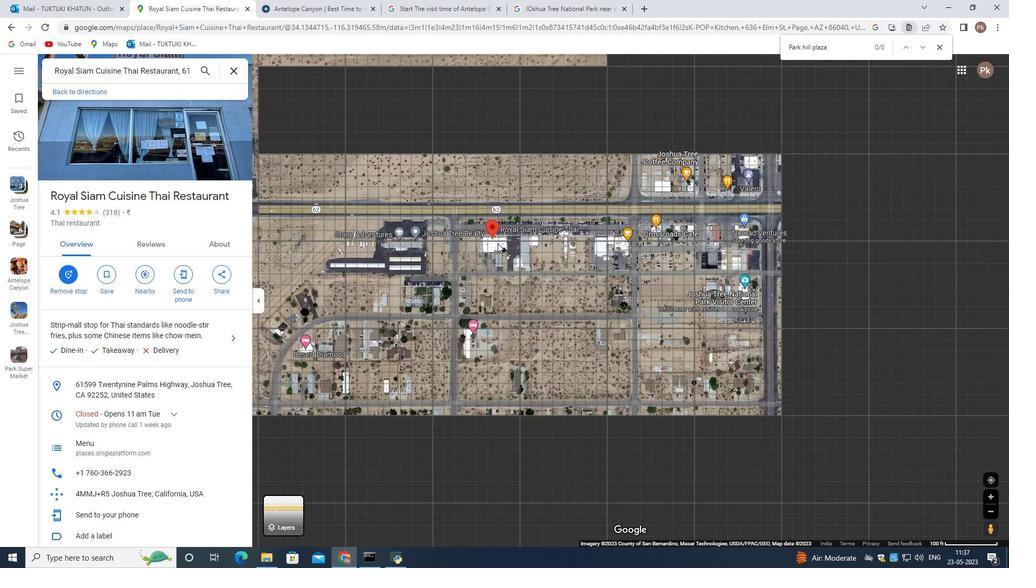 
Action: Mouse moved to (493, 245)
Screenshot: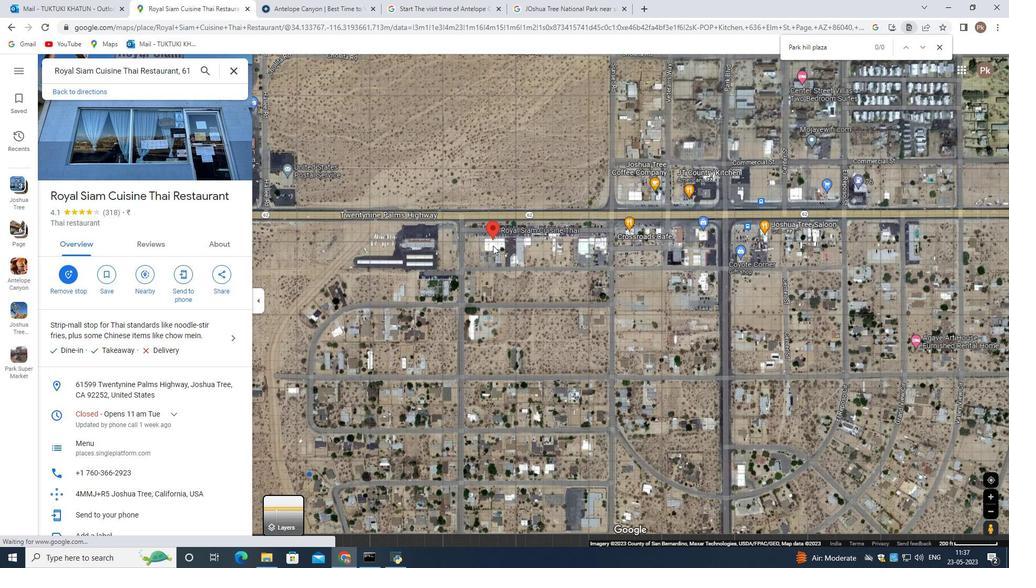 
Action: Mouse scrolled (496, 244) with delta (0, 0)
Screenshot: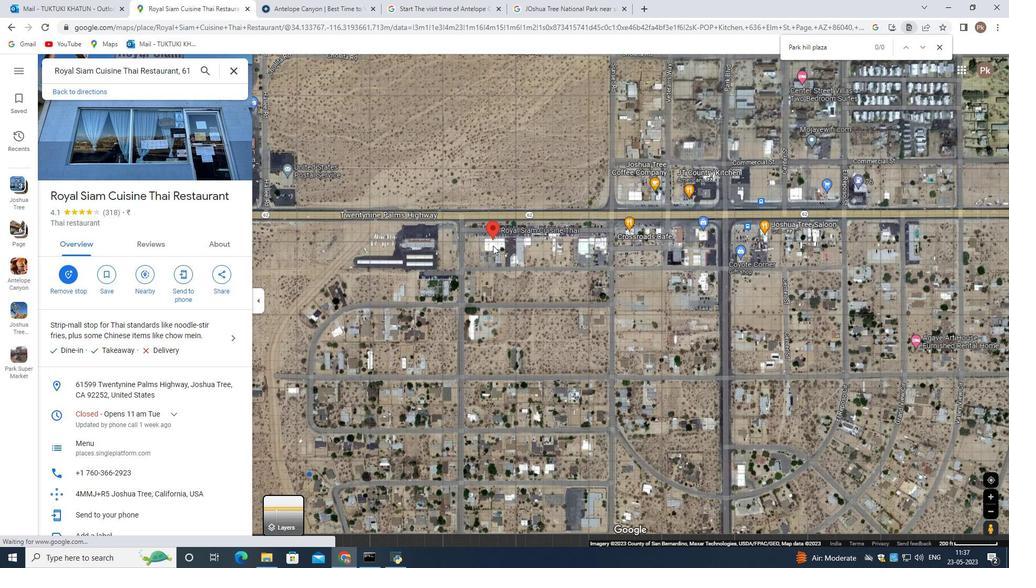 
Action: Mouse moved to (492, 245)
Screenshot: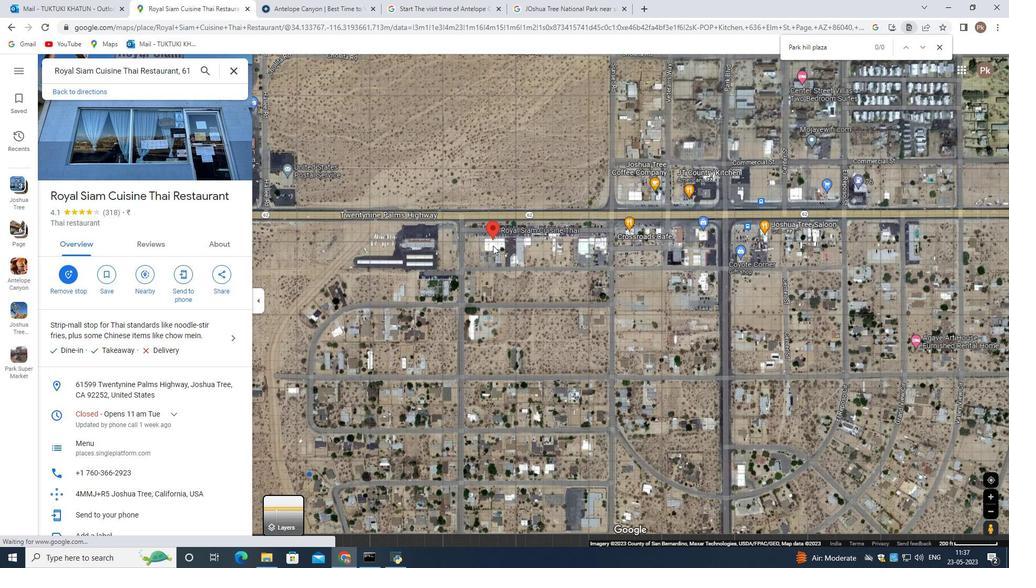 
Action: Mouse scrolled (494, 244) with delta (0, 0)
Screenshot: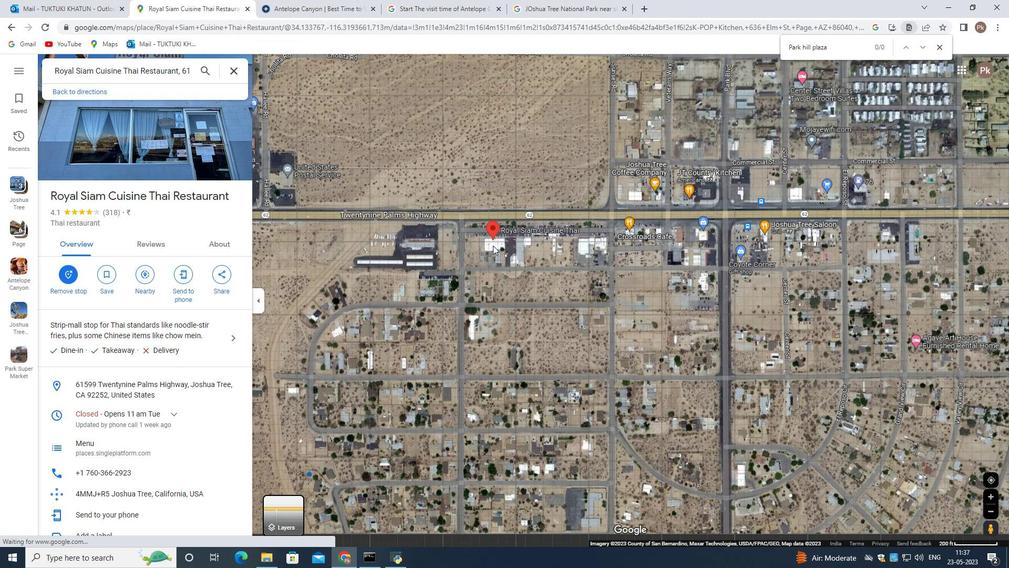 
Action: Mouse moved to (492, 245)
Screenshot: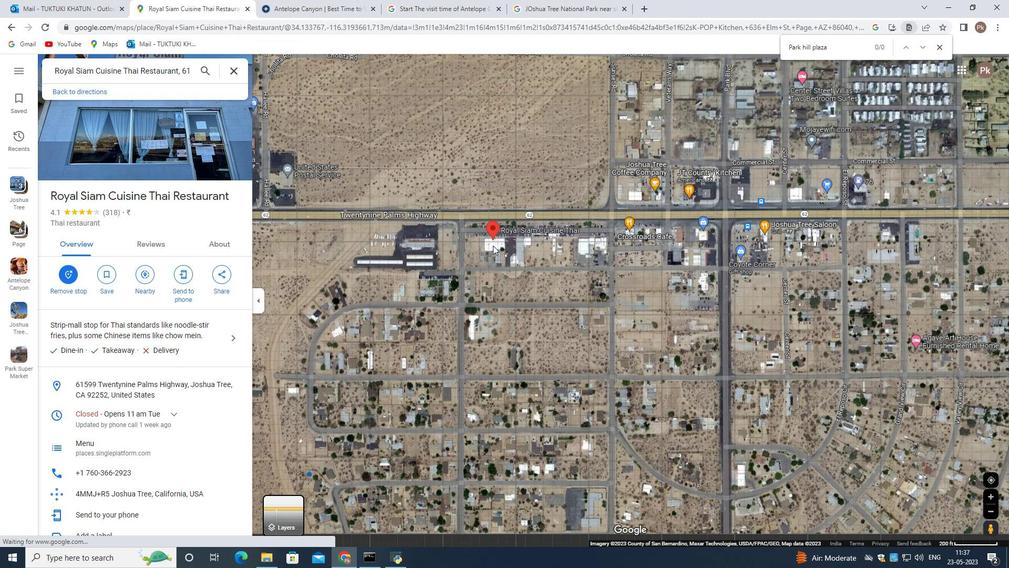 
Action: Mouse scrolled (494, 244) with delta (0, 0)
Screenshot: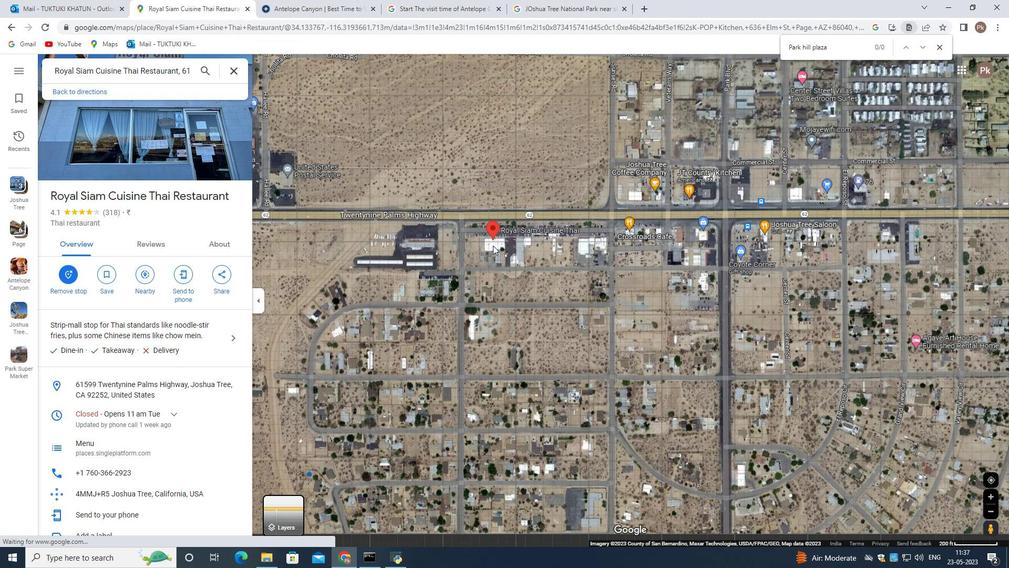 
Action: Mouse moved to (492, 246)
Screenshot: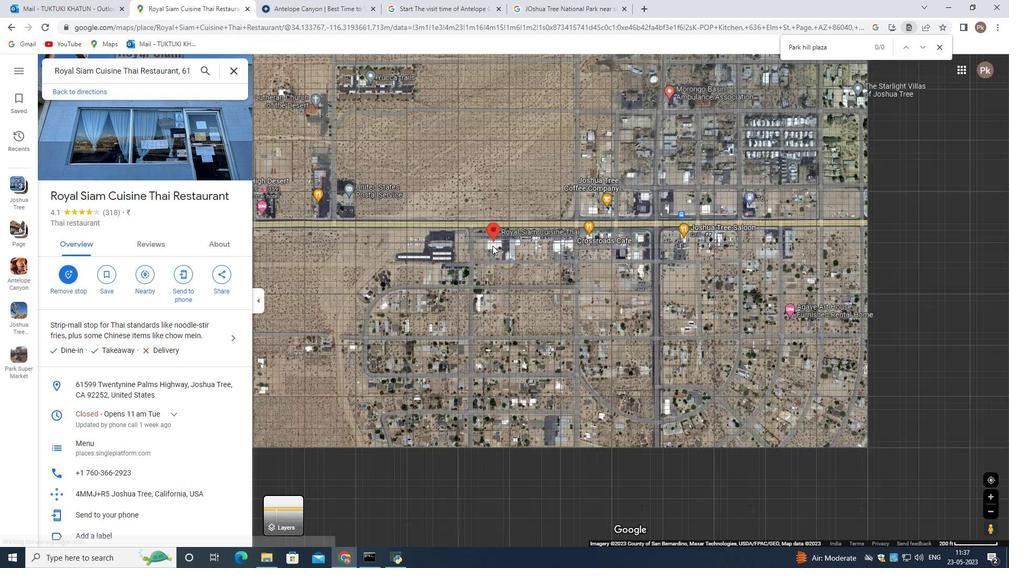 
Action: Mouse scrolled (493, 245) with delta (0, 0)
Screenshot: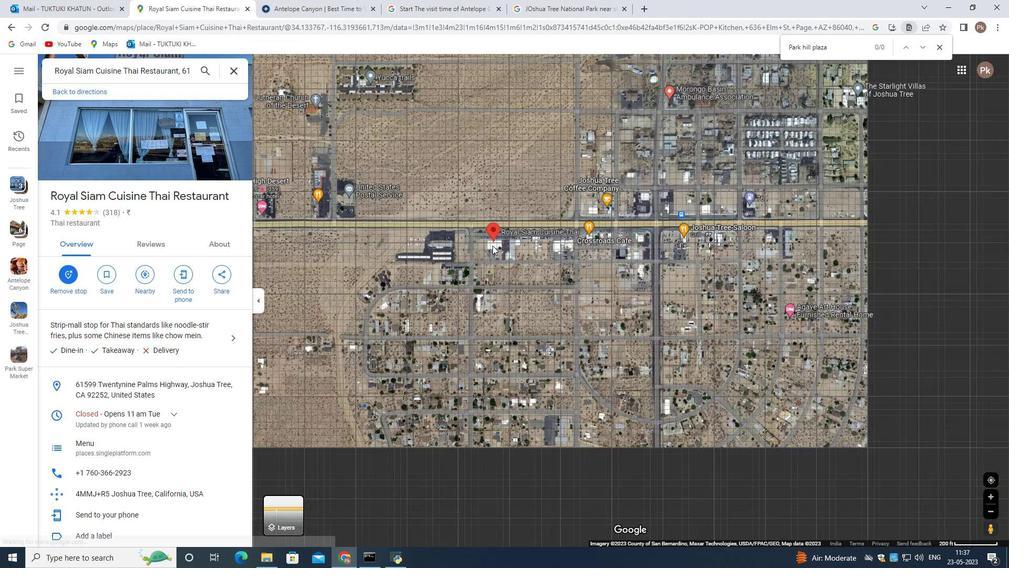 
Action: Mouse moved to (485, 247)
Screenshot: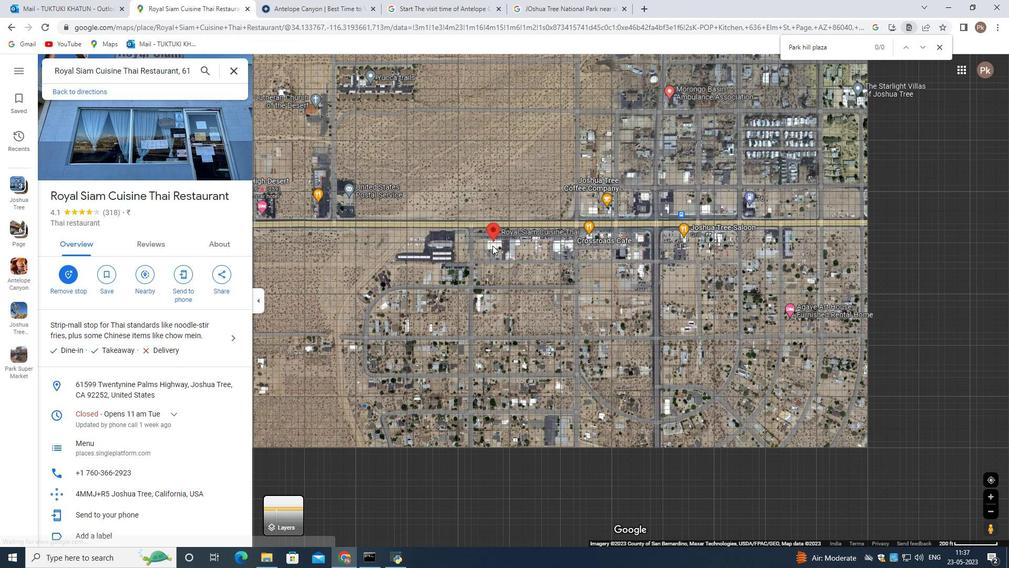 
Action: Mouse scrolled (492, 245) with delta (0, 0)
Screenshot: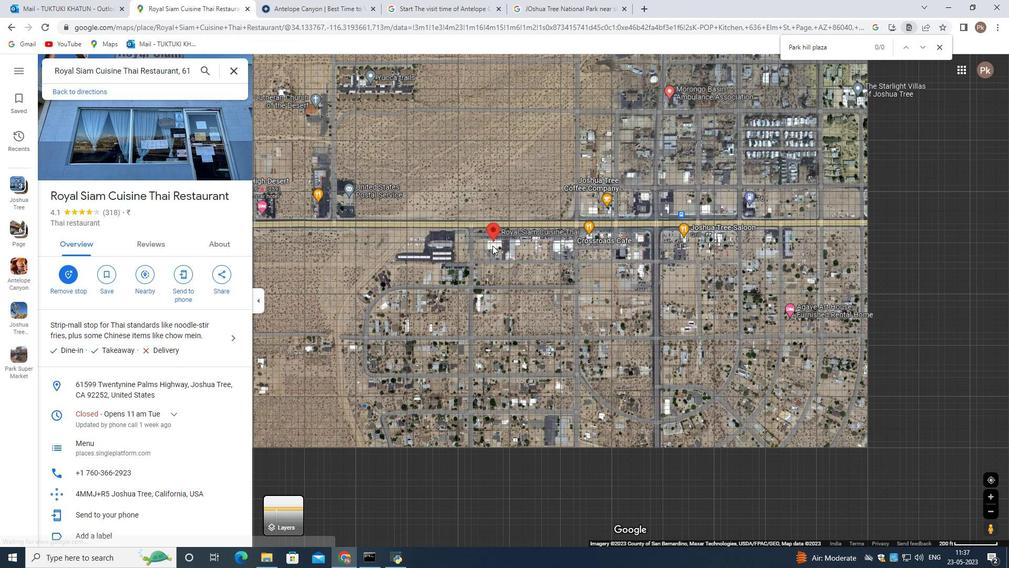 
Action: Mouse moved to (465, 244)
Screenshot: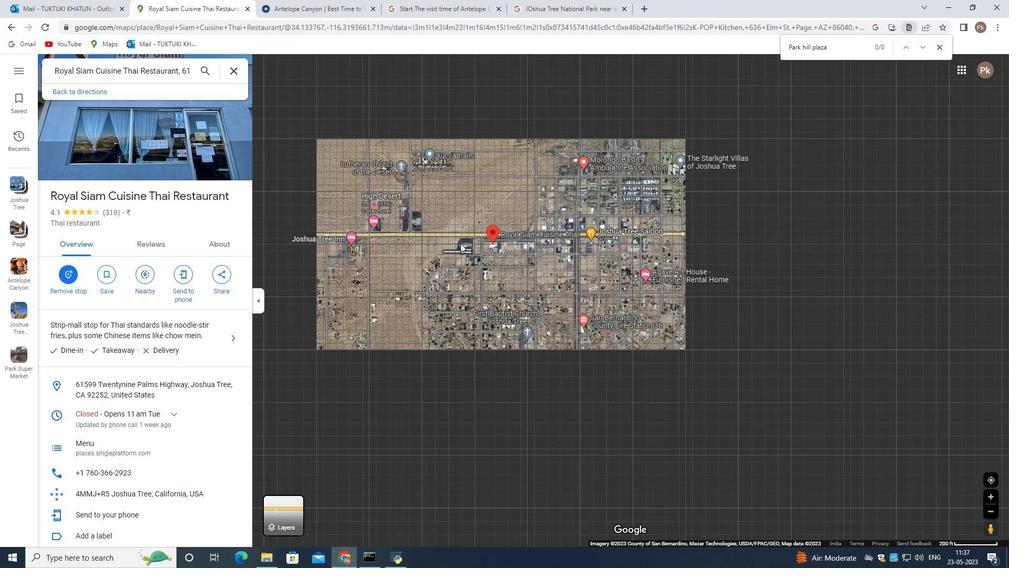 
Action: Mouse scrolled (492, 245) with delta (0, 0)
Screenshot: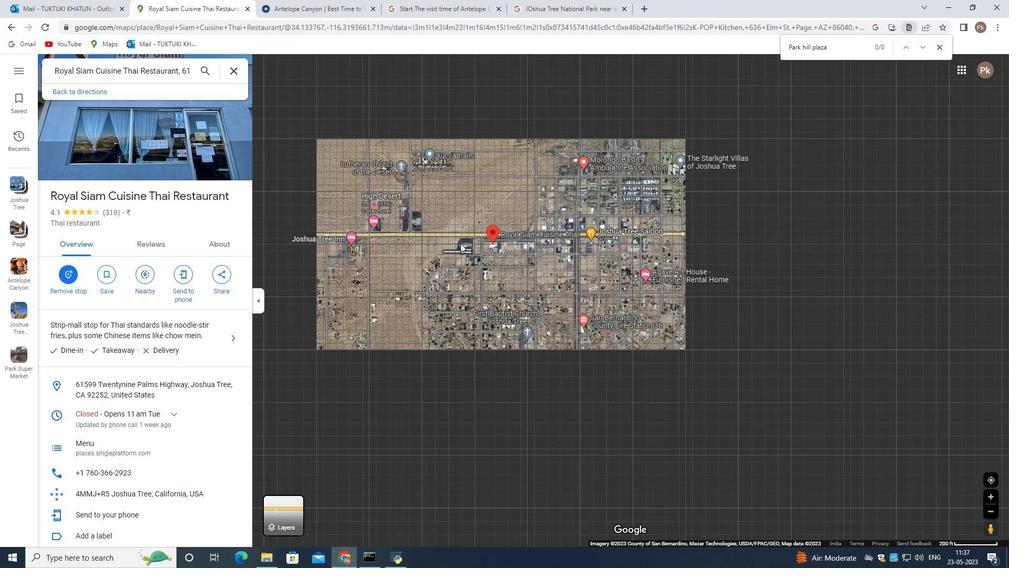 
Action: Mouse moved to (460, 243)
Screenshot: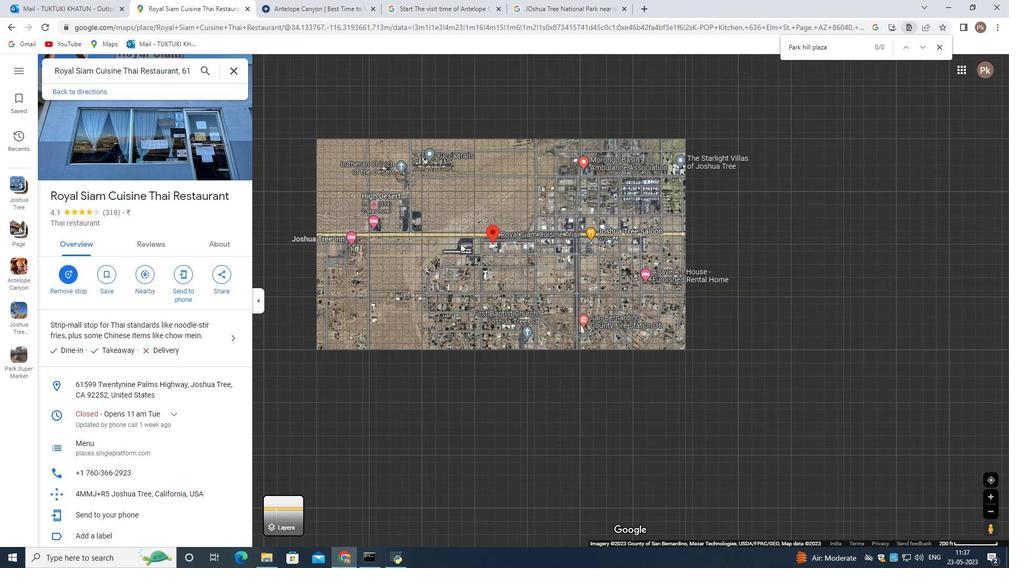 
Action: Mouse scrolled (492, 245) with delta (0, 0)
Screenshot: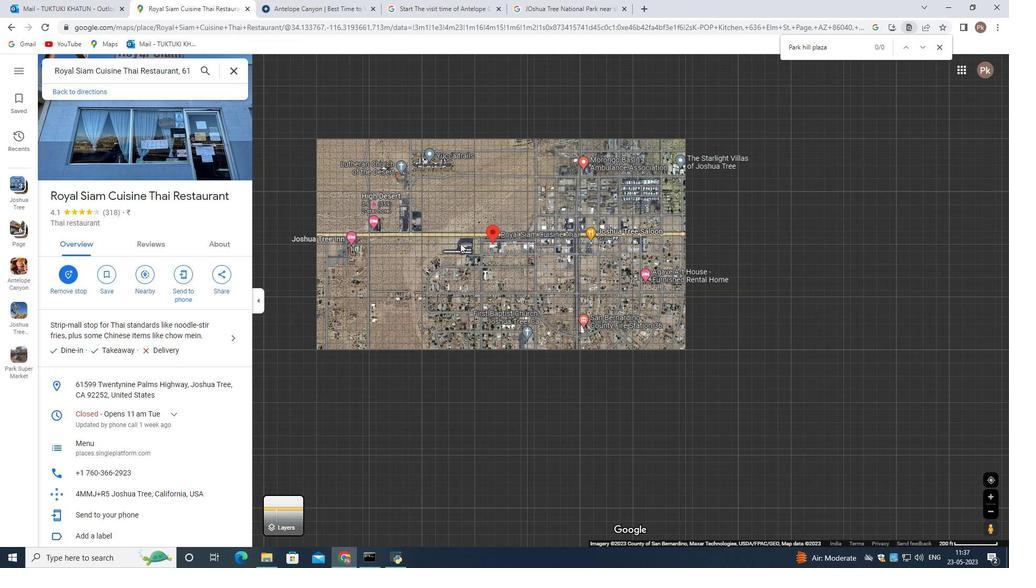 
Action: Mouse scrolled (460, 243) with delta (0, 0)
Screenshot: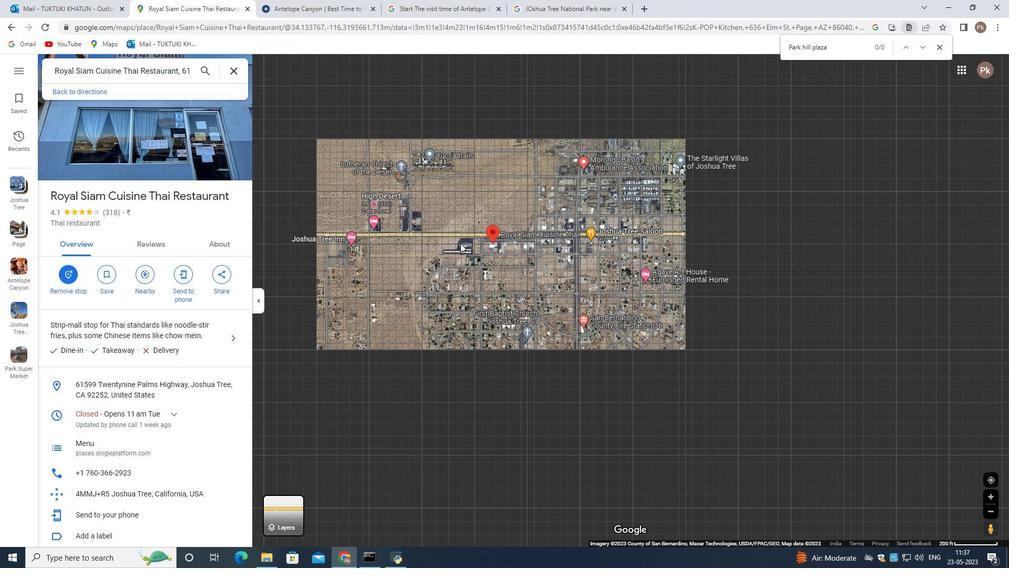 
Action: Mouse moved to (460, 243)
Screenshot: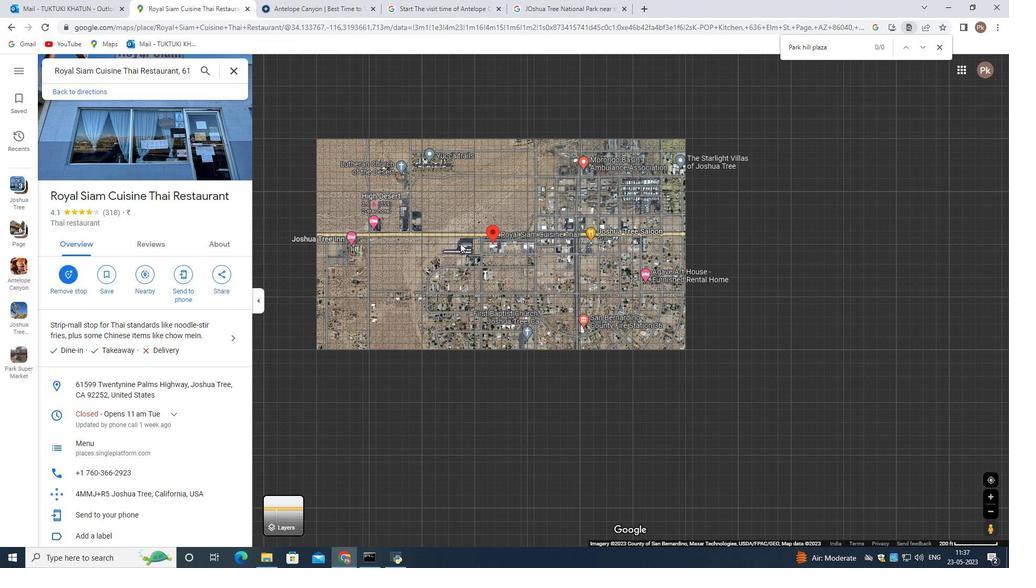 
Action: Mouse scrolled (460, 243) with delta (0, 0)
Screenshot: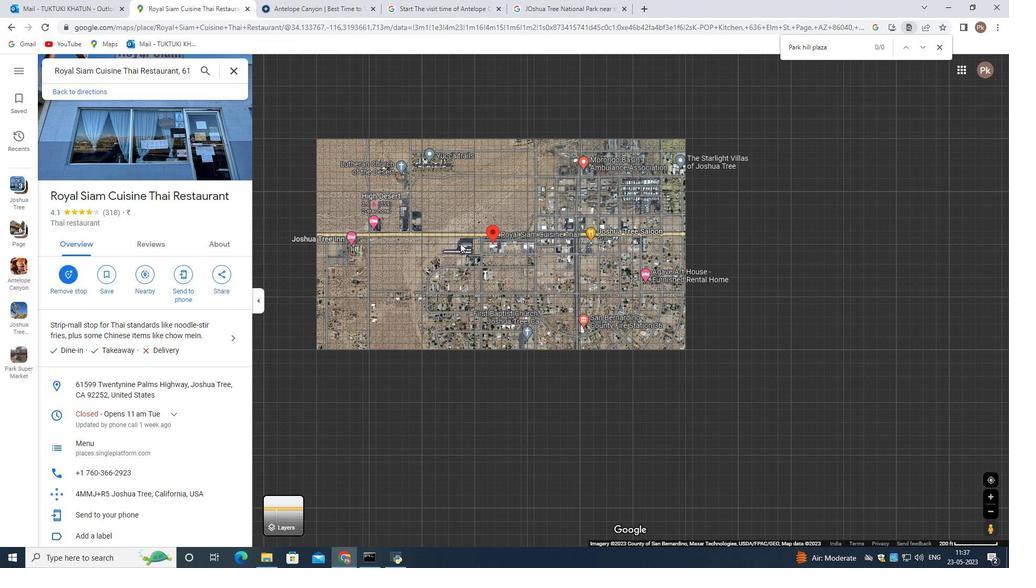 
Action: Mouse moved to (460, 244)
Screenshot: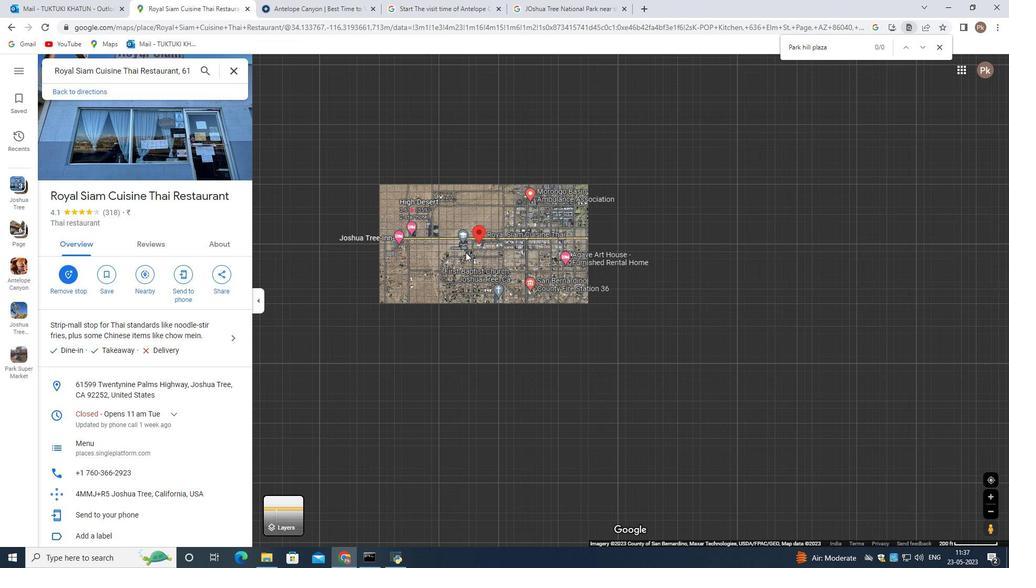
Action: Mouse scrolled (460, 243) with delta (0, 0)
Screenshot: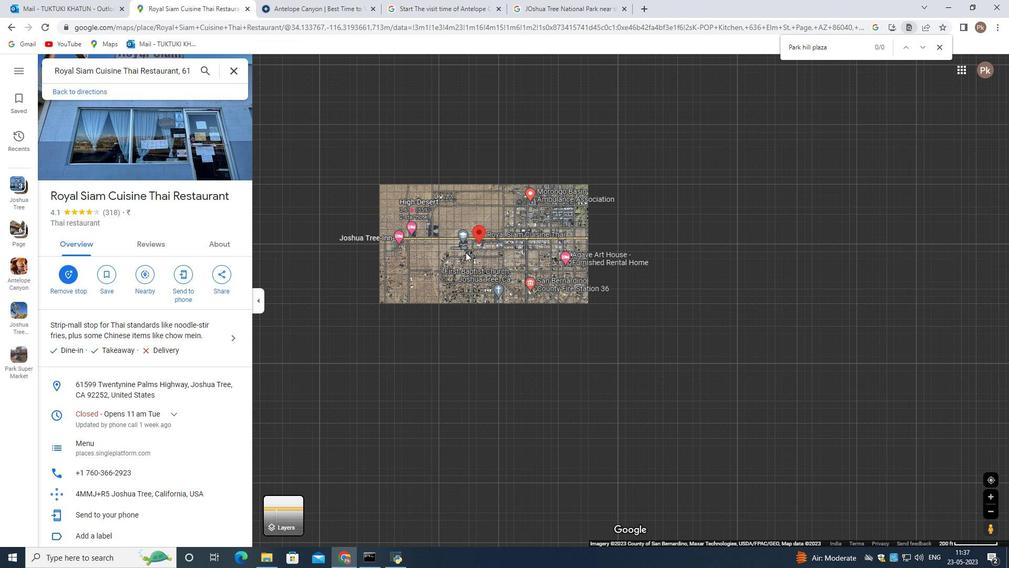 
Action: Mouse moved to (460, 244)
Screenshot: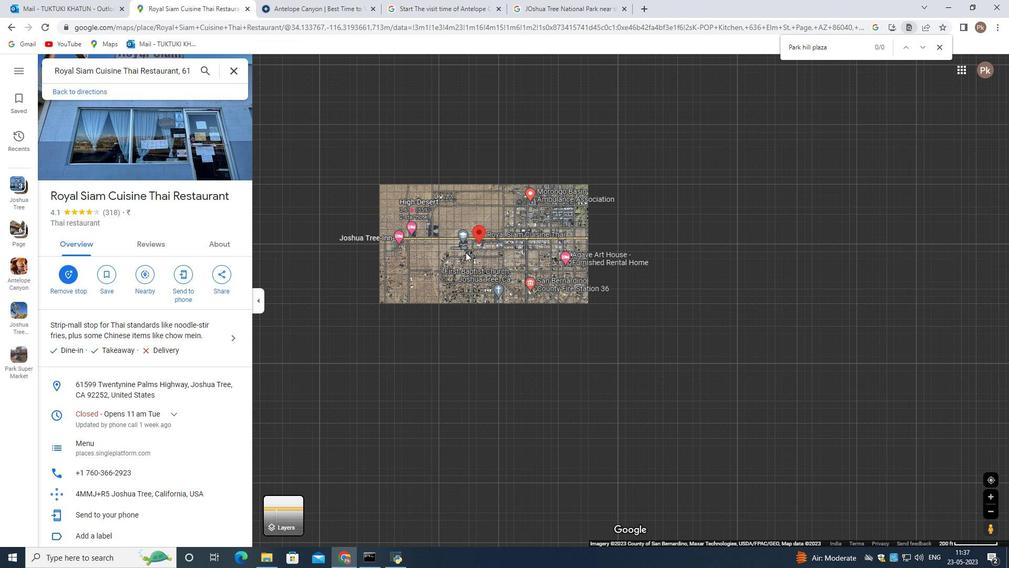 
Action: Mouse scrolled (460, 243) with delta (0, 0)
Screenshot: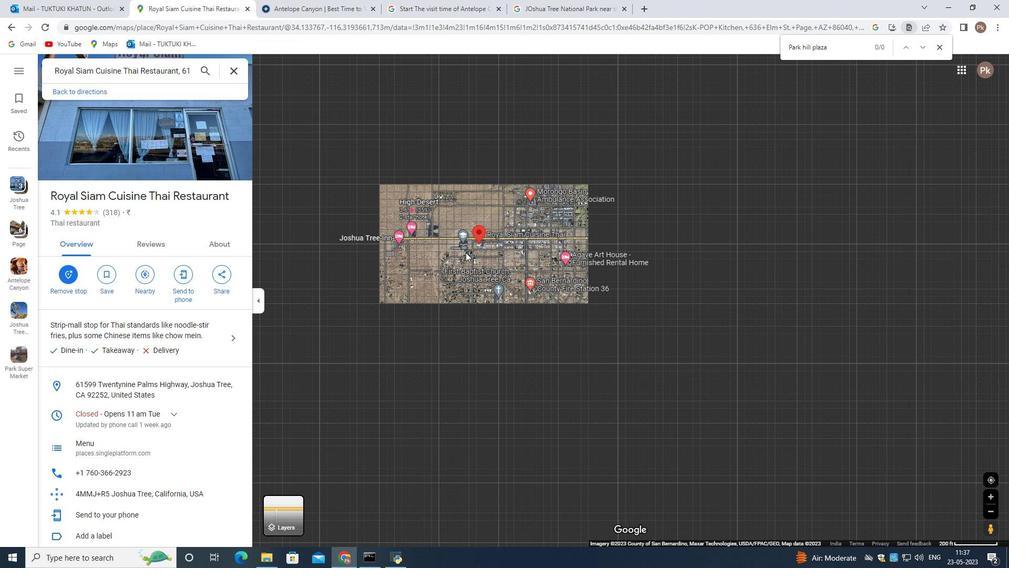 
Action: Mouse moved to (460, 244)
Screenshot: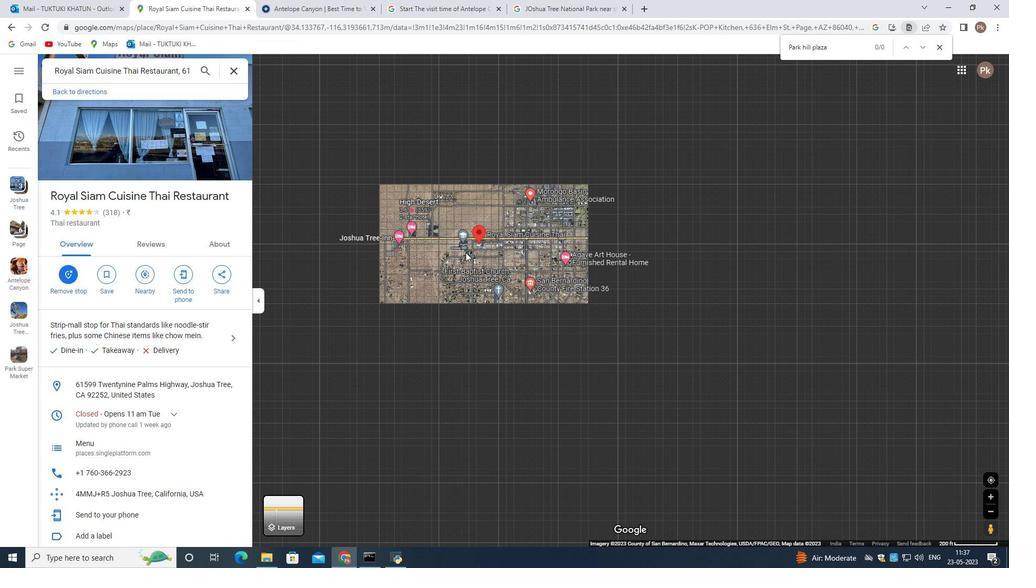 
Action: Mouse scrolled (460, 243) with delta (0, 0)
Screenshot: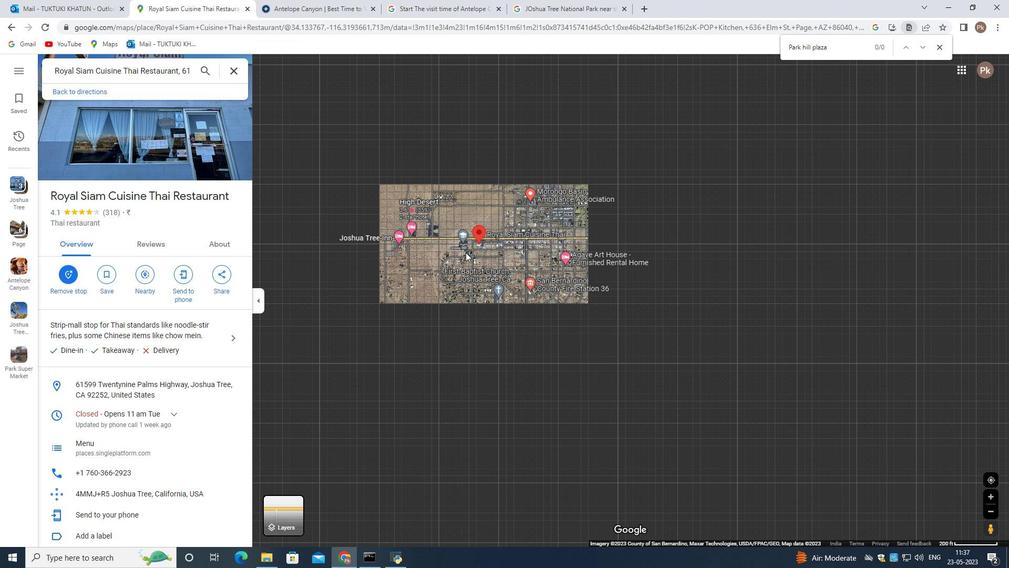 
Action: Mouse moved to (454, 255)
Screenshot: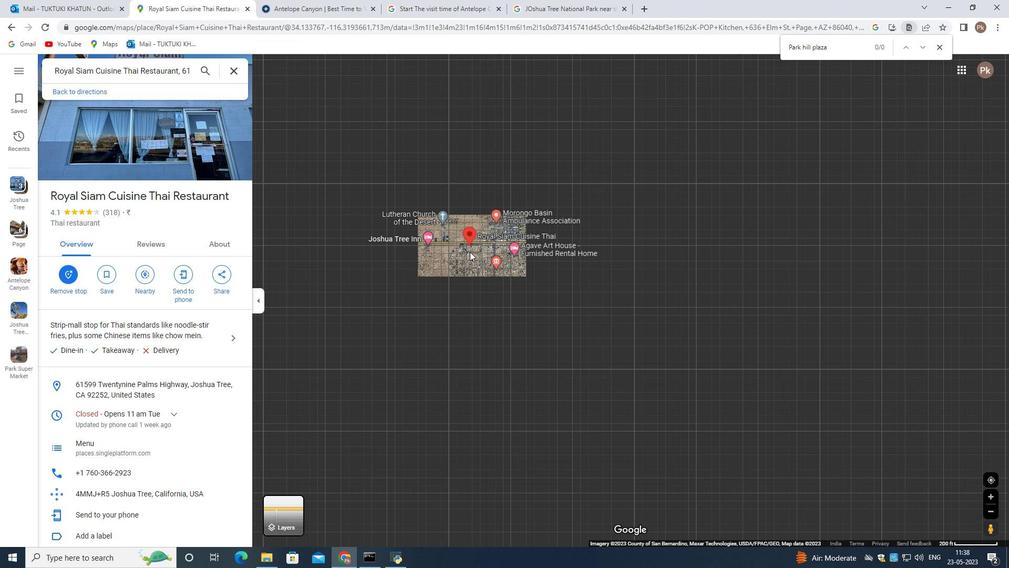
Action: Mouse scrolled (460, 245) with delta (0, 0)
Screenshot: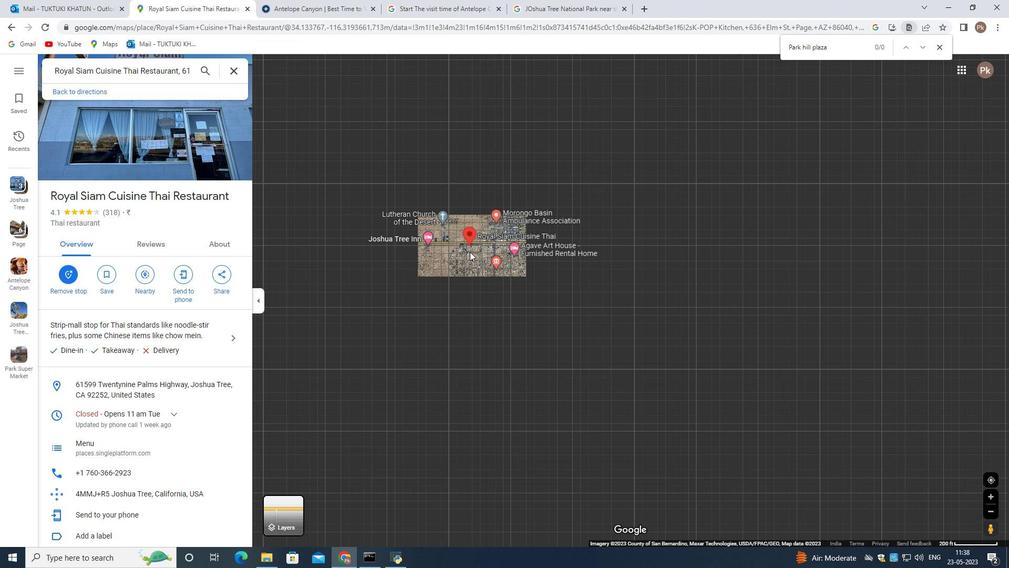 
Action: Mouse moved to (457, 255)
Screenshot: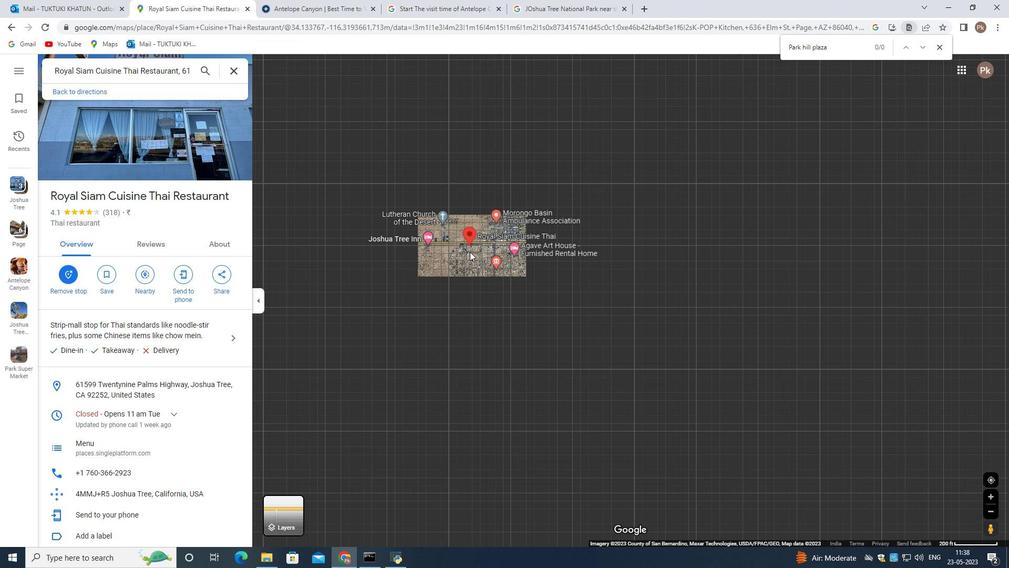 
Action: Mouse scrolled (458, 248) with delta (0, 0)
Screenshot: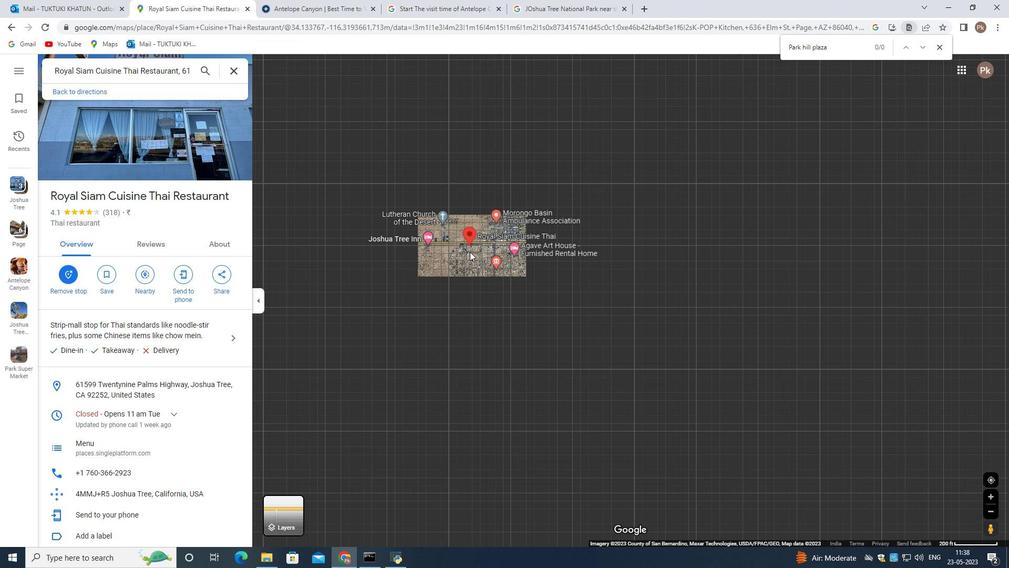 
Action: Mouse moved to (470, 251)
Screenshot: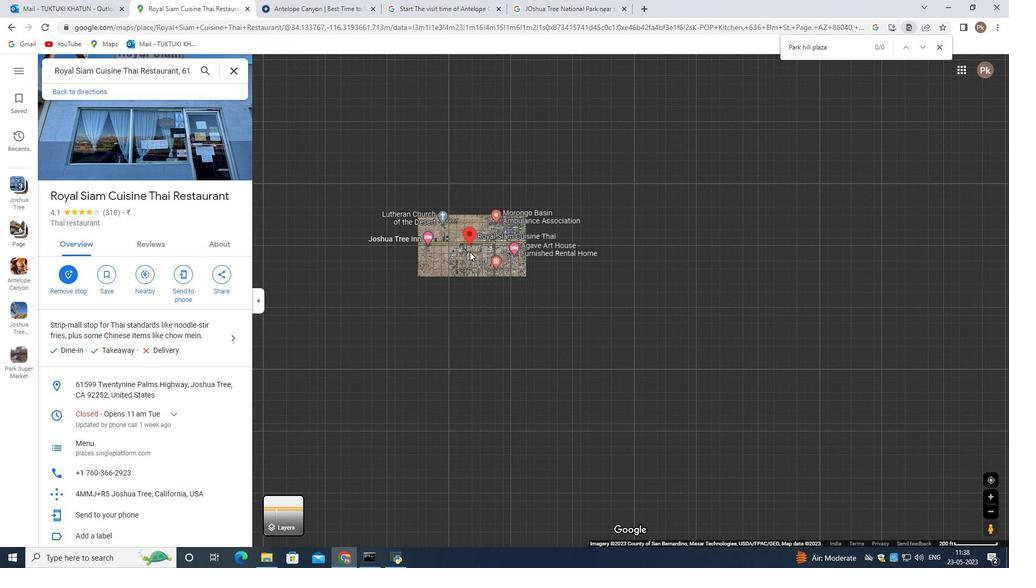
Action: Mouse scrolled (470, 251) with delta (0, 0)
Screenshot: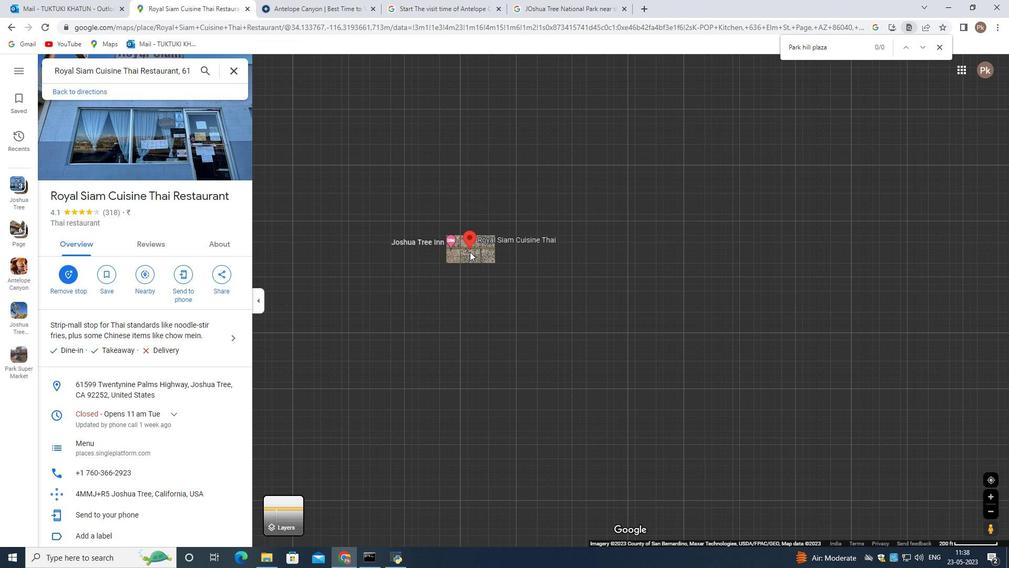 
Action: Mouse scrolled (470, 251) with delta (0, 0)
Screenshot: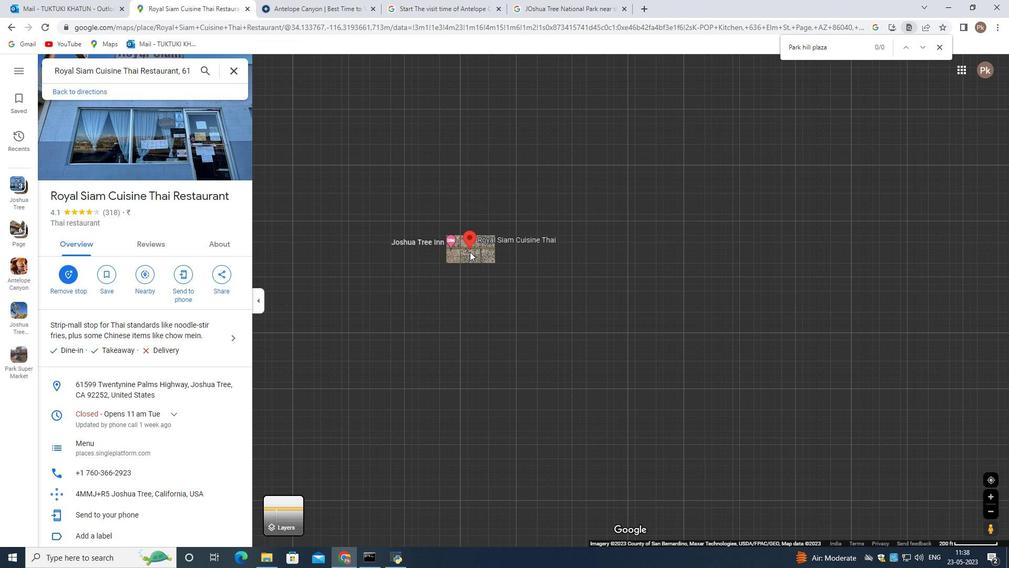 
Action: Mouse scrolled (470, 251) with delta (0, 0)
Screenshot: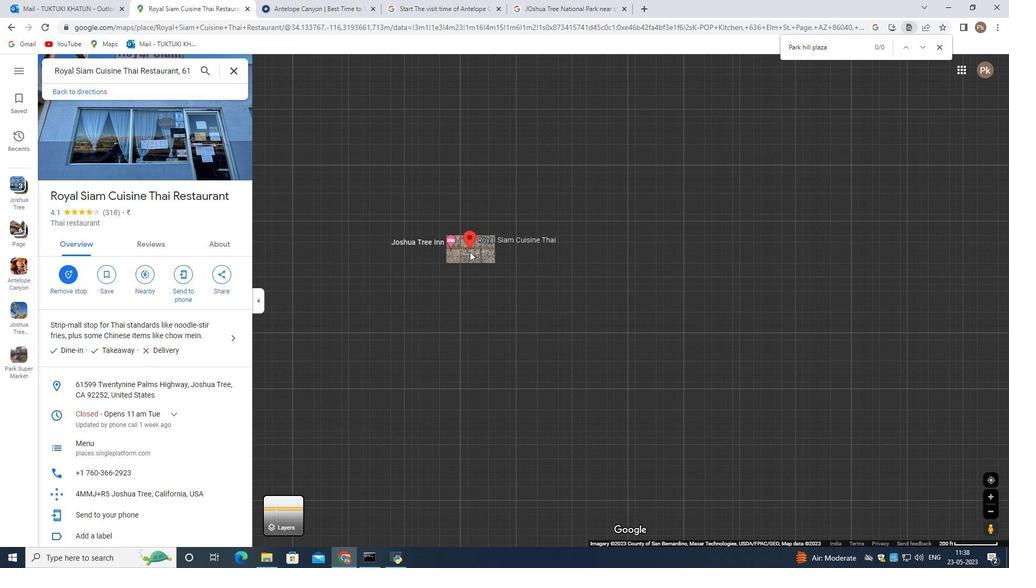 
Action: Mouse scrolled (470, 251) with delta (0, 0)
Screenshot: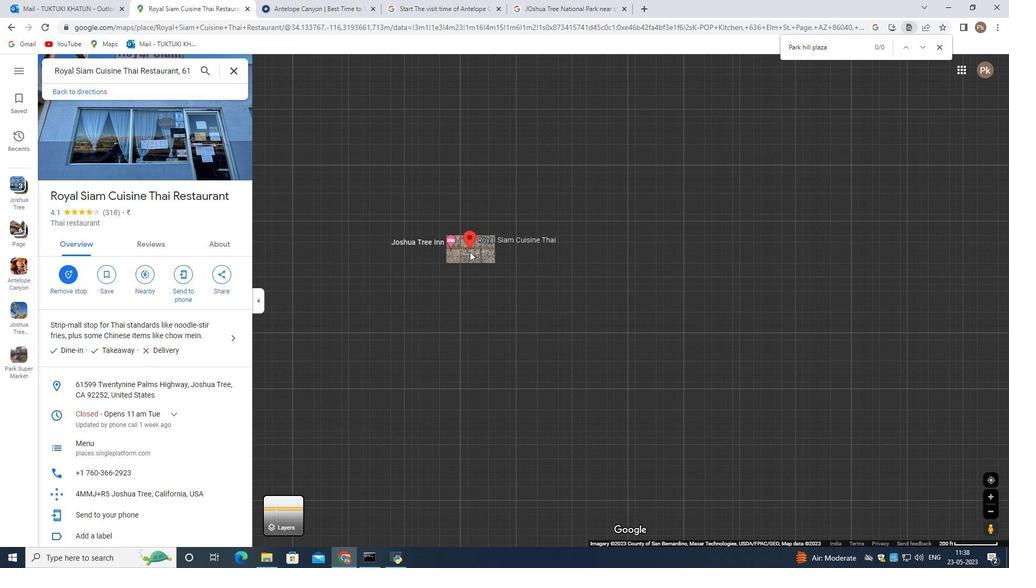 
Action: Mouse scrolled (470, 251) with delta (0, 0)
